 Task: Make a customizable napkin holder with a twist.
Action: Mouse moved to (568, 340)
Screenshot: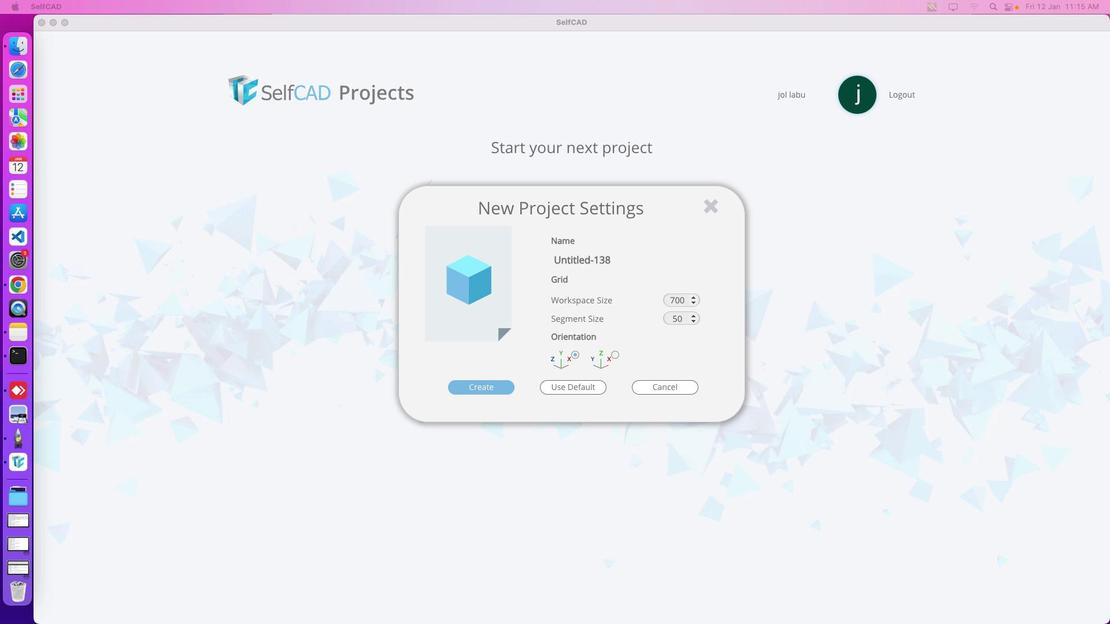 
Action: Mouse pressed left at (568, 340)
Screenshot: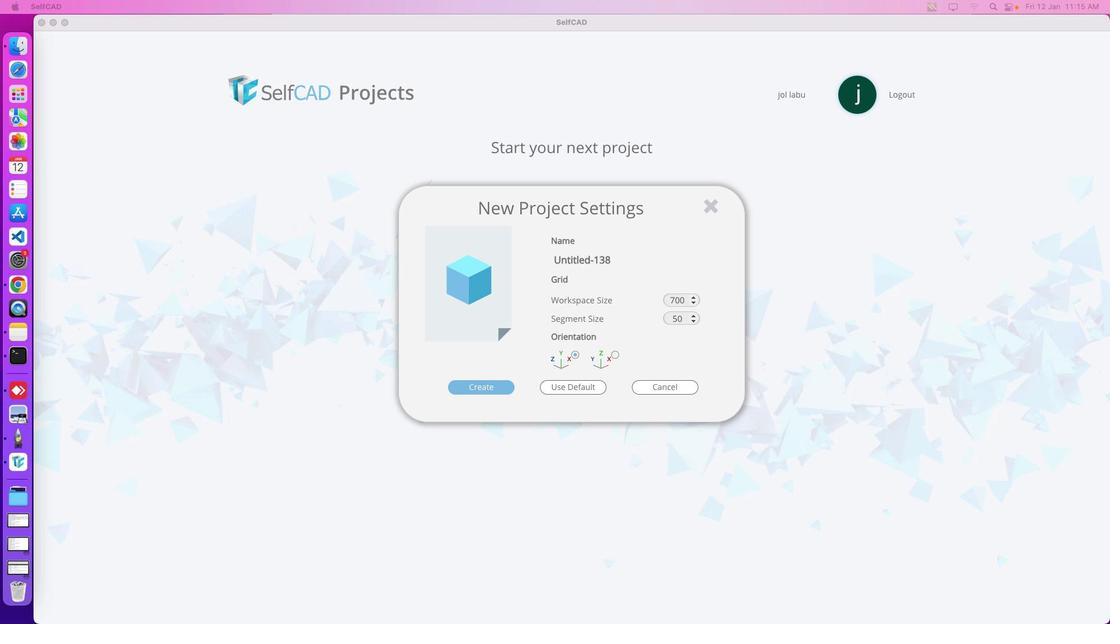 
Action: Mouse moved to (776, 352)
Screenshot: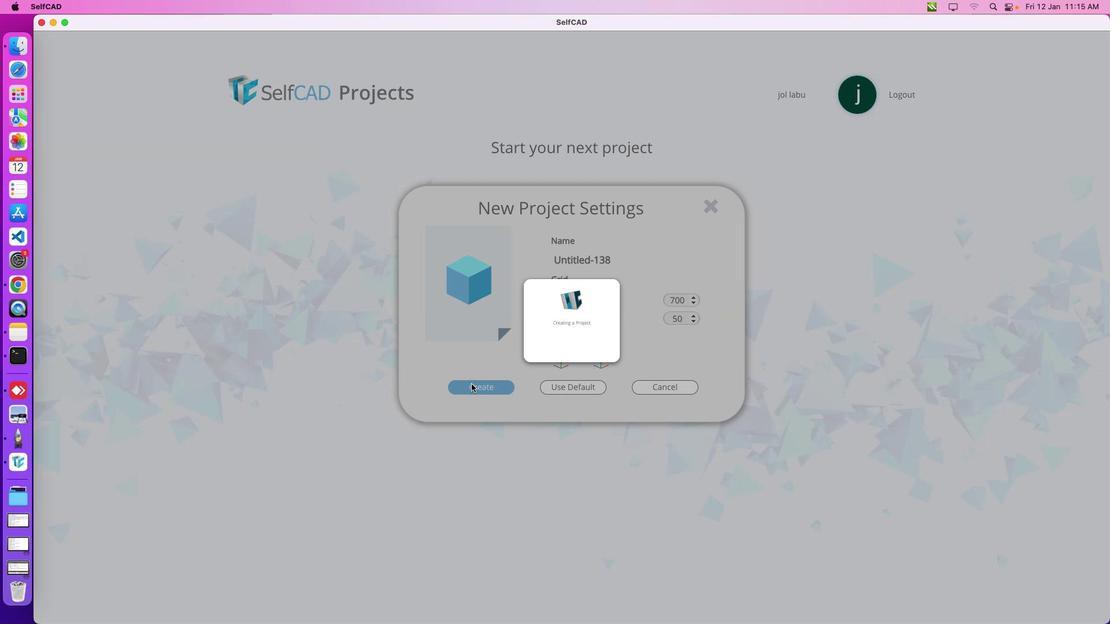 
Action: Mouse pressed left at (776, 352)
Screenshot: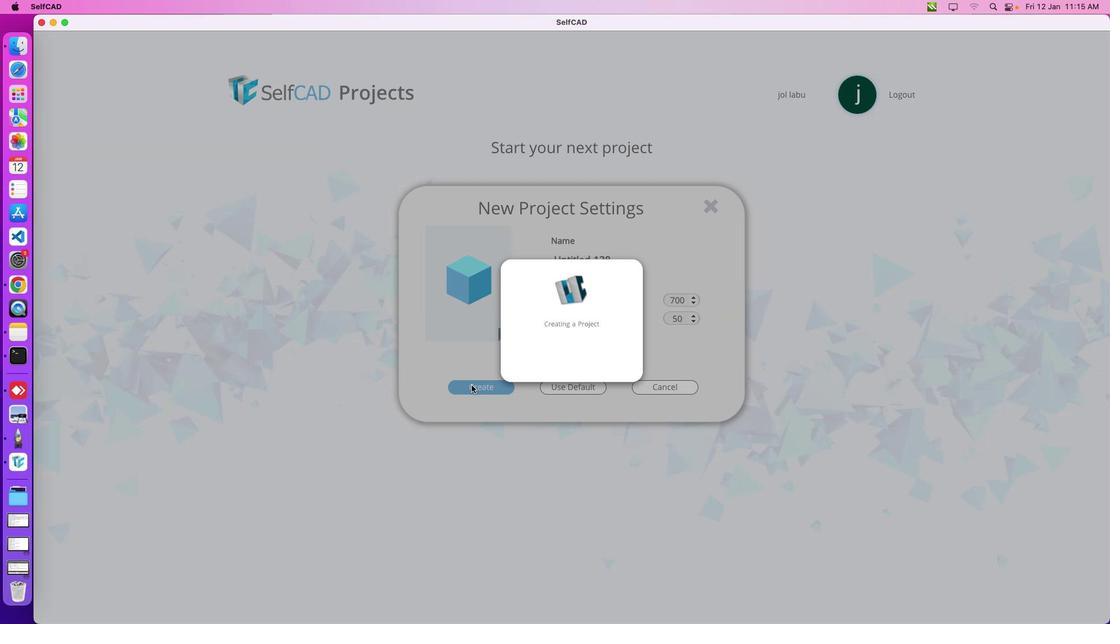 
Action: Mouse moved to (568, 340)
Screenshot: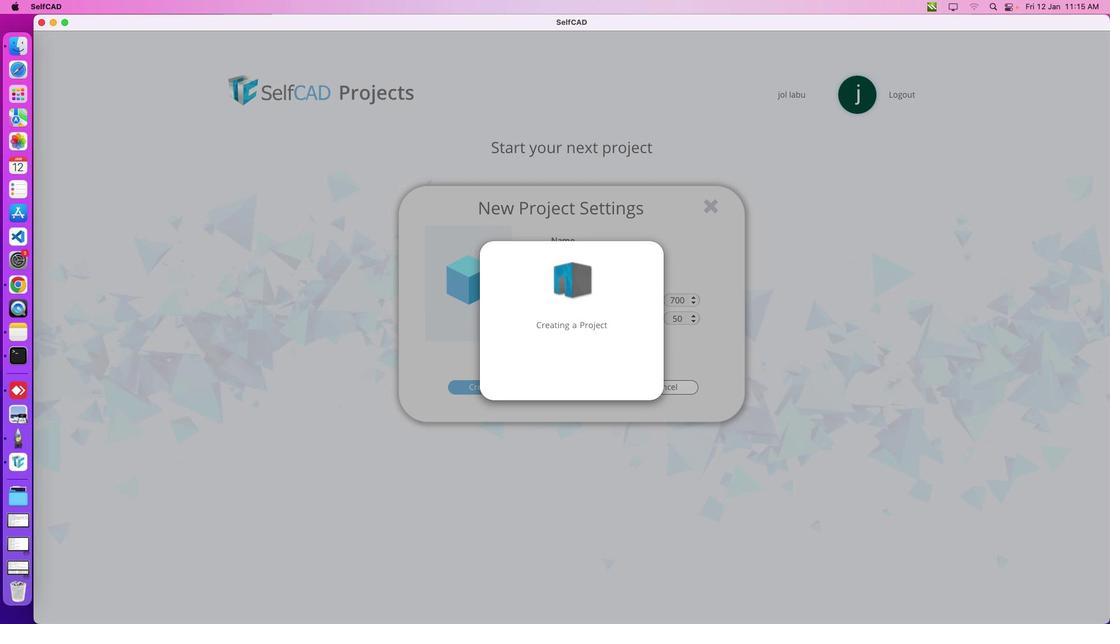 
Action: Mouse pressed left at (568, 340)
Screenshot: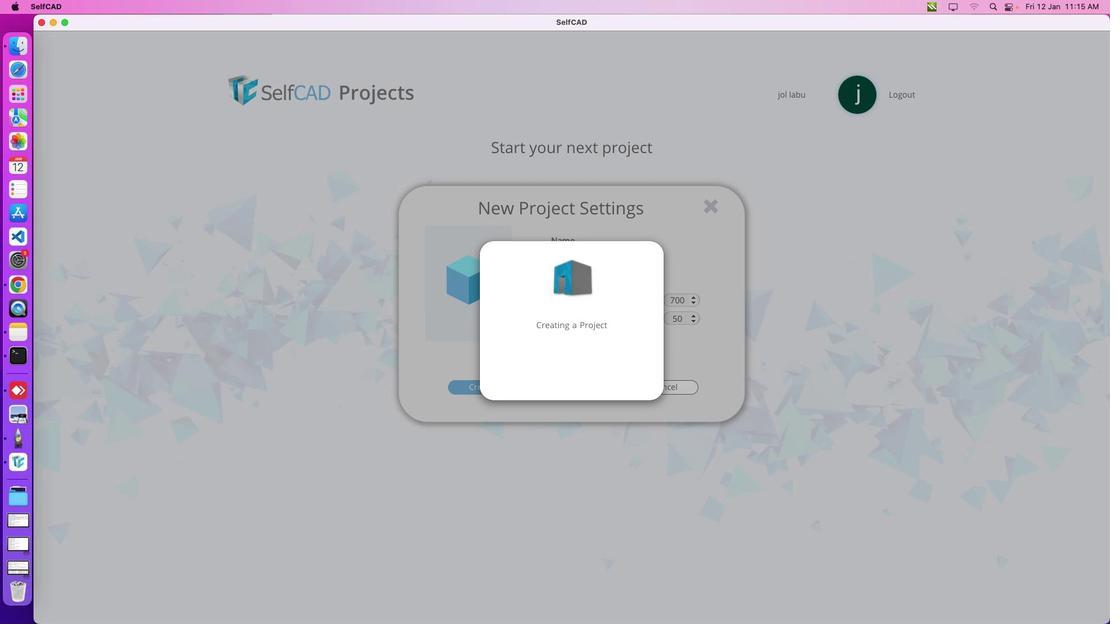 
Action: Mouse moved to (751, 287)
Screenshot: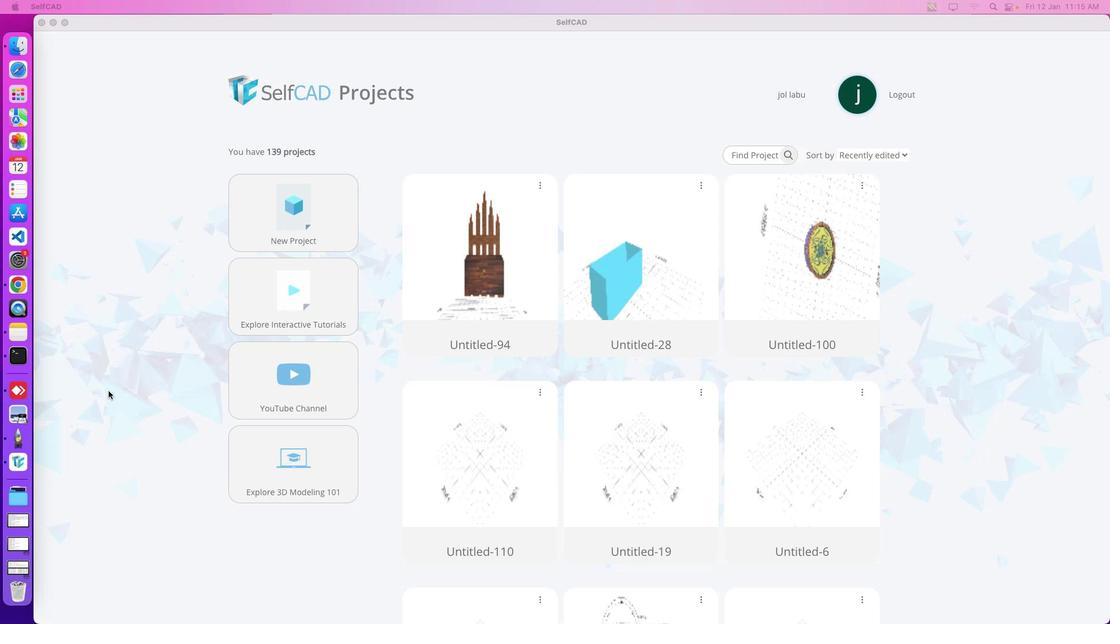 
Action: Mouse pressed left at (751, 287)
Screenshot: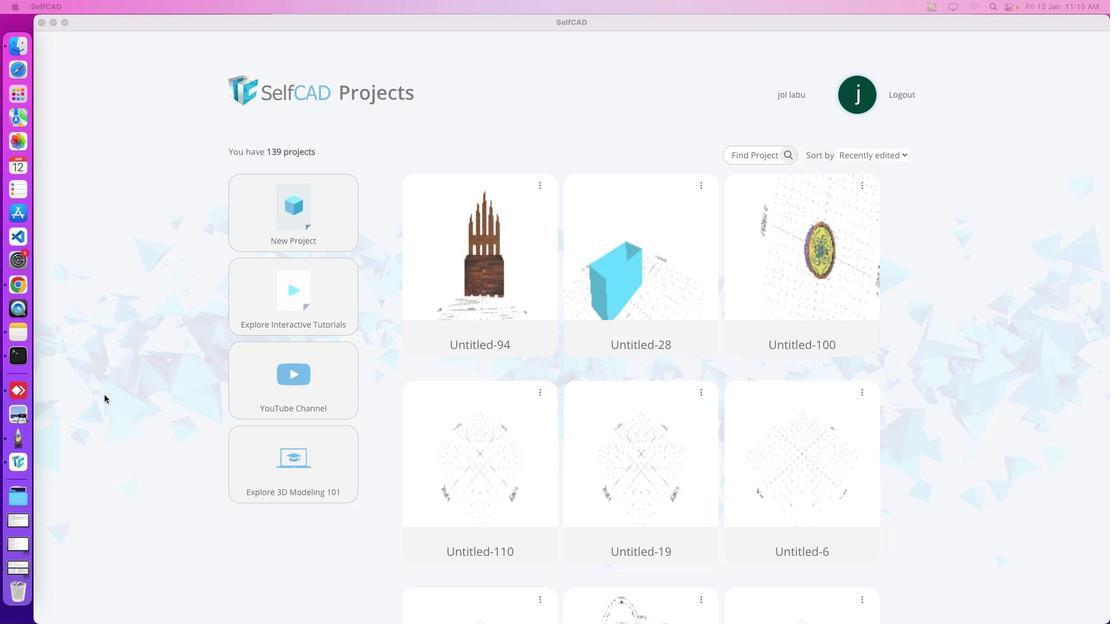 
Action: Mouse pressed left at (751, 287)
Screenshot: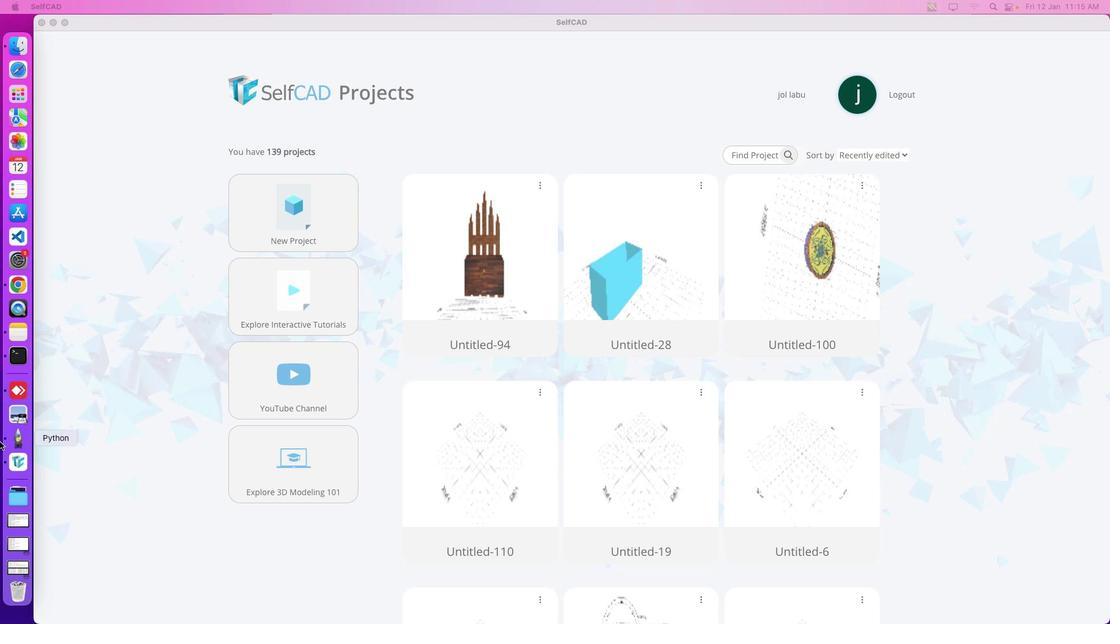 
Action: Mouse moved to (579, 344)
Screenshot: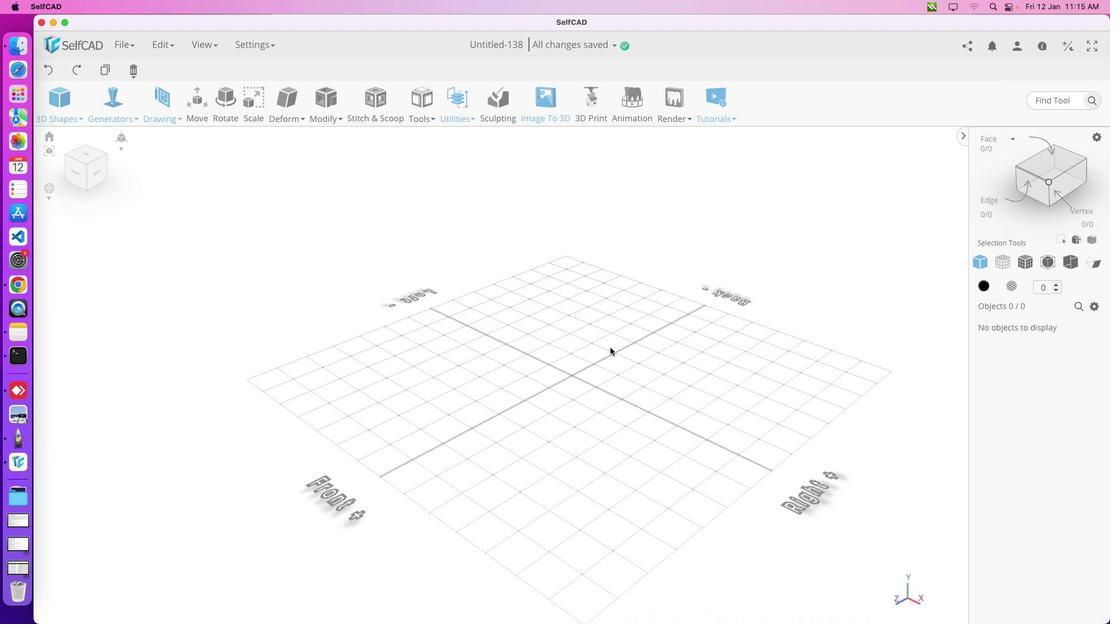 
Action: Mouse pressed left at (579, 344)
Screenshot: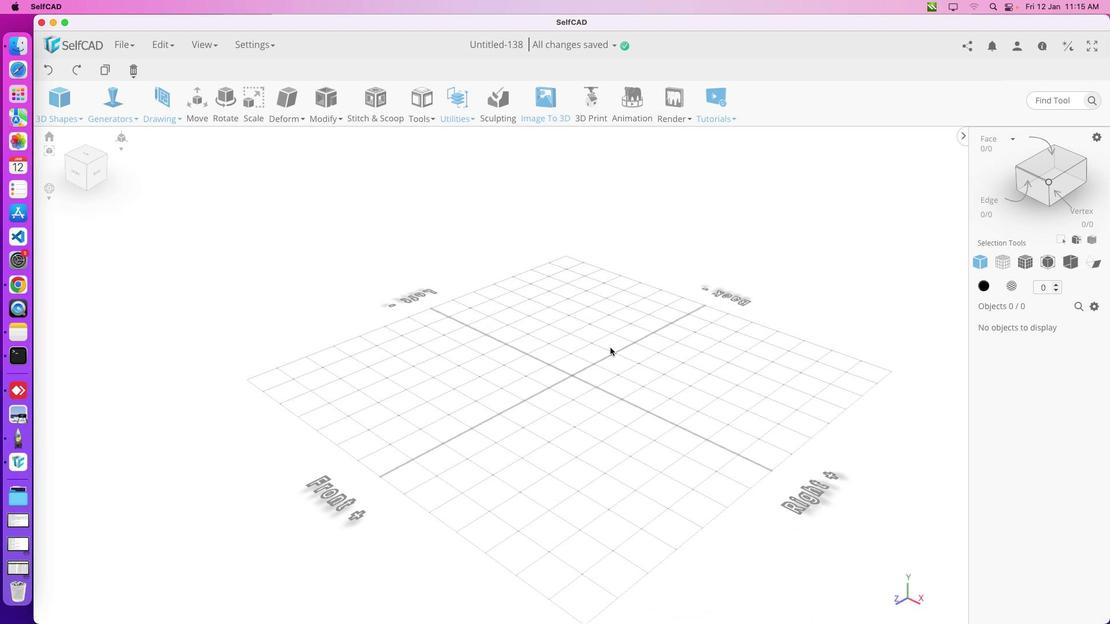 
Action: Mouse moved to (586, 332)
Screenshot: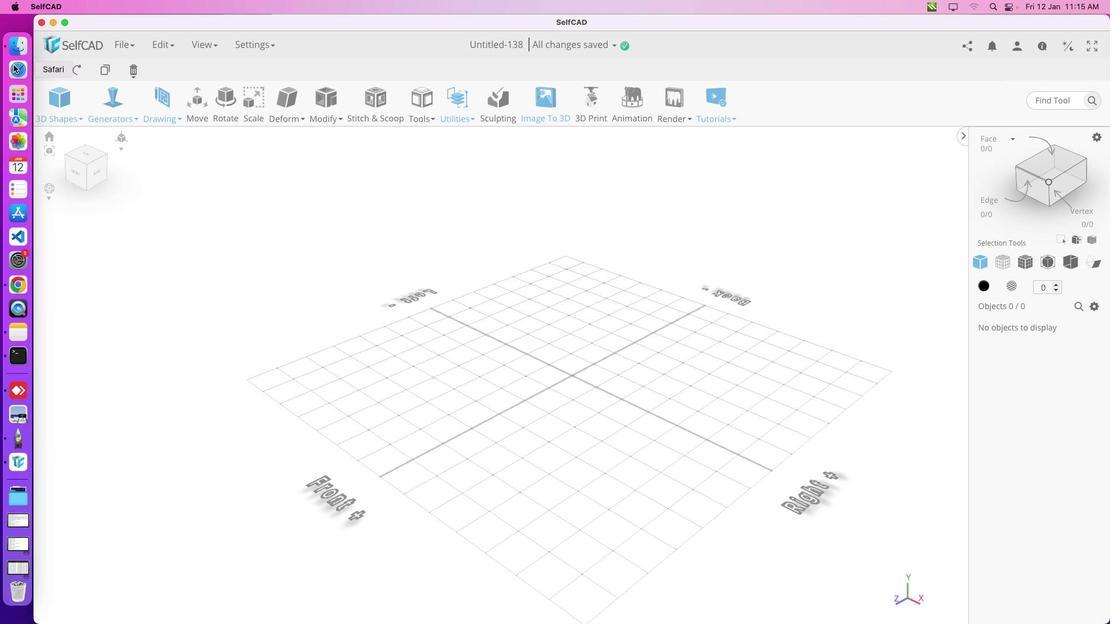 
Action: Mouse pressed left at (586, 332)
Screenshot: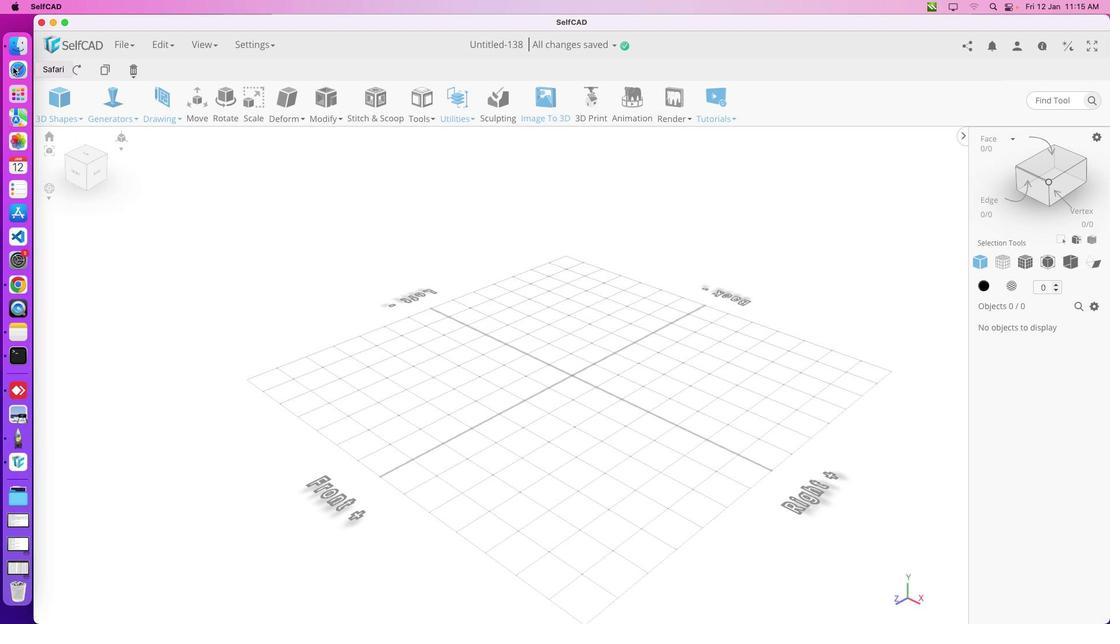 
Action: Mouse moved to (514, 276)
Screenshot: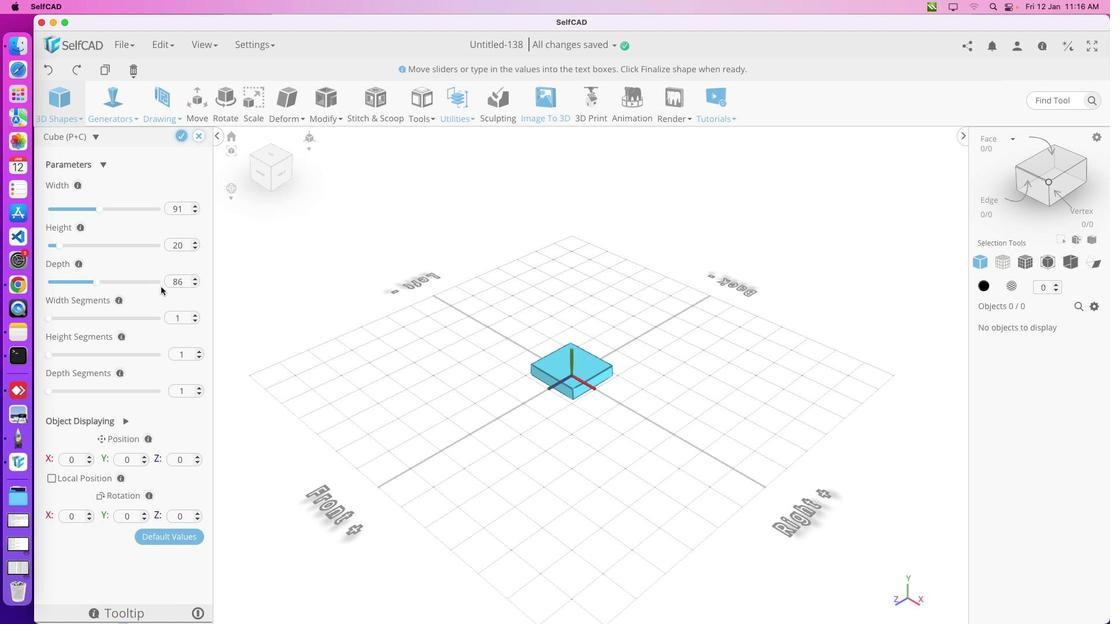 
Action: Mouse pressed left at (514, 276)
Screenshot: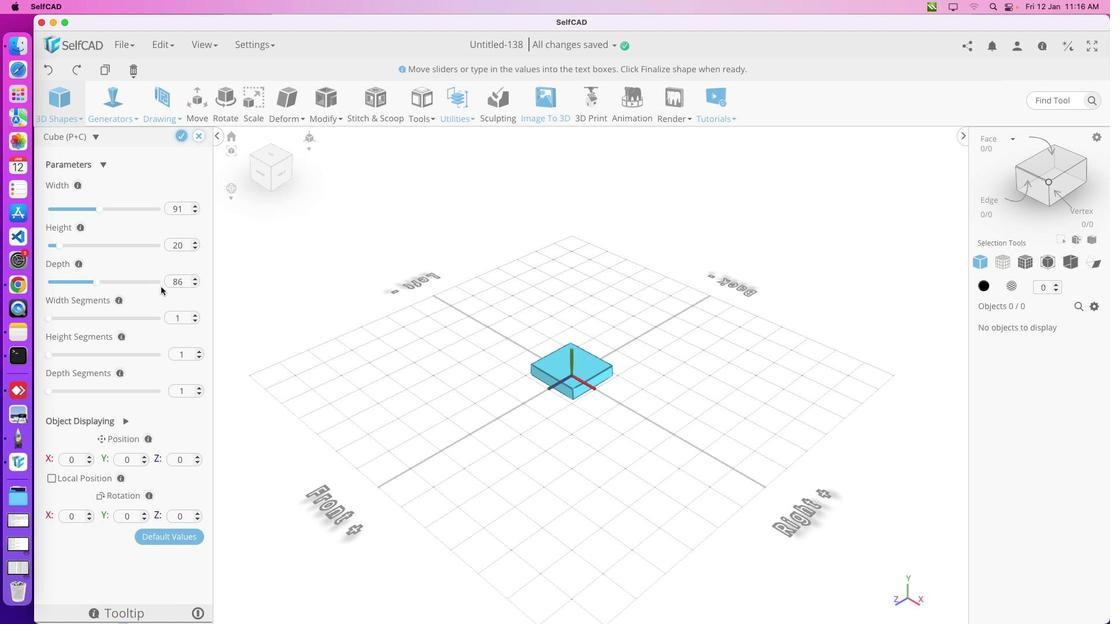
Action: Mouse moved to (528, 278)
Screenshot: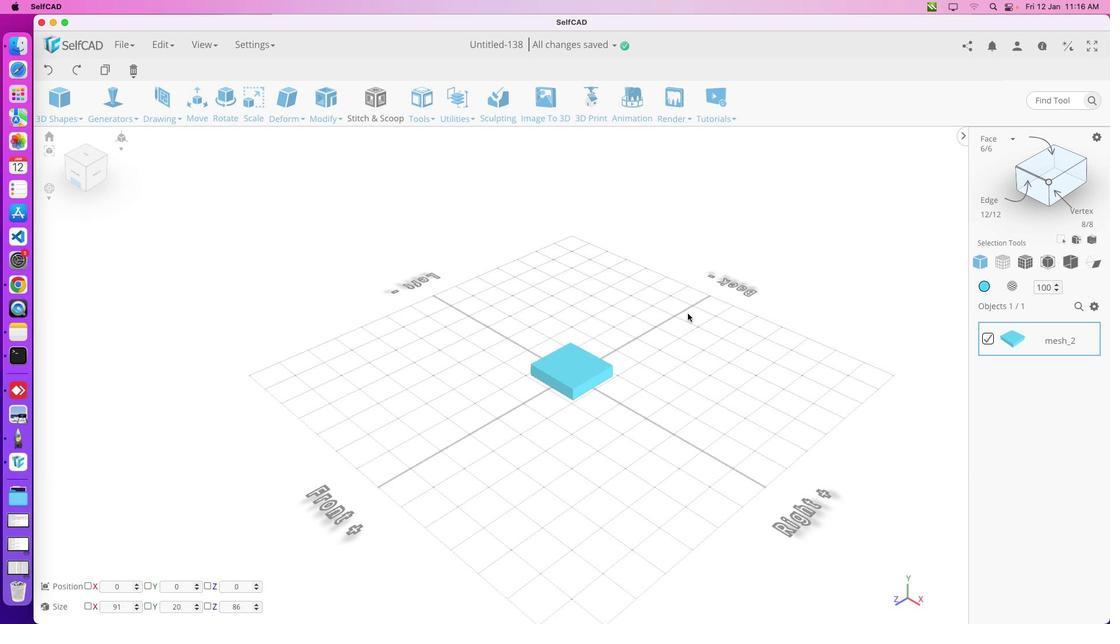 
Action: Mouse pressed left at (528, 278)
Screenshot: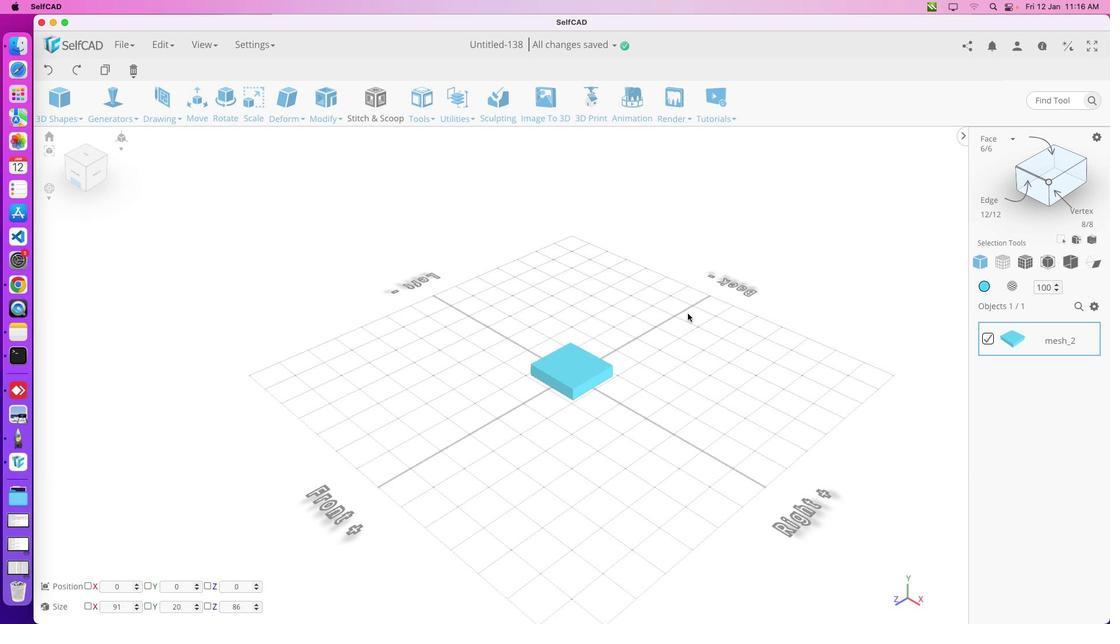 
Action: Mouse moved to (594, 327)
Screenshot: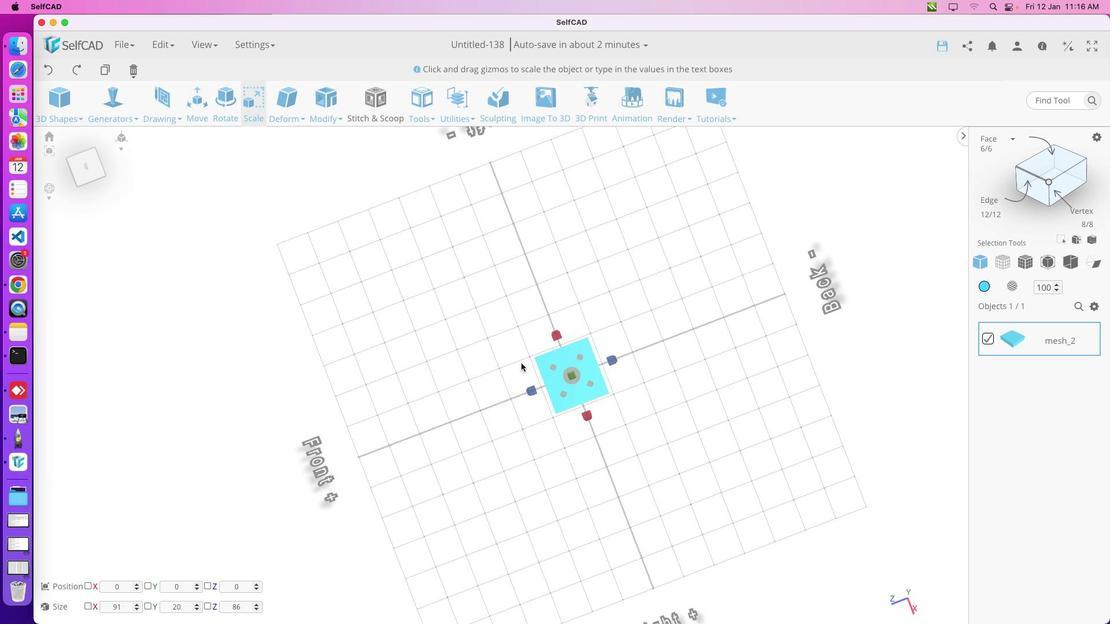 
Action: Mouse pressed left at (594, 327)
Screenshot: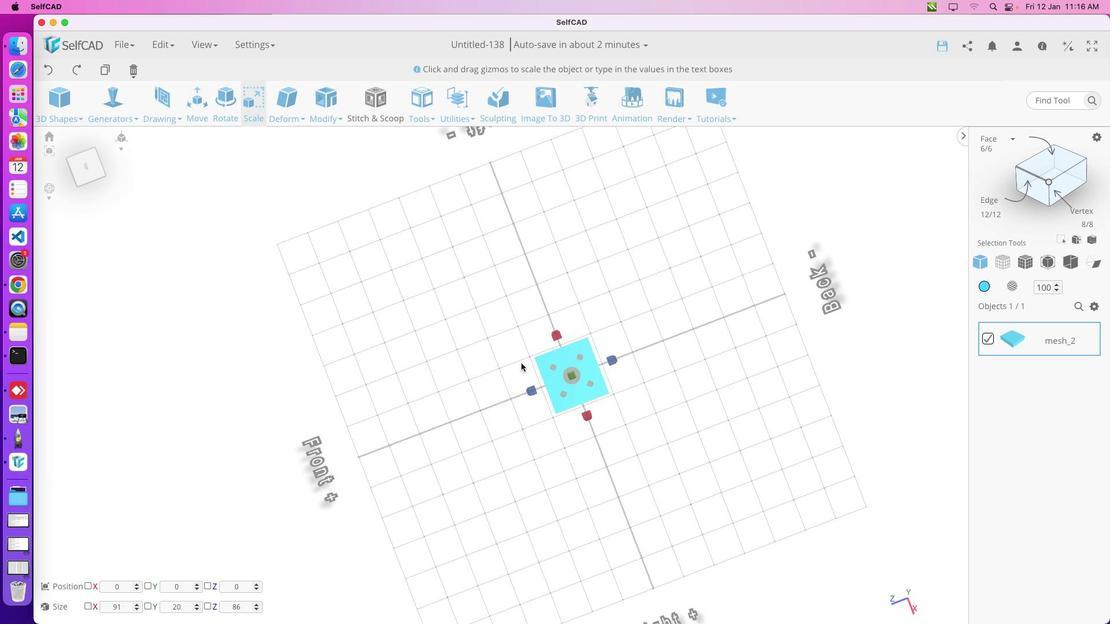 
Action: Mouse moved to (569, 346)
Screenshot: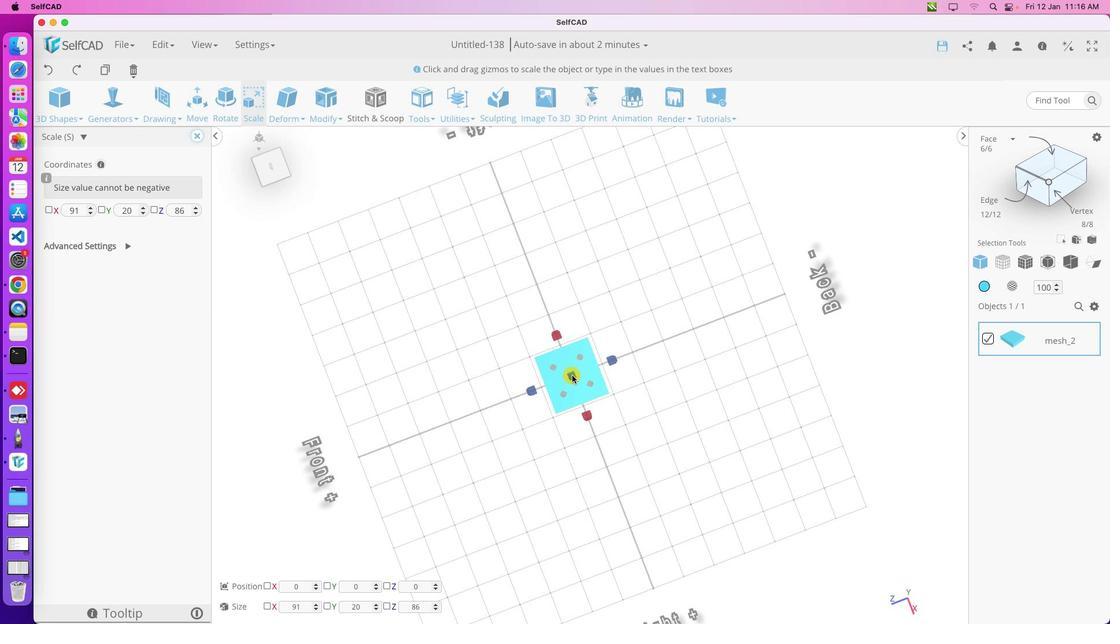 
Action: Key pressed 'S'
Screenshot: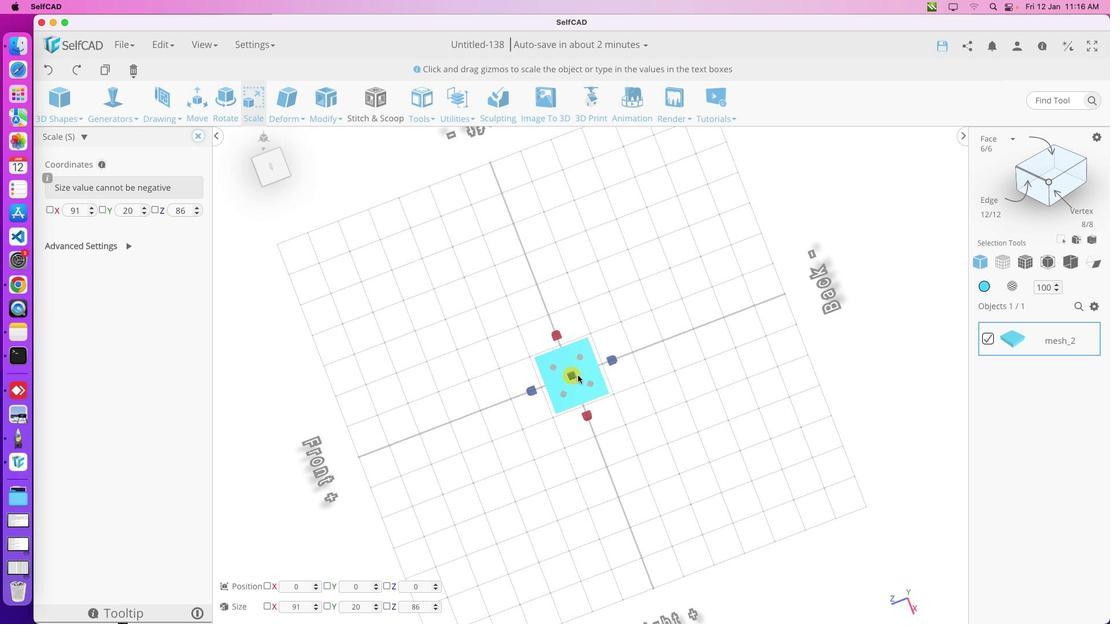 
Action: Mouse moved to (587, 348)
Screenshot: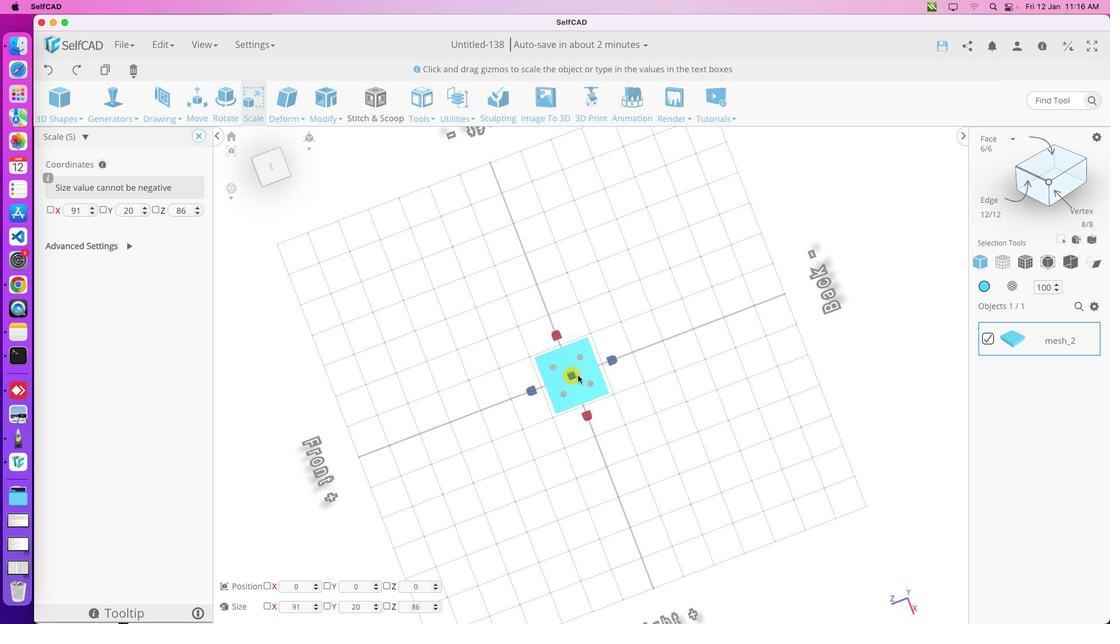 
Action: Mouse pressed left at (587, 348)
Screenshot: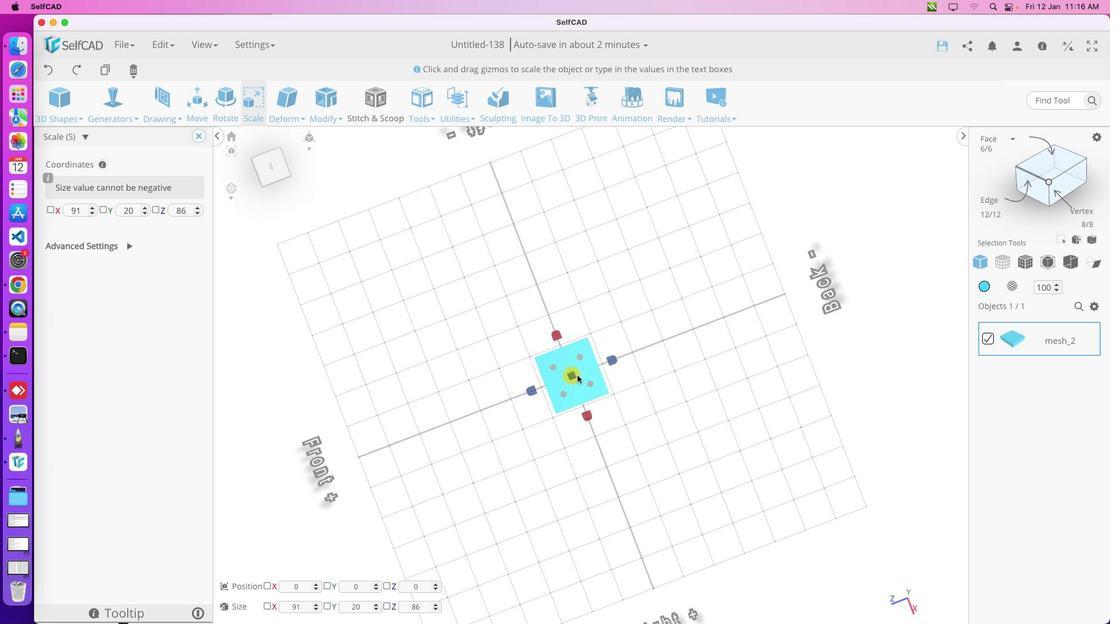 
Action: Mouse moved to (582, 337)
Screenshot: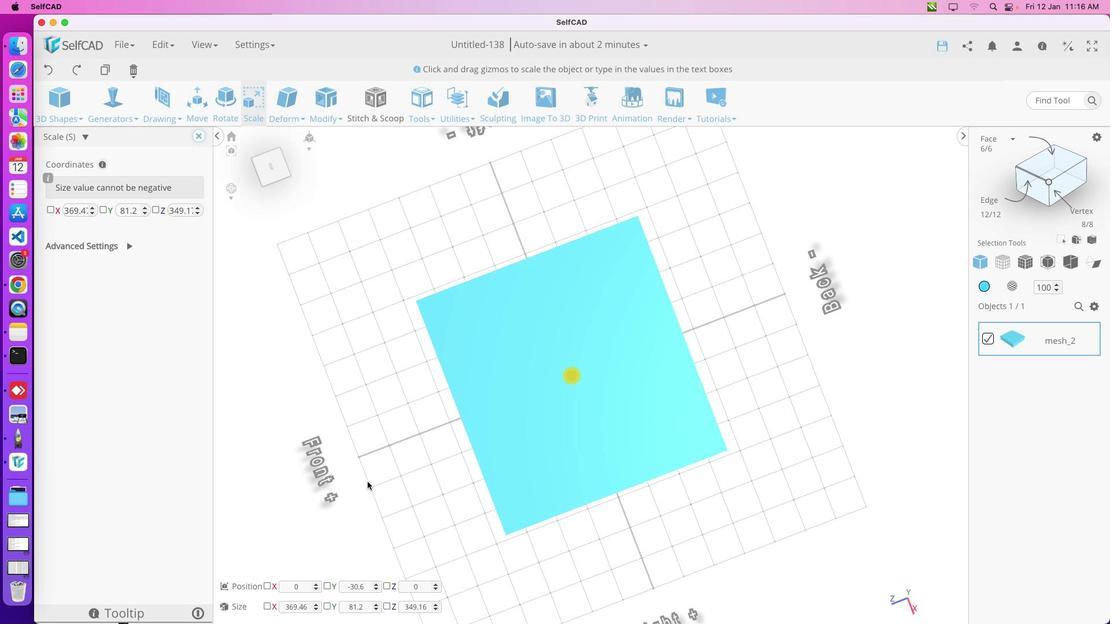 
Action: Mouse pressed left at (582, 337)
Screenshot: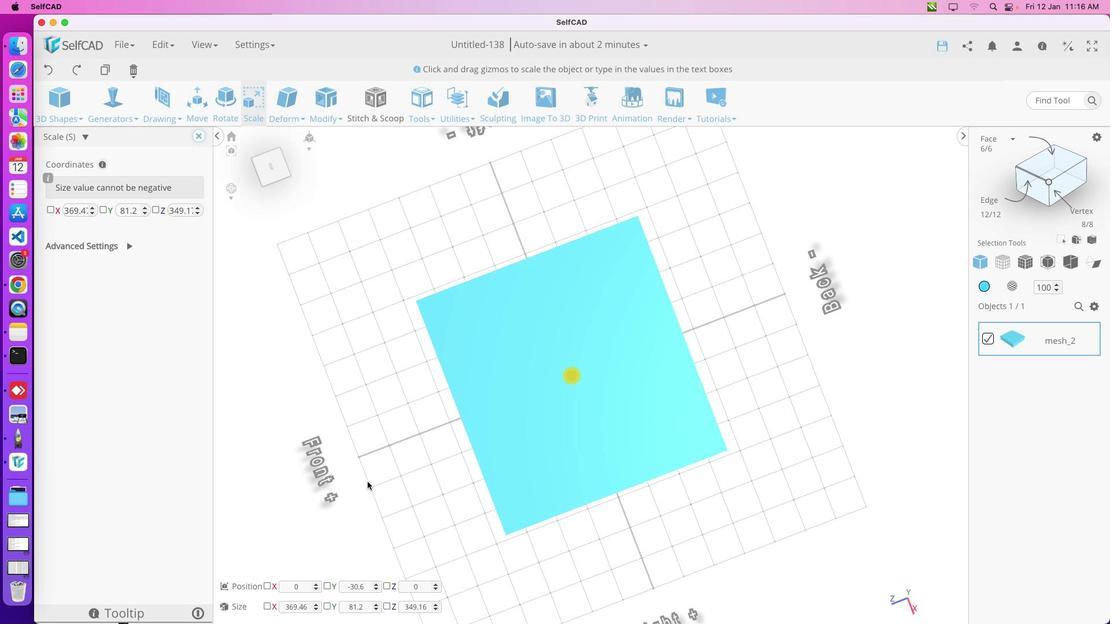 
Action: Mouse moved to (606, 365)
Screenshot: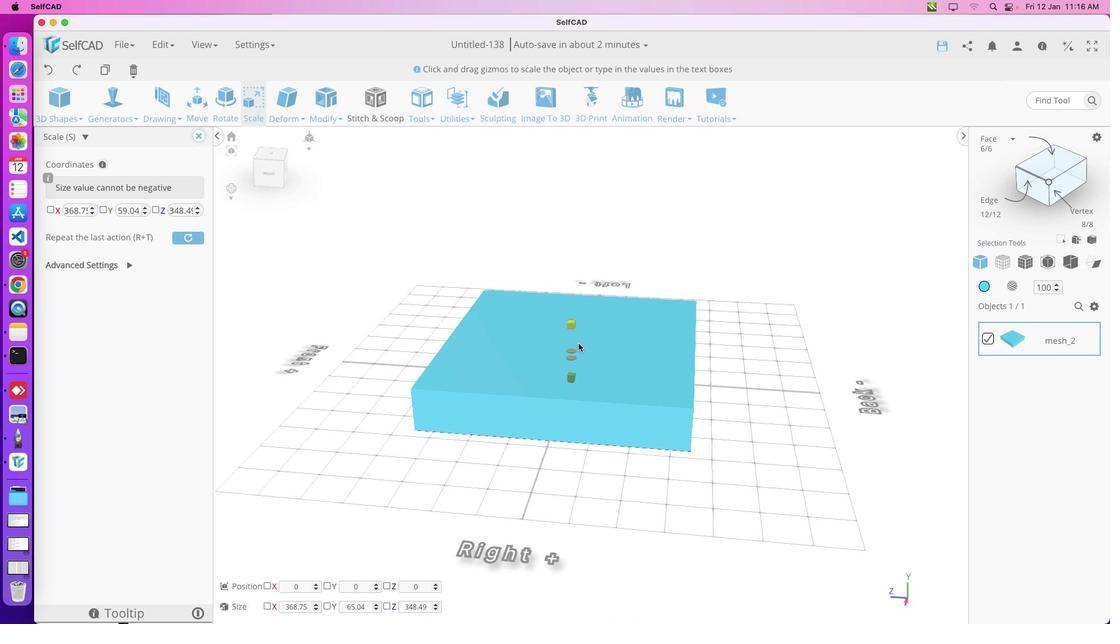 
Action: Mouse pressed left at (606, 365)
Screenshot: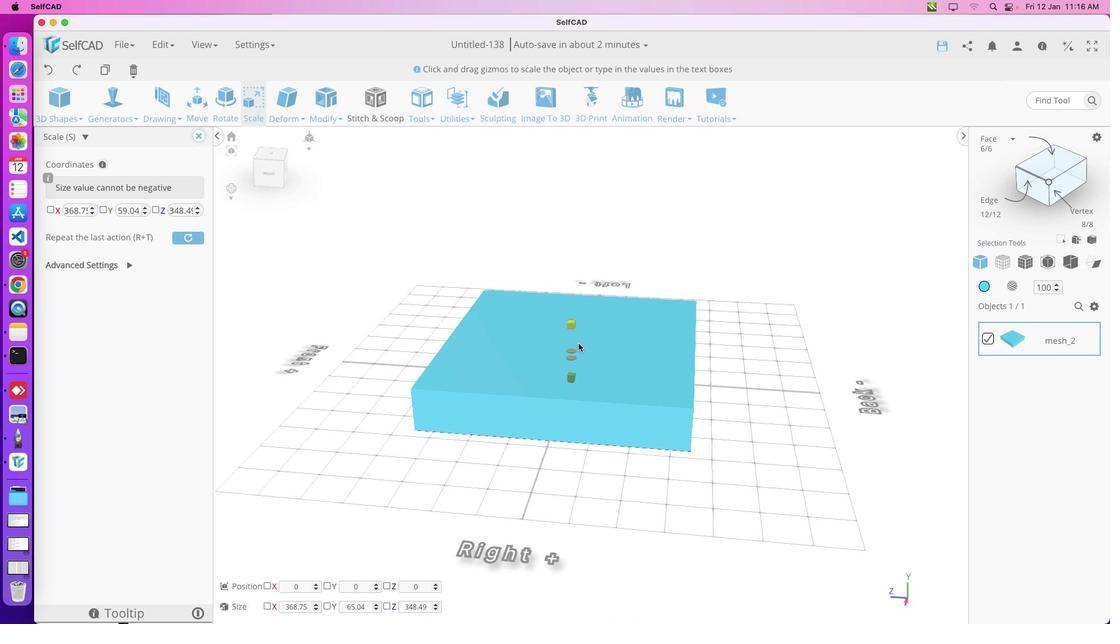 
Action: Mouse moved to (583, 332)
Screenshot: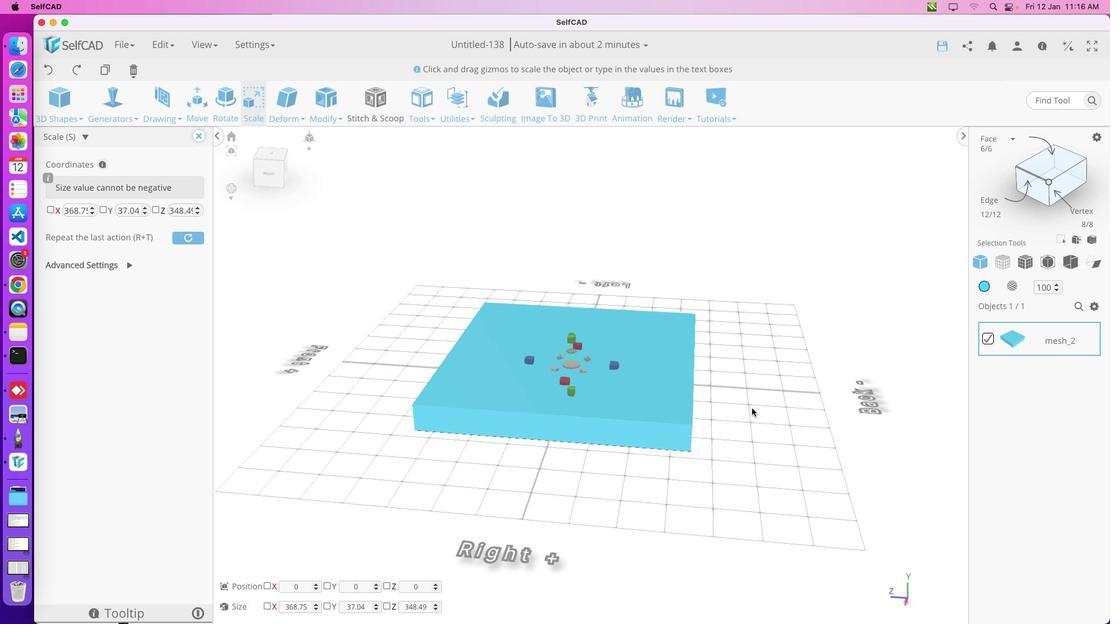 
Action: Mouse scrolled (583, 332) with delta (505, 243)
Screenshot: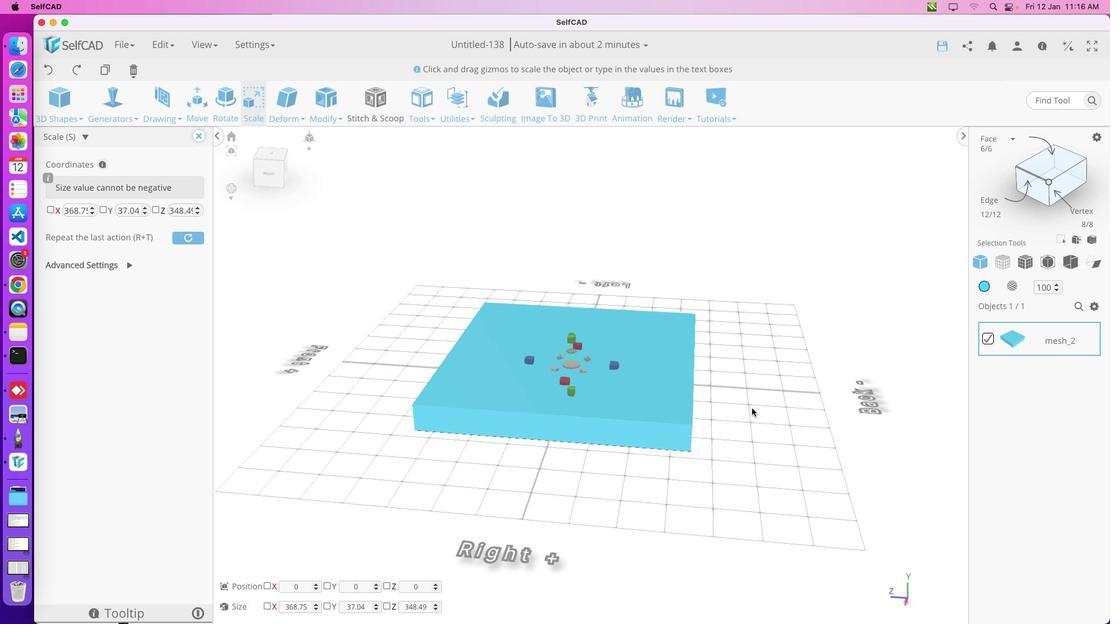 
Action: Mouse moved to (582, 324)
Screenshot: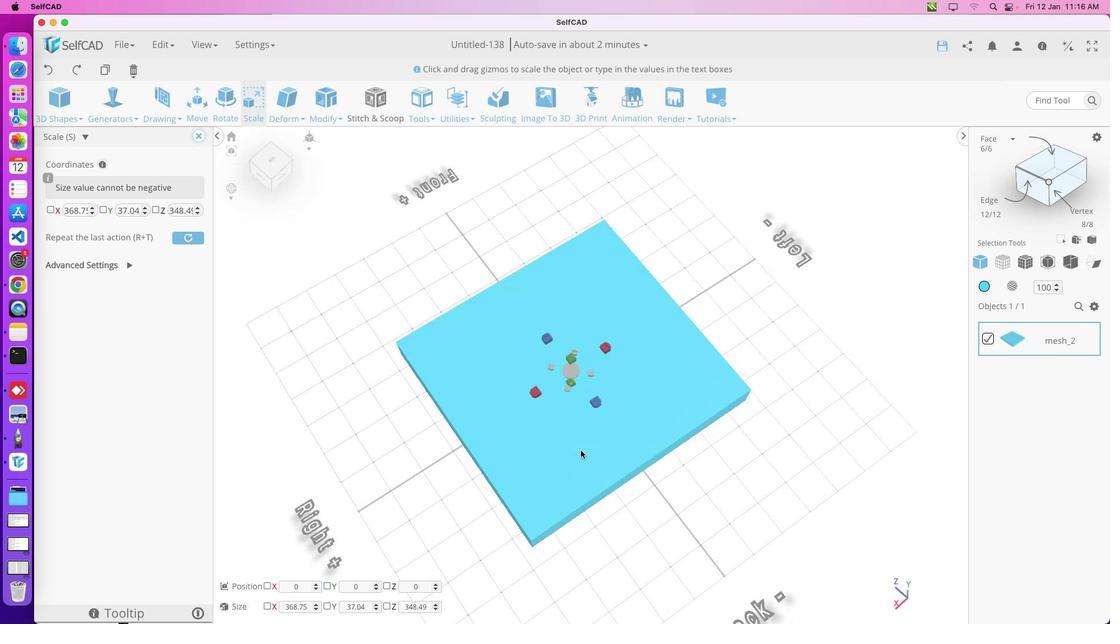 
Action: Mouse pressed left at (582, 324)
Screenshot: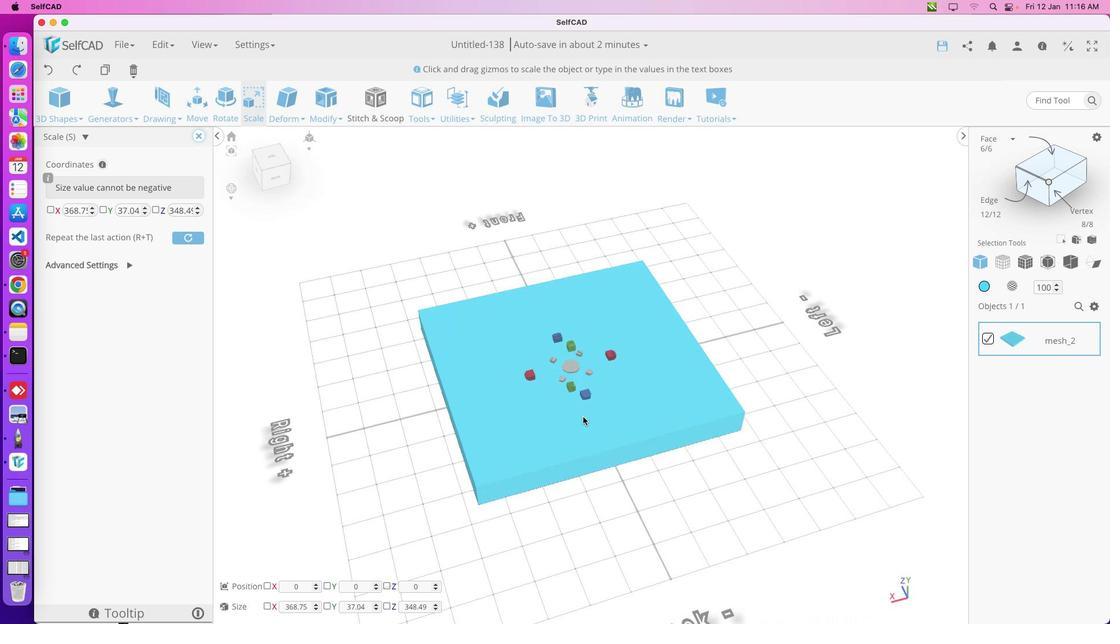 
Action: Mouse moved to (609, 340)
Screenshot: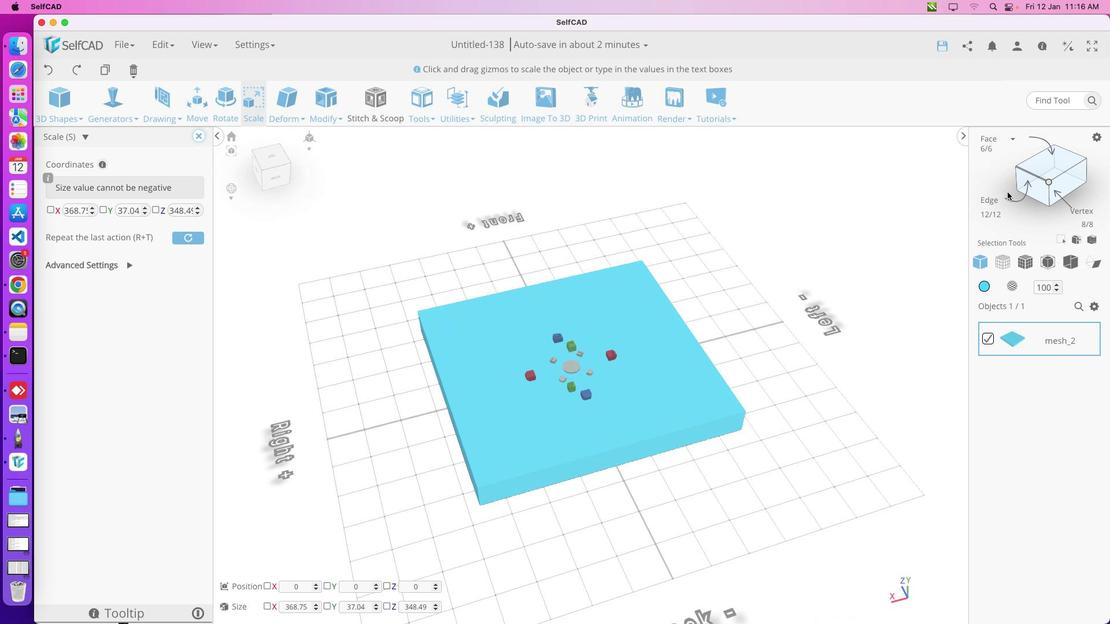 
Action: Mouse pressed left at (609, 340)
Screenshot: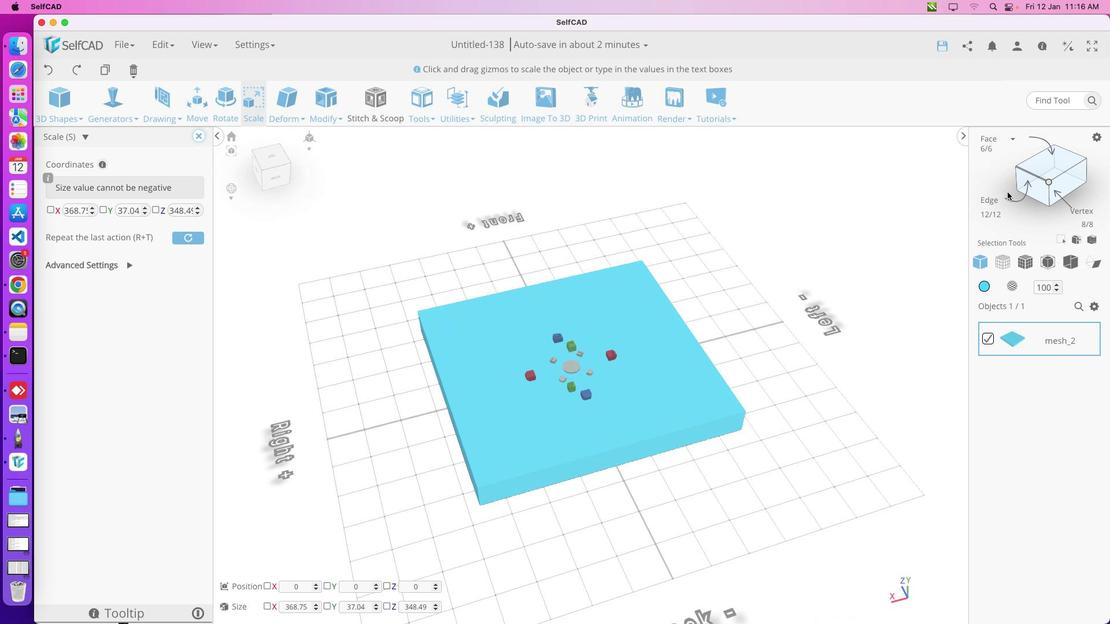 
Action: Mouse moved to (645, 284)
Screenshot: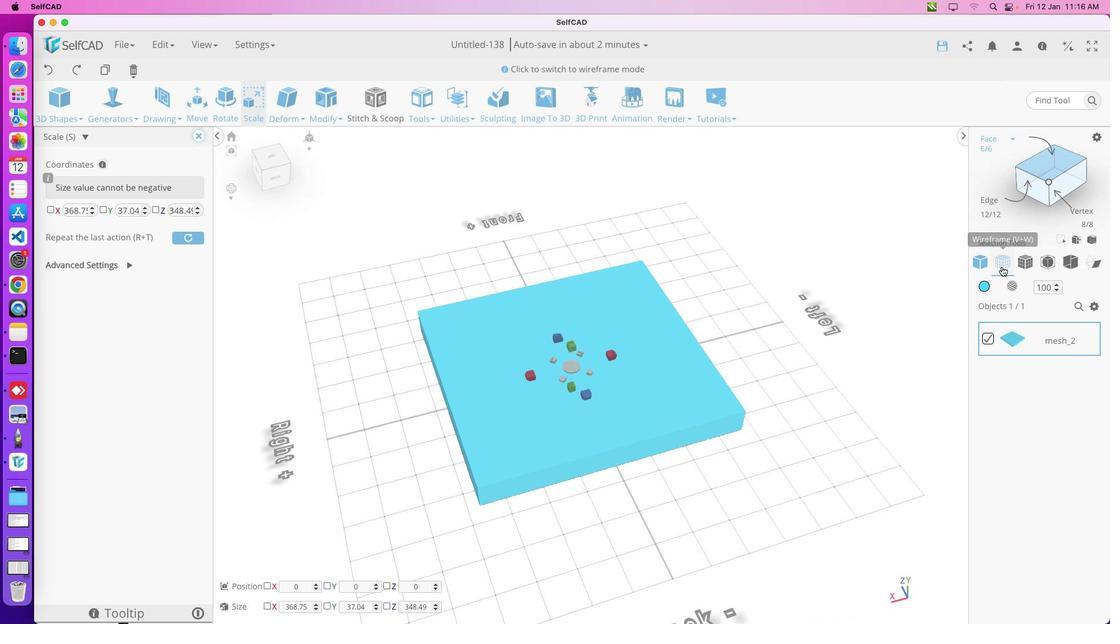 
Action: Mouse pressed left at (645, 284)
Screenshot: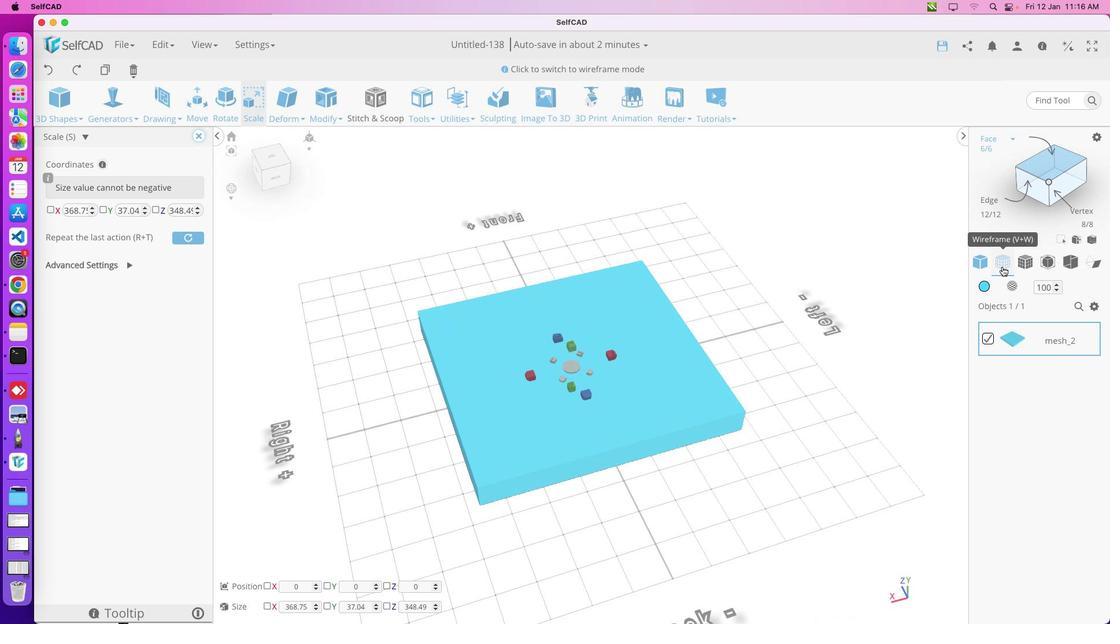 
Action: Mouse moved to (642, 309)
Screenshot: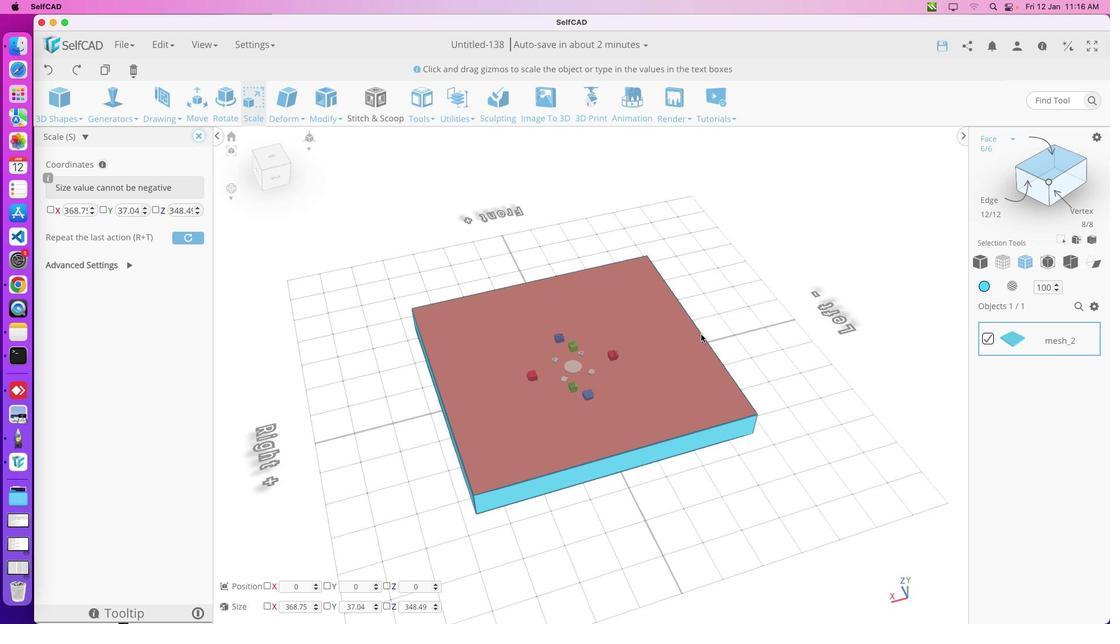 
Action: Mouse pressed left at (642, 309)
Screenshot: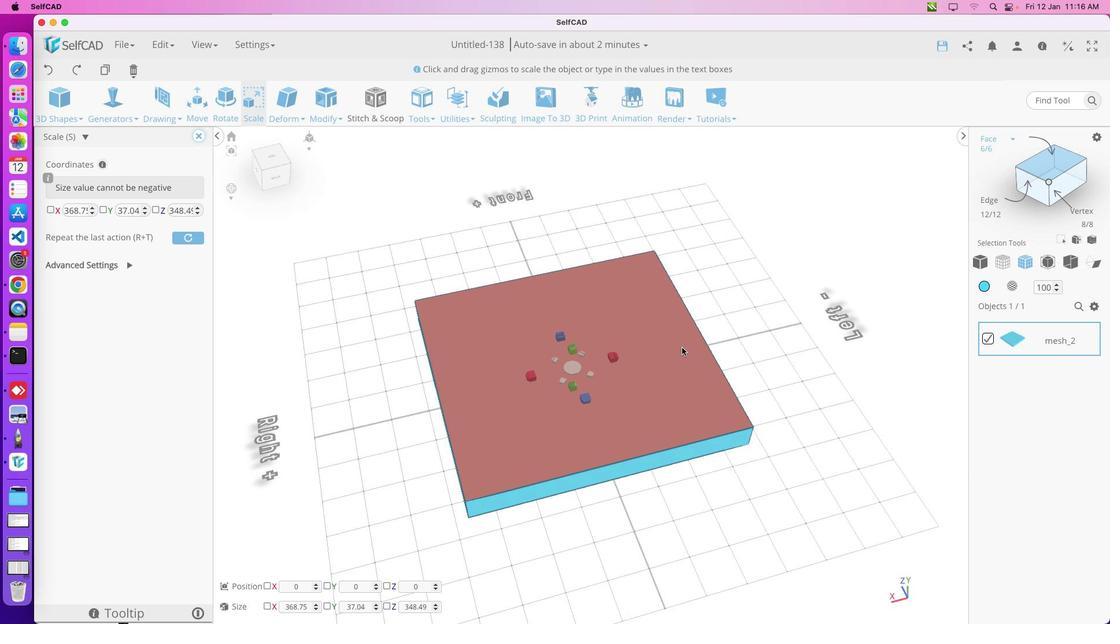 
Action: Mouse moved to (577, 335)
Screenshot: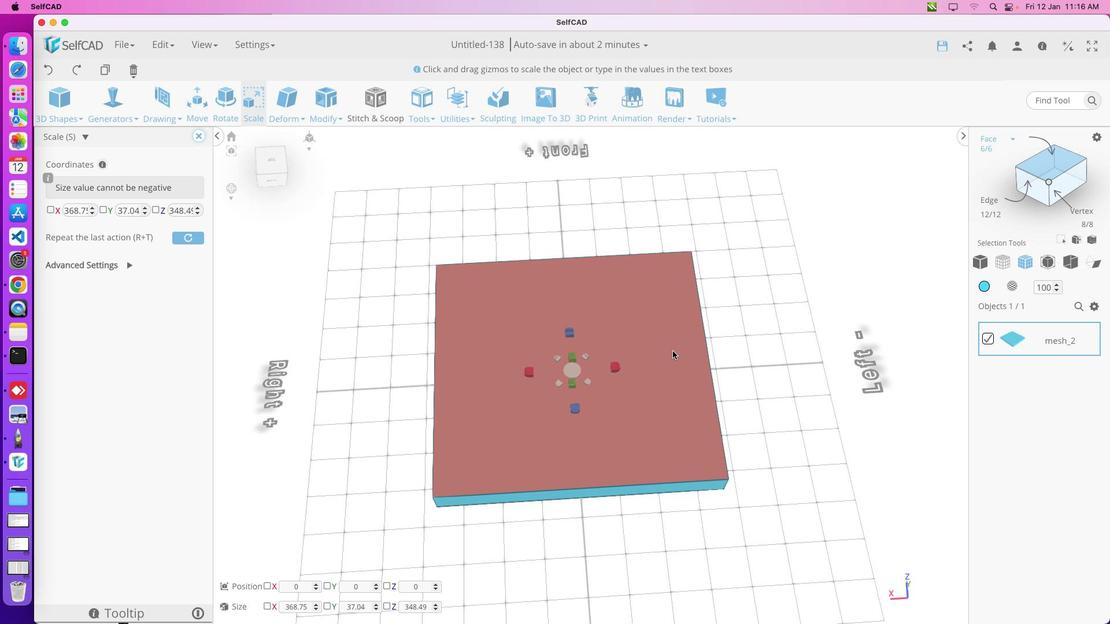
Action: Mouse scrolled (577, 335) with delta (505, 243)
Screenshot: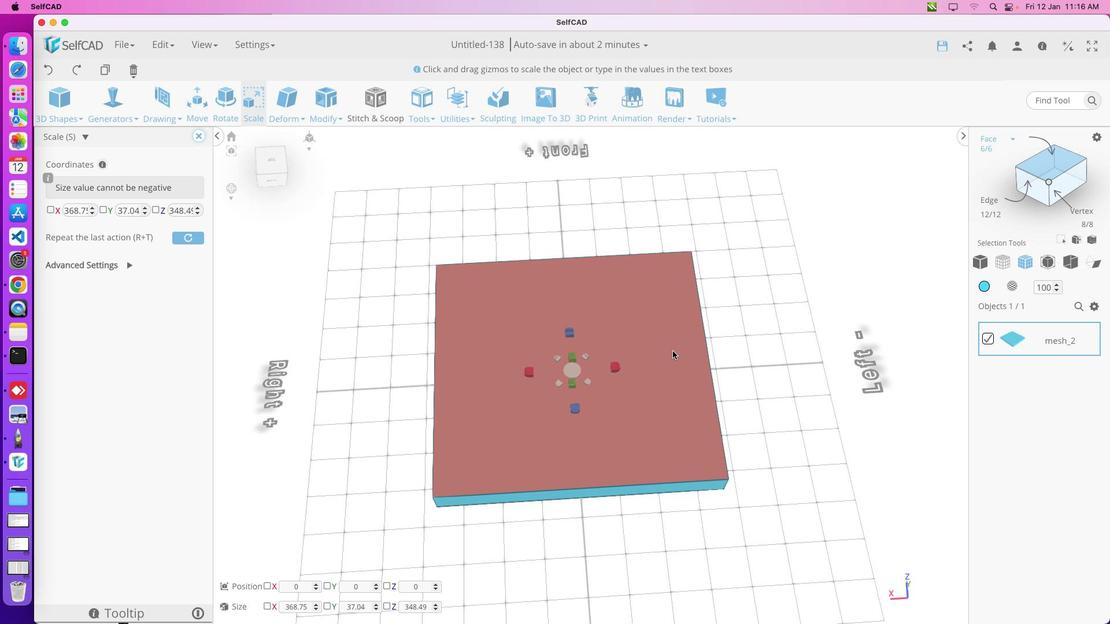 
Action: Mouse moved to (598, 328)
Screenshot: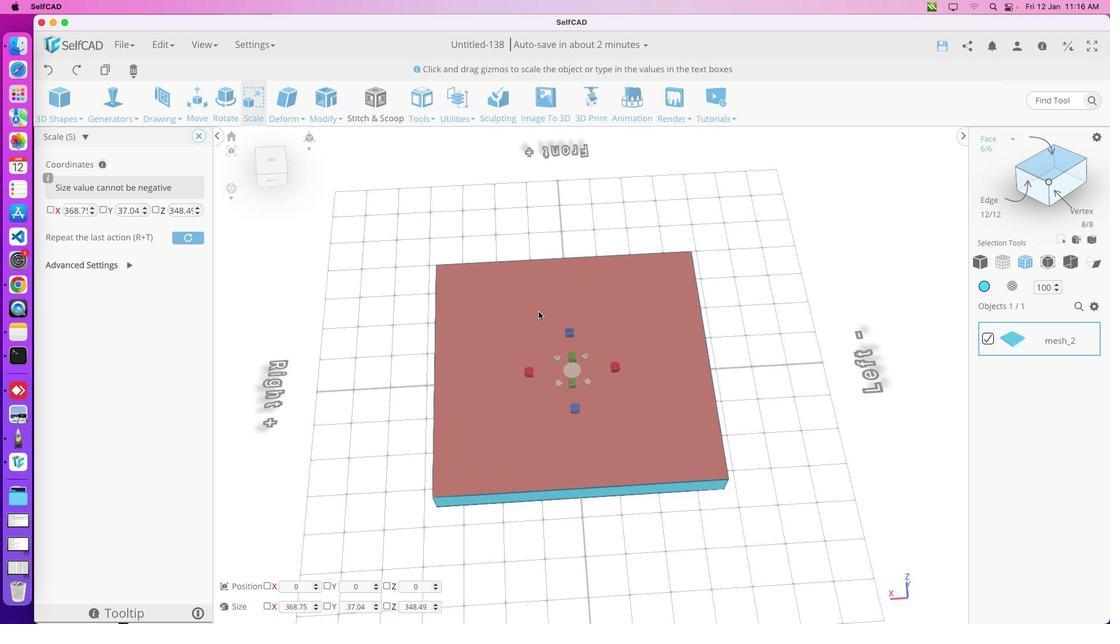 
Action: Mouse pressed left at (598, 328)
Screenshot: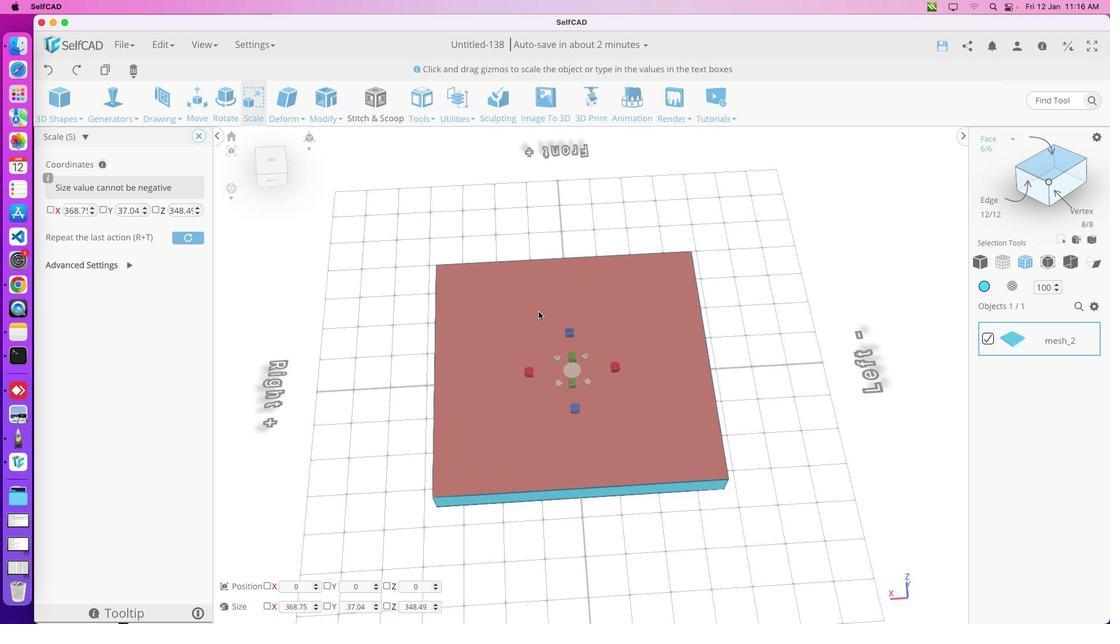 
Action: Mouse moved to (595, 331)
Screenshot: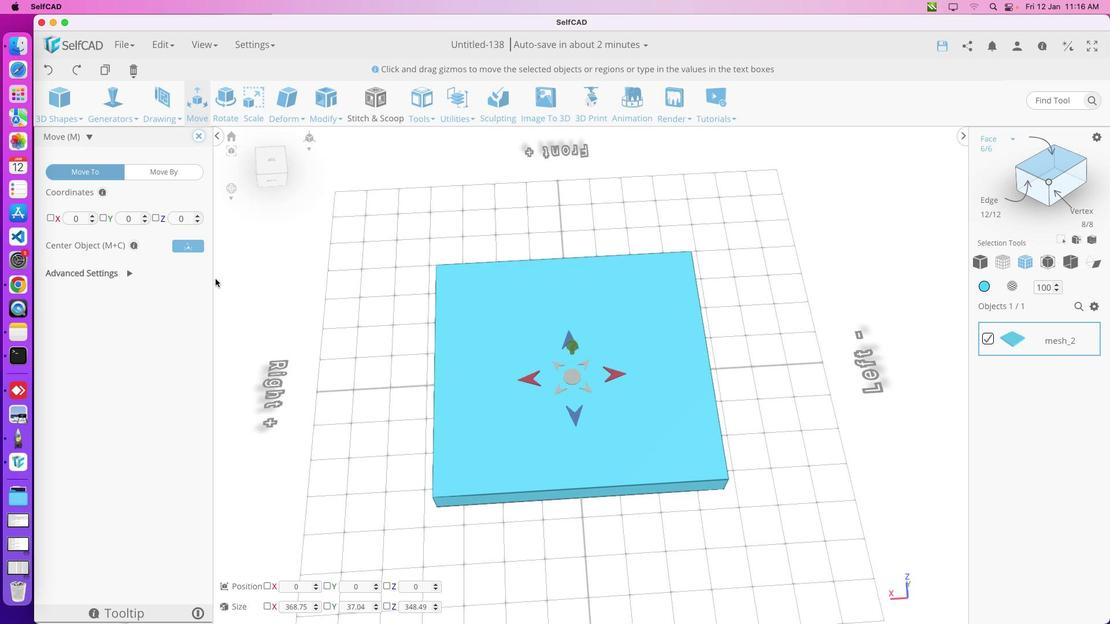 
Action: Key pressed 'M'
Screenshot: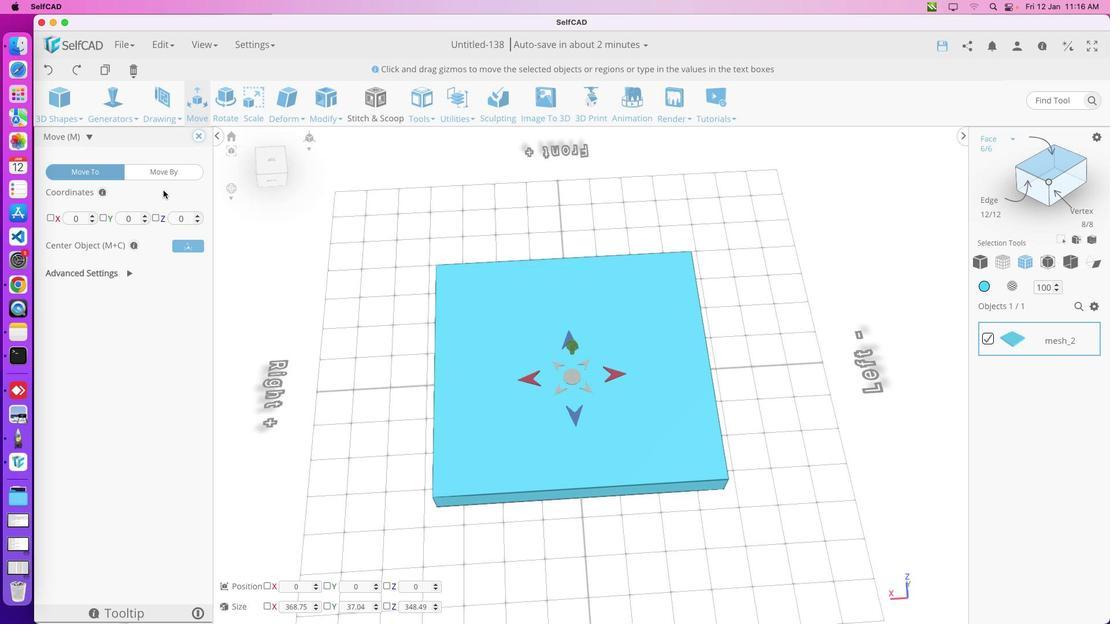 
Action: Mouse moved to (578, 329)
Screenshot: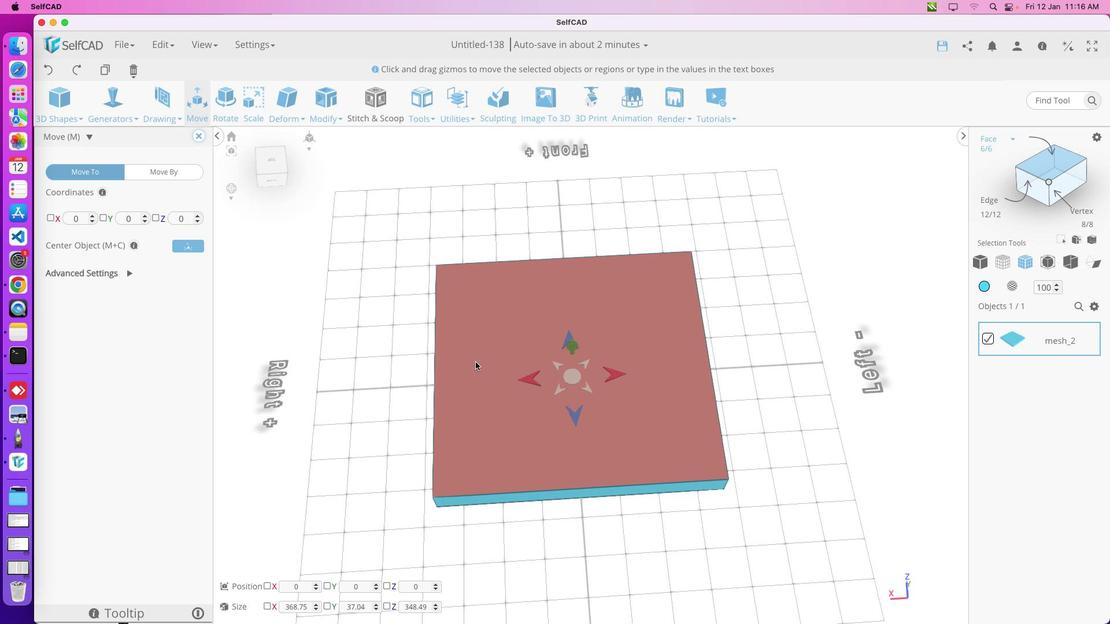 
Action: Key pressed 'M'
Screenshot: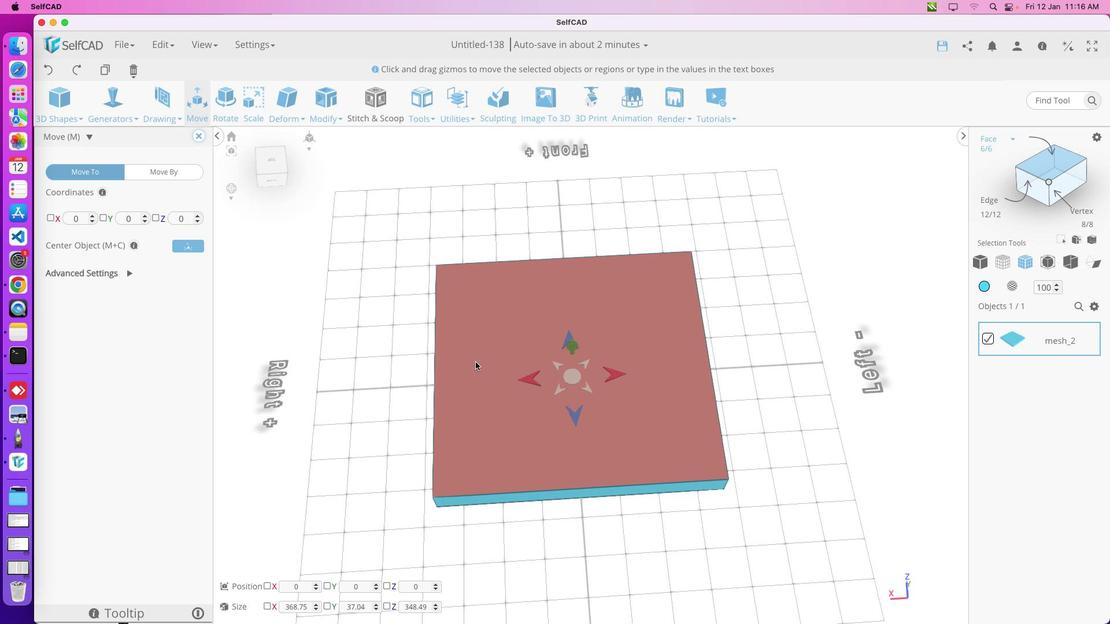 
Action: Mouse moved to (578, 329)
Screenshot: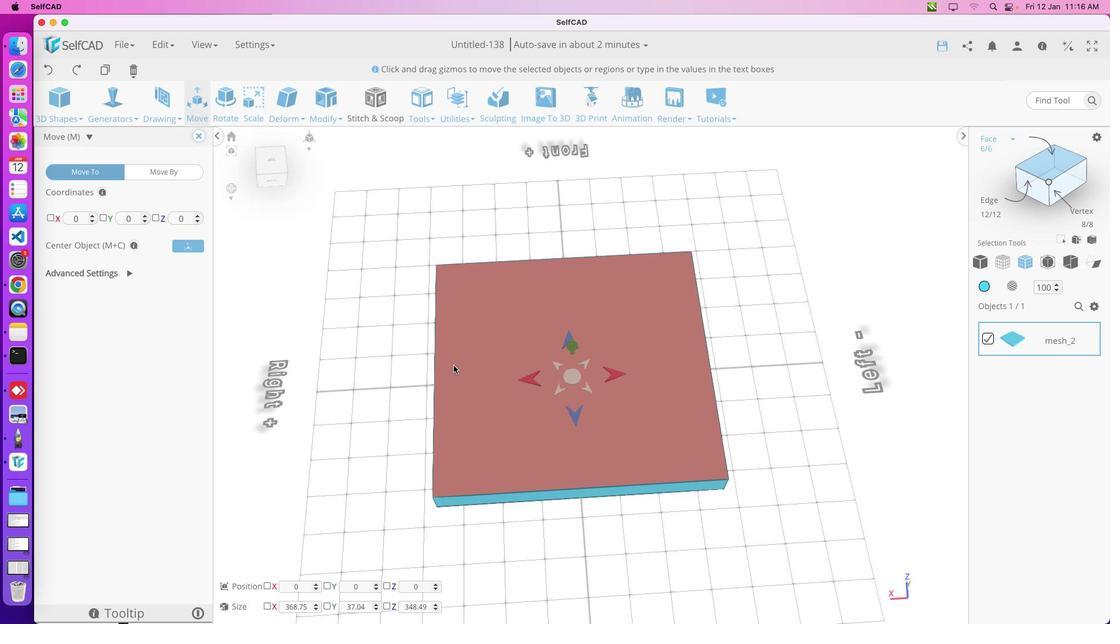 
Action: Key pressed 'M''M''M''S''D'
Screenshot: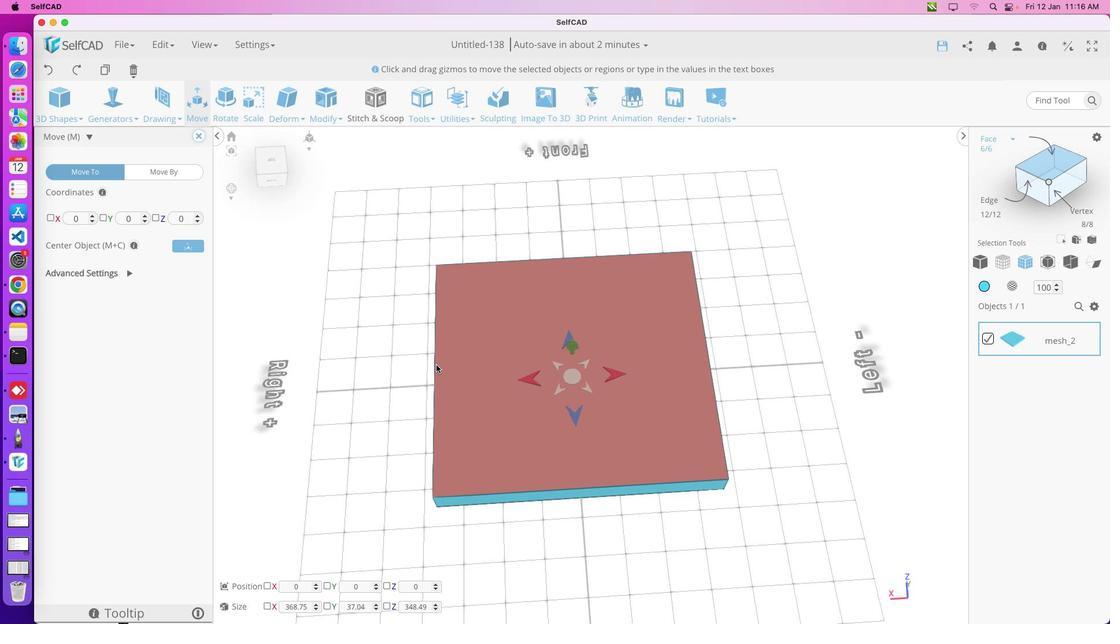 
Action: Mouse moved to (563, 334)
Screenshot: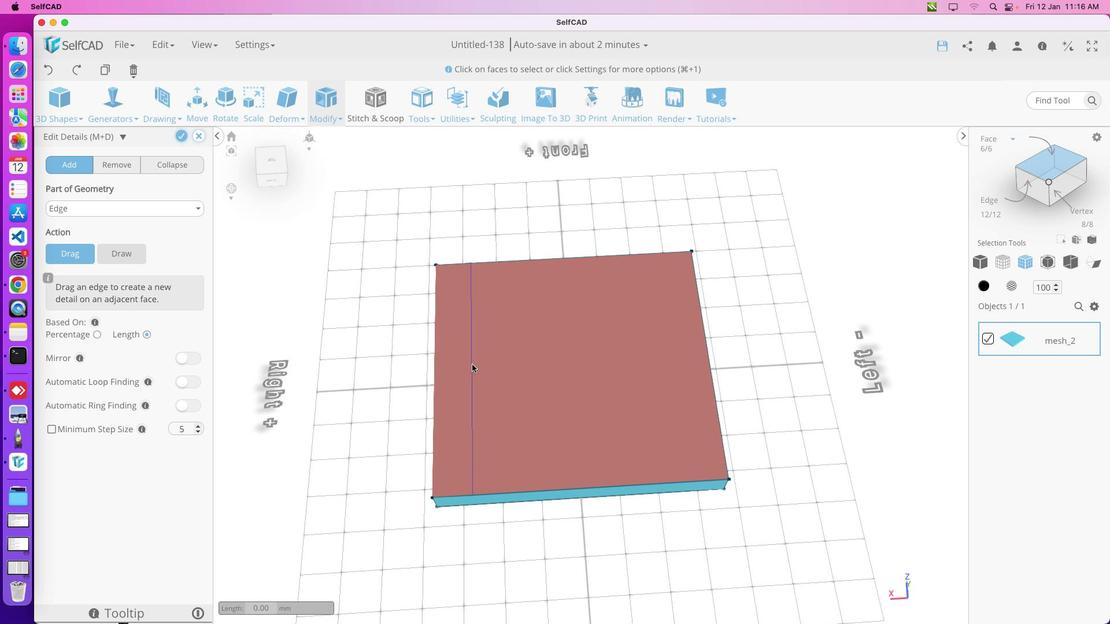
Action: Key pressed 'M'
Screenshot: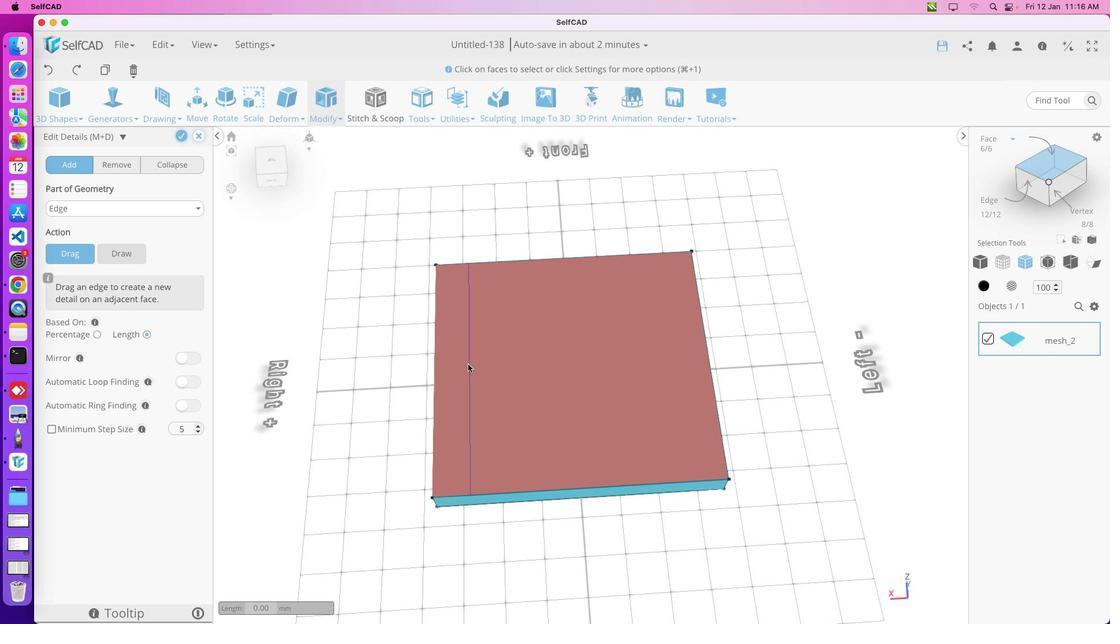 
Action: Mouse moved to (563, 333)
Screenshot: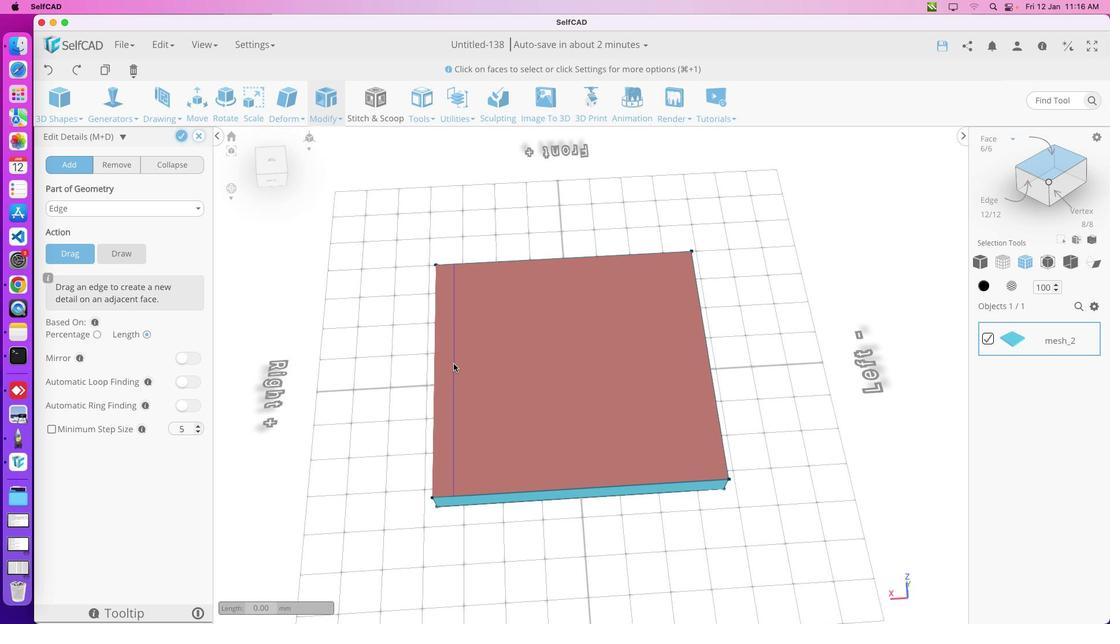 
Action: Key pressed 'M''M''M''D'
Screenshot: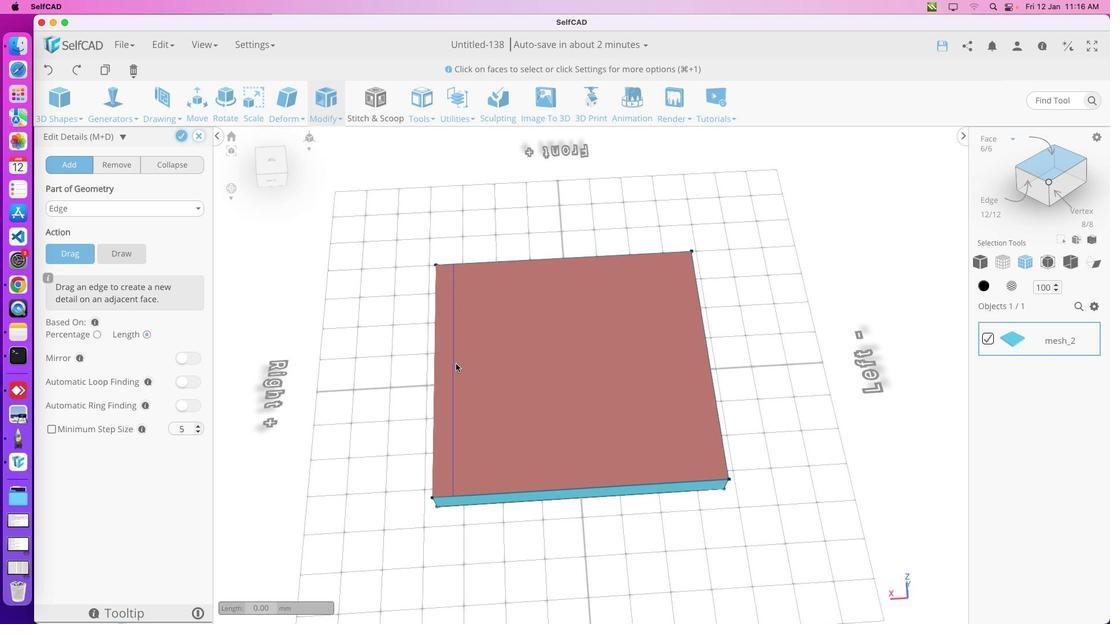 
Action: Mouse moved to (563, 333)
Screenshot: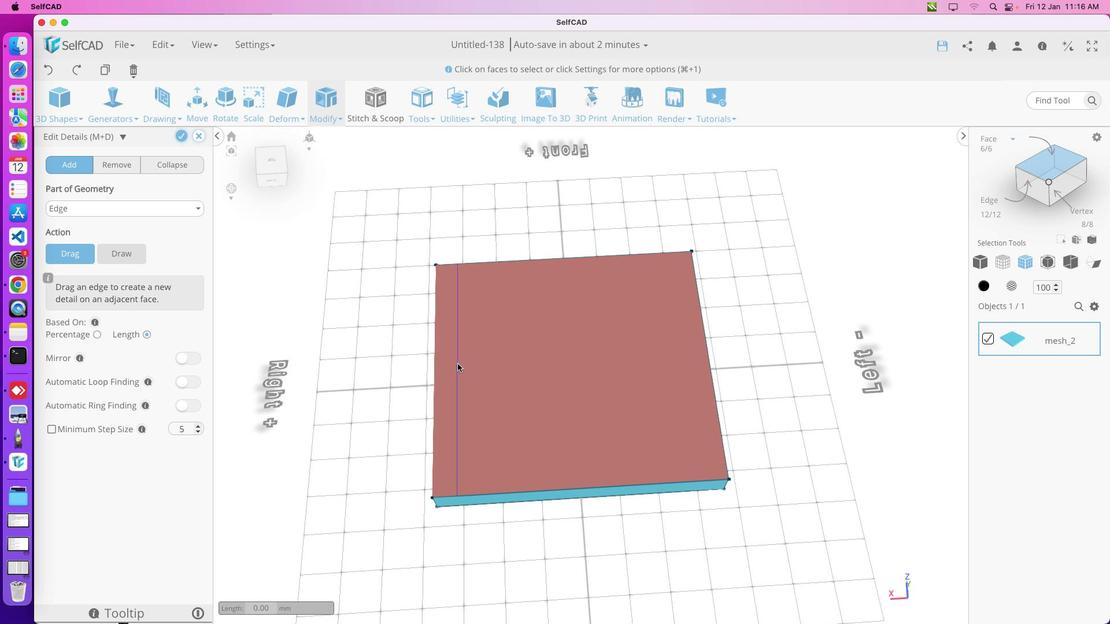 
Action: Key pressed 'D'
Screenshot: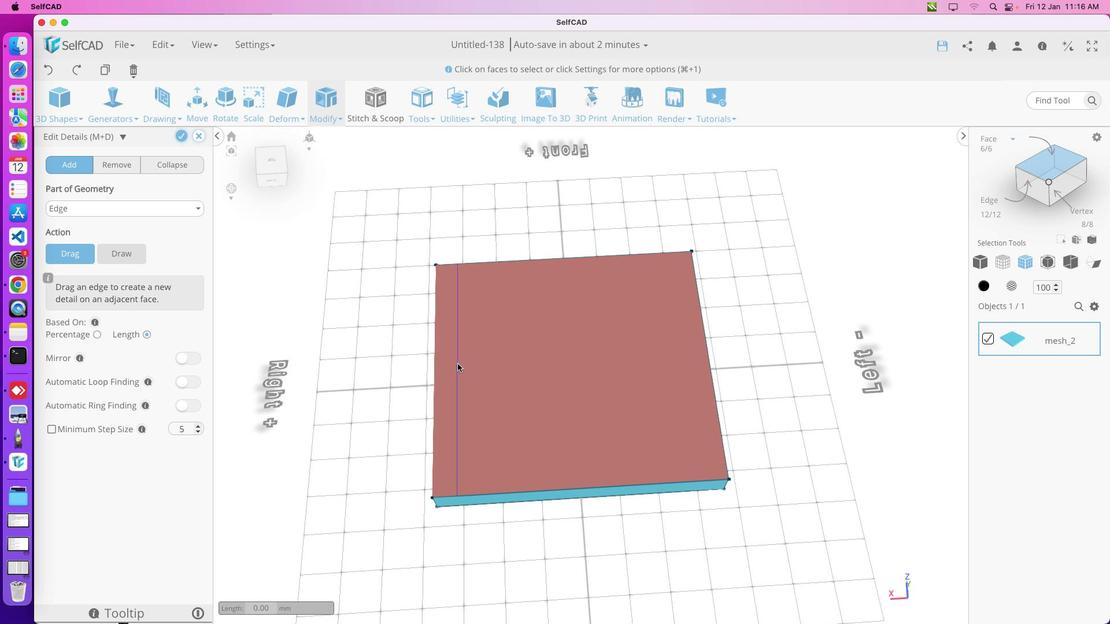 
Action: Mouse moved to (567, 335)
Screenshot: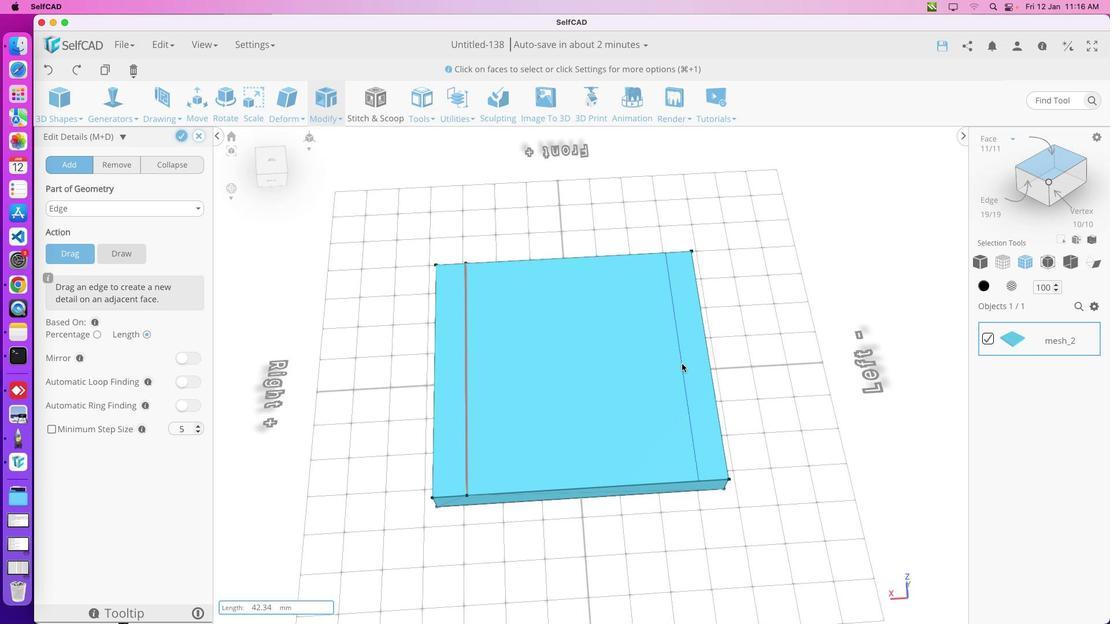 
Action: Mouse pressed left at (567, 335)
Screenshot: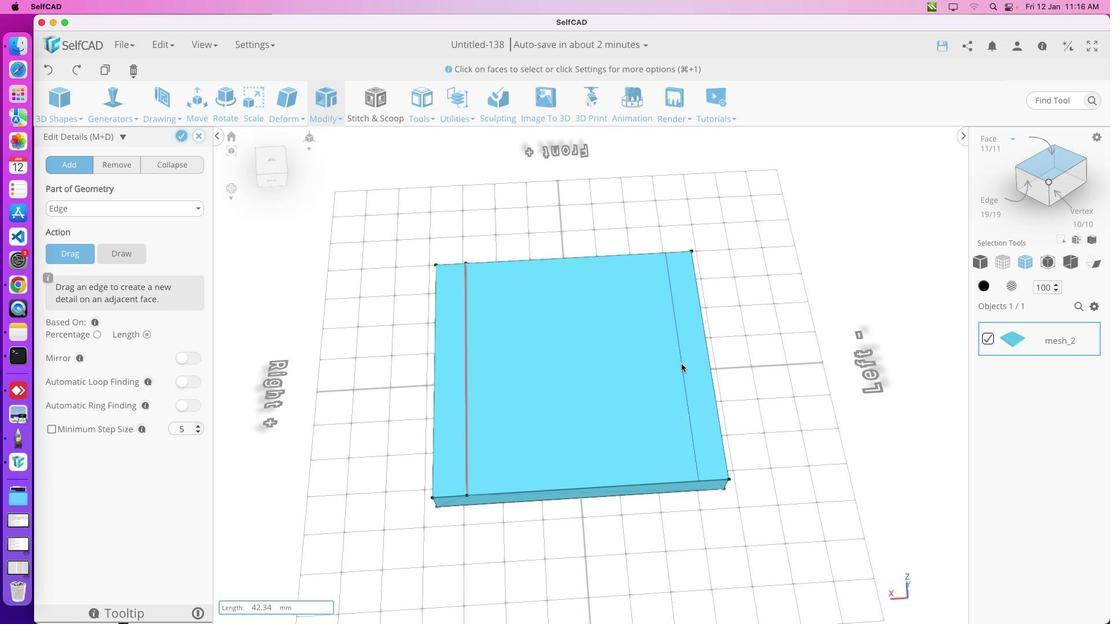 
Action: Mouse moved to (596, 335)
Screenshot: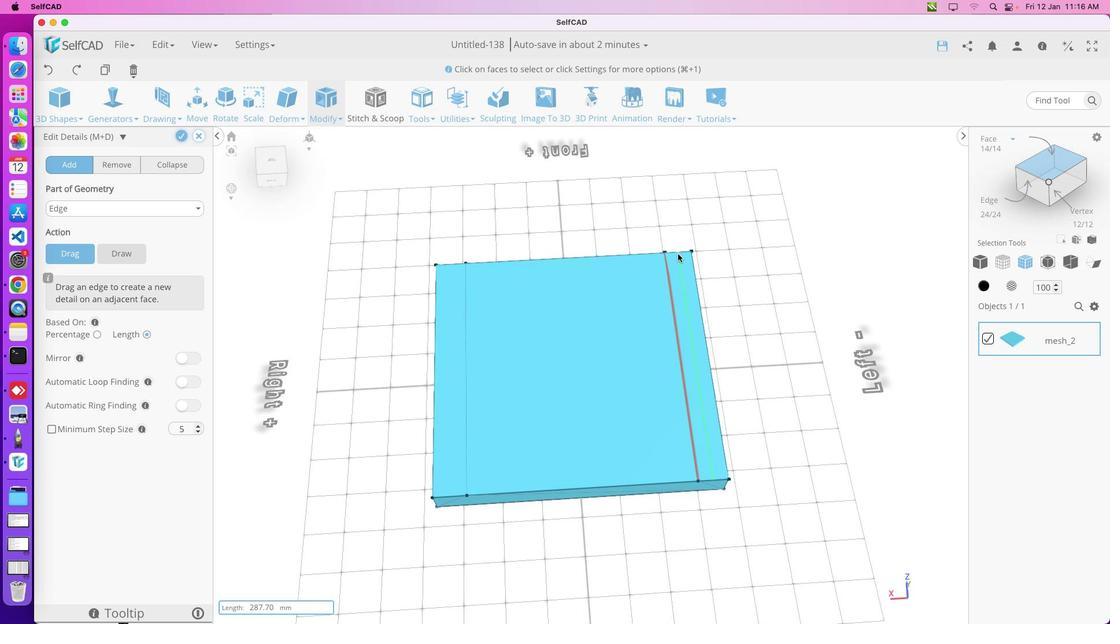 
Action: Mouse pressed left at (596, 335)
Screenshot: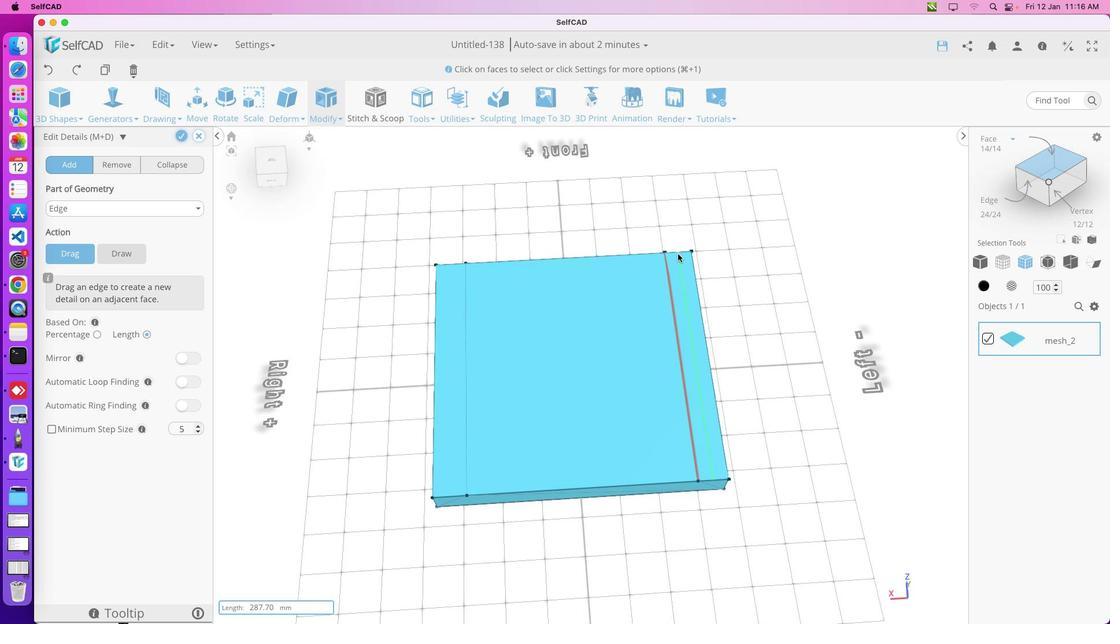 
Action: Mouse moved to (565, 310)
Screenshot: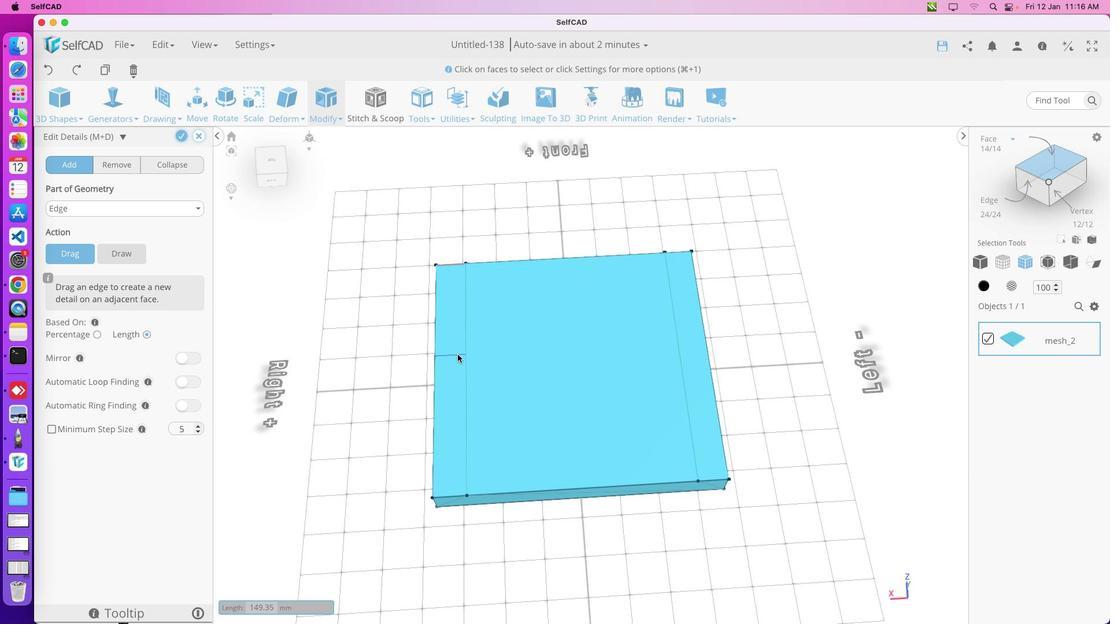 
Action: Mouse pressed left at (565, 310)
Screenshot: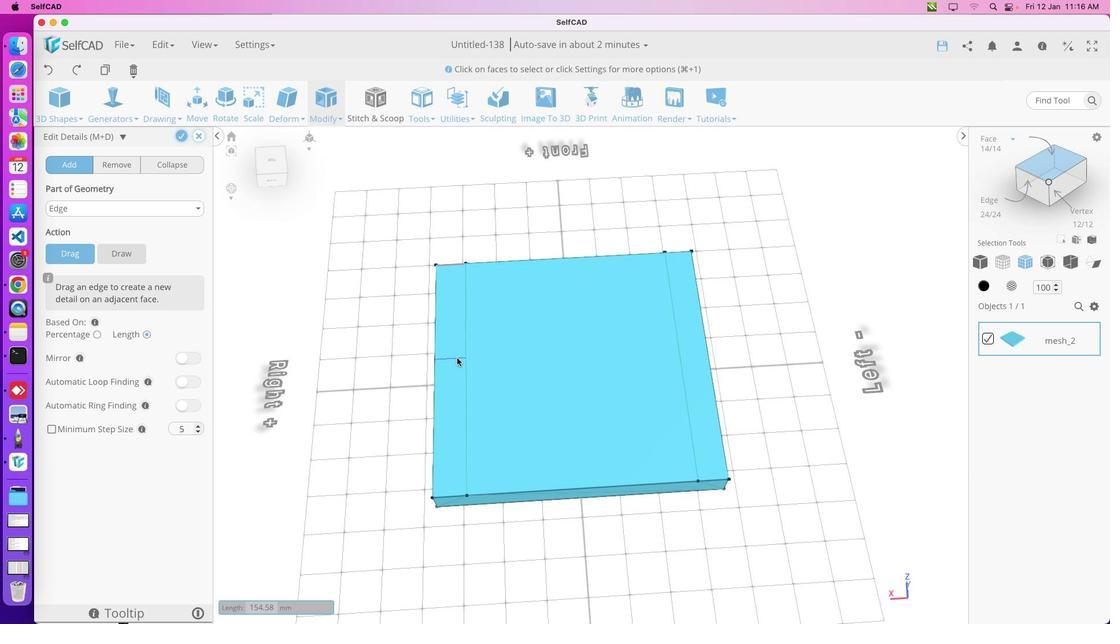 
Action: Mouse moved to (566, 333)
Screenshot: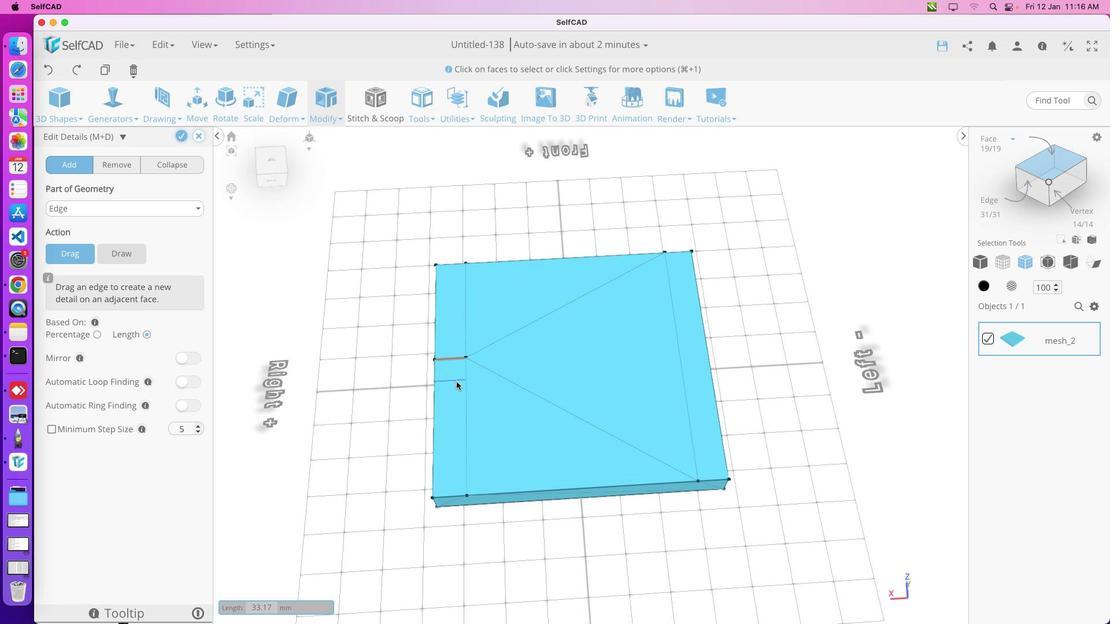 
Action: Mouse pressed left at (566, 333)
Screenshot: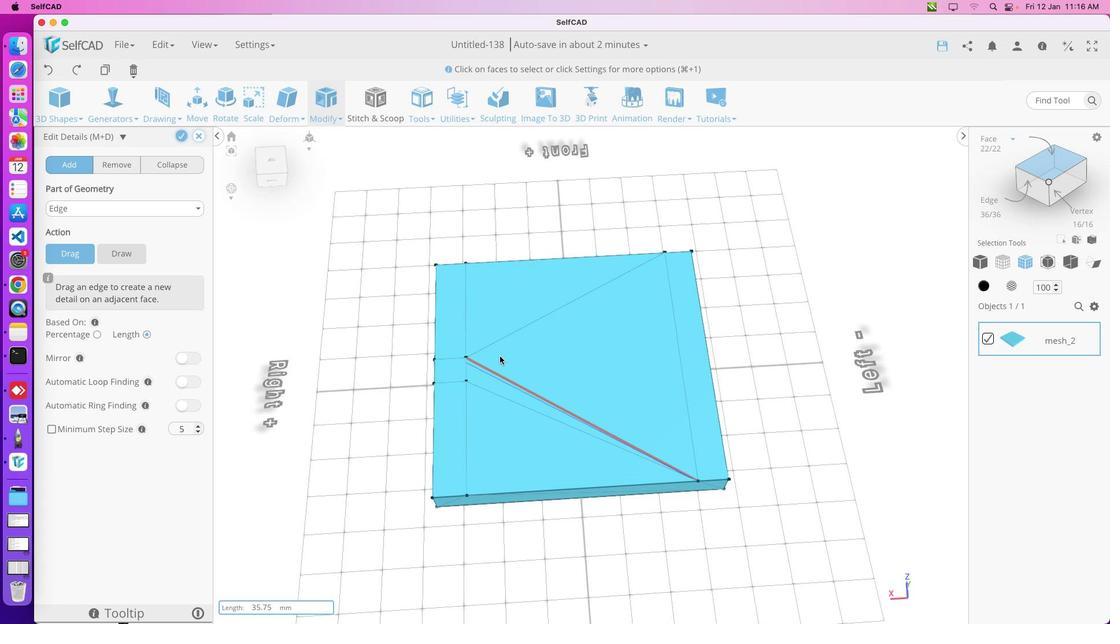 
Action: Mouse moved to (595, 307)
Screenshot: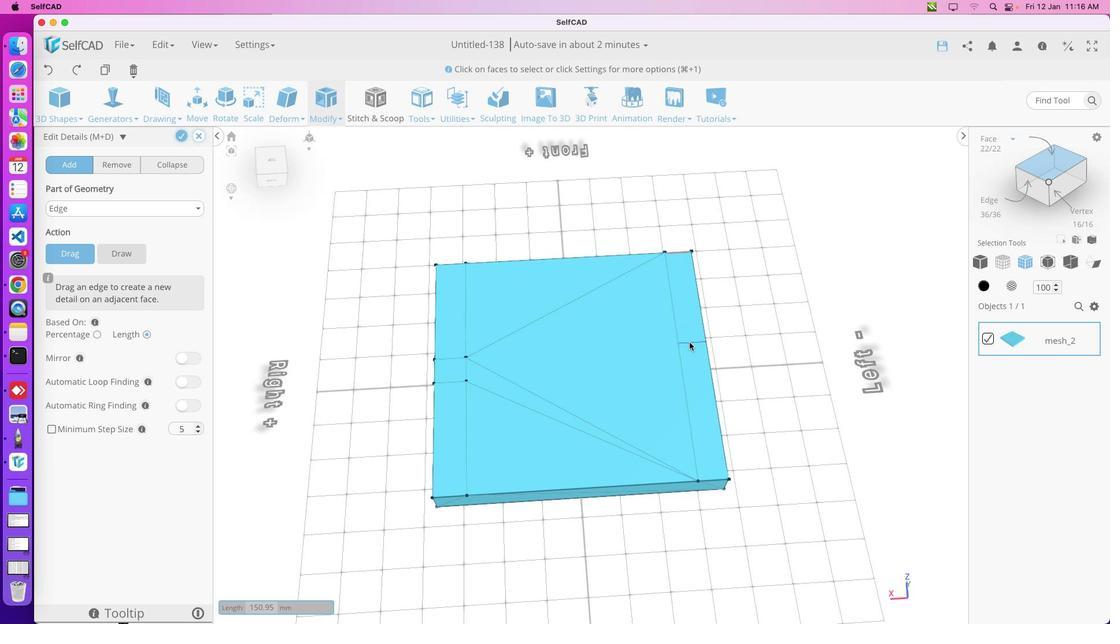 
Action: Mouse pressed left at (595, 307)
Screenshot: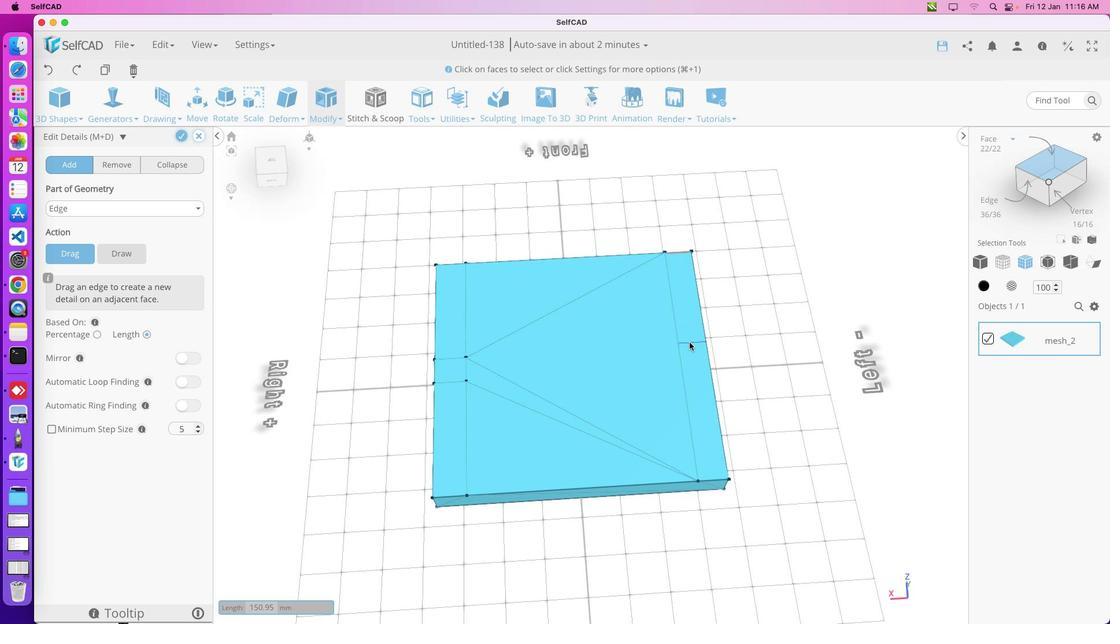 
Action: Mouse moved to (597, 329)
Screenshot: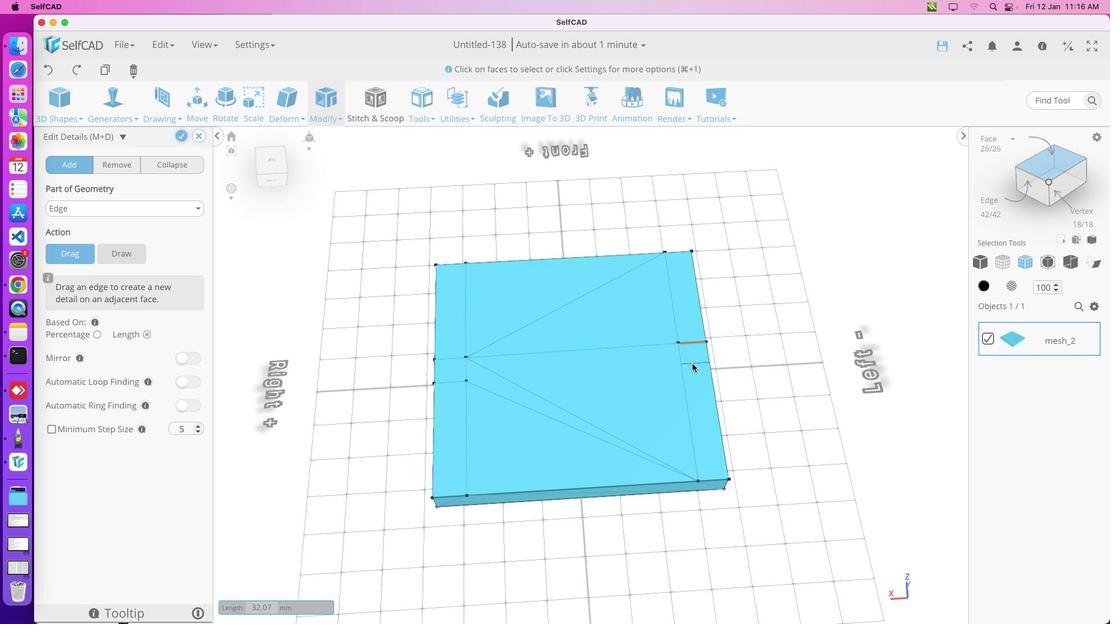
Action: Mouse pressed left at (597, 329)
Screenshot: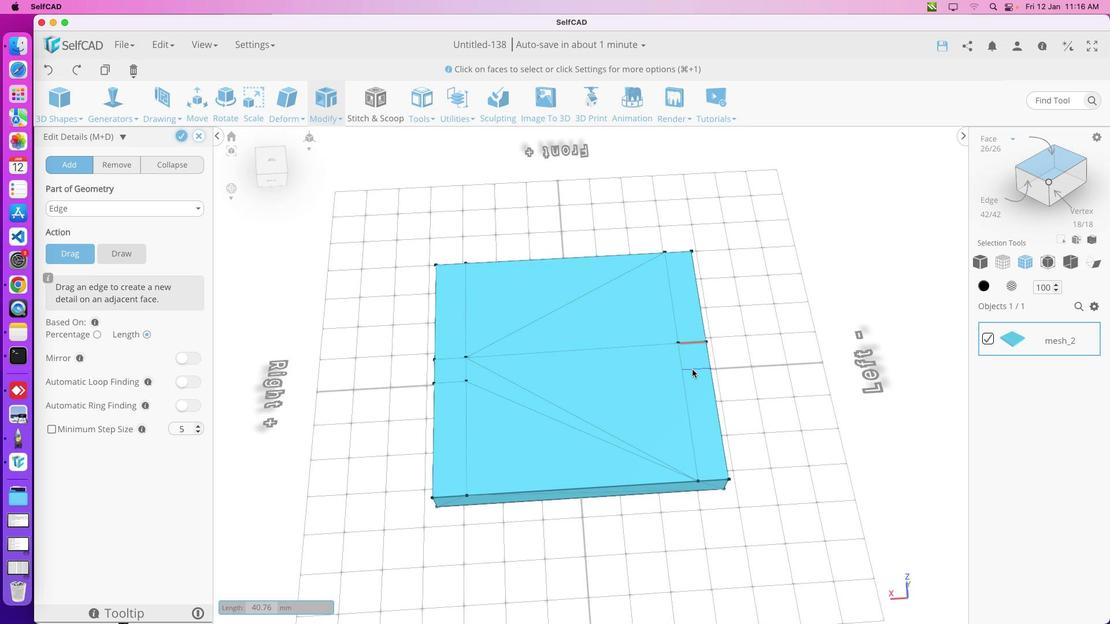 
Action: Mouse moved to (529, 278)
Screenshot: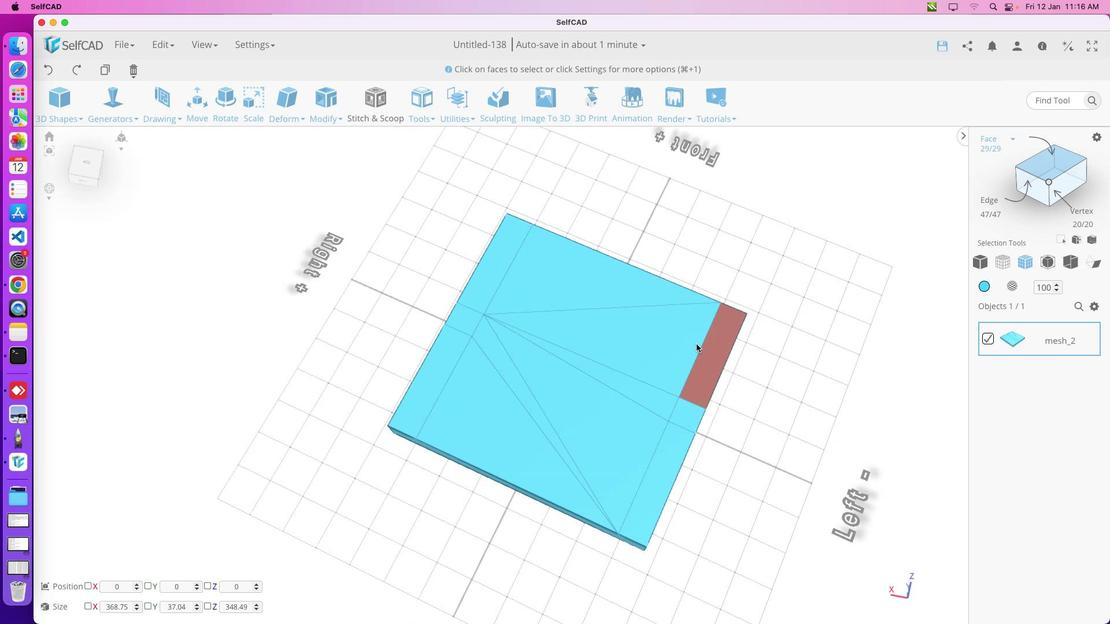 
Action: Mouse pressed left at (529, 278)
Screenshot: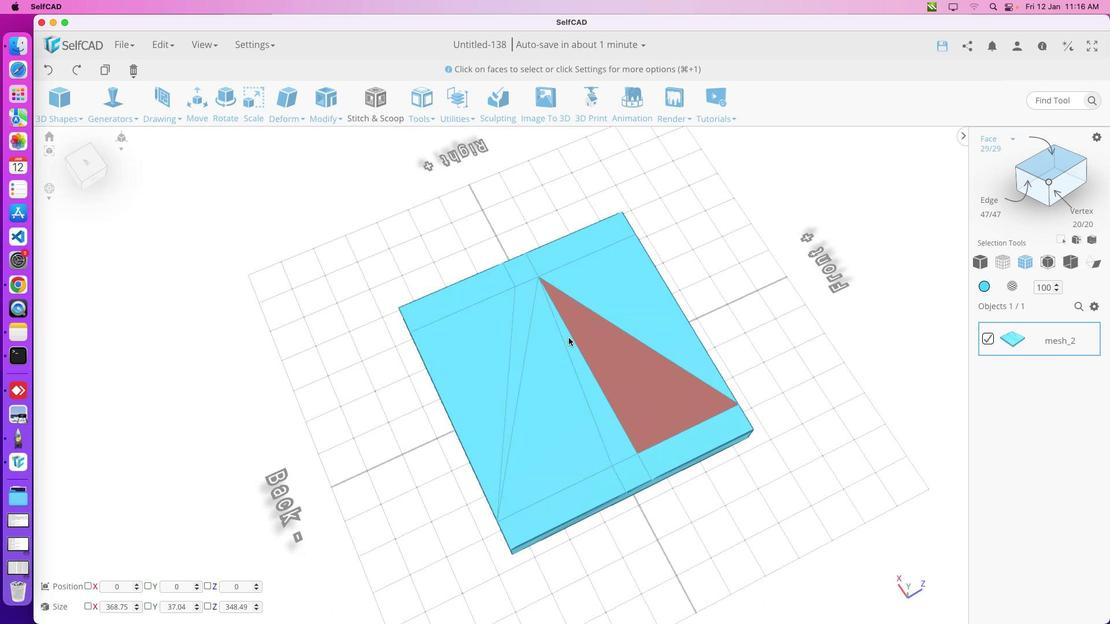 
Action: Mouse moved to (612, 326)
Screenshot: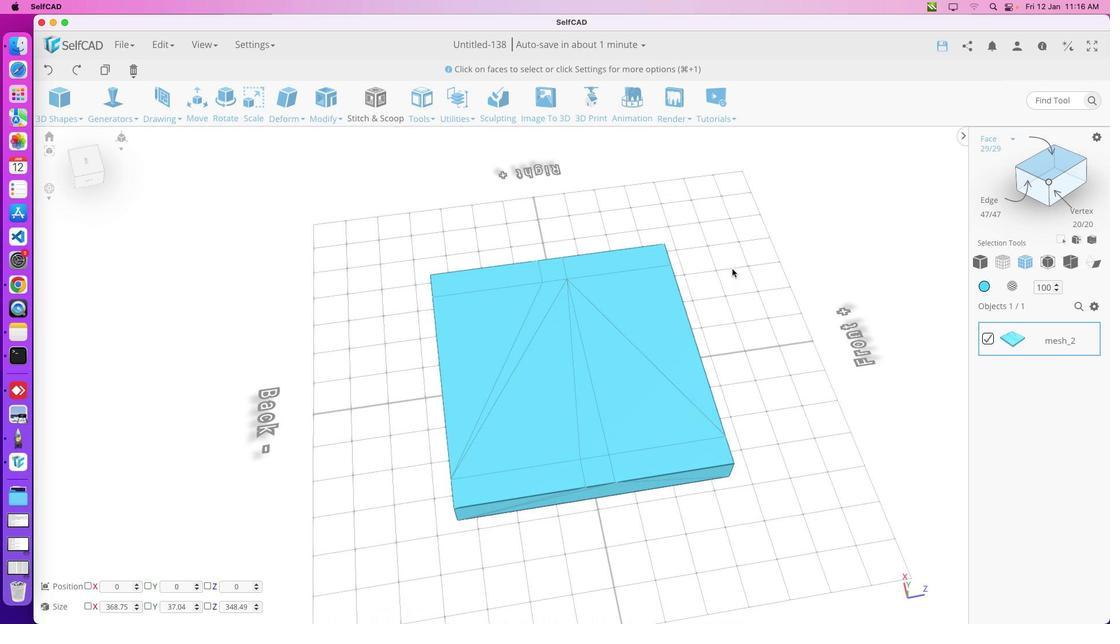 
Action: Mouse pressed left at (612, 326)
Screenshot: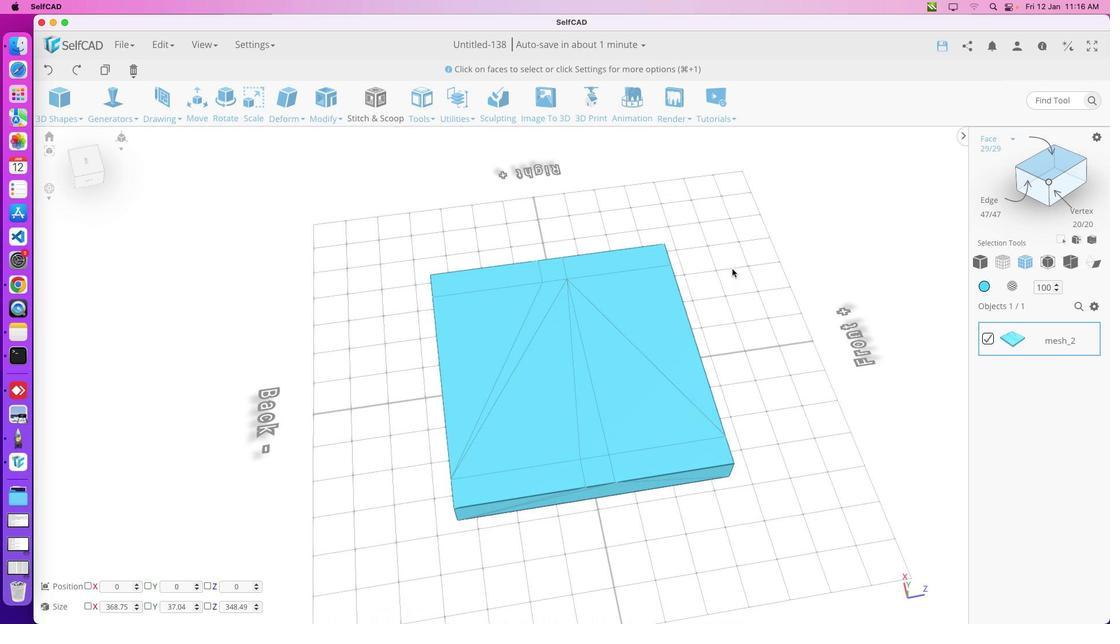 
Action: Mouse moved to (604, 313)
Screenshot: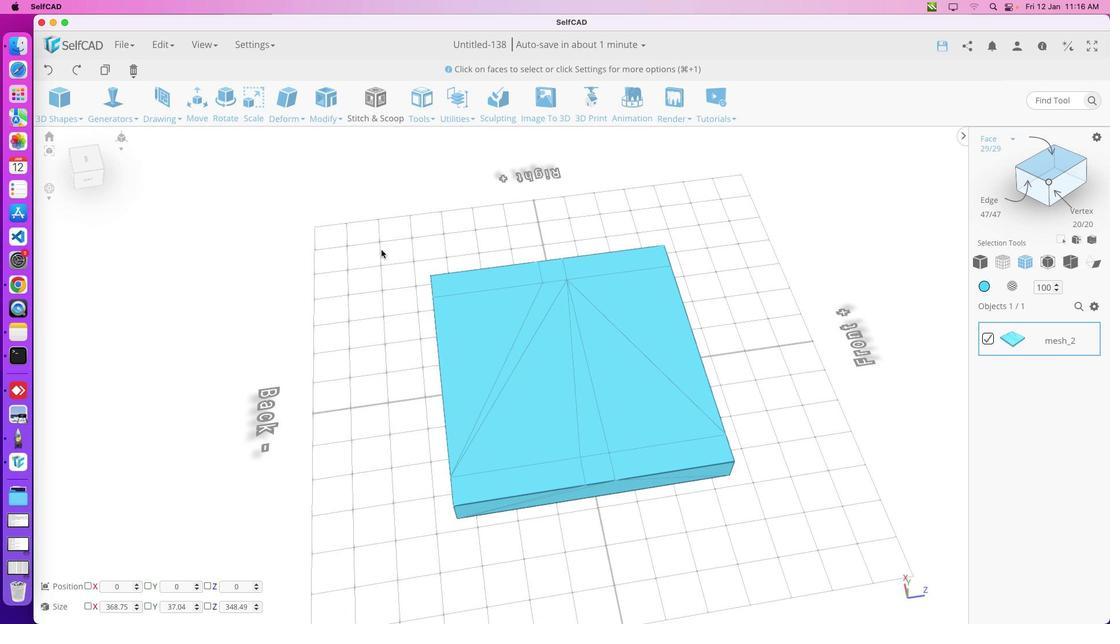 
Action: Mouse pressed left at (604, 313)
Screenshot: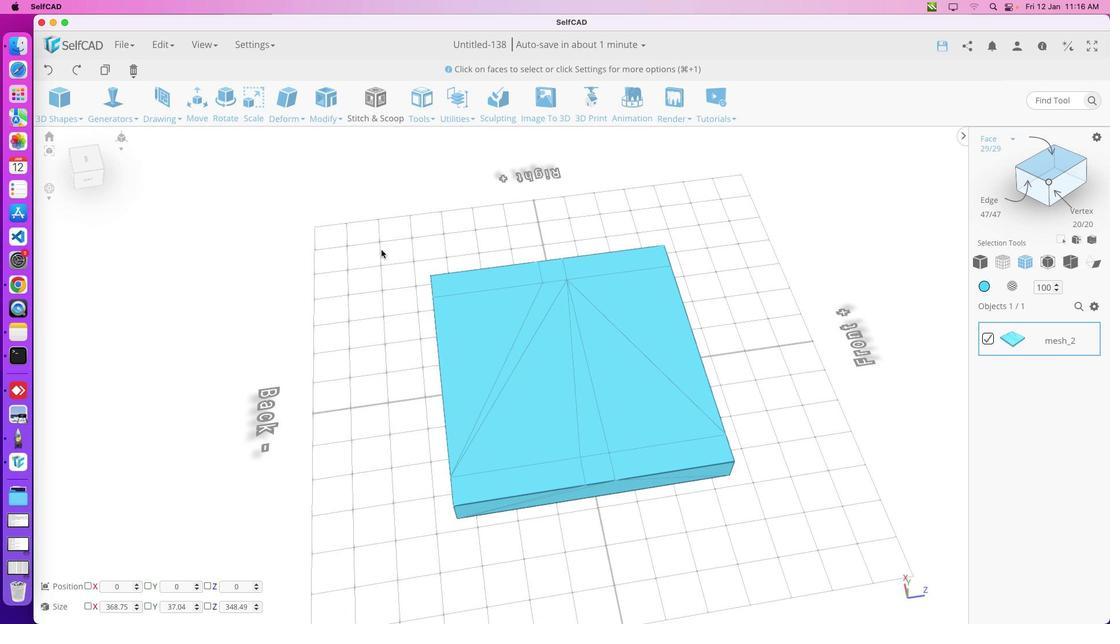 
Action: Mouse moved to (556, 306)
Screenshot: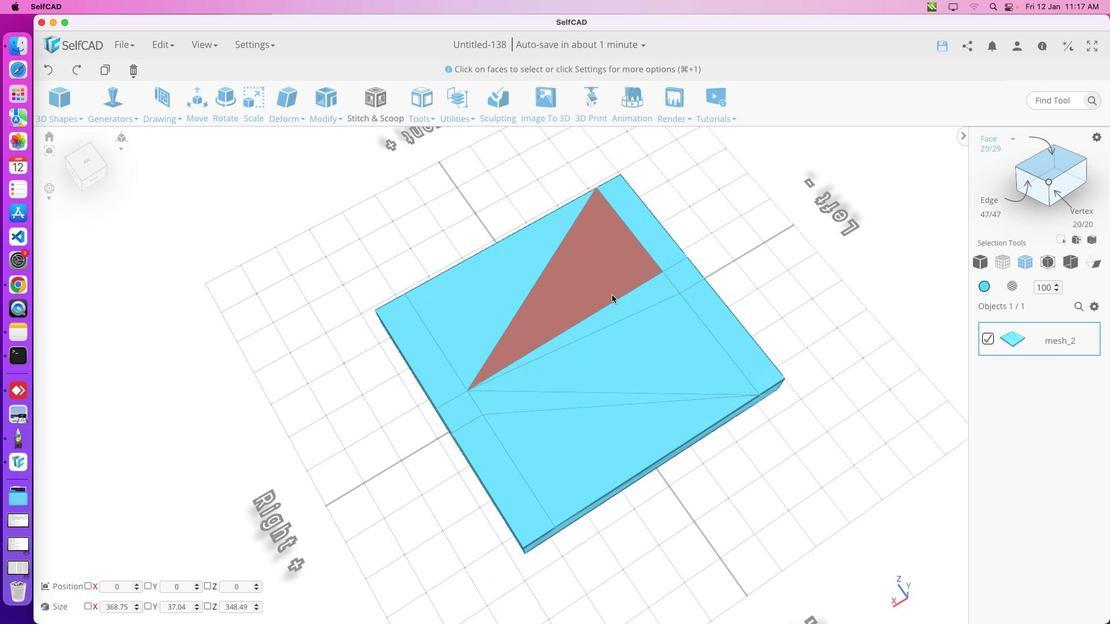 
Action: Mouse scrolled (556, 306) with delta (505, 243)
Screenshot: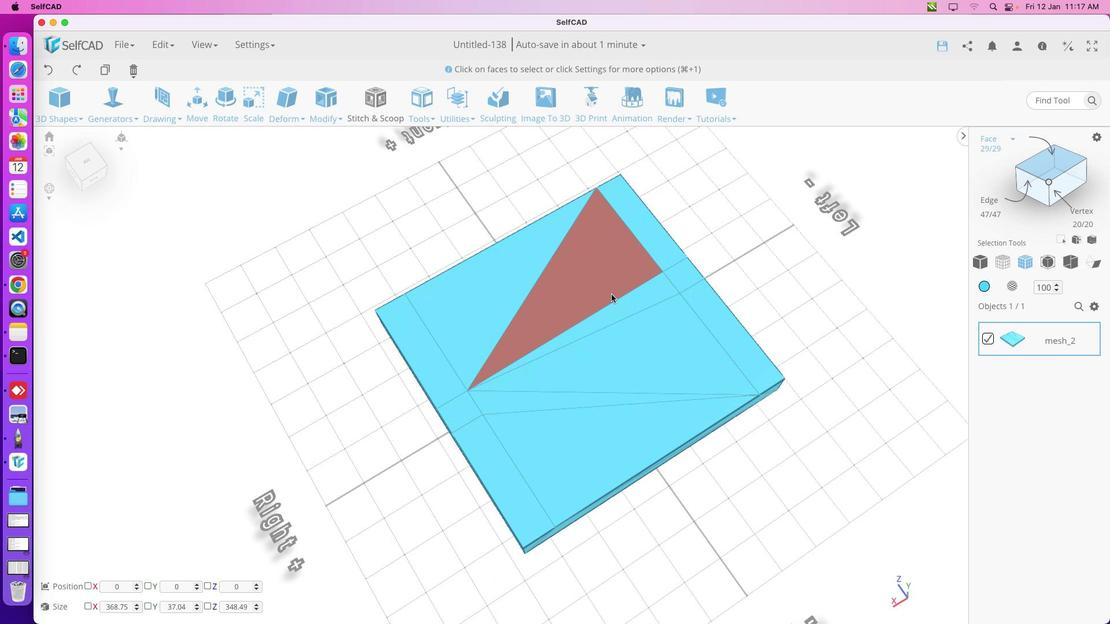 
Action: Mouse scrolled (556, 306) with delta (505, 243)
Screenshot: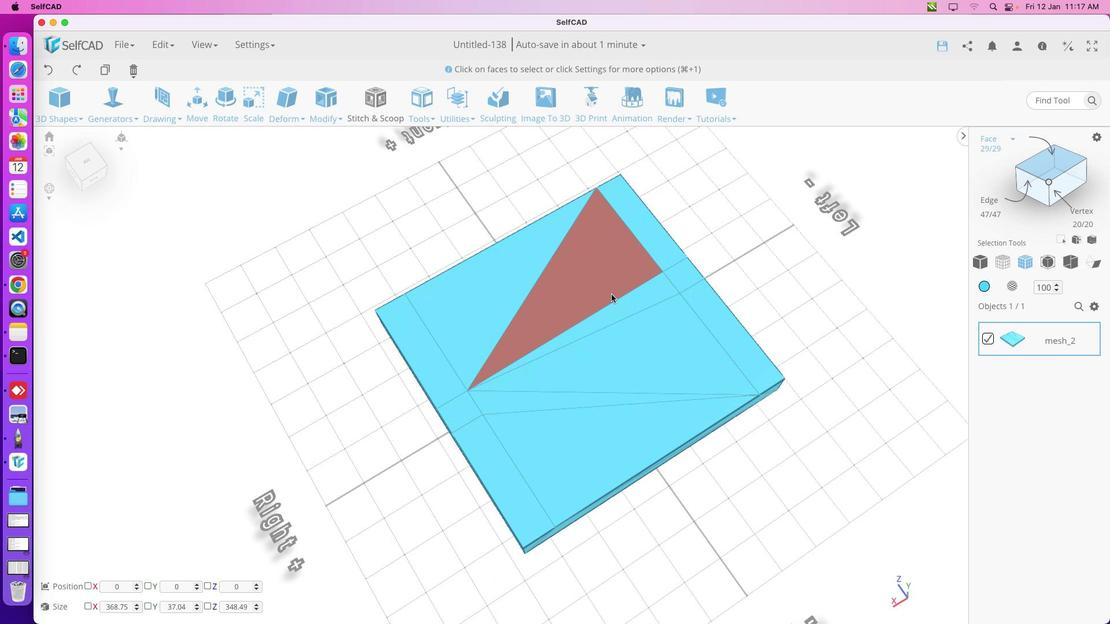 
Action: Mouse moved to (539, 313)
Screenshot: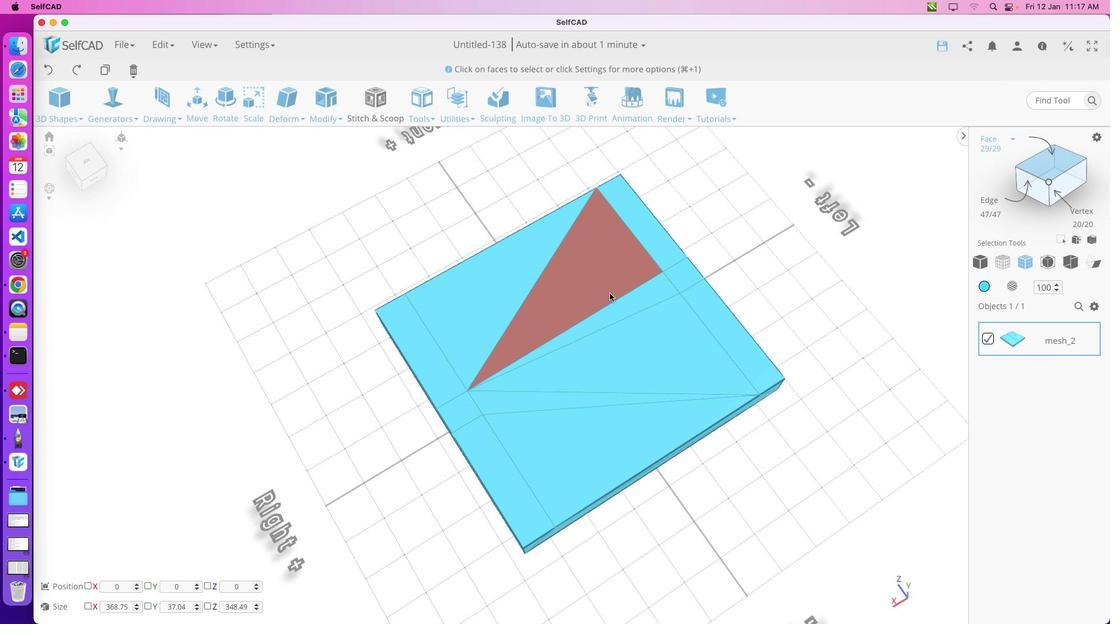 
Action: Mouse pressed left at (539, 313)
Screenshot: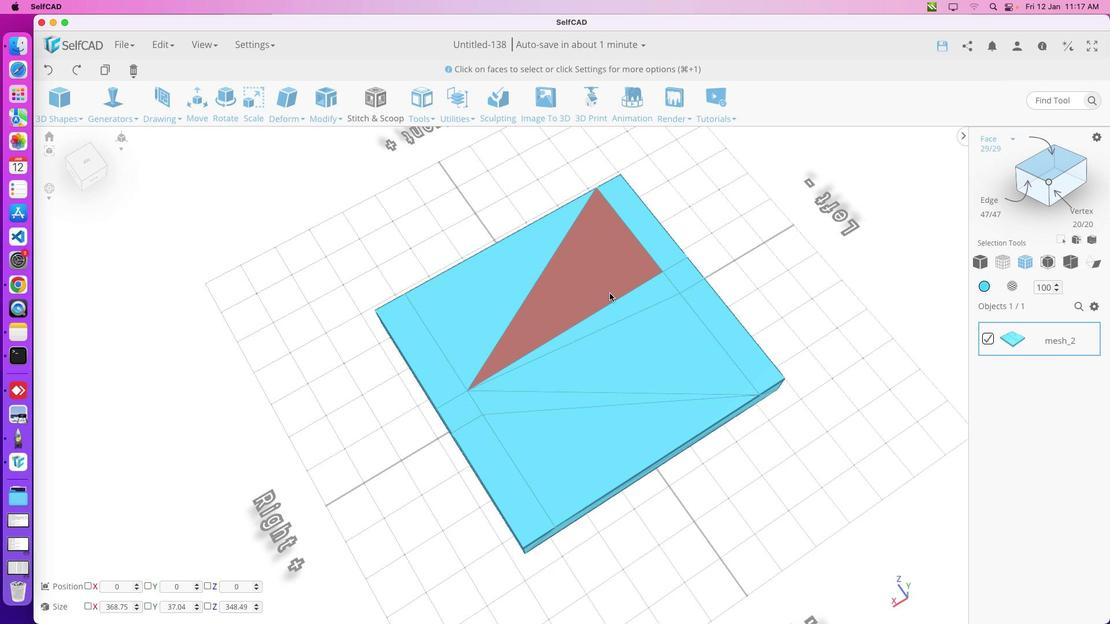 
Action: Mouse moved to (586, 317)
Screenshot: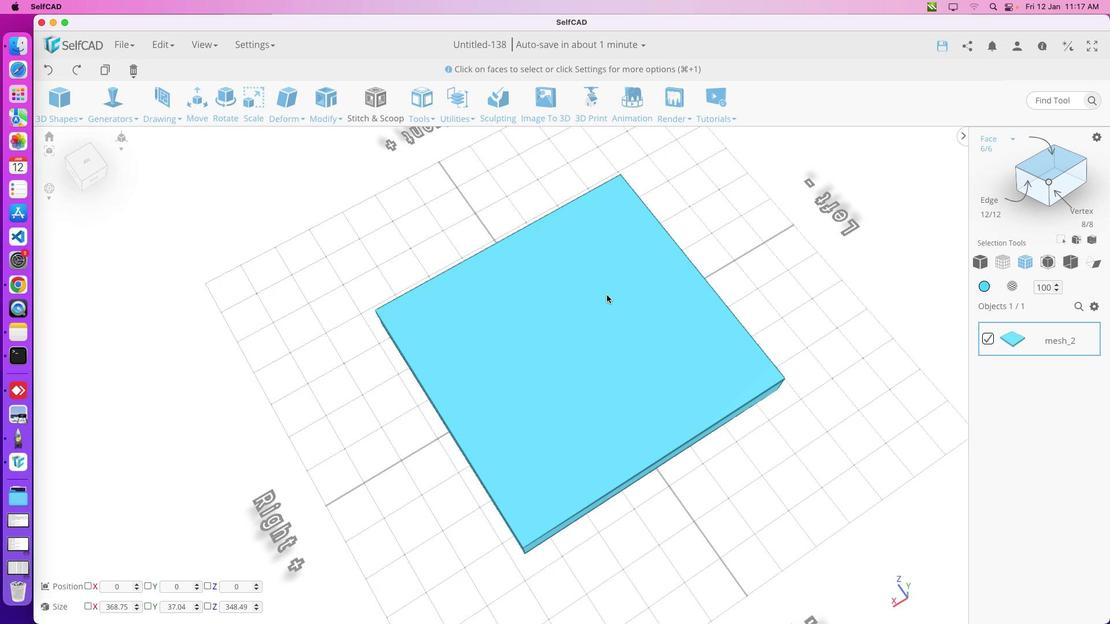
Action: Key pressed Key.cmd'z'
Screenshot: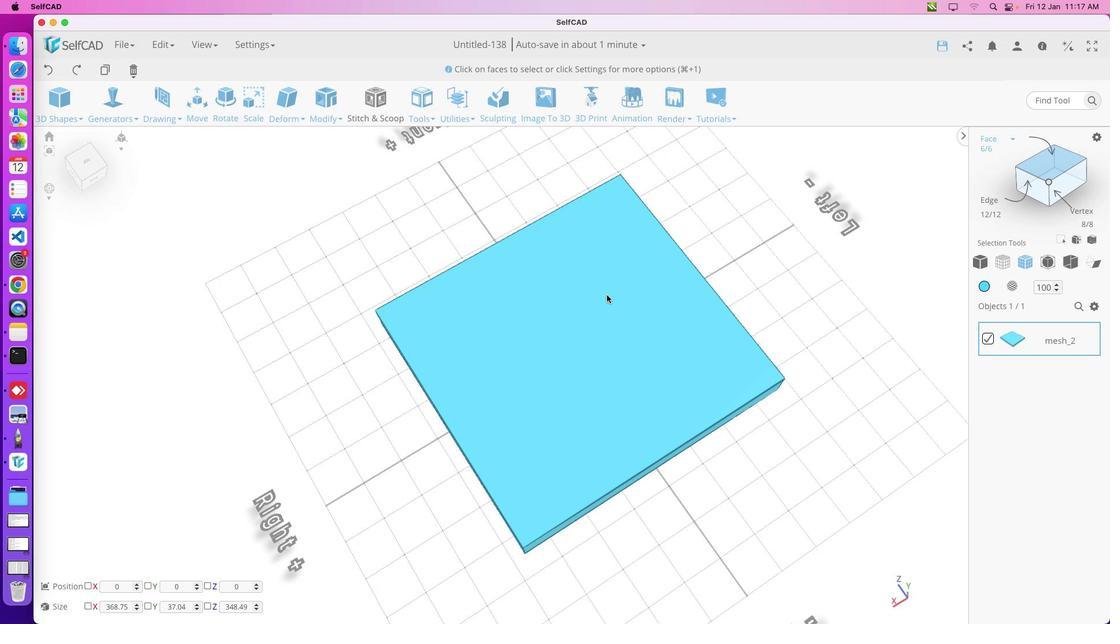 
Action: Mouse moved to (610, 319)
Screenshot: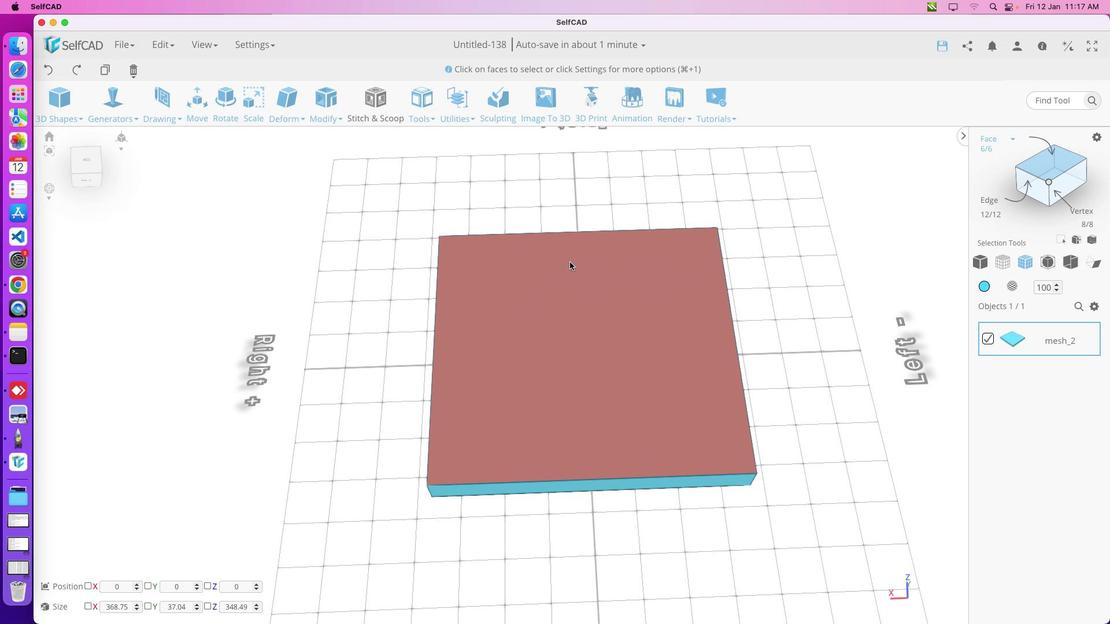 
Action: Mouse pressed left at (610, 319)
Screenshot: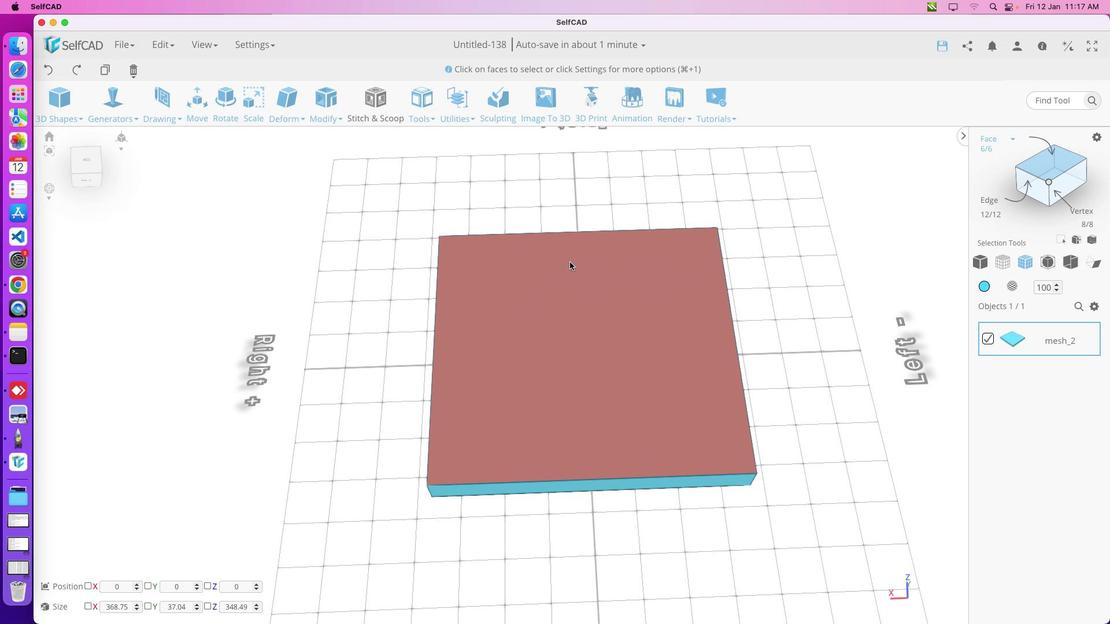 
Action: Mouse moved to (581, 308)
Screenshot: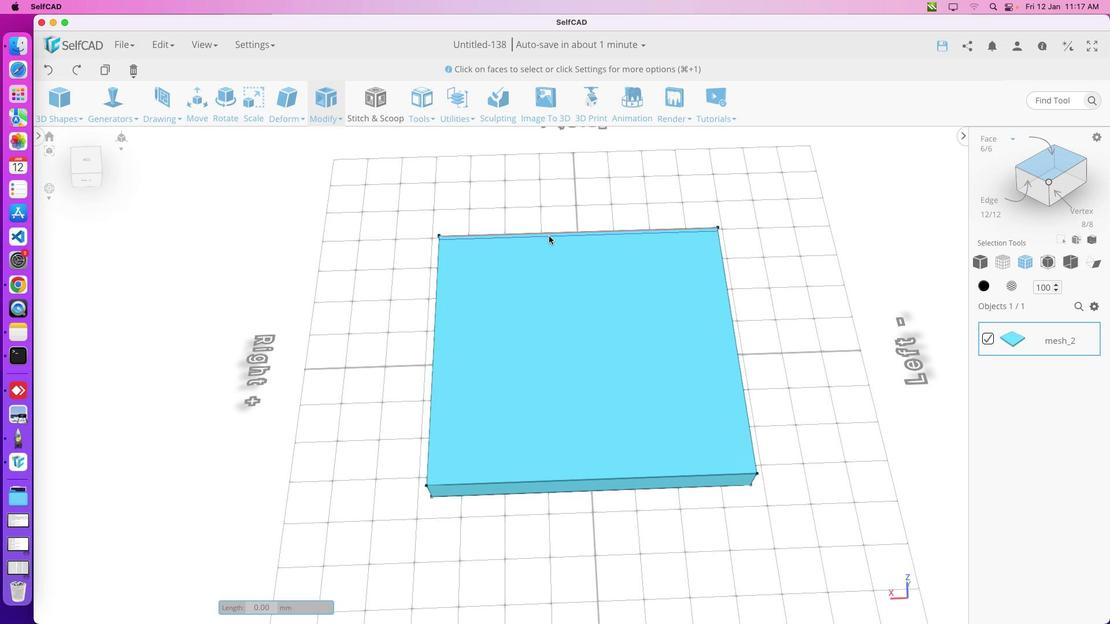 
Action: Key pressed 'M'
Screenshot: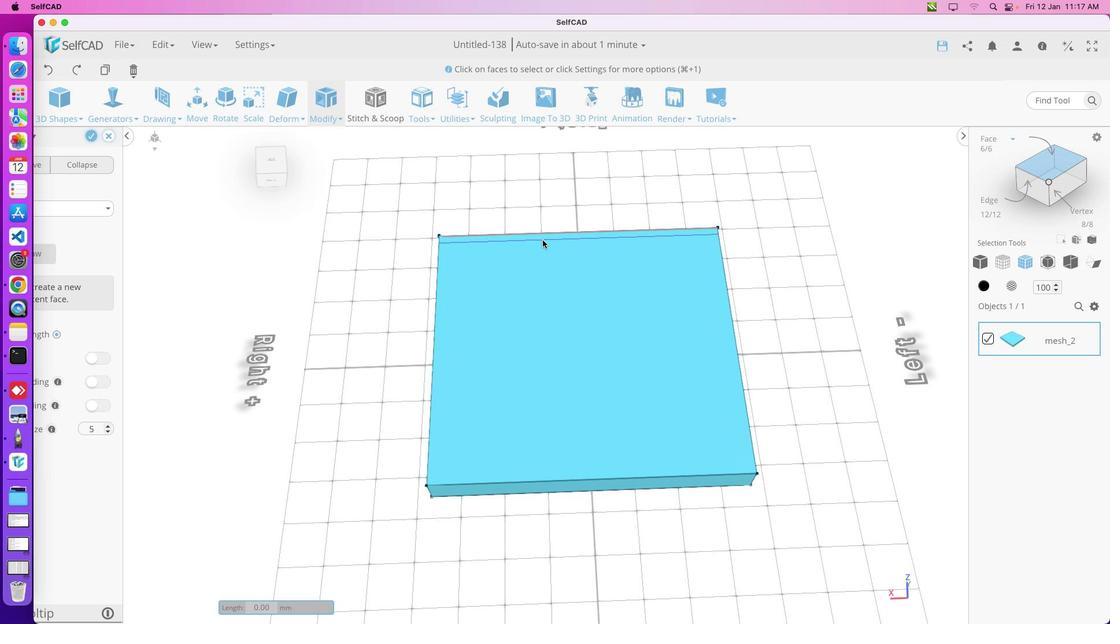 
Action: Mouse moved to (581, 308)
Screenshot: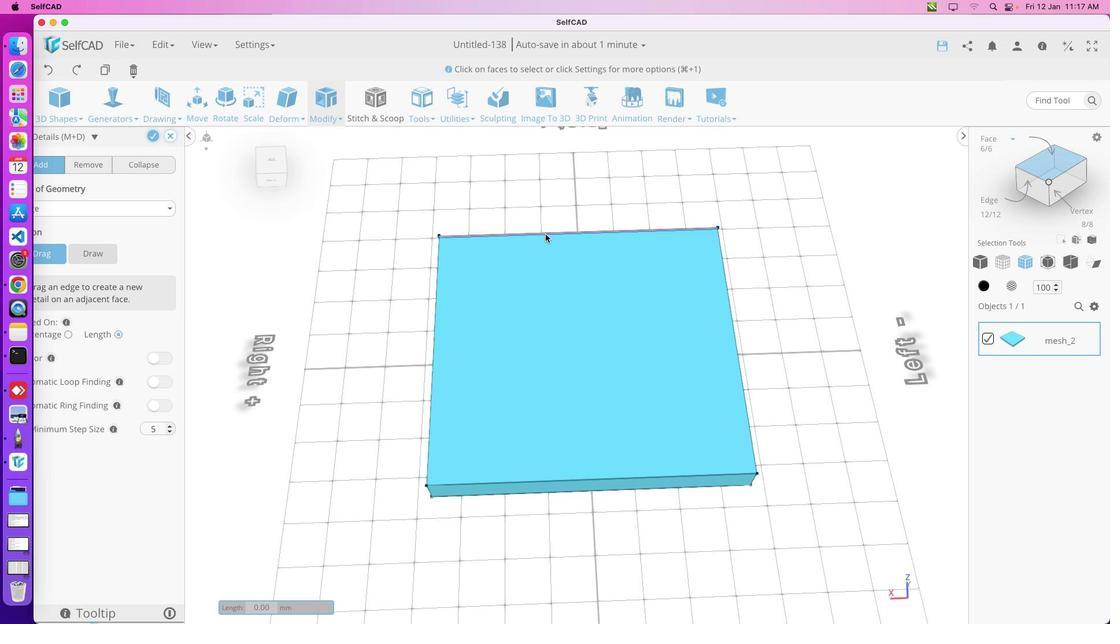 
Action: Key pressed 'M''M''M''M''M''M''D'
Screenshot: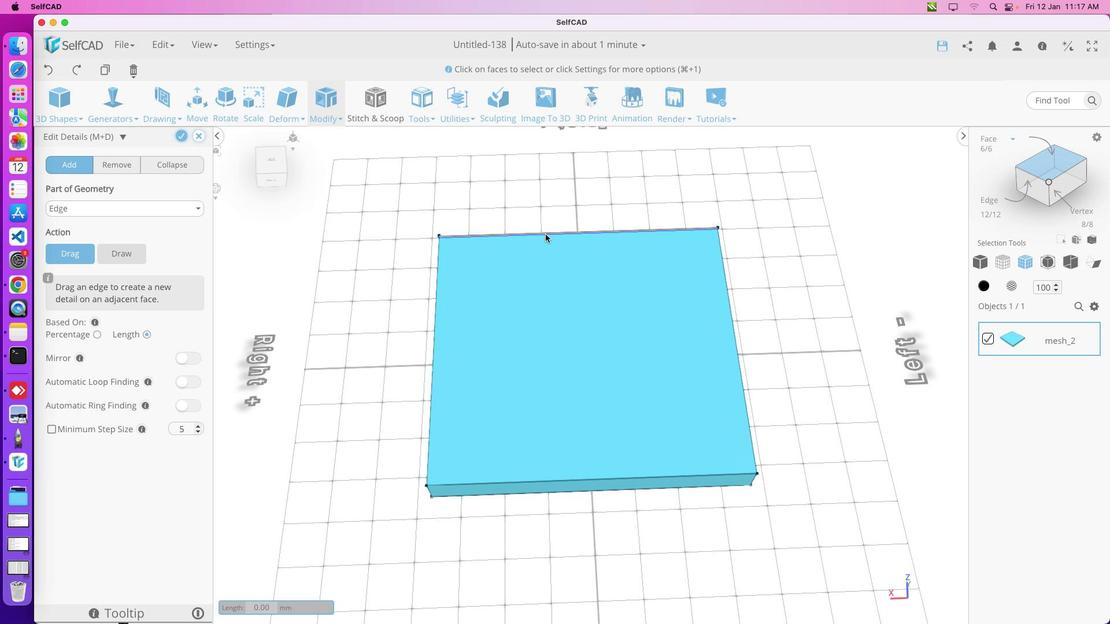 
Action: Mouse moved to (578, 302)
Screenshot: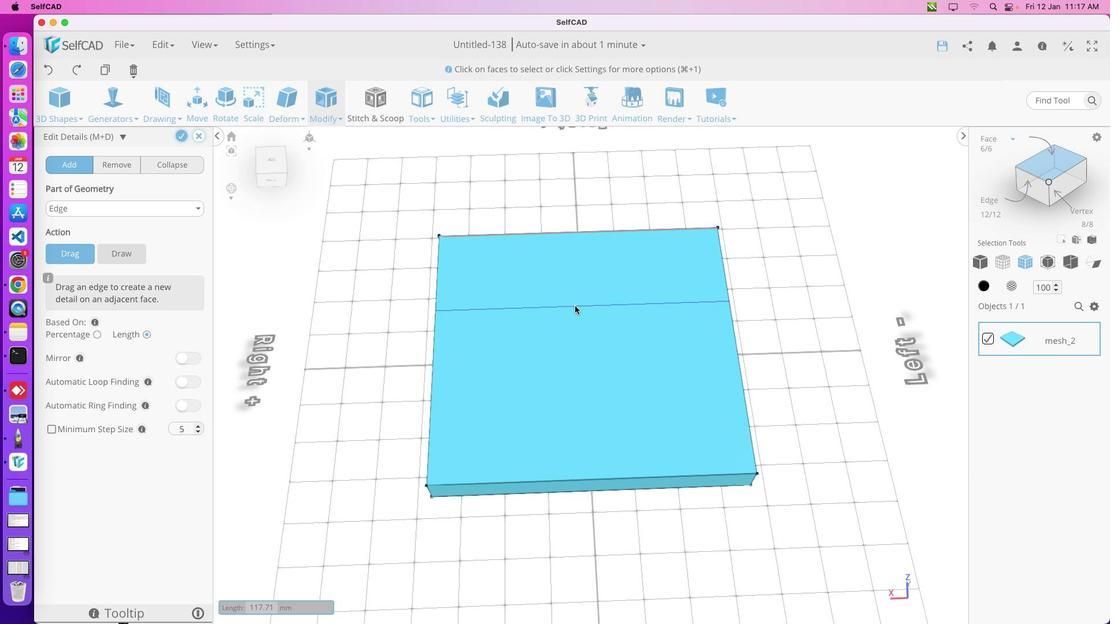 
Action: Mouse pressed left at (578, 302)
Screenshot: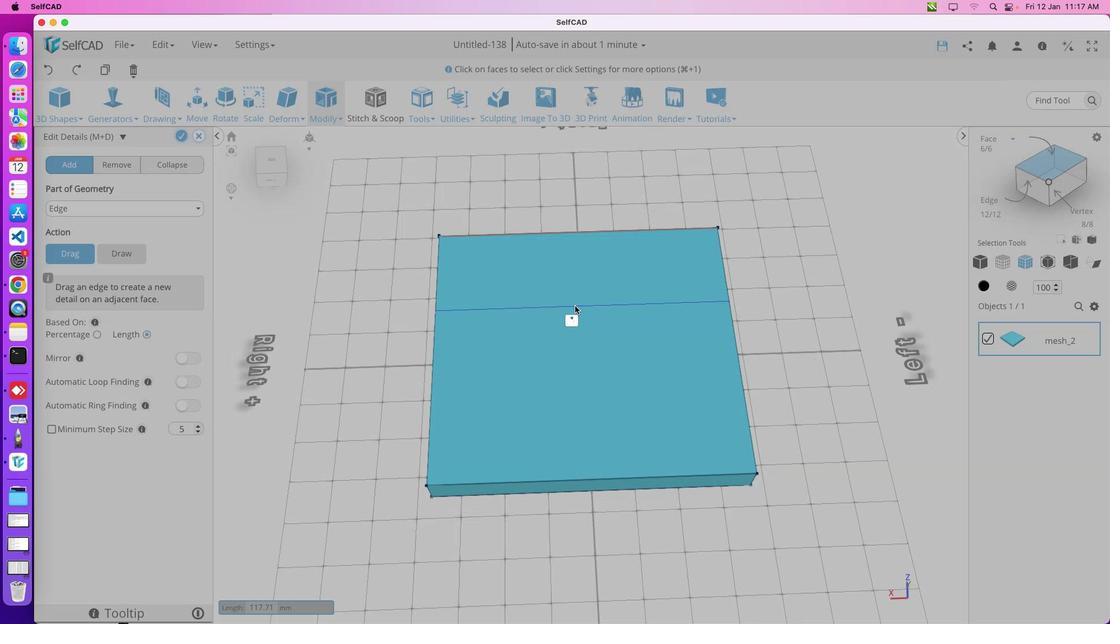 
Action: Mouse moved to (581, 325)
Screenshot: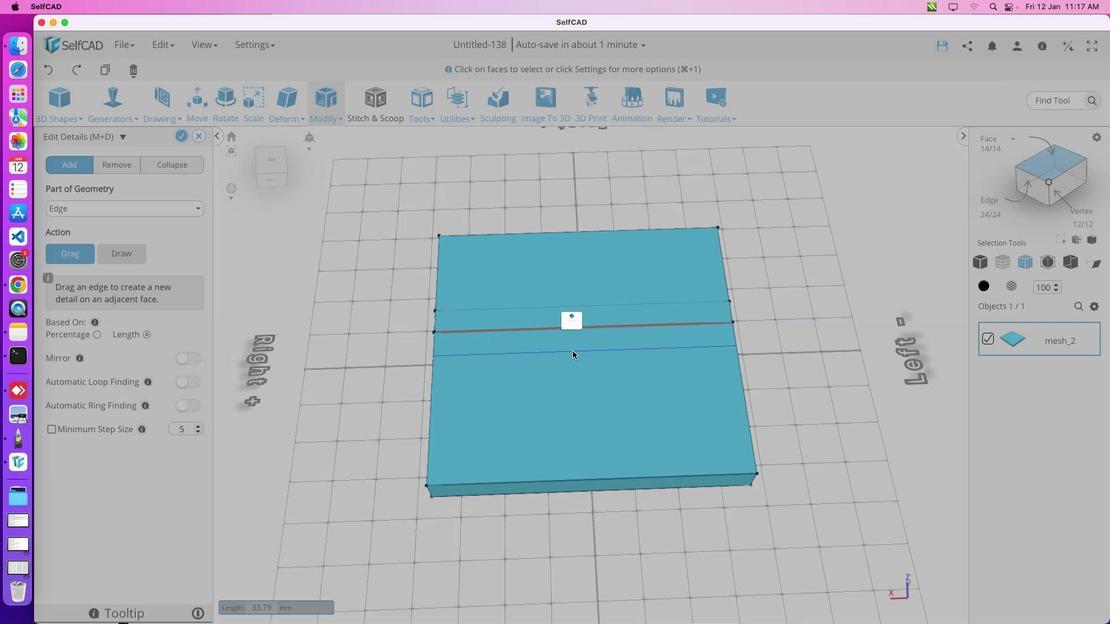 
Action: Mouse pressed left at (581, 325)
Screenshot: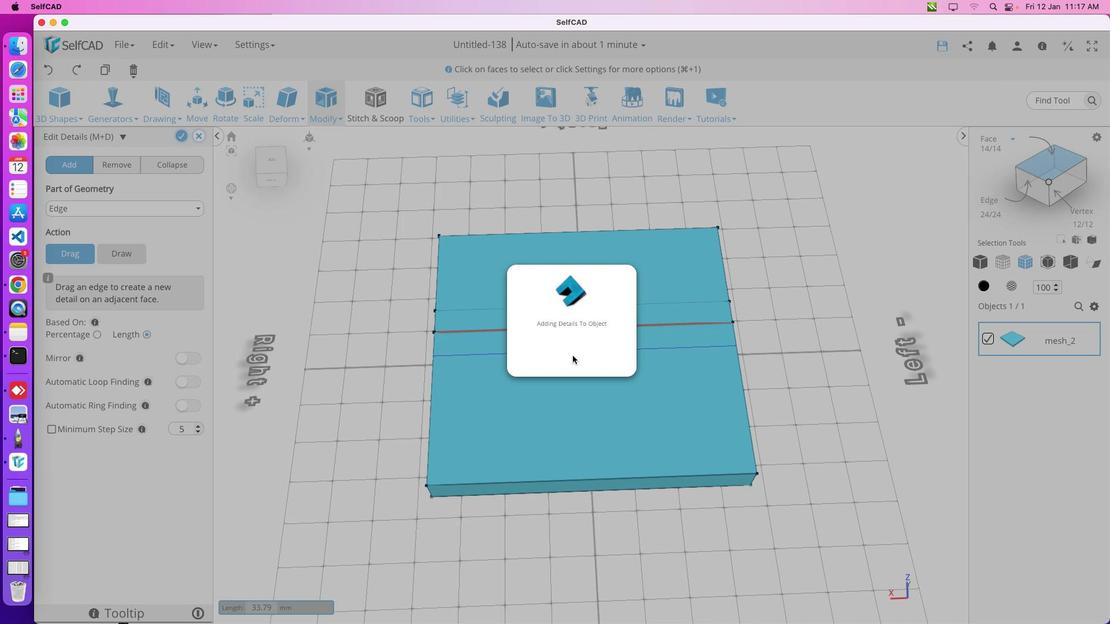 
Action: Mouse moved to (582, 331)
Screenshot: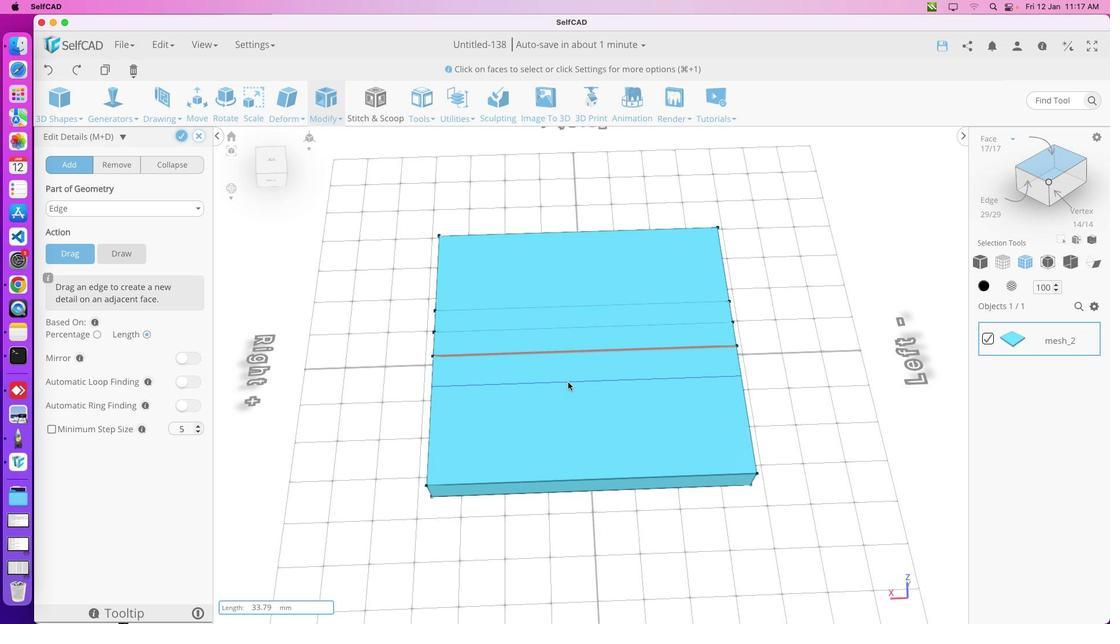 
Action: Mouse pressed left at (582, 331)
Screenshot: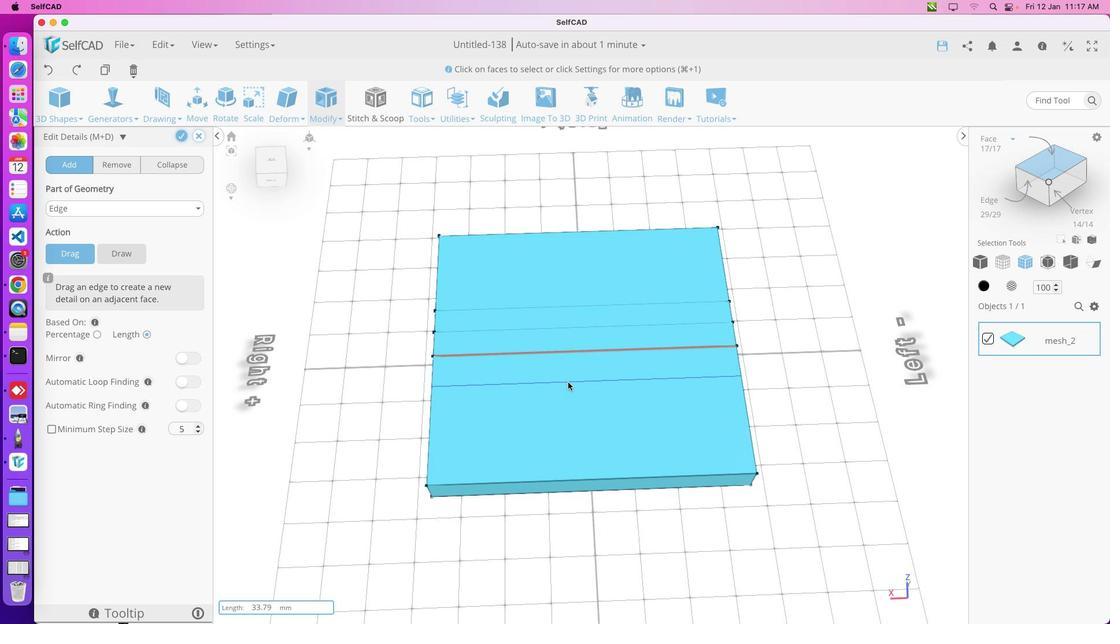 
Action: Mouse moved to (580, 339)
Screenshot: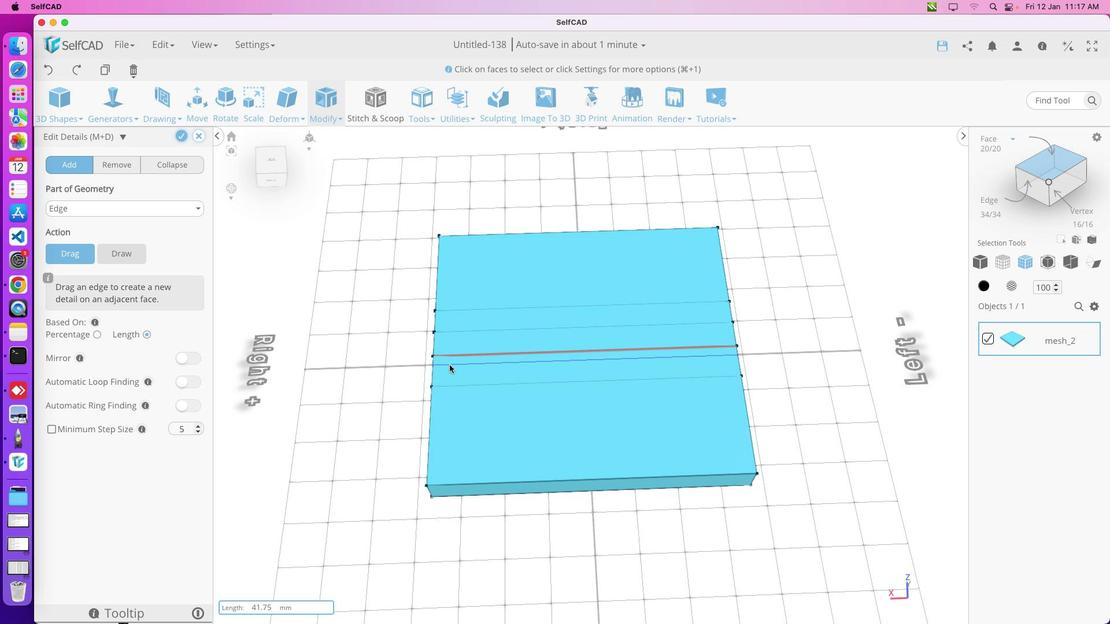
Action: Mouse pressed left at (580, 339)
Screenshot: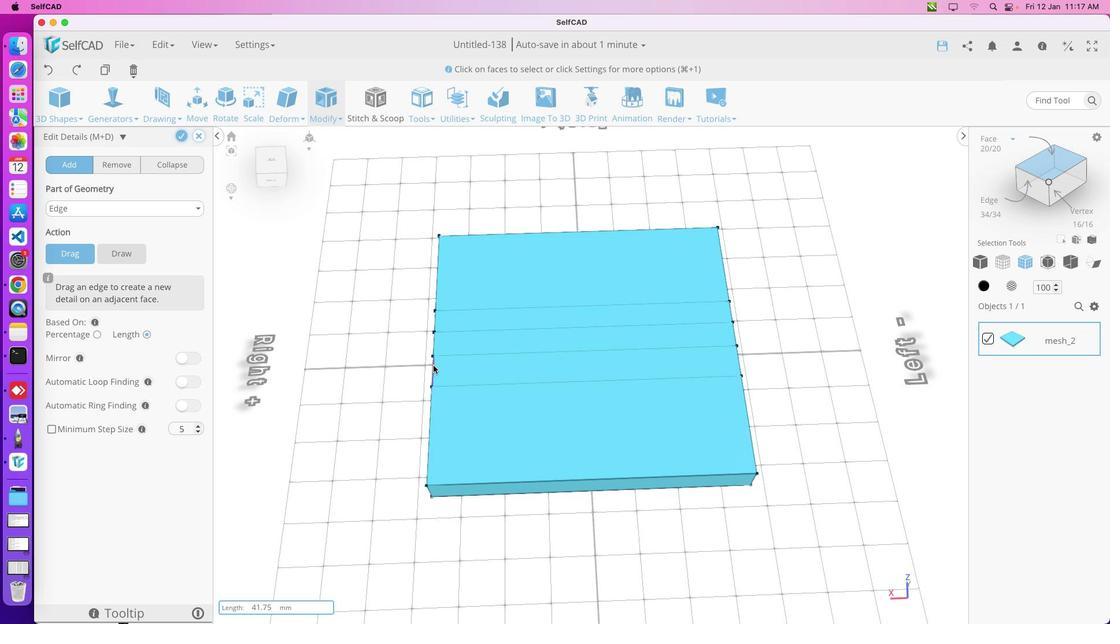 
Action: Mouse moved to (563, 335)
Screenshot: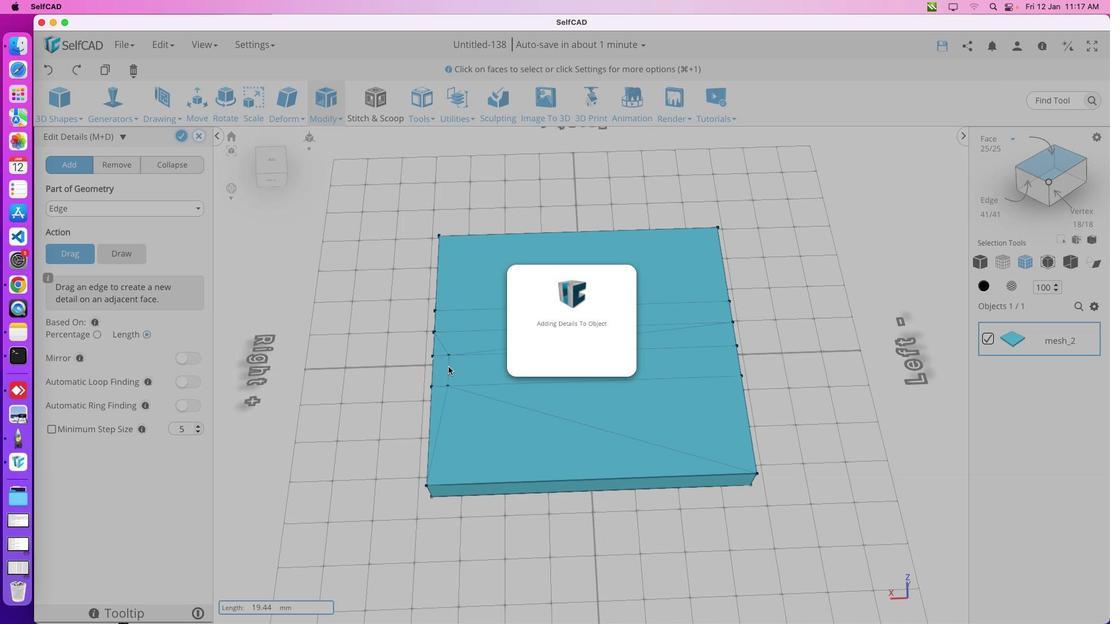 
Action: Mouse pressed left at (563, 335)
Screenshot: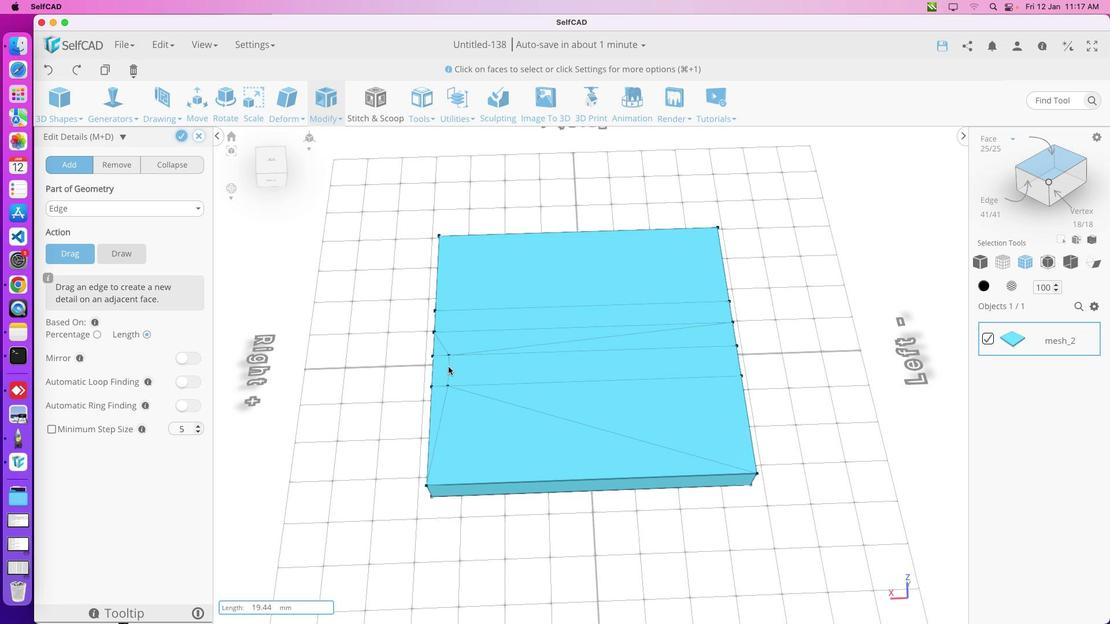 
Action: Mouse moved to (565, 335)
Screenshot: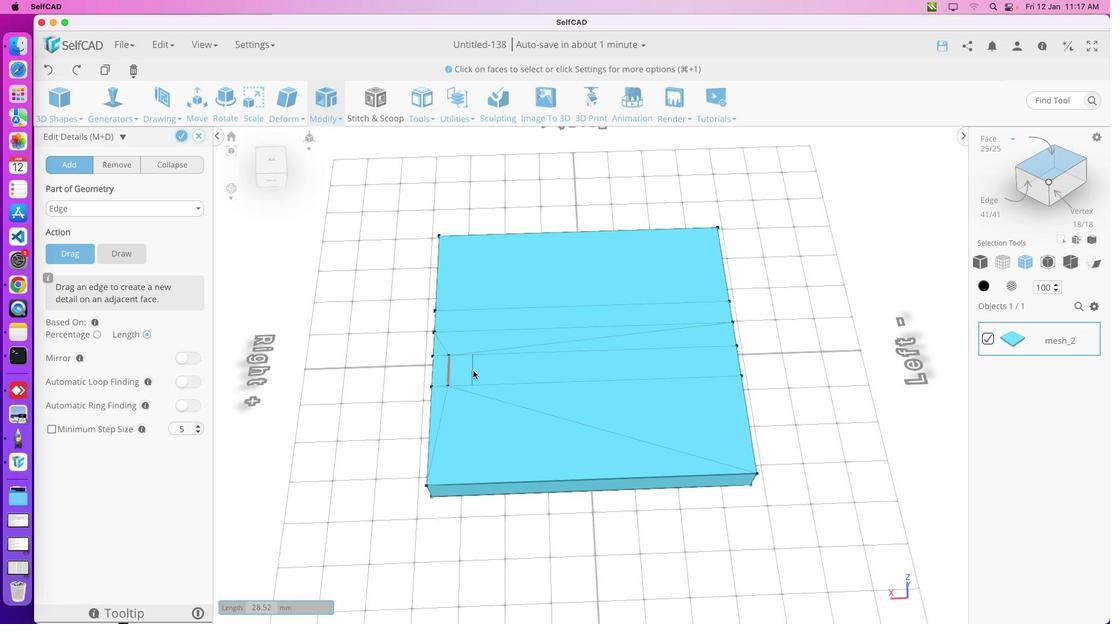 
Action: Mouse pressed left at (565, 335)
Screenshot: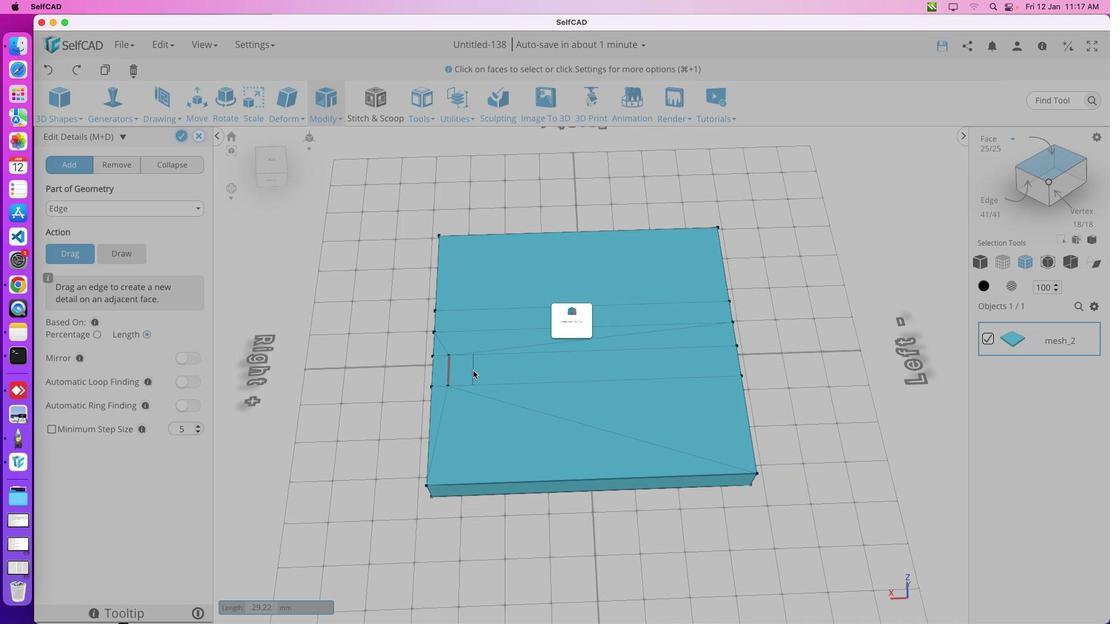 
Action: Mouse moved to (563, 322)
Screenshot: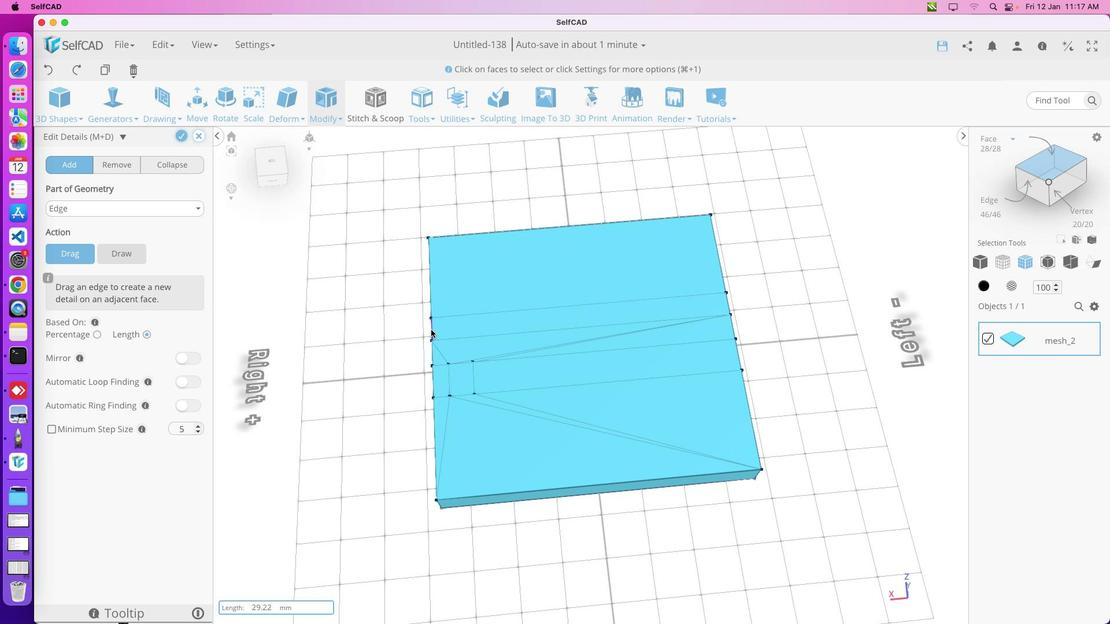 
Action: Mouse pressed left at (563, 322)
Screenshot: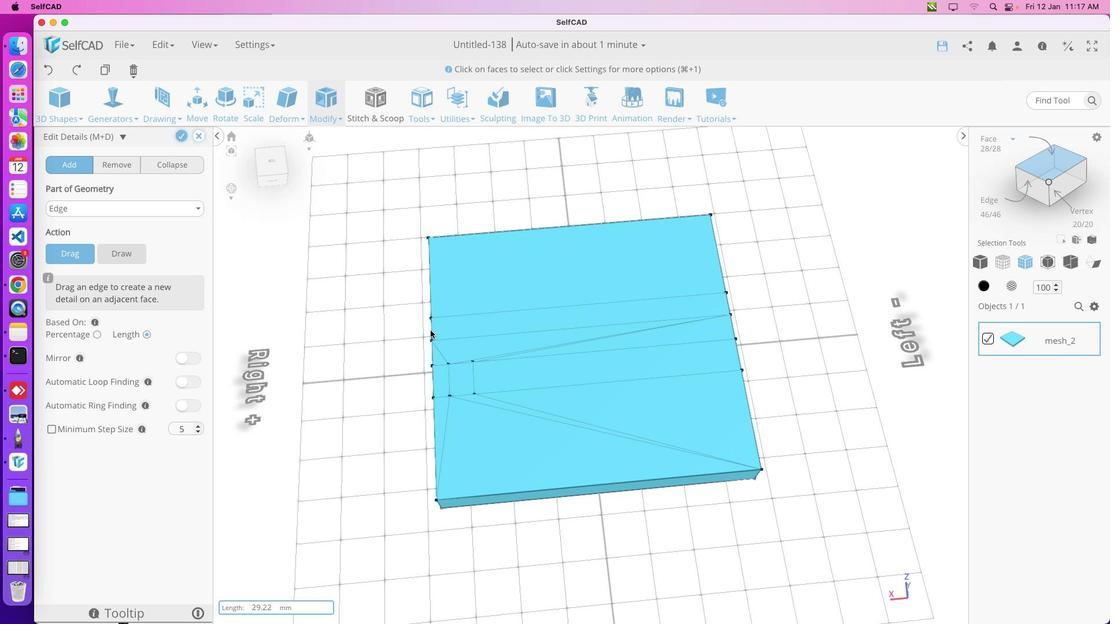 
Action: Mouse moved to (563, 326)
Screenshot: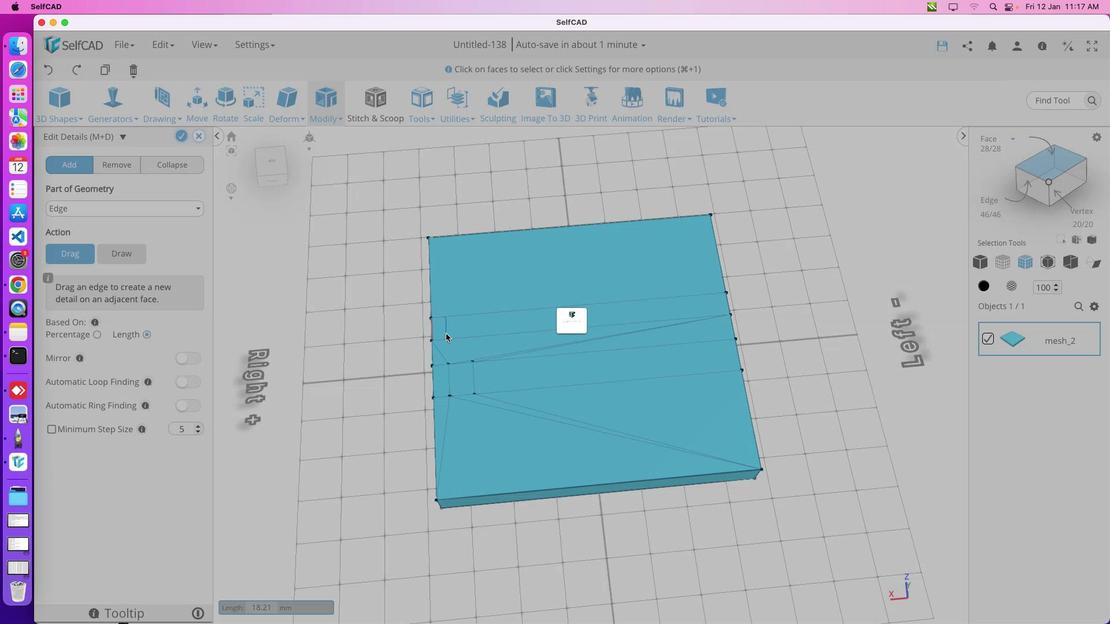 
Action: Mouse pressed left at (563, 326)
Screenshot: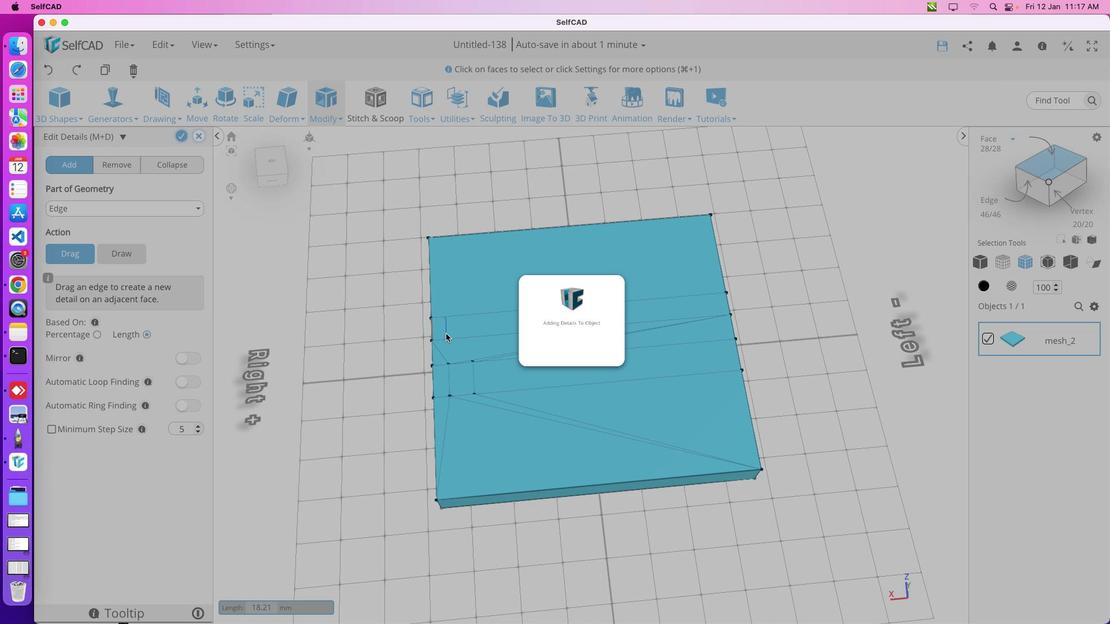 
Action: Mouse moved to (564, 327)
Screenshot: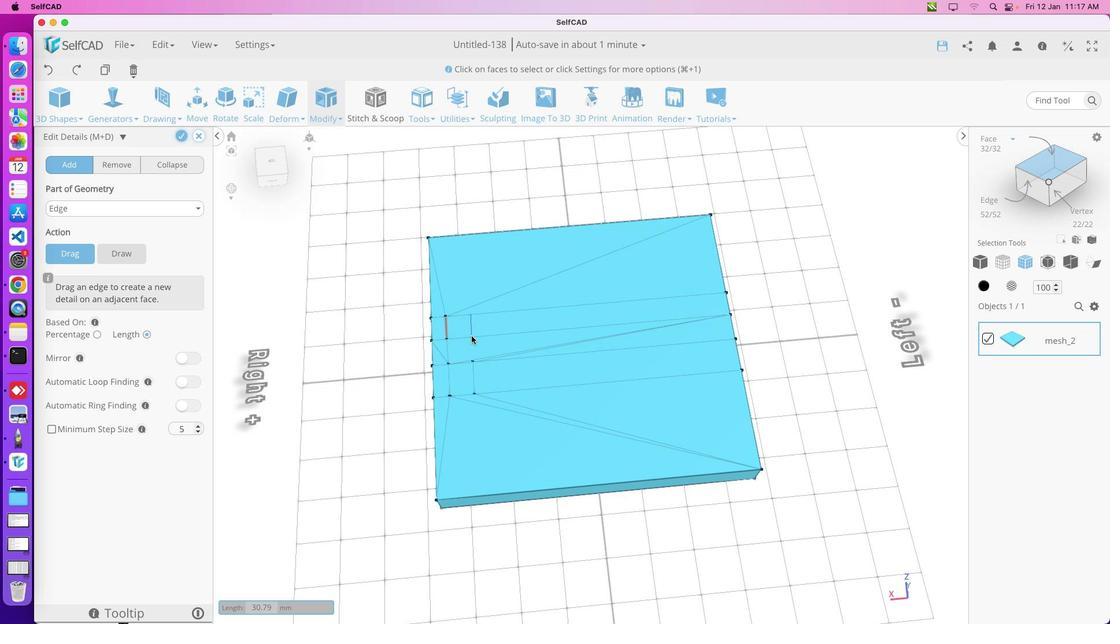 
Action: Mouse pressed left at (564, 327)
Screenshot: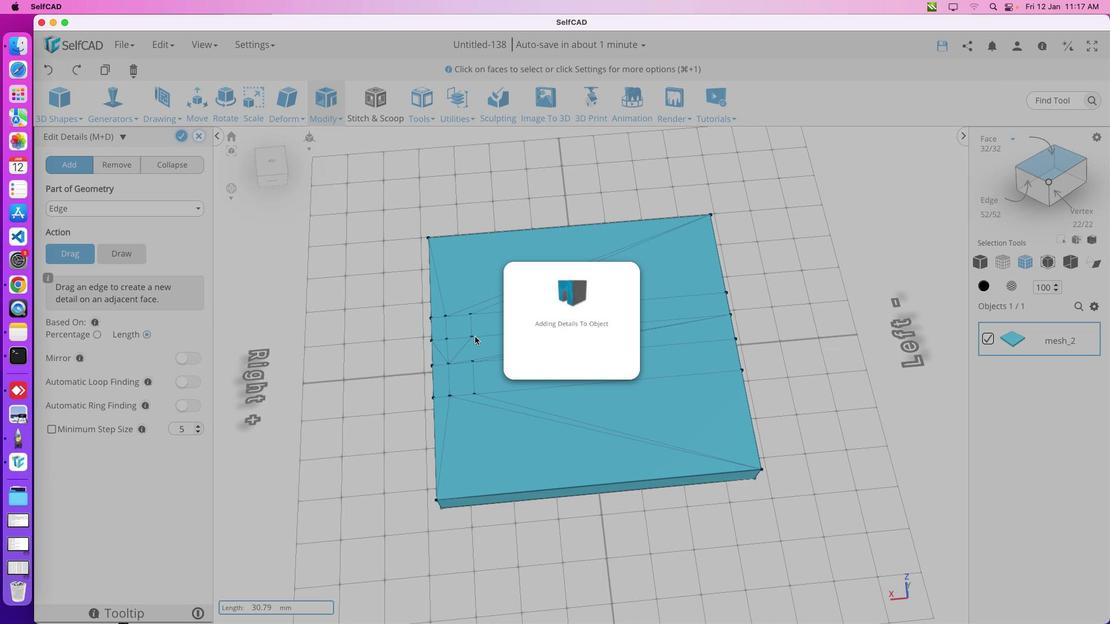 
Action: Mouse moved to (602, 319)
Screenshot: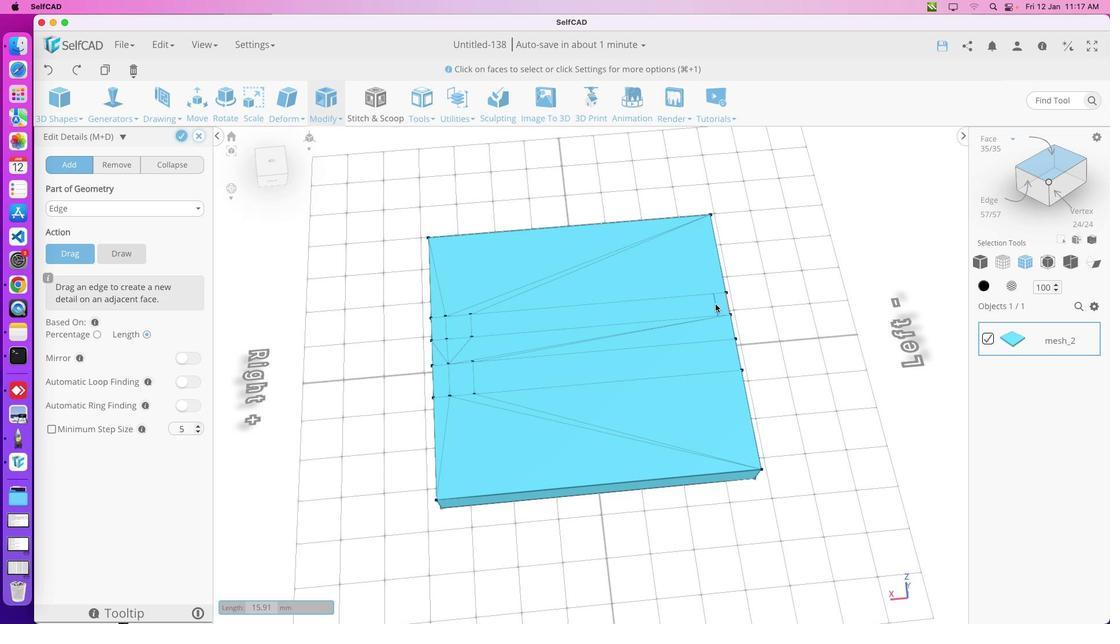 
Action: Mouse pressed left at (602, 319)
Screenshot: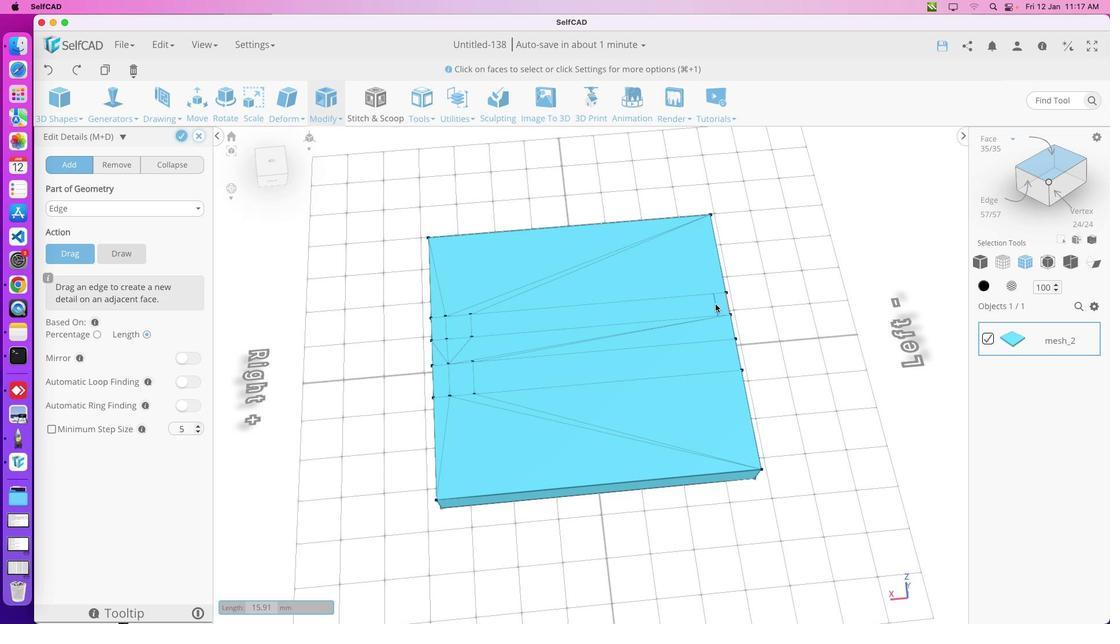 
Action: Mouse moved to (600, 319)
Screenshot: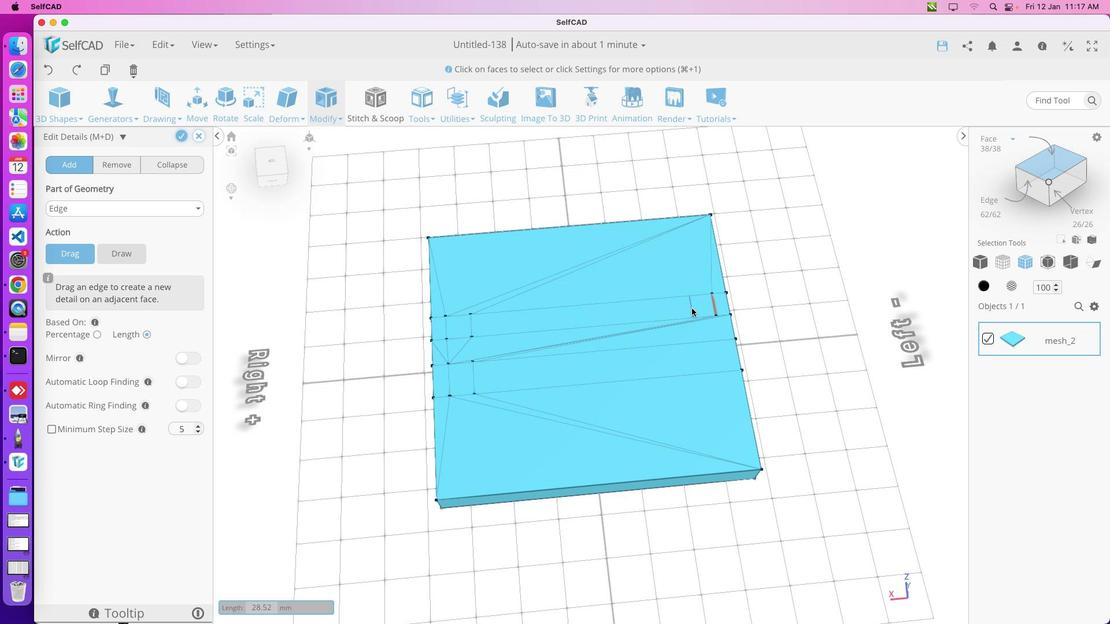 
Action: Mouse pressed left at (600, 319)
Screenshot: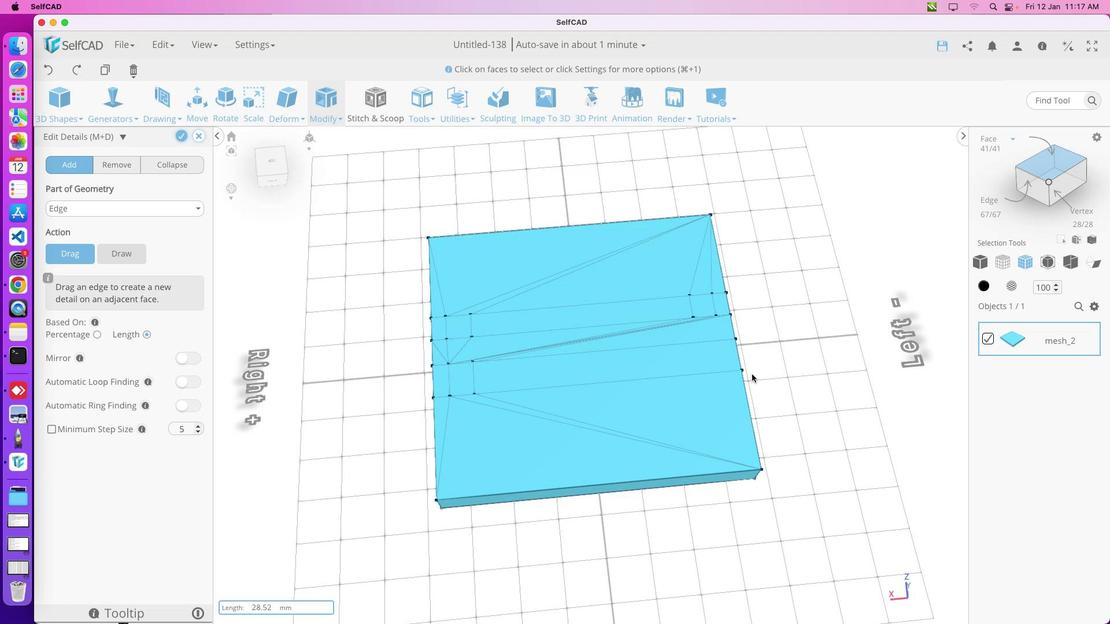 
Action: Mouse moved to (604, 333)
Screenshot: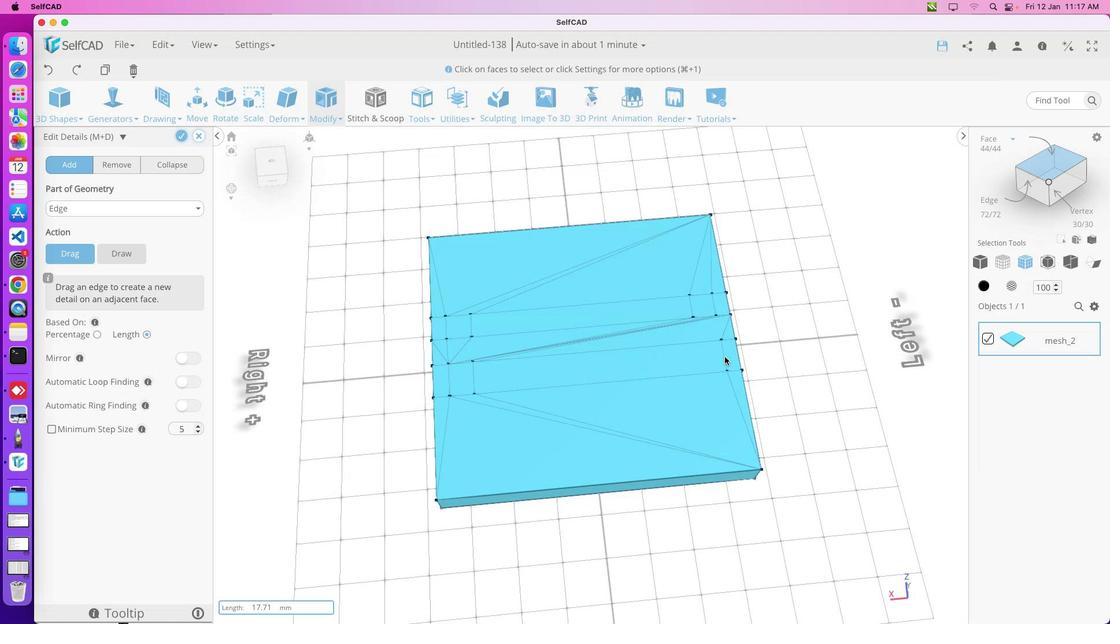 
Action: Mouse pressed left at (604, 333)
Screenshot: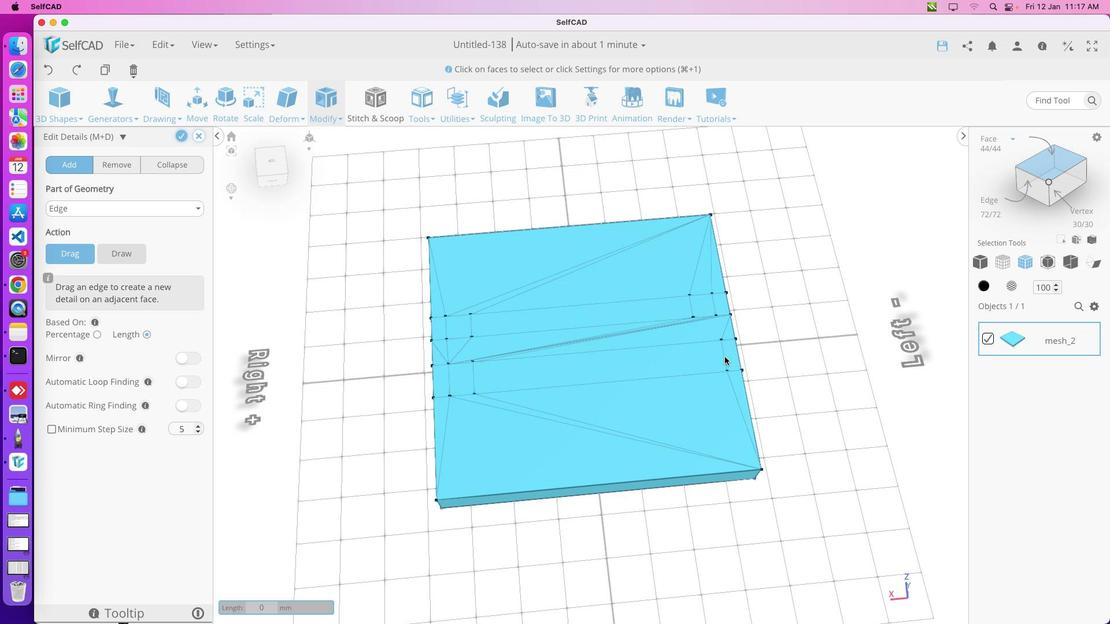 
Action: Mouse moved to (602, 333)
Screenshot: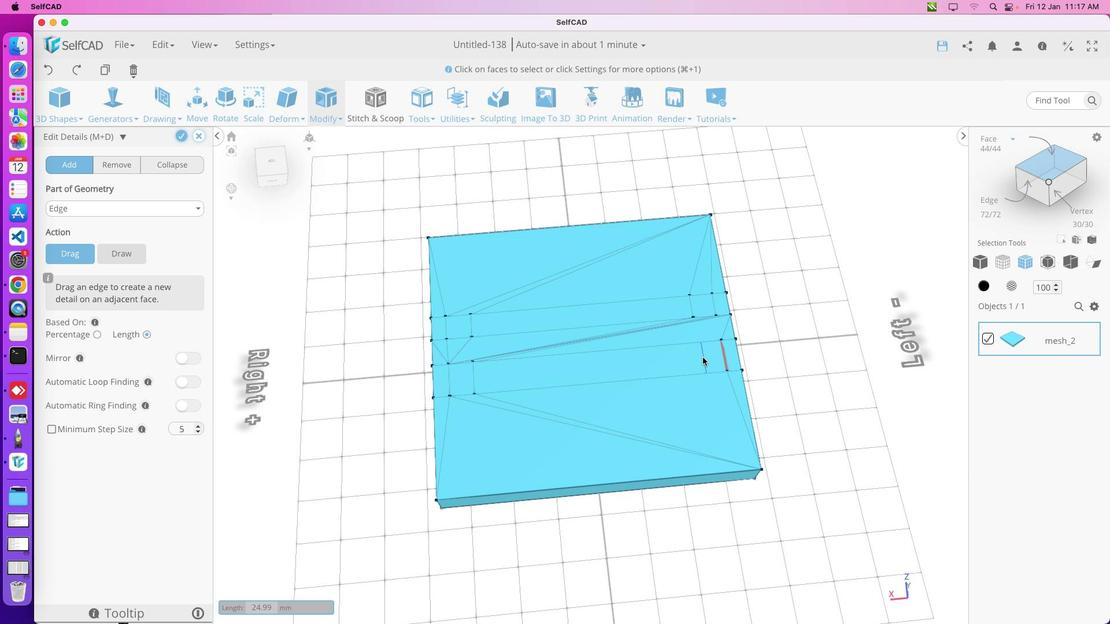 
Action: Mouse pressed left at (602, 333)
Screenshot: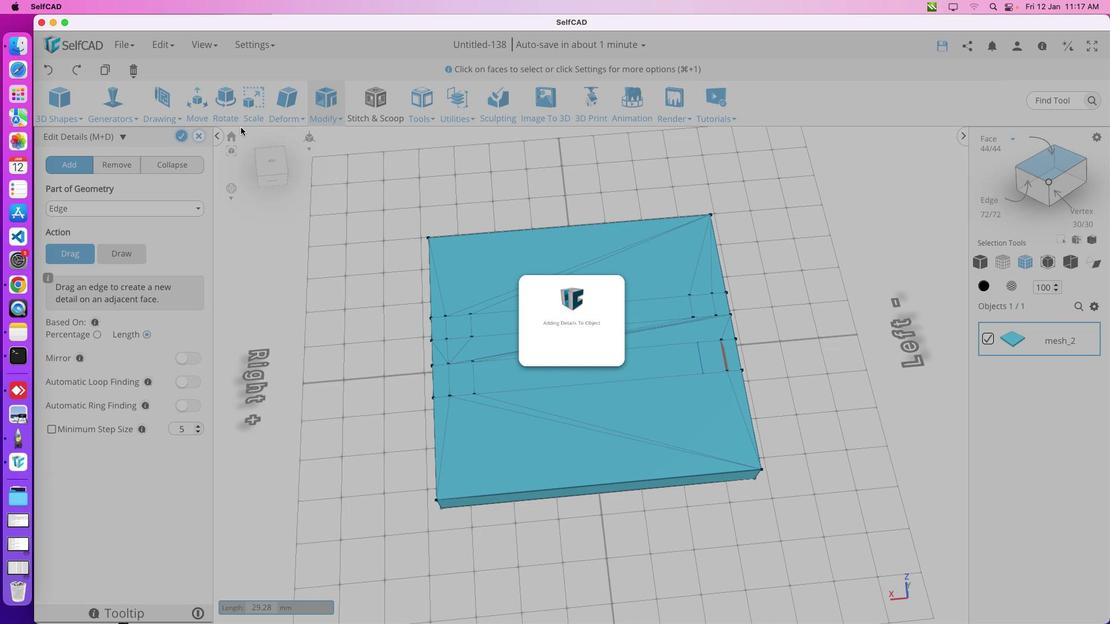 
Action: Mouse moved to (529, 278)
Screenshot: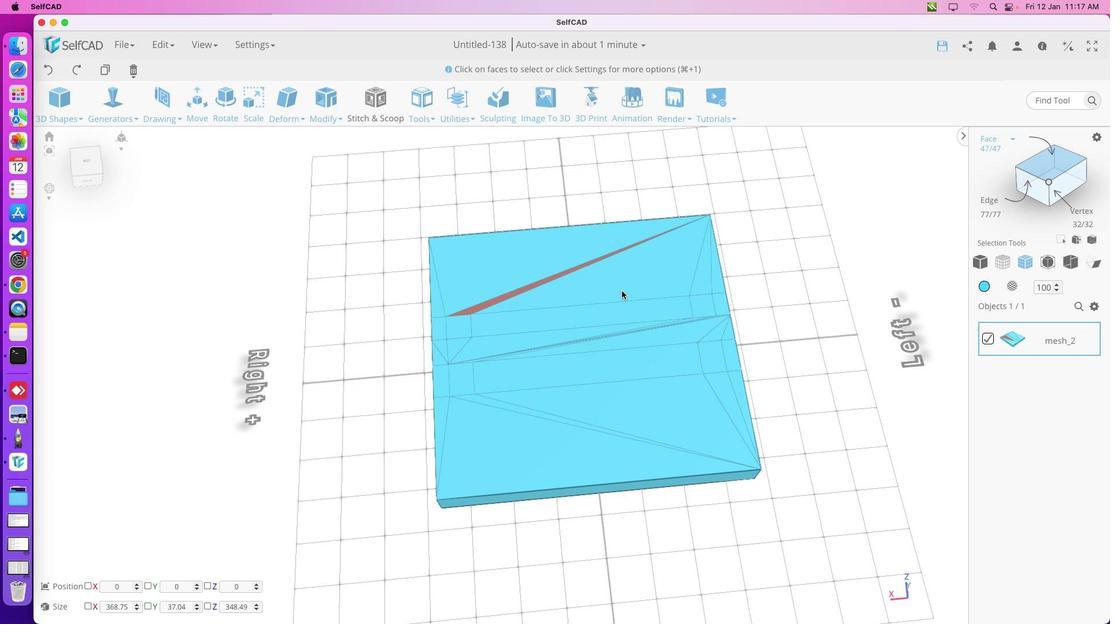 
Action: Mouse pressed left at (529, 278)
Screenshot: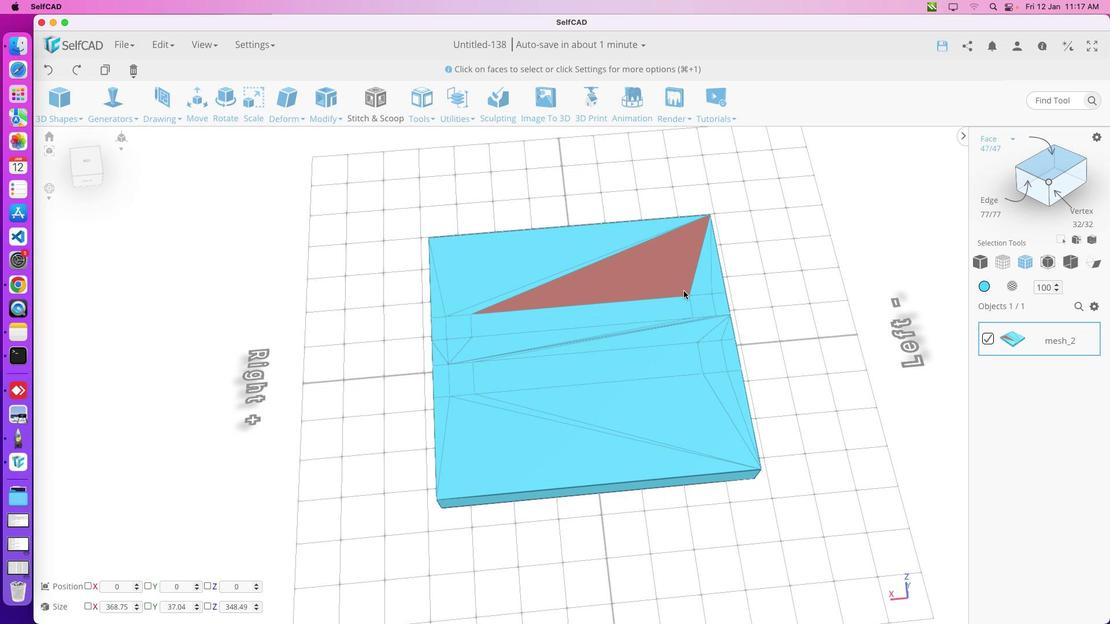 
Action: Mouse moved to (609, 317)
Screenshot: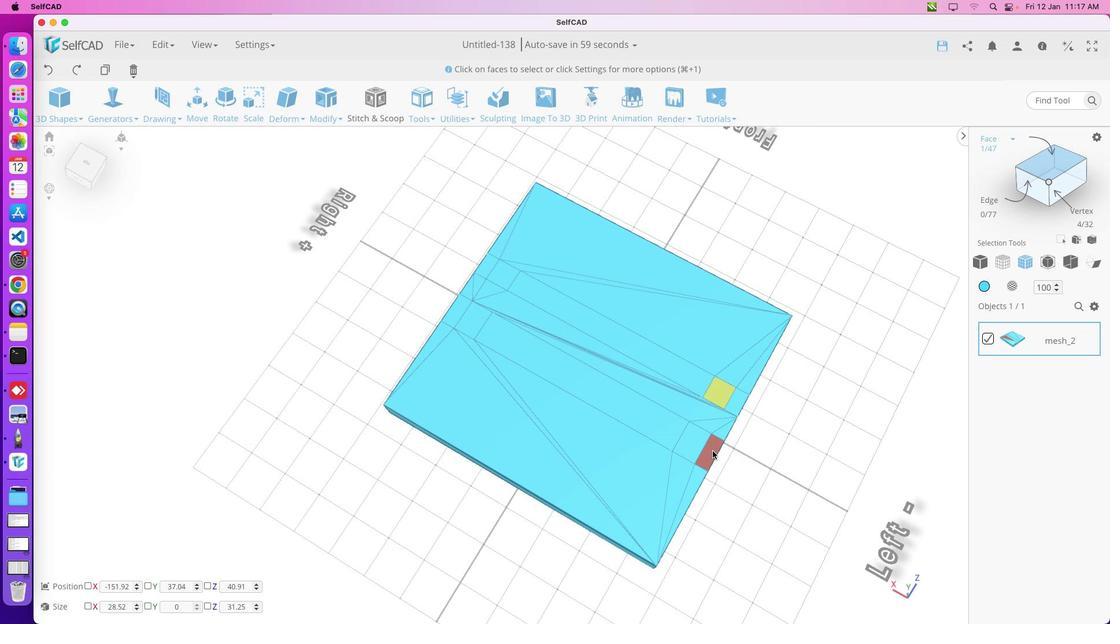 
Action: Mouse pressed left at (609, 317)
Screenshot: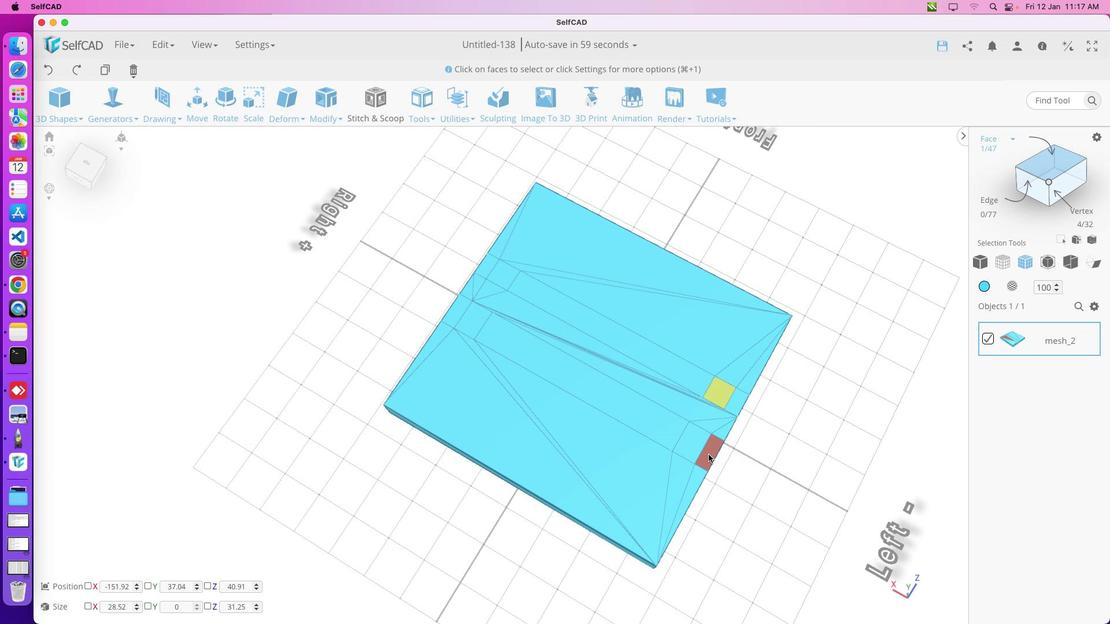 
Action: Mouse moved to (601, 343)
Screenshot: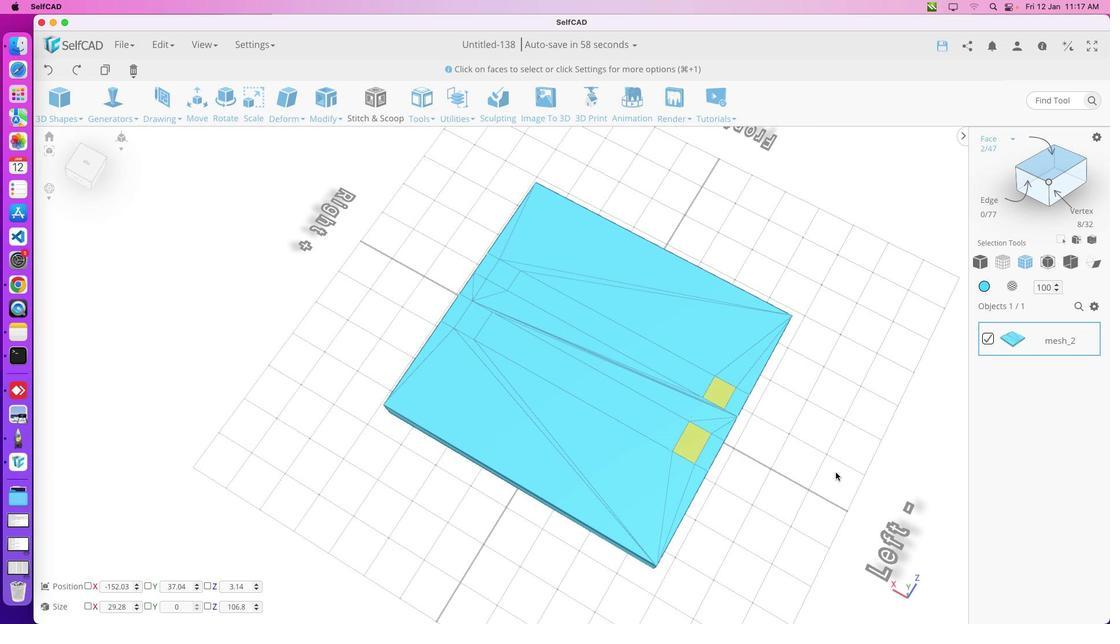 
Action: Mouse pressed left at (601, 343)
Screenshot: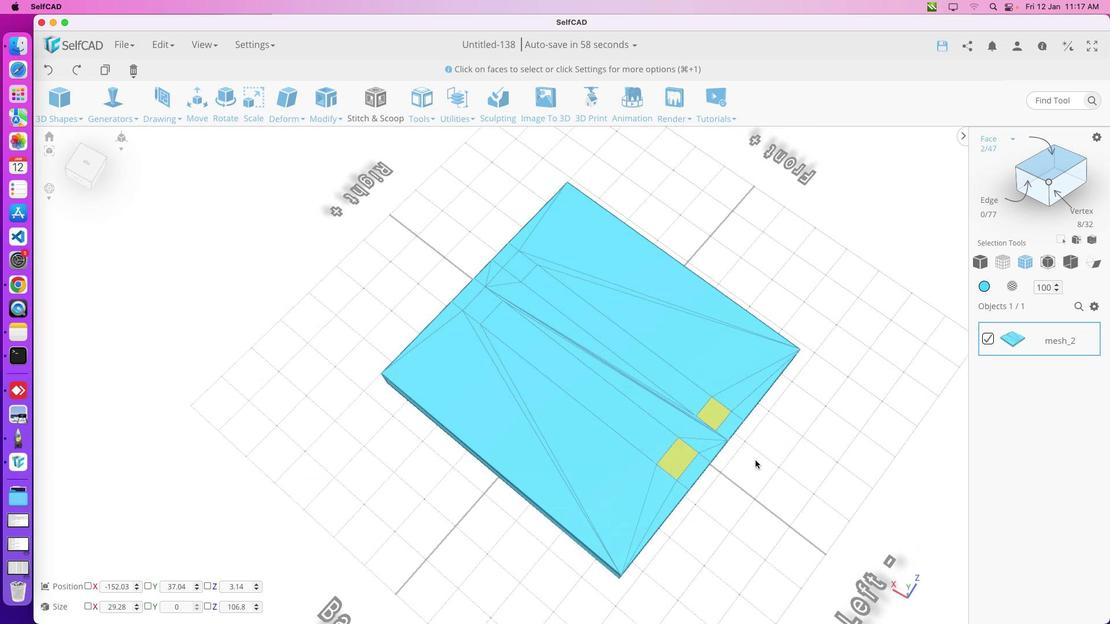 
Action: Mouse moved to (598, 355)
Screenshot: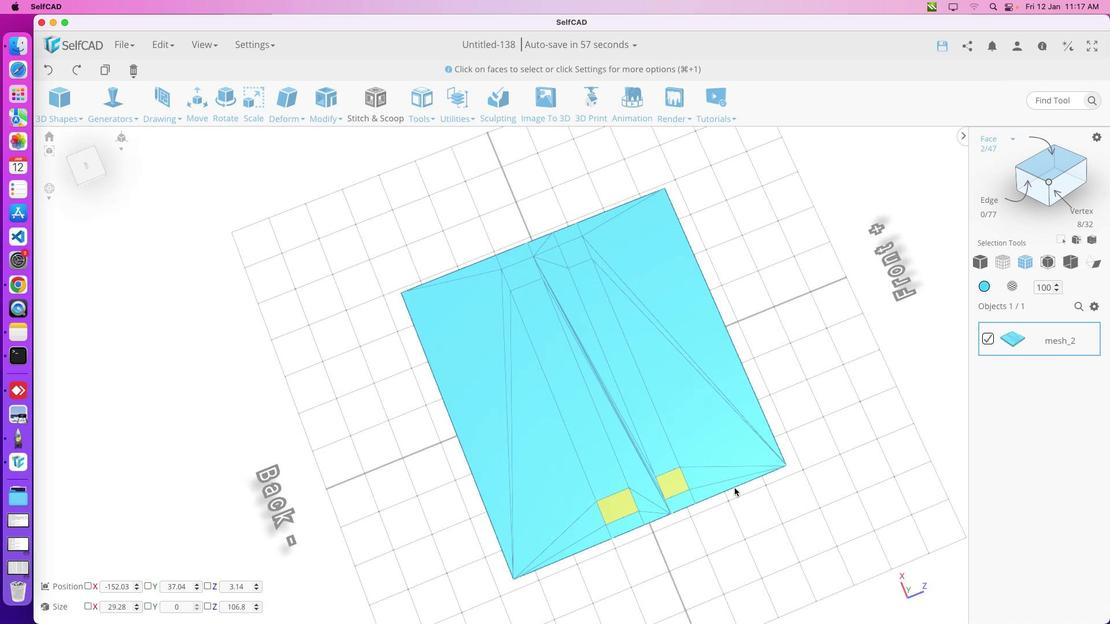 
Action: Mouse pressed left at (598, 355)
Screenshot: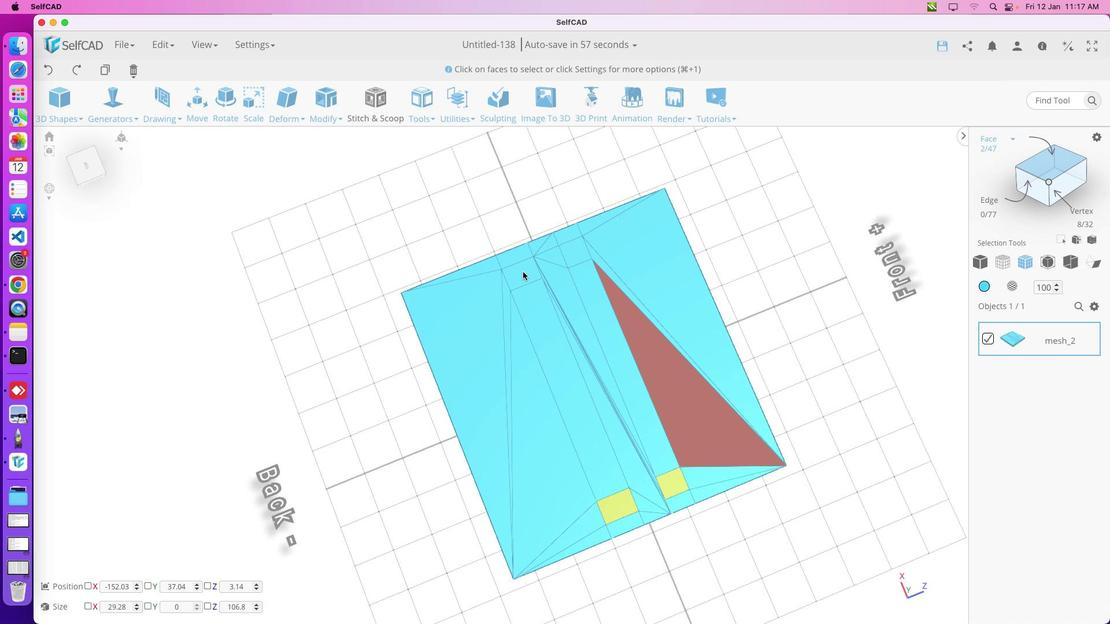 
Action: Mouse moved to (619, 362)
Screenshot: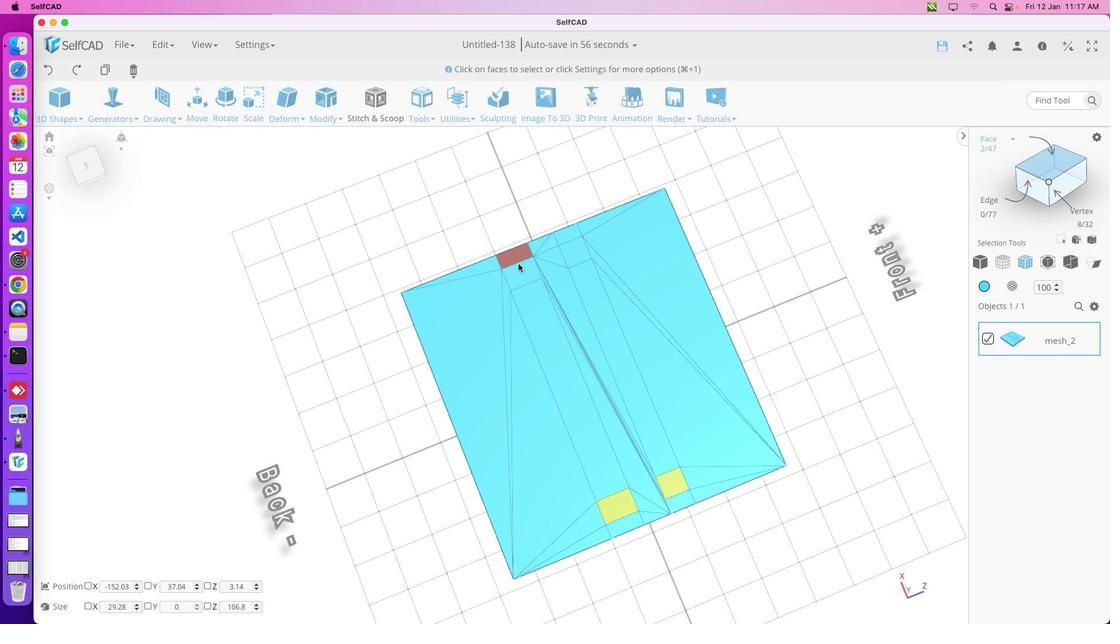 
Action: Mouse pressed left at (619, 362)
Screenshot: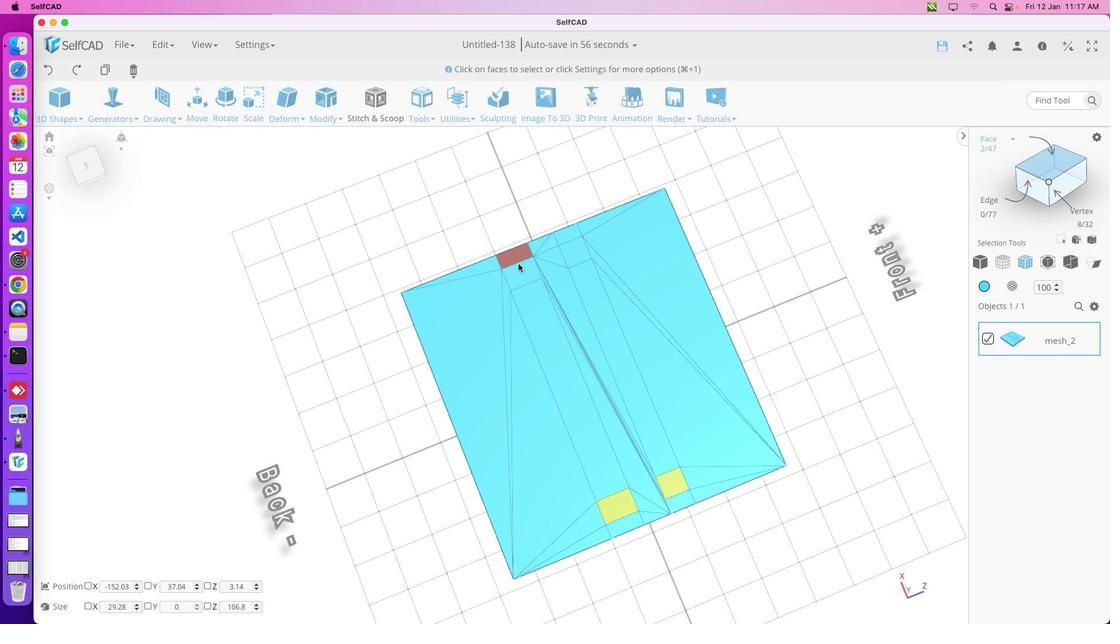 
Action: Mouse moved to (575, 310)
Screenshot: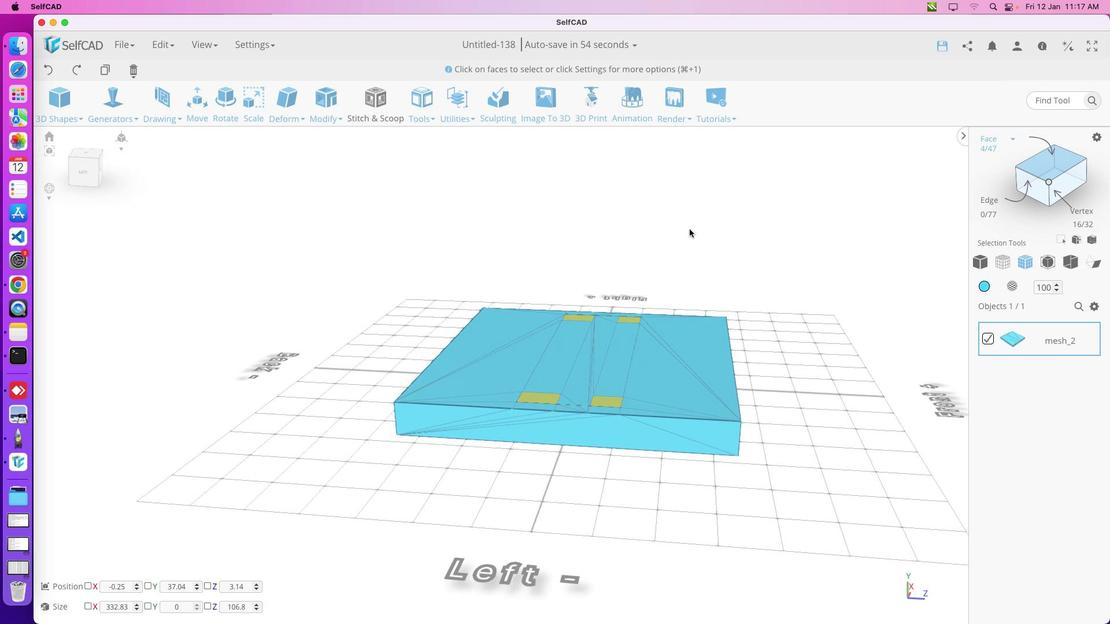 
Action: Mouse pressed left at (575, 310)
Screenshot: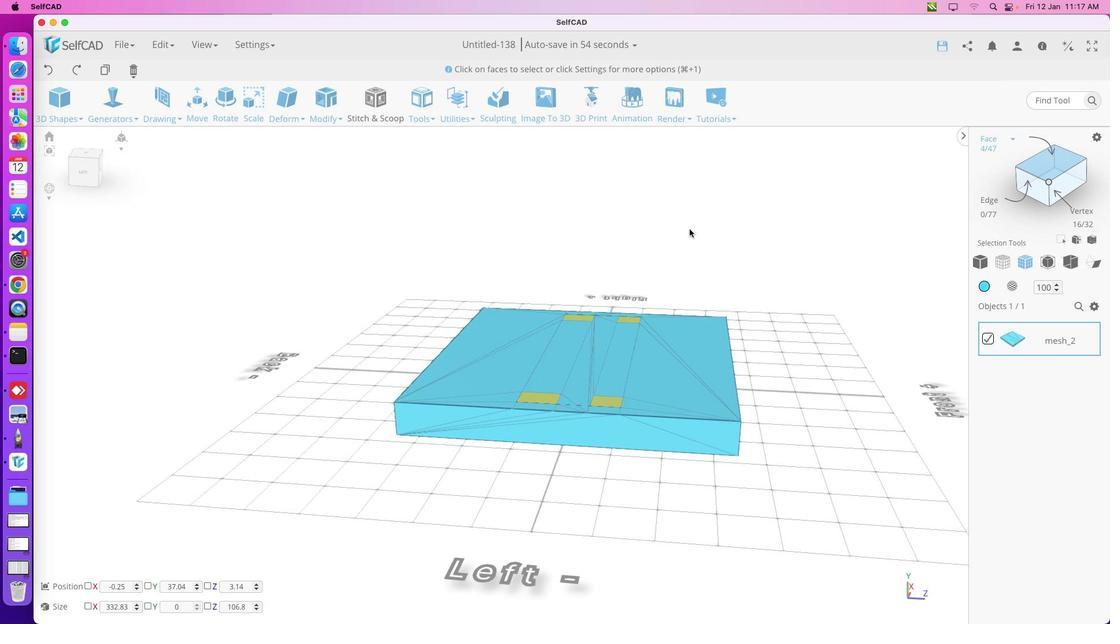 
Action: Mouse moved to (582, 305)
Screenshot: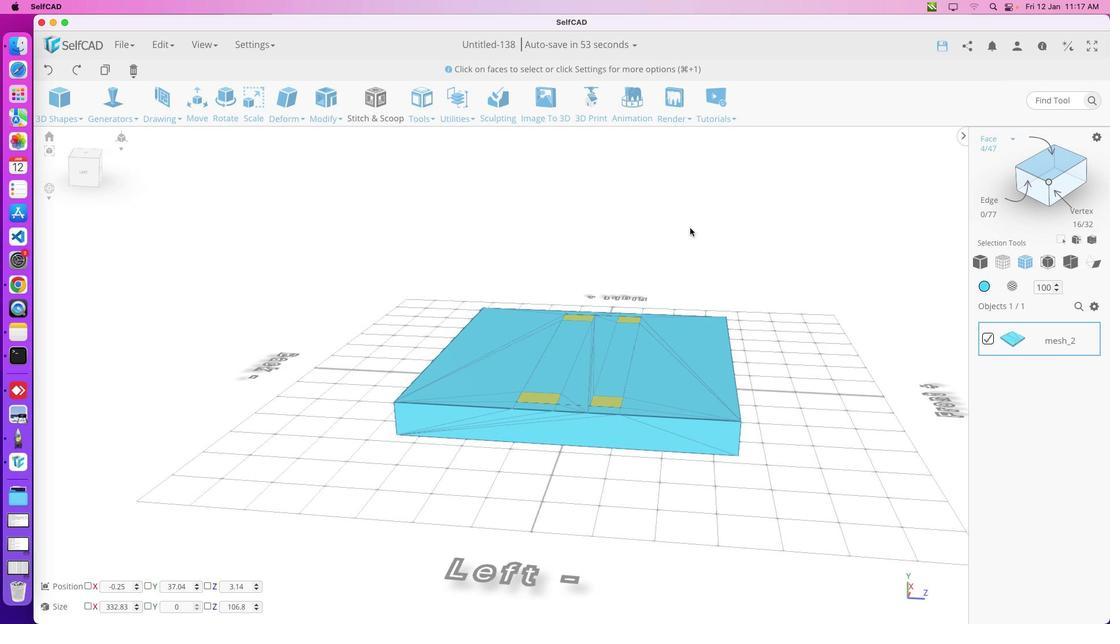 
Action: Mouse pressed left at (582, 305)
Screenshot: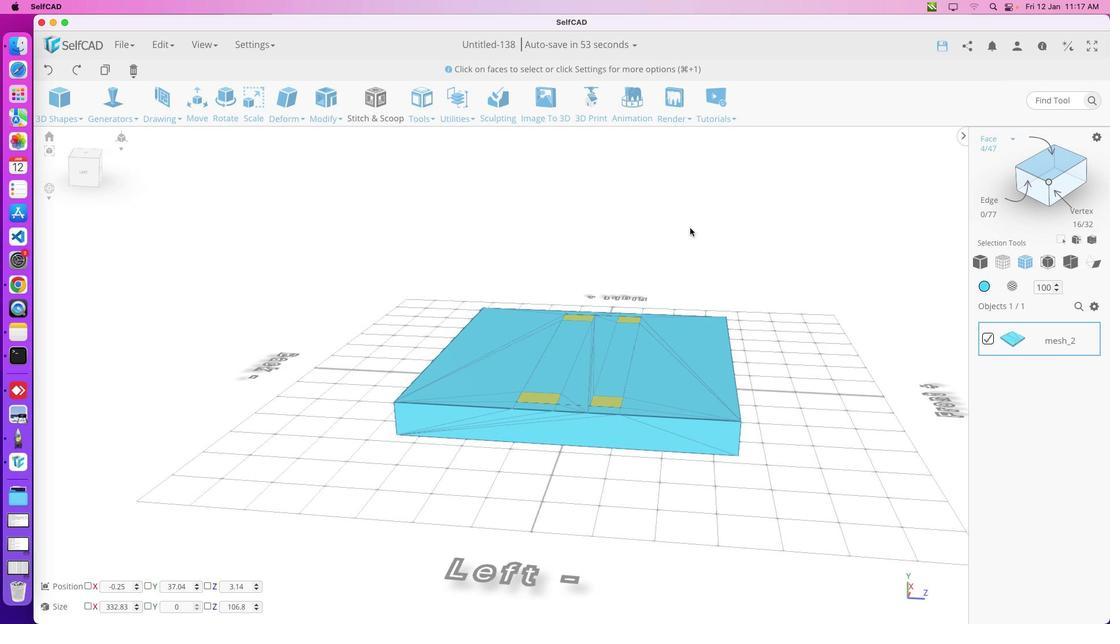 
Action: Mouse moved to (610, 324)
Screenshot: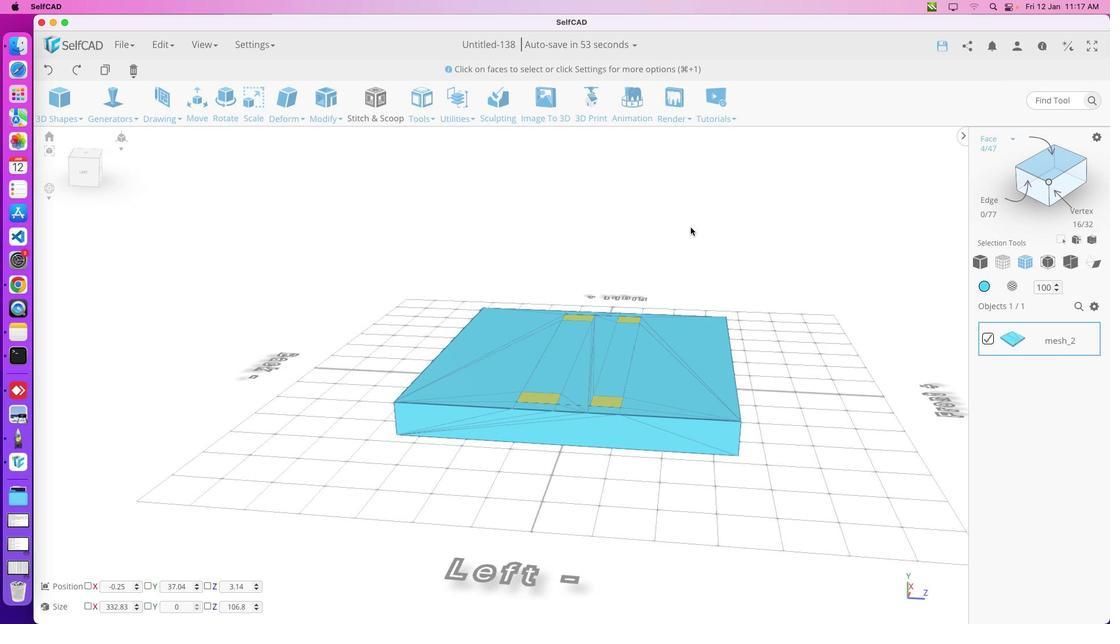 
Action: Mouse pressed left at (610, 324)
Screenshot: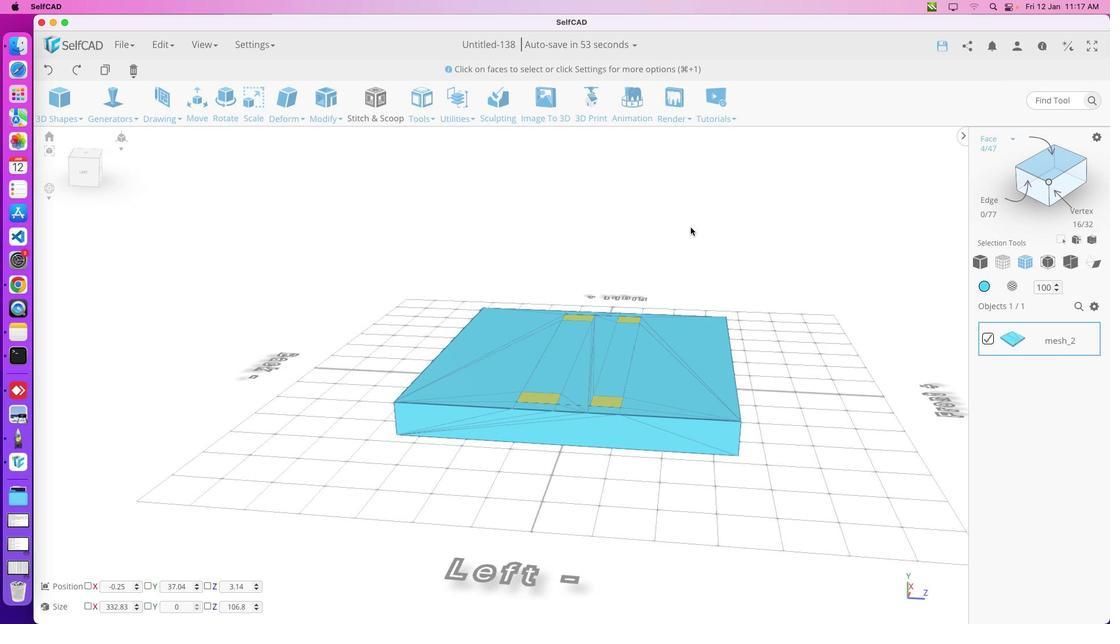 
Action: Mouse moved to (597, 300)
Screenshot: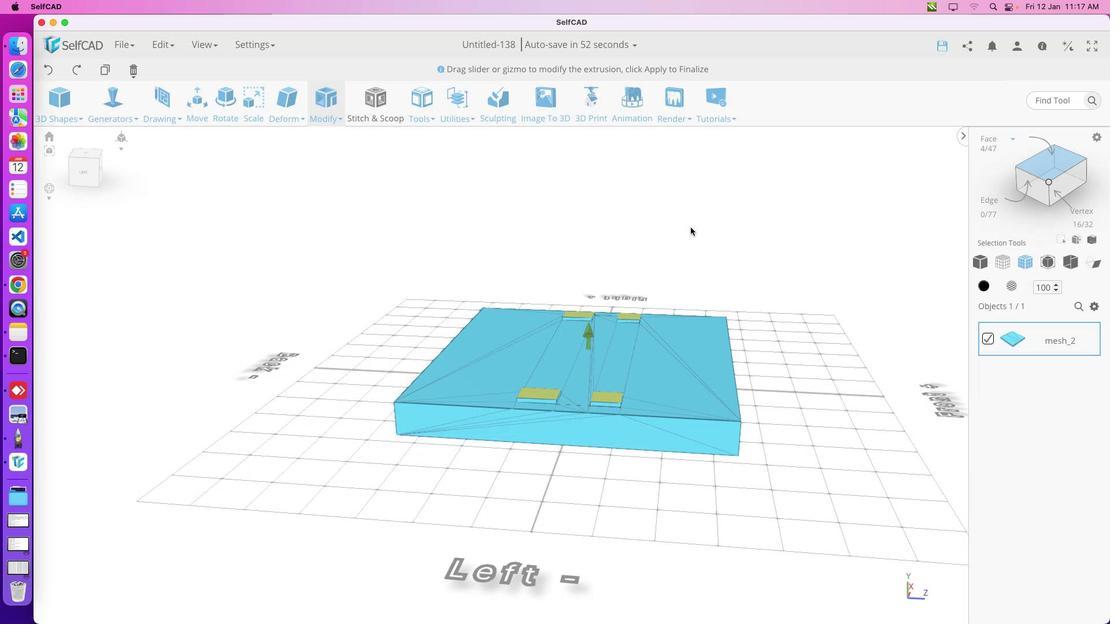 
Action: Key pressed 'M''E'
Screenshot: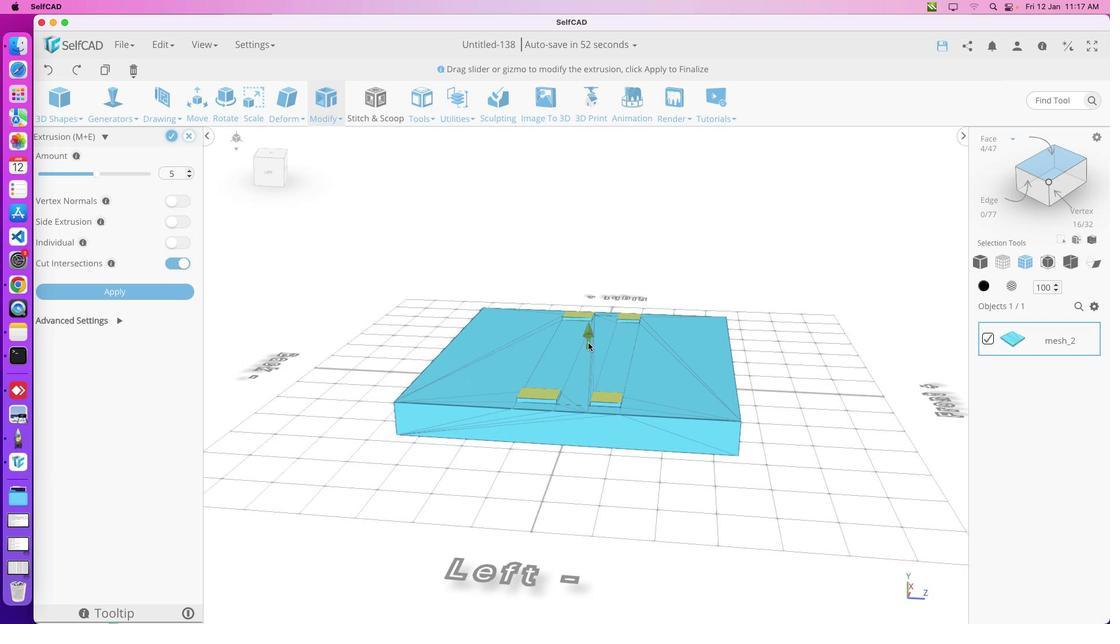 
Action: Mouse moved to (583, 327)
Screenshot: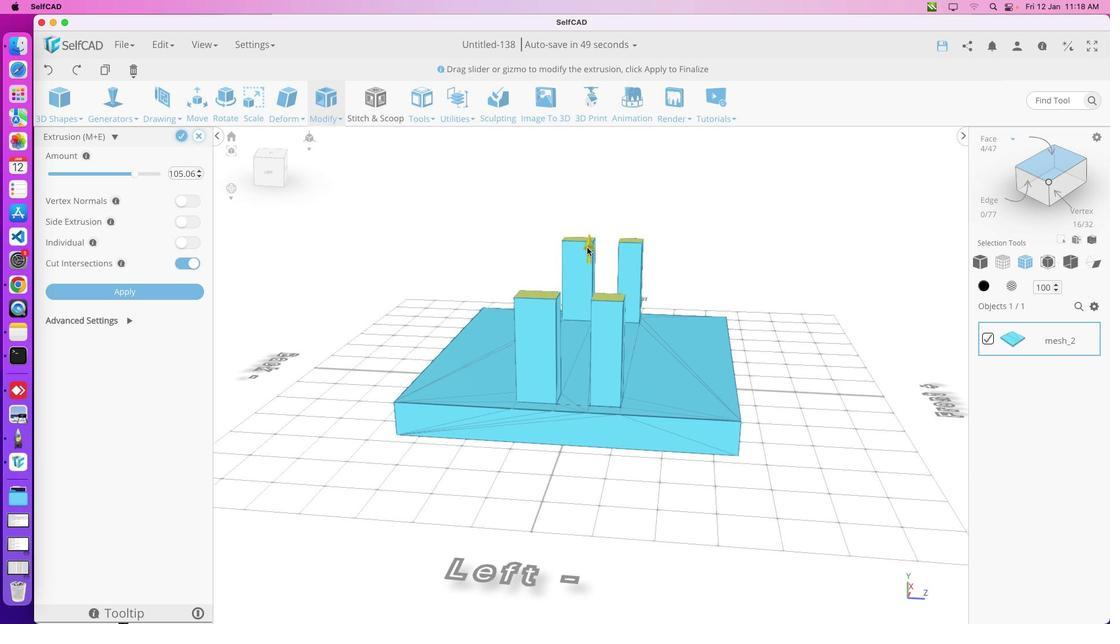 
Action: Mouse pressed left at (583, 327)
Screenshot: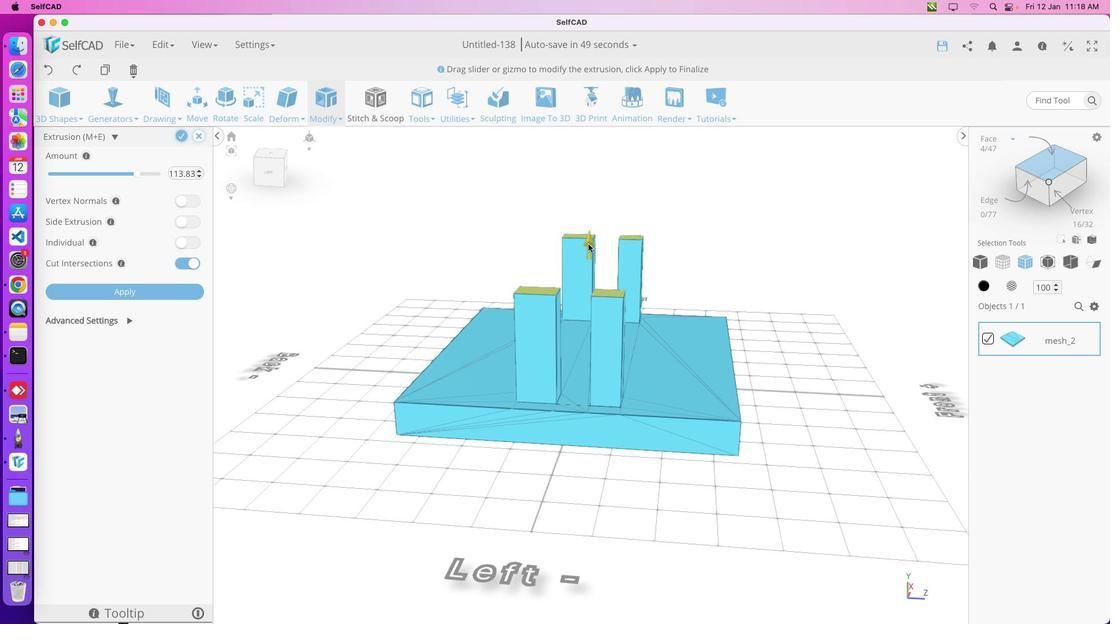 
Action: Mouse moved to (584, 303)
Screenshot: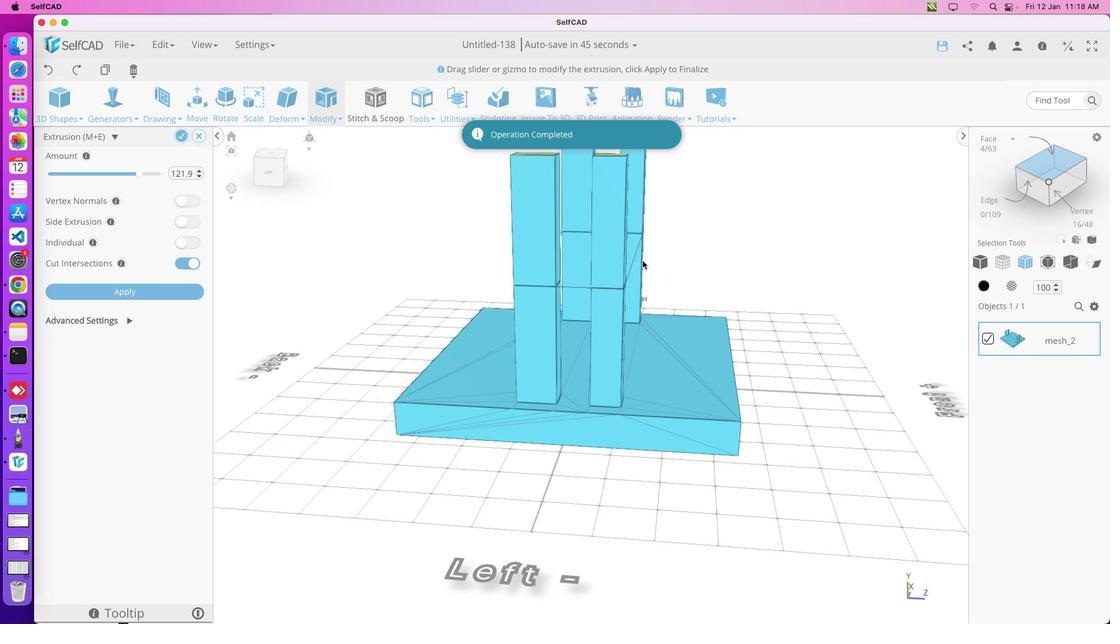 
Action: Key pressed Key.enter
Screenshot: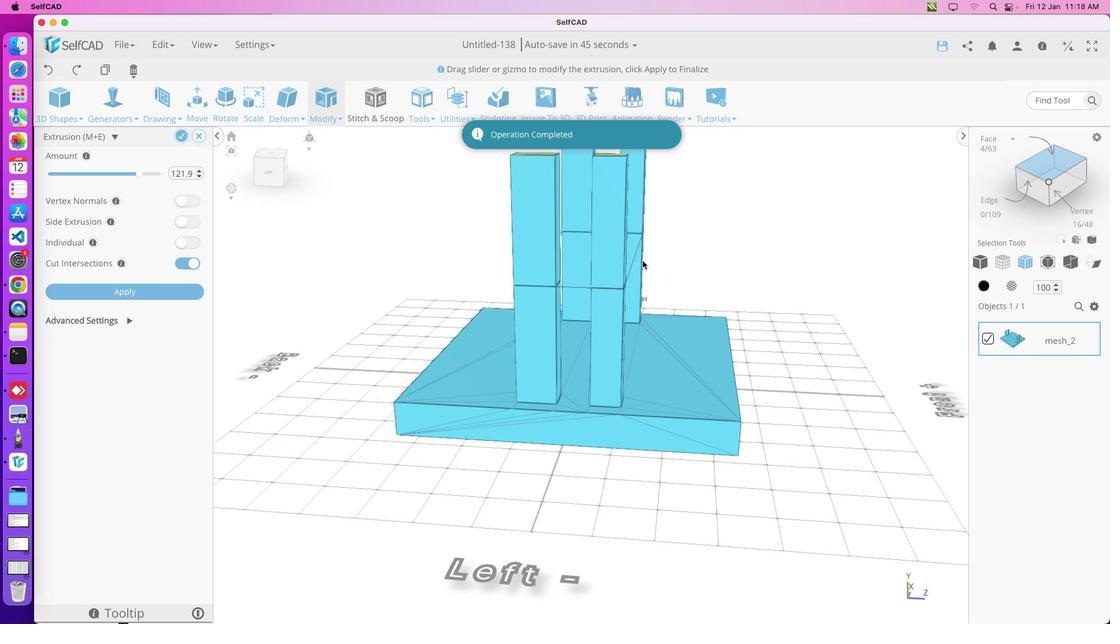
Action: Mouse moved to (594, 307)
Screenshot: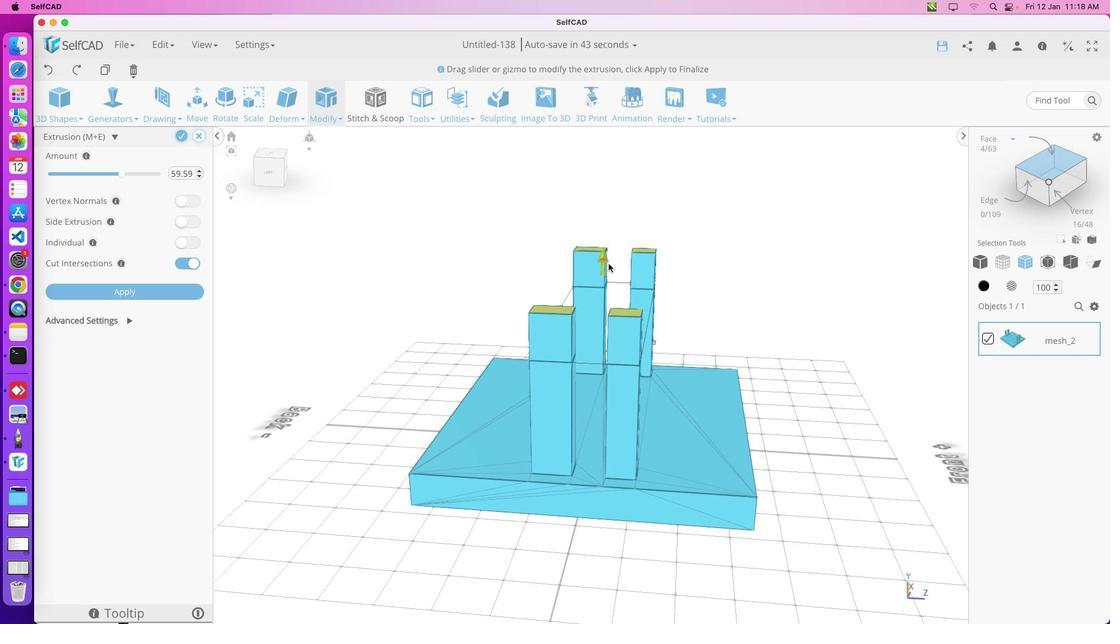 
Action: Mouse pressed middle at (594, 307)
Screenshot: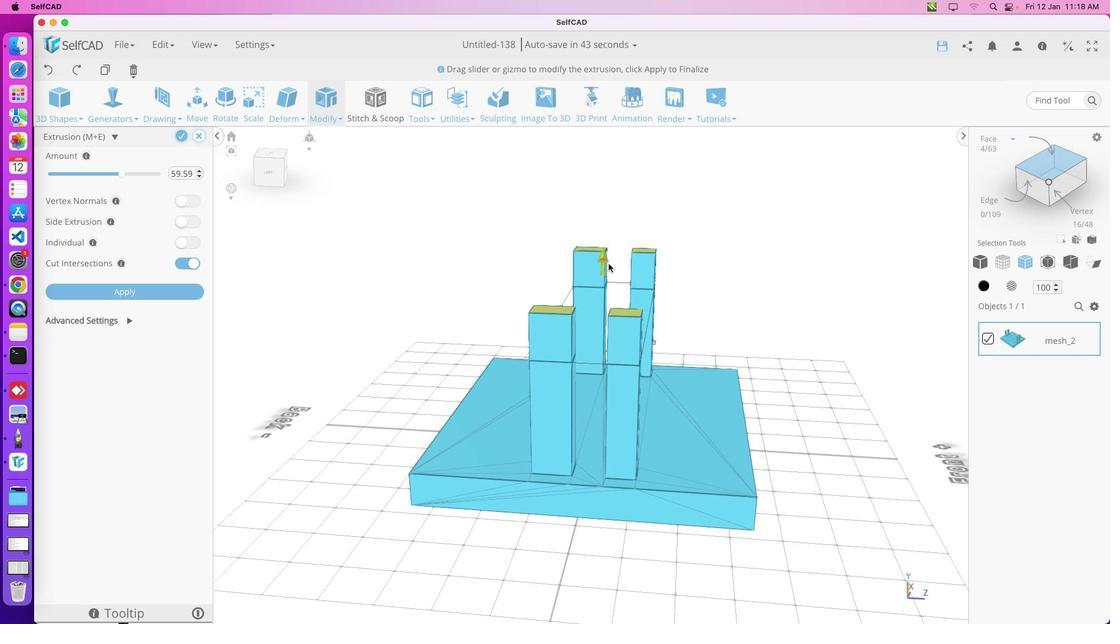 
Action: Mouse moved to (585, 291)
Screenshot: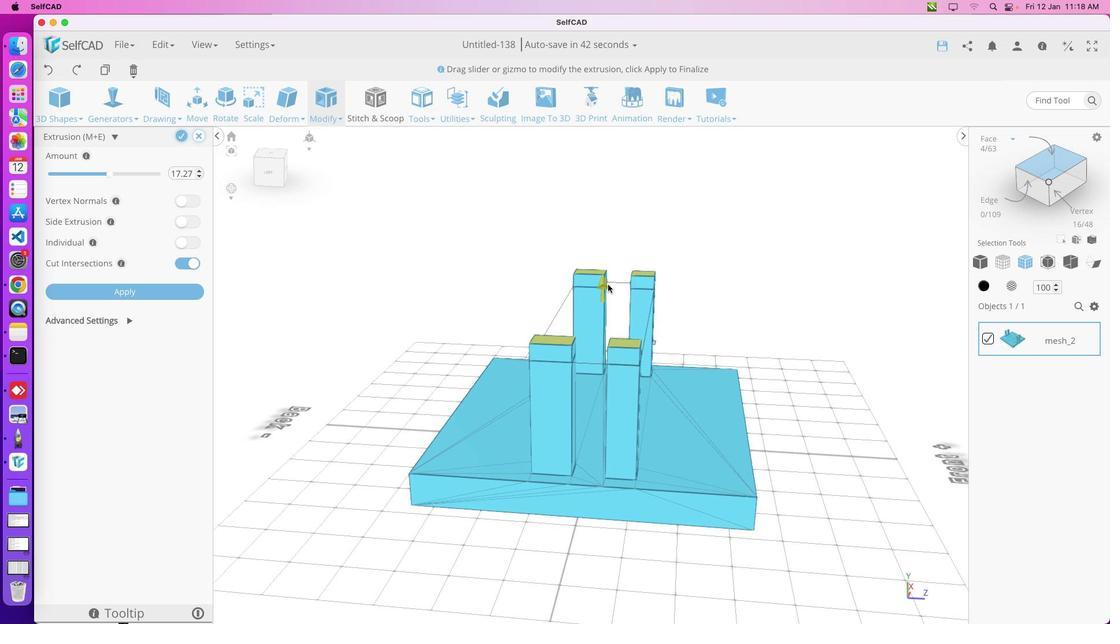 
Action: Mouse pressed left at (585, 291)
Screenshot: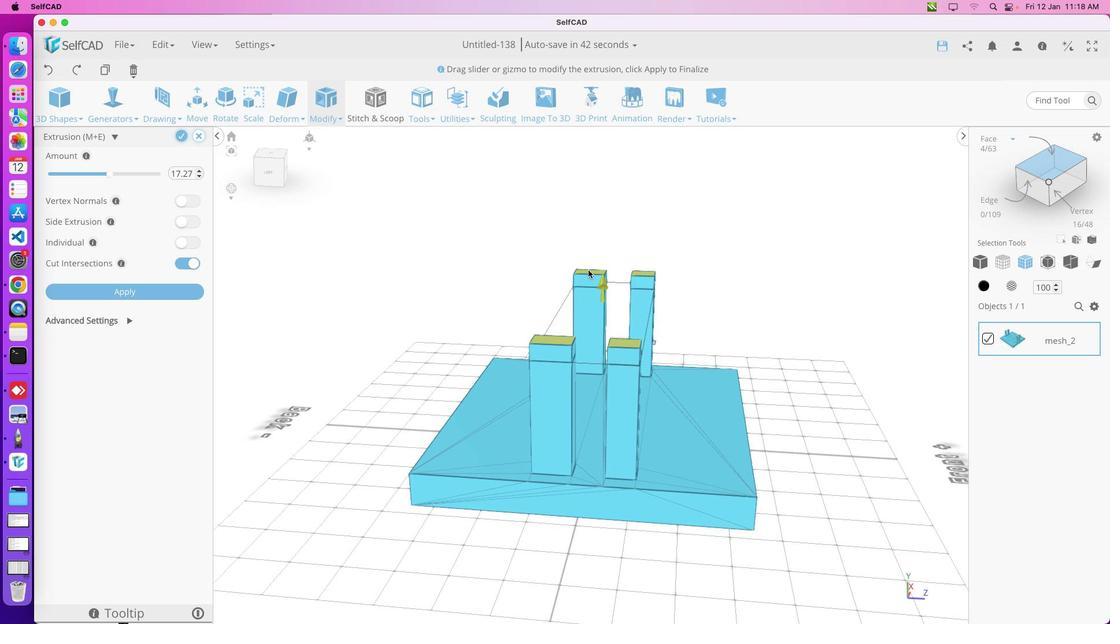 
Action: Mouse moved to (530, 277)
Screenshot: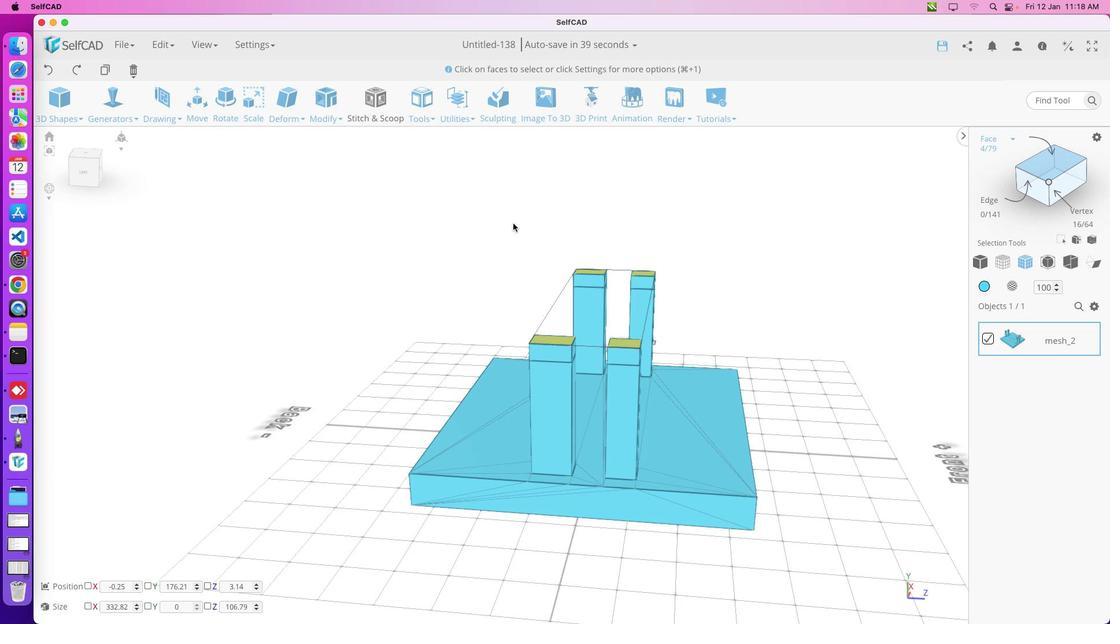 
Action: Mouse pressed left at (530, 277)
Screenshot: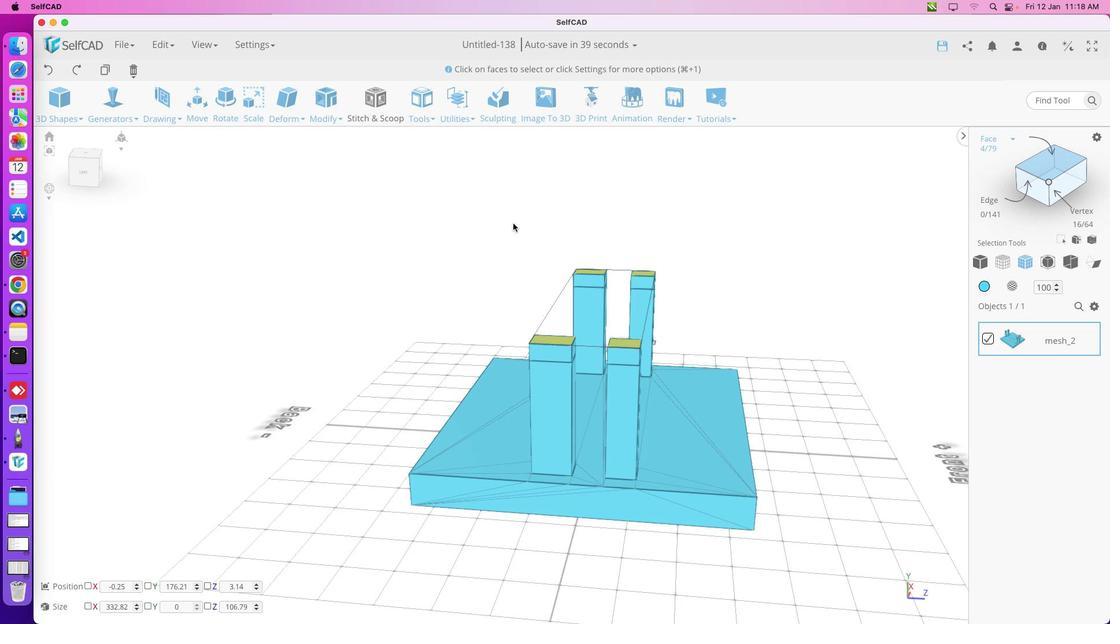 
Action: Mouse moved to (574, 299)
Screenshot: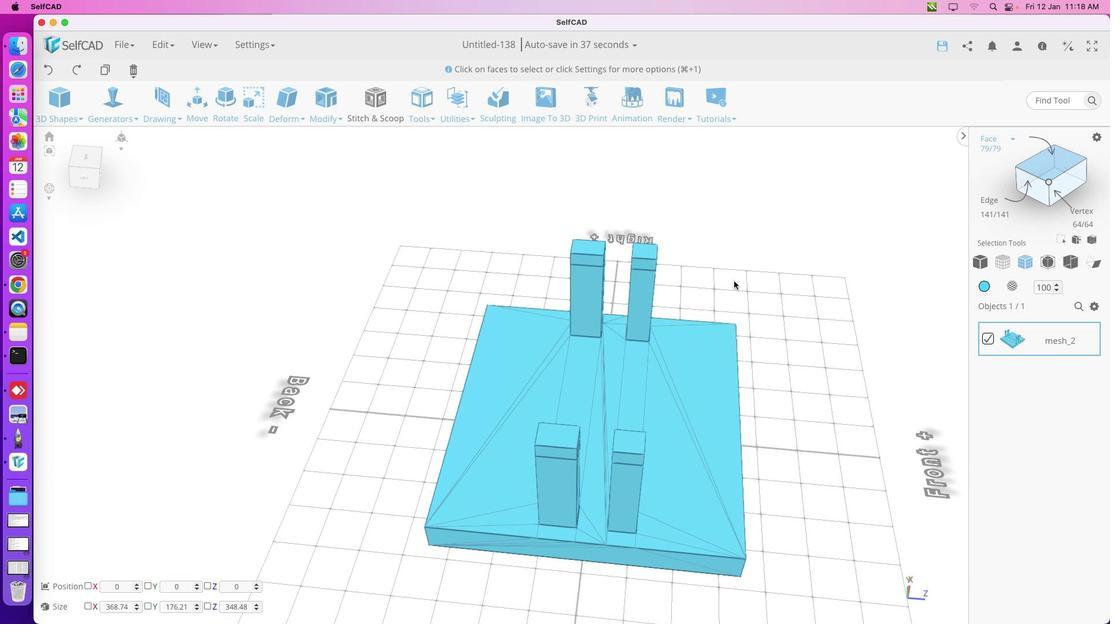 
Action: Mouse pressed left at (574, 299)
Screenshot: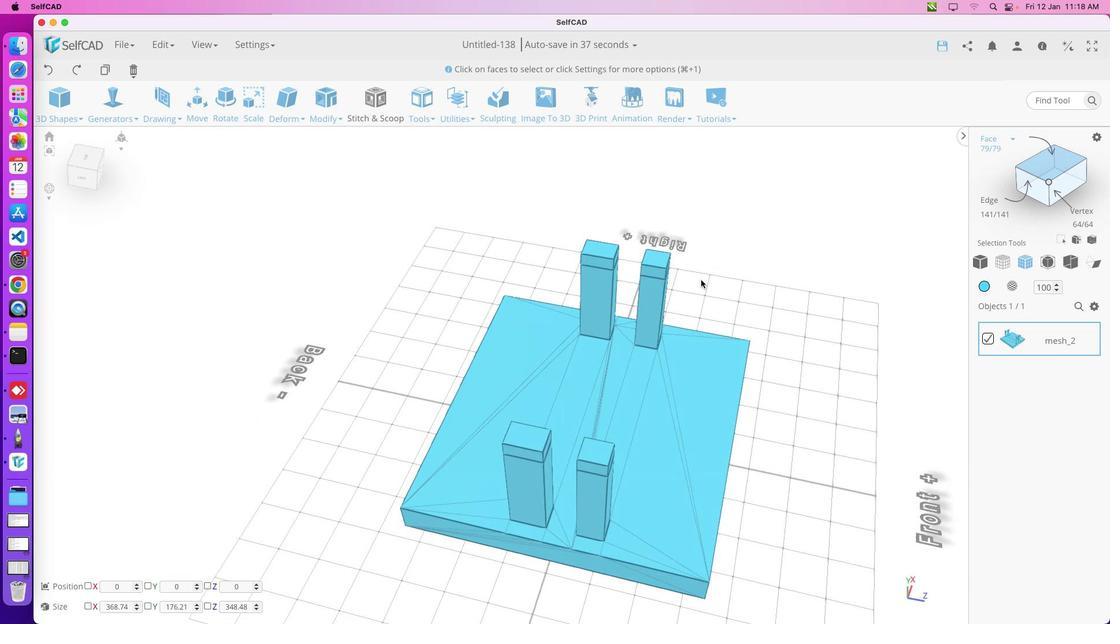 
Action: Mouse moved to (574, 299)
Screenshot: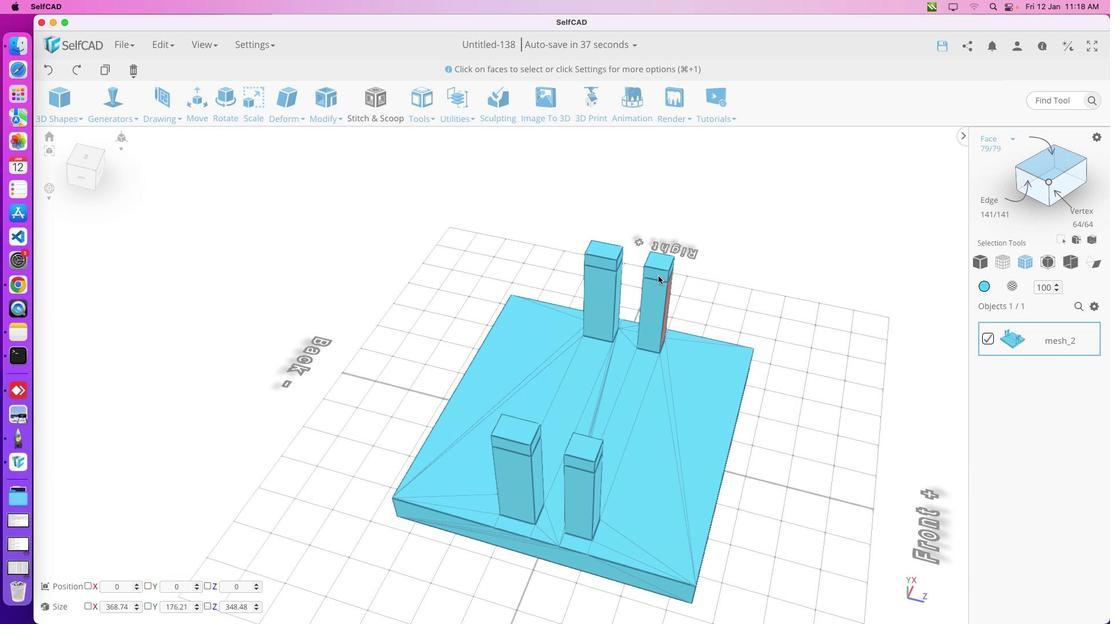 
Action: Mouse pressed left at (574, 299)
Screenshot: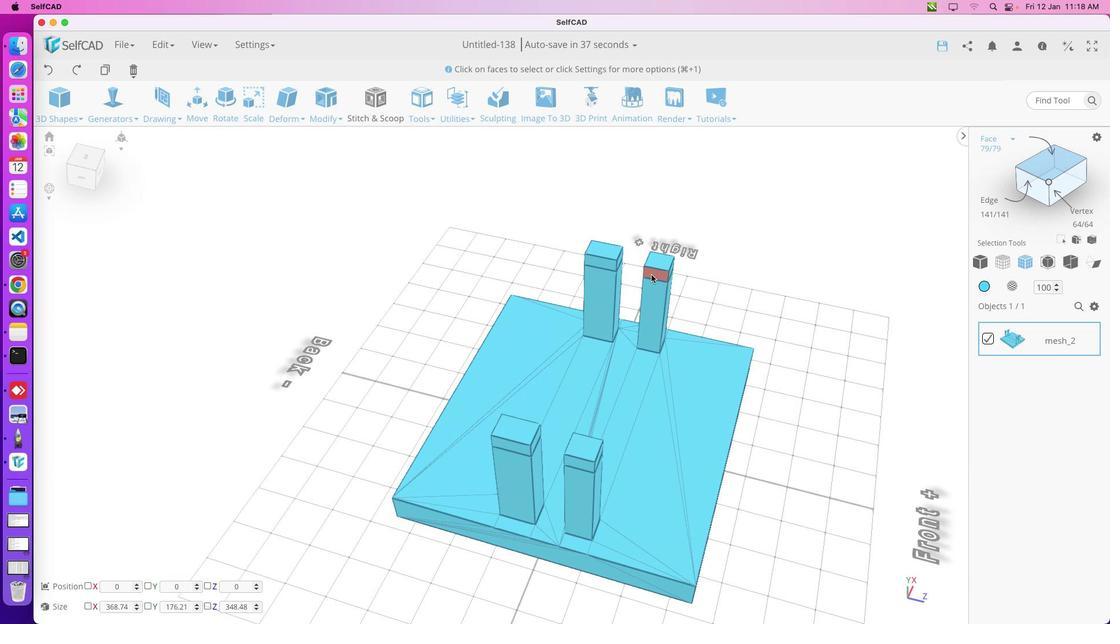 
Action: Mouse moved to (604, 313)
Screenshot: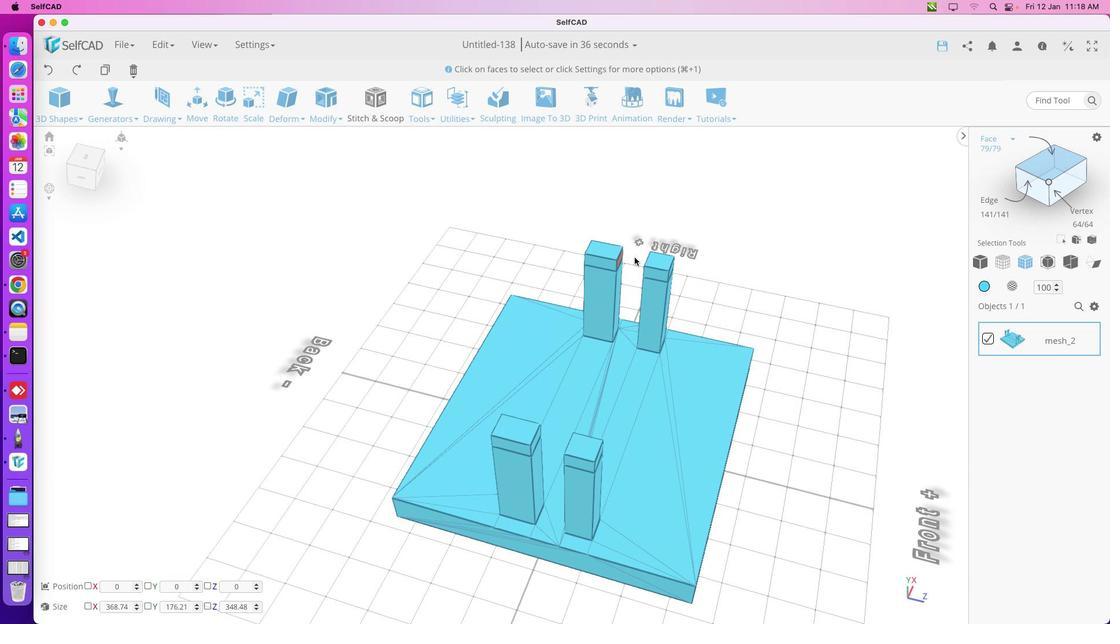 
Action: Mouse pressed left at (604, 313)
Screenshot: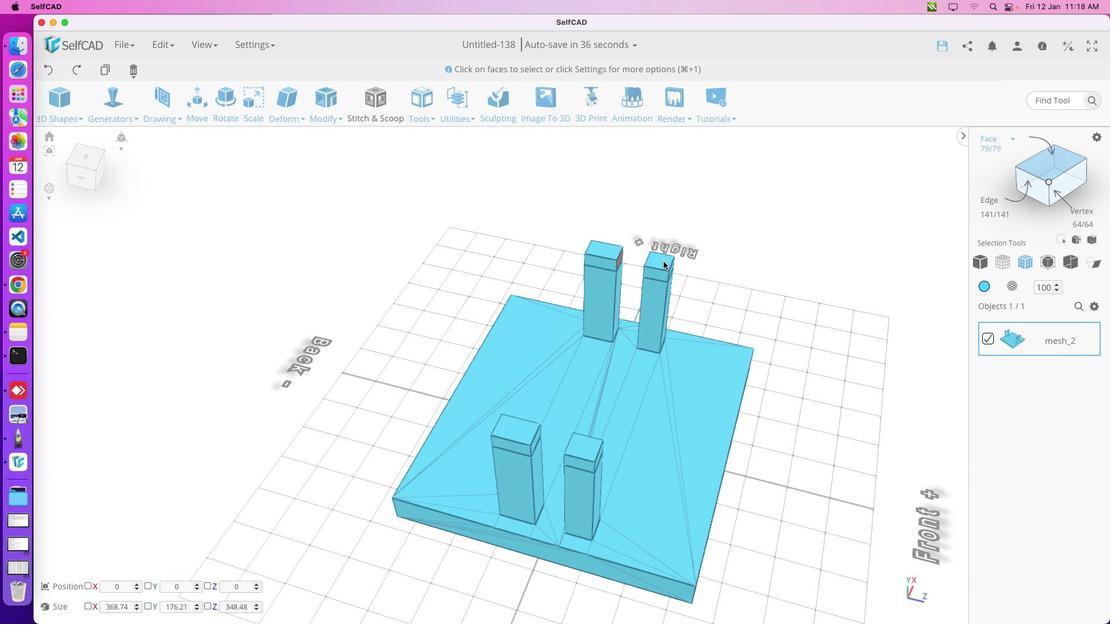 
Action: Mouse moved to (587, 307)
Screenshot: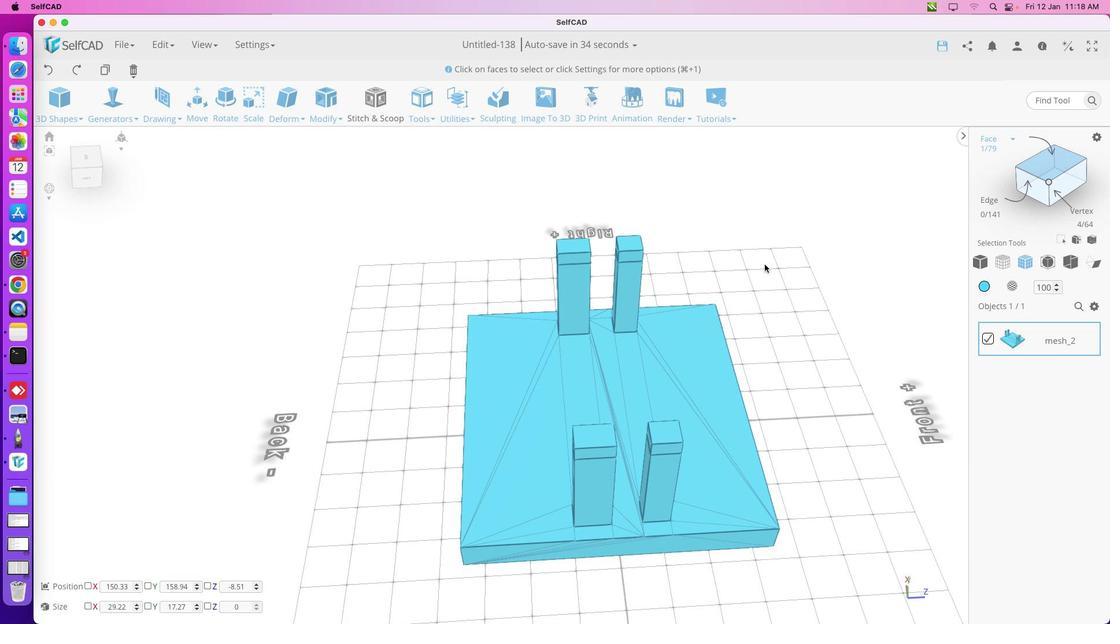 
Action: Mouse pressed left at (587, 307)
Screenshot: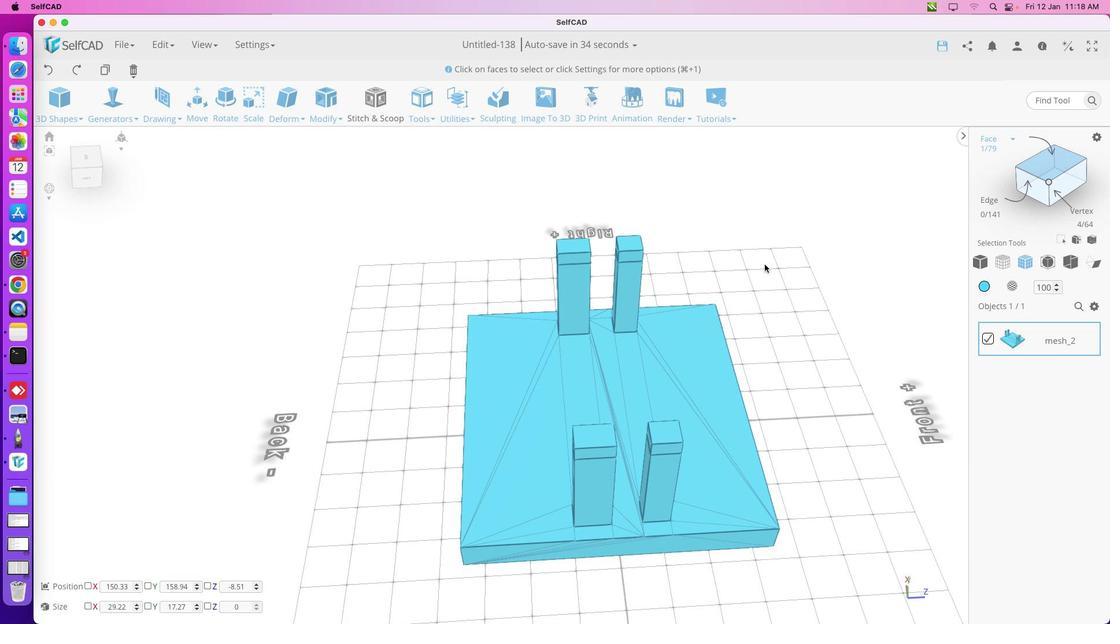 
Action: Mouse moved to (598, 311)
Screenshot: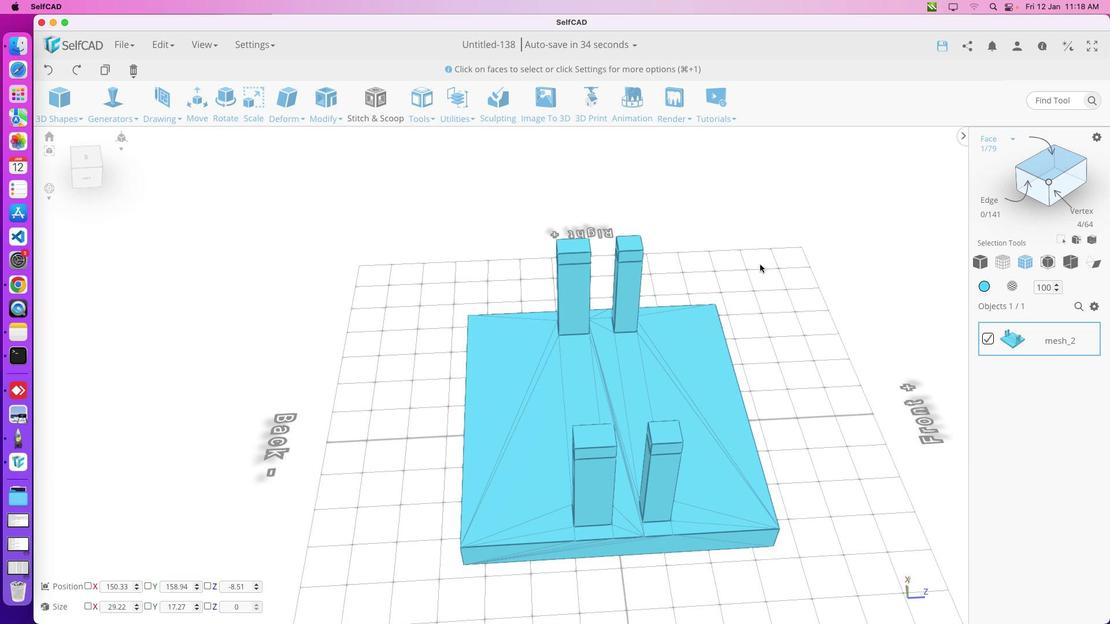 
Action: Mouse pressed left at (598, 311)
Screenshot: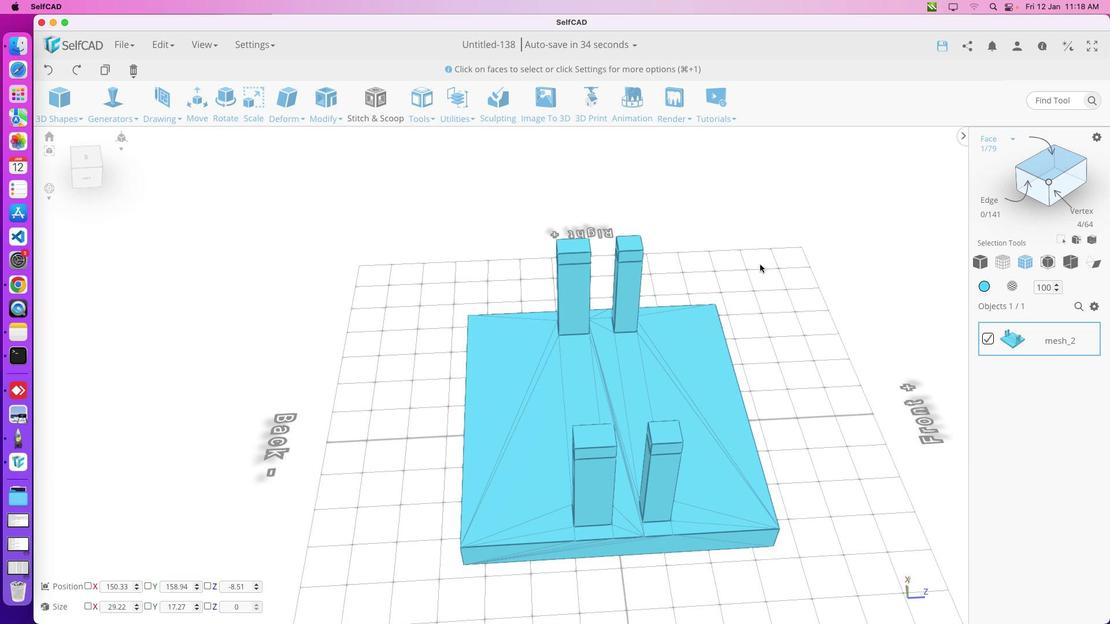 
Action: Mouse moved to (607, 310)
Screenshot: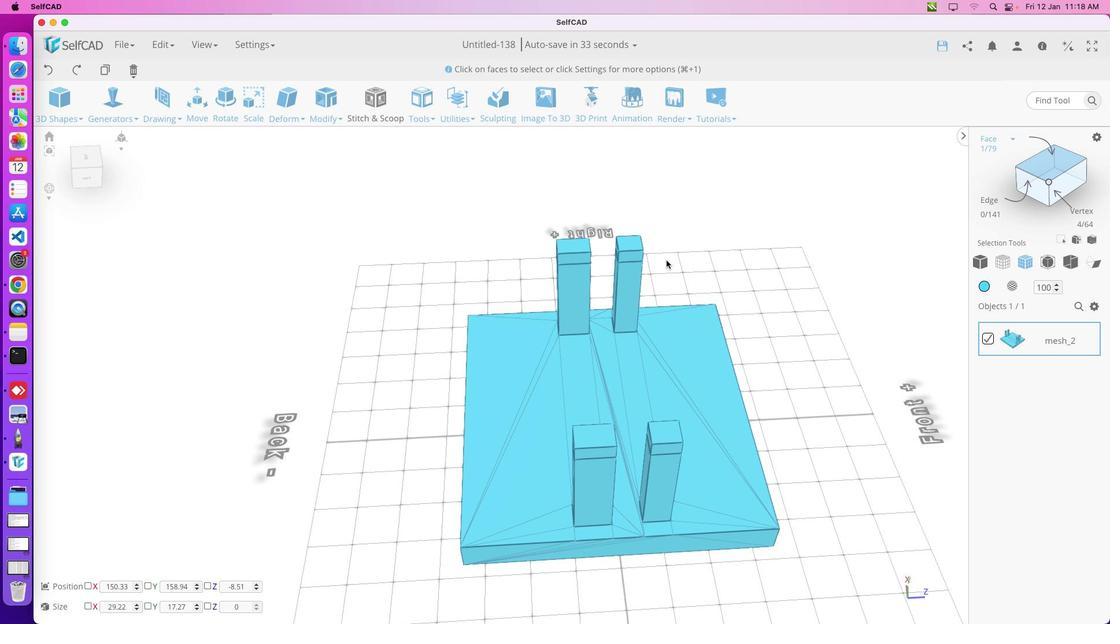 
Action: Key pressed 'M''M''M''M''M''E'
Screenshot: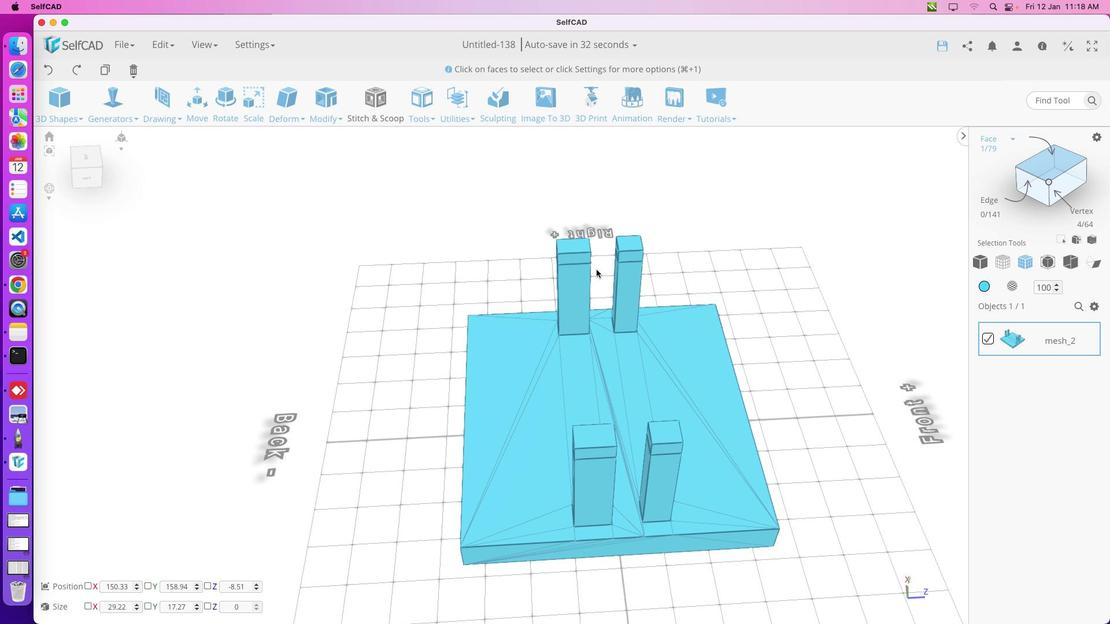 
Action: Mouse moved to (602, 313)
Screenshot: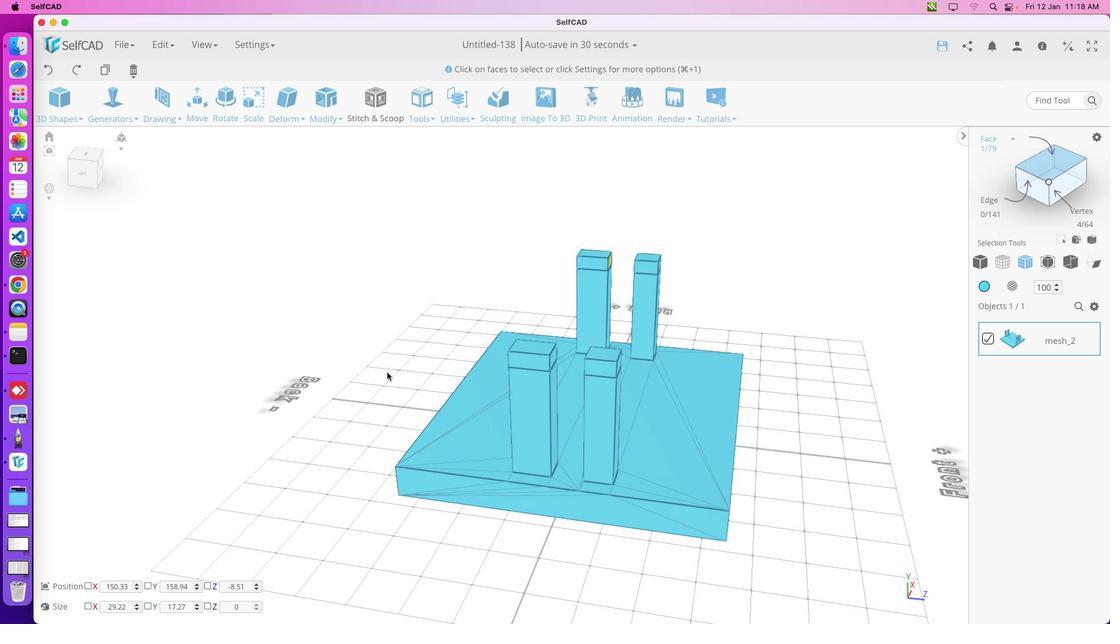 
Action: Mouse pressed left at (602, 313)
Screenshot: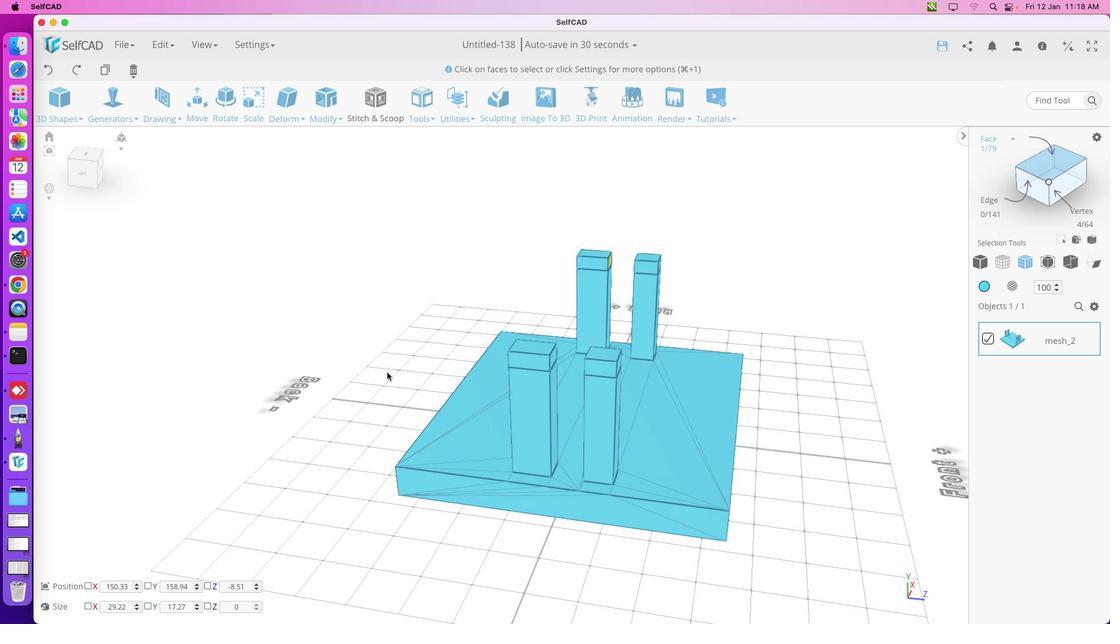 
Action: Mouse moved to (595, 319)
Screenshot: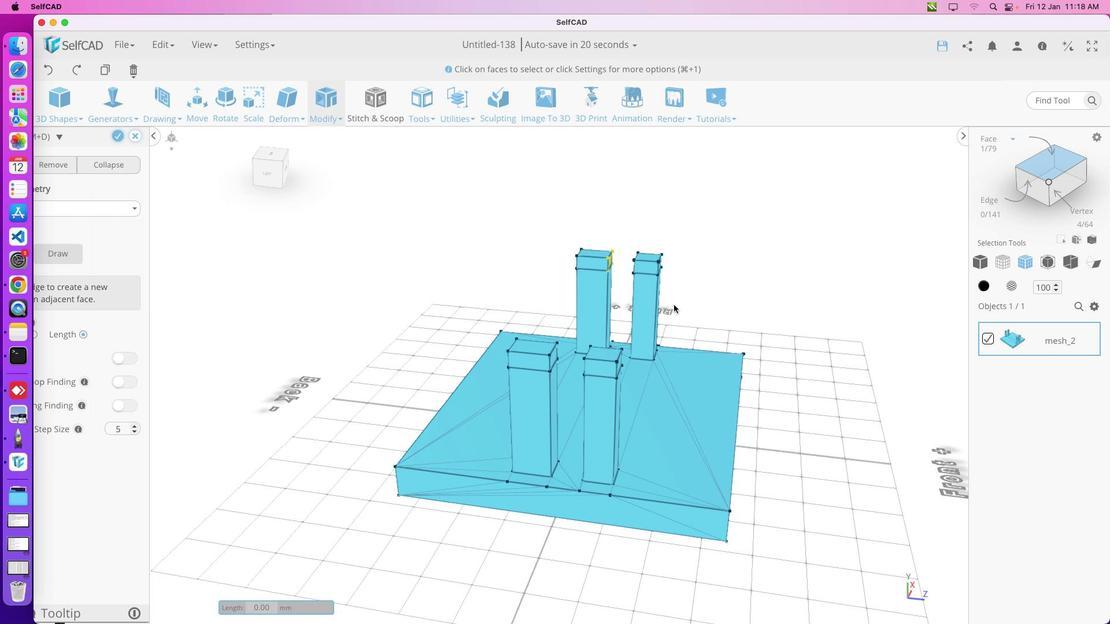 
Action: Key pressed 'M''M''M''M''M''D''D'
Screenshot: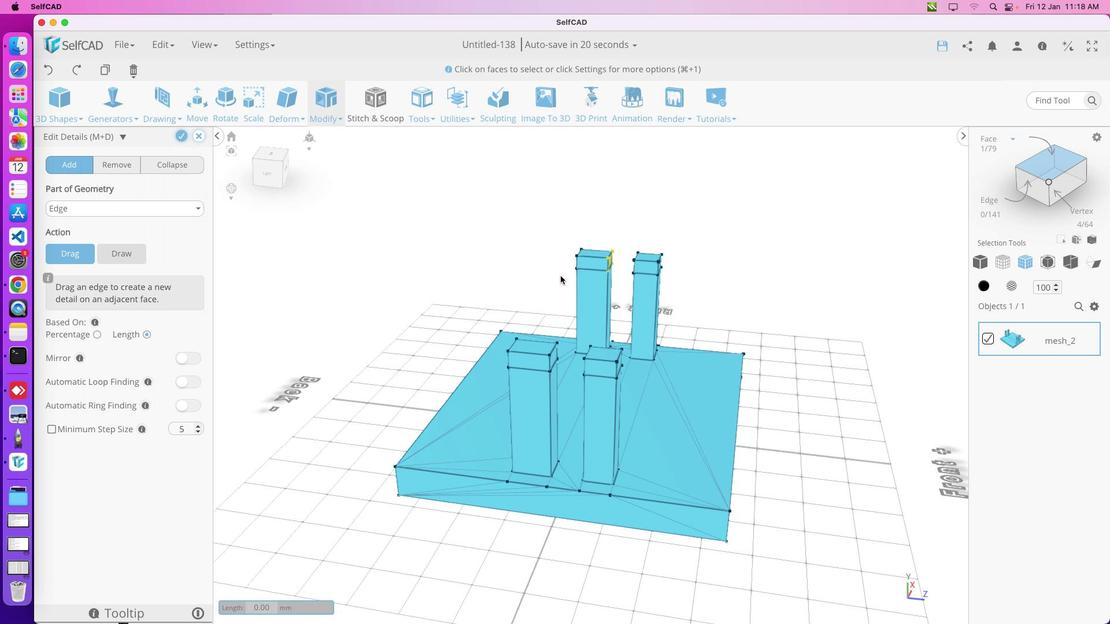 
Action: Mouse moved to (531, 279)
Screenshot: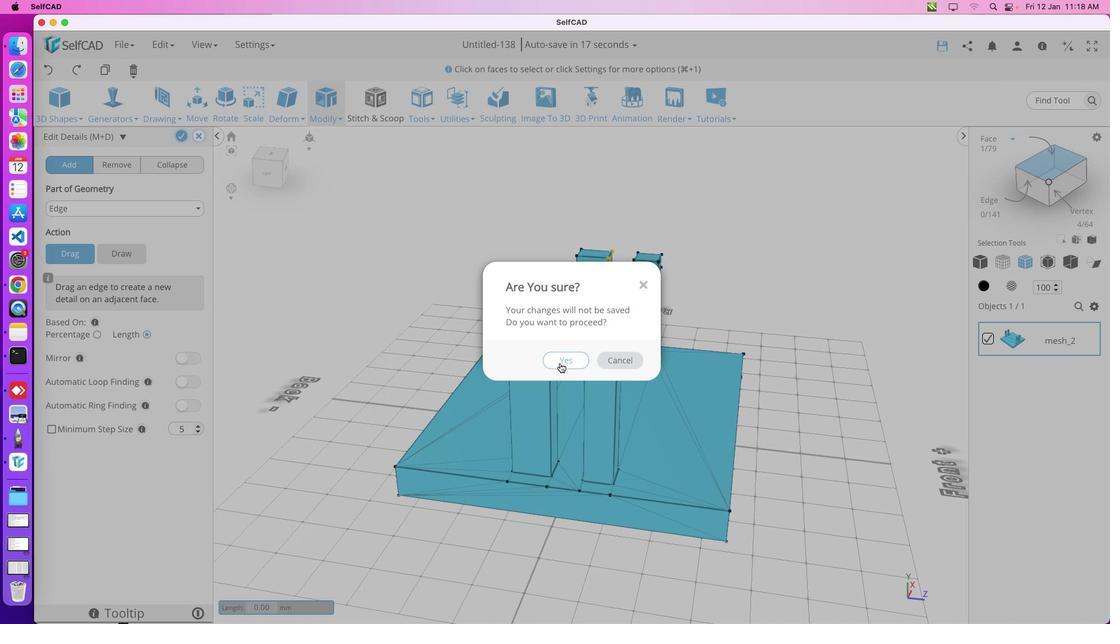 
Action: Mouse pressed left at (531, 279)
Screenshot: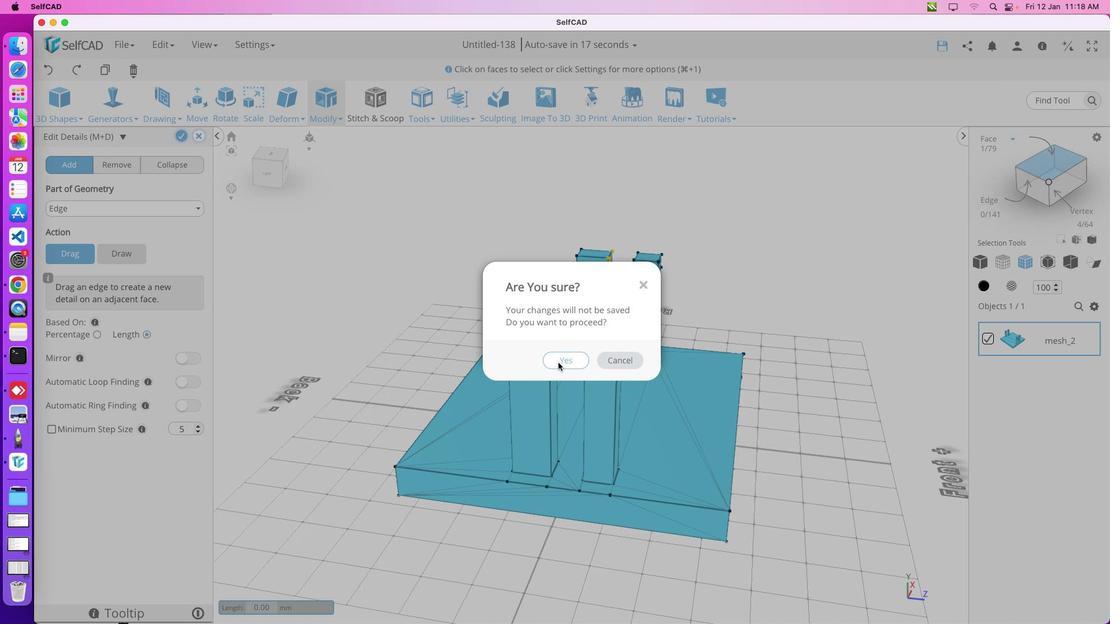 
Action: Mouse moved to (531, 278)
Screenshot: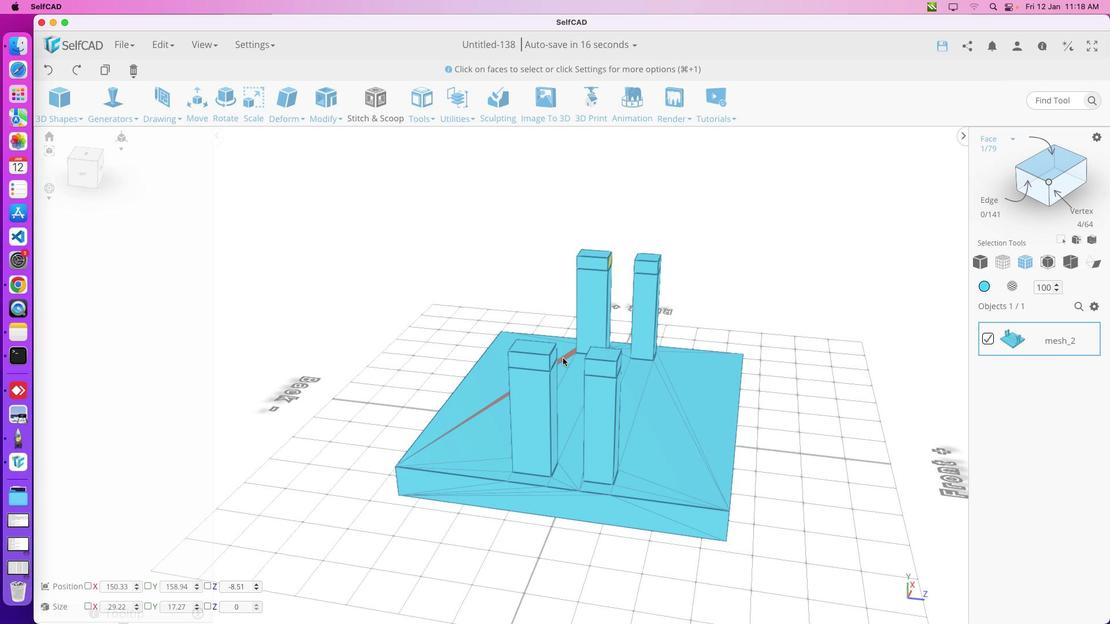 
Action: Mouse pressed left at (531, 278)
Screenshot: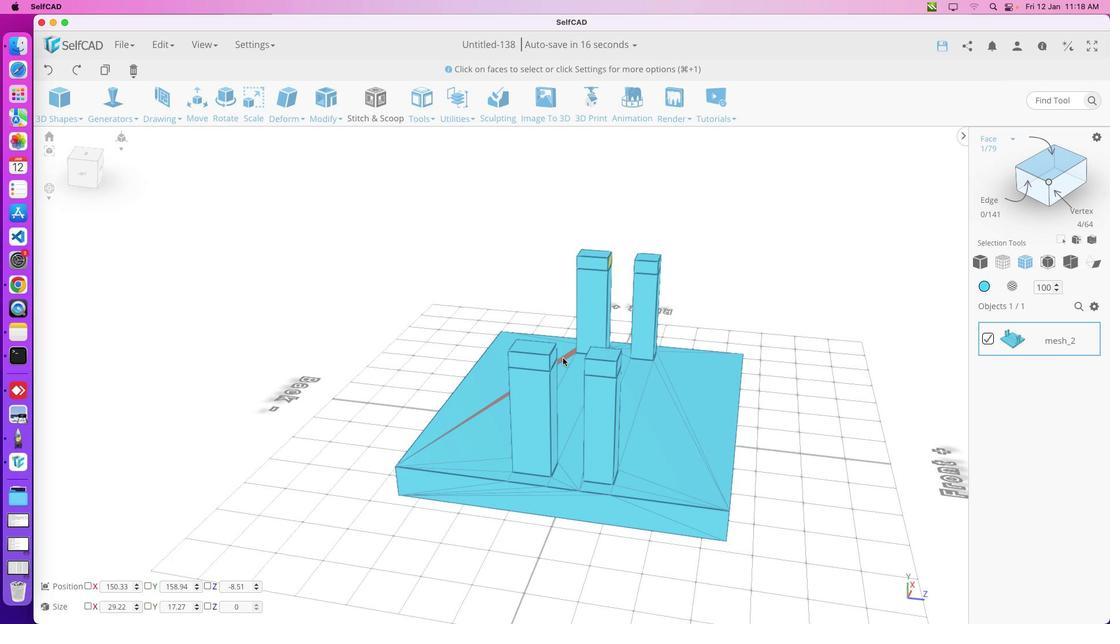 
Action: Mouse moved to (580, 334)
Screenshot: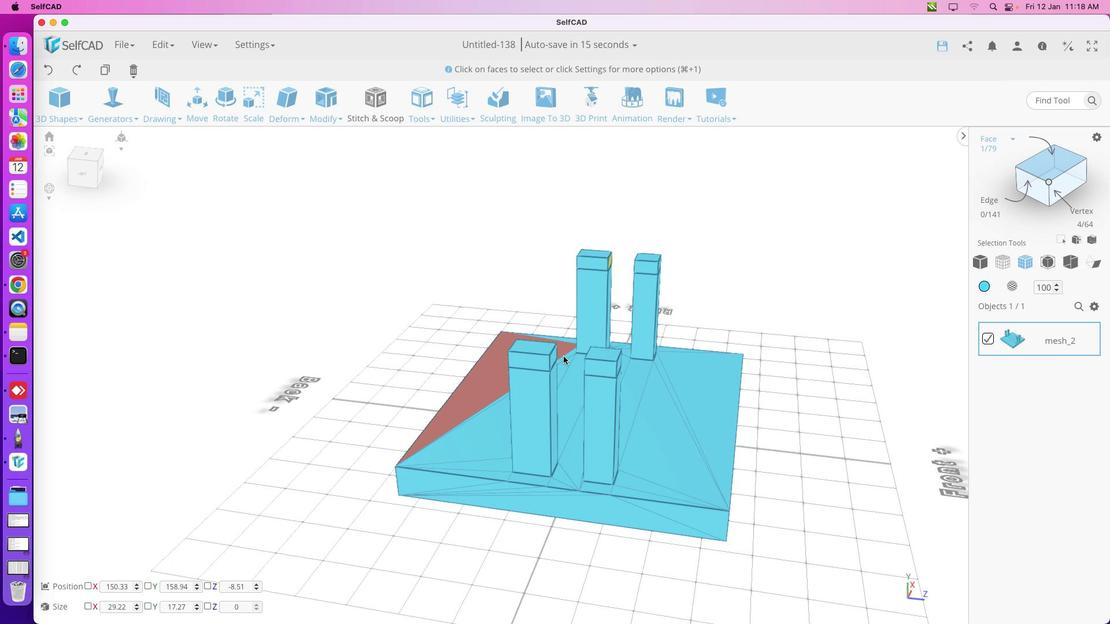 
Action: Mouse pressed left at (580, 334)
Screenshot: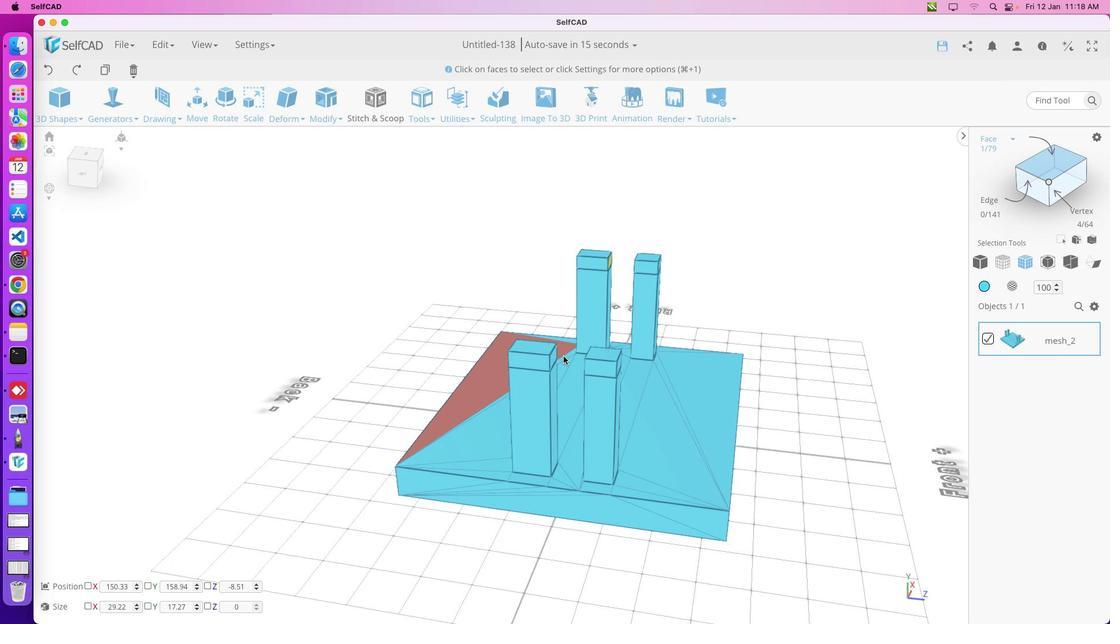 
Action: Mouse moved to (580, 333)
Screenshot: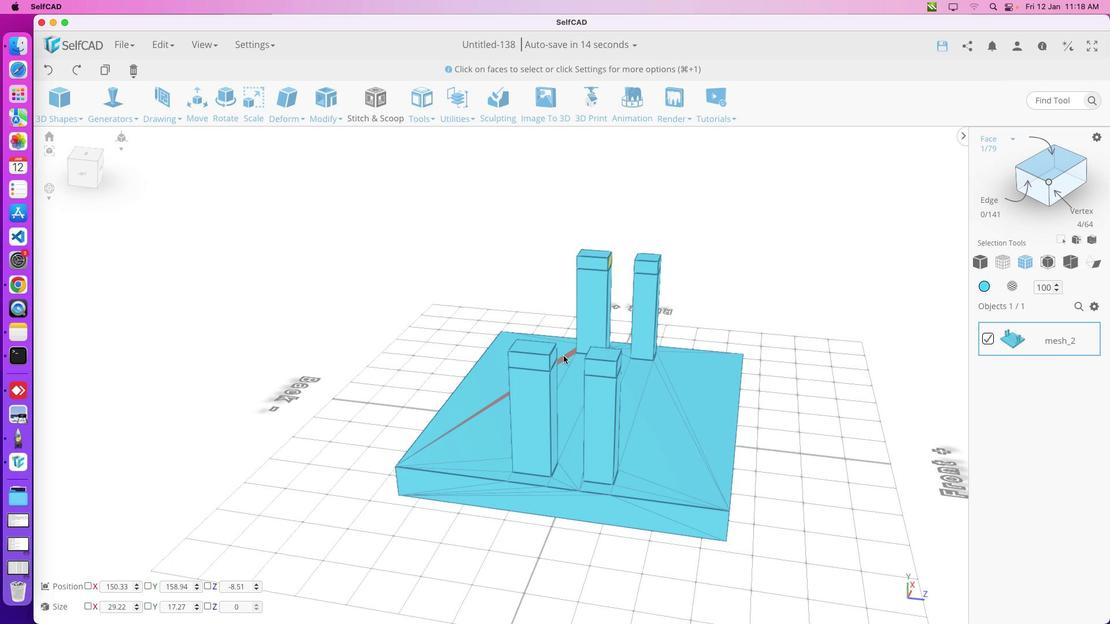 
Action: Key pressed 'M'
Screenshot: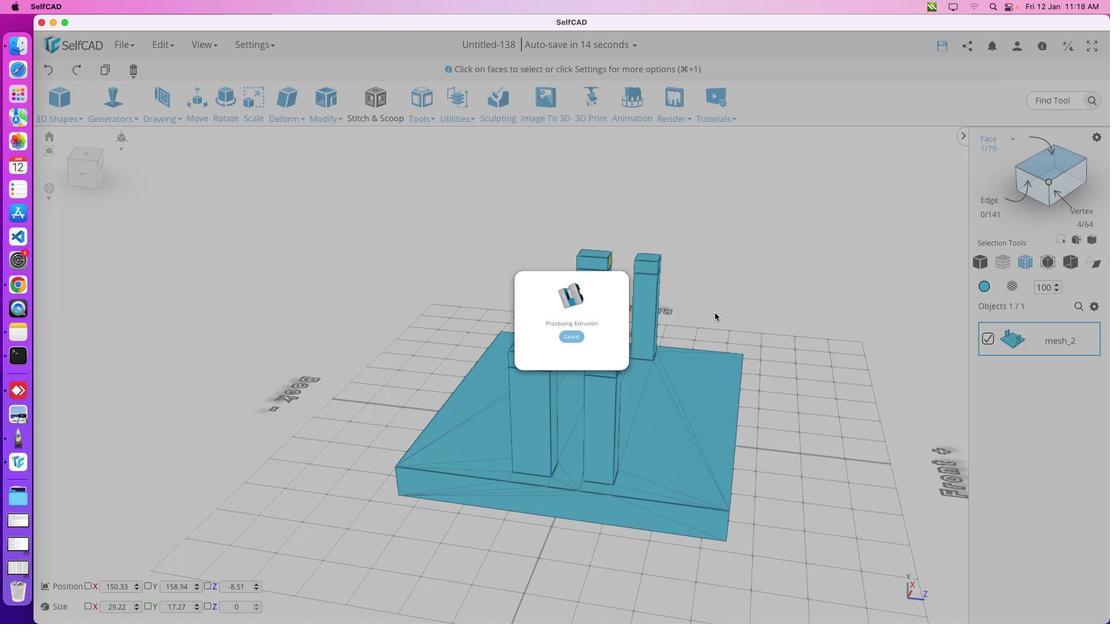 
Action: Mouse moved to (580, 332)
Screenshot: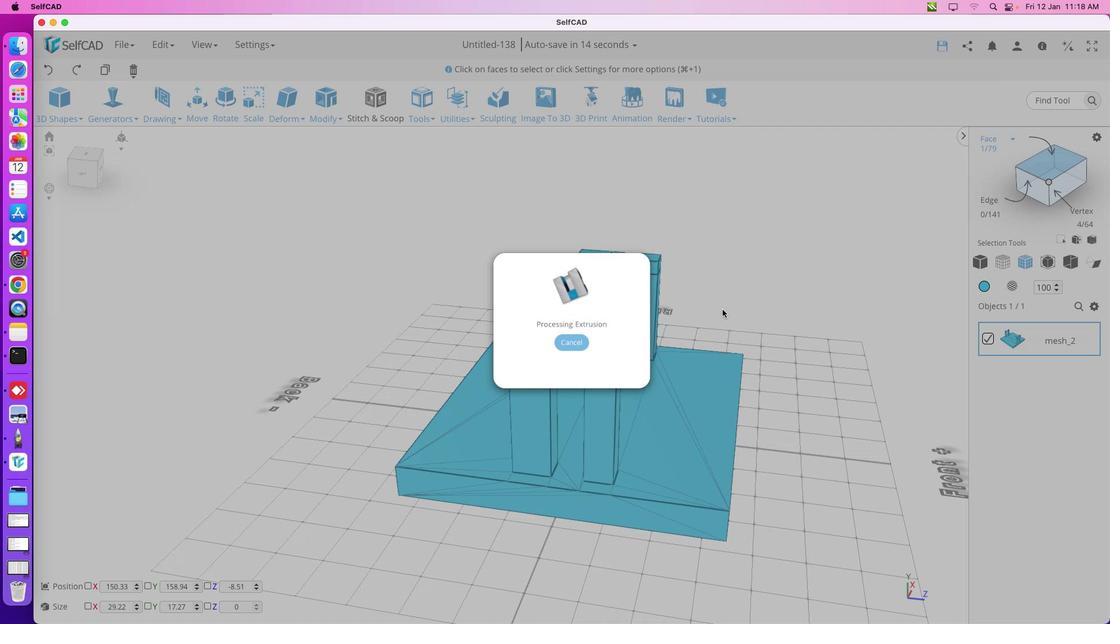 
Action: Key pressed 'M''M''M''M''M''M''M''M''M''M''M''M''M''M''M''M''M''M''E'
Screenshot: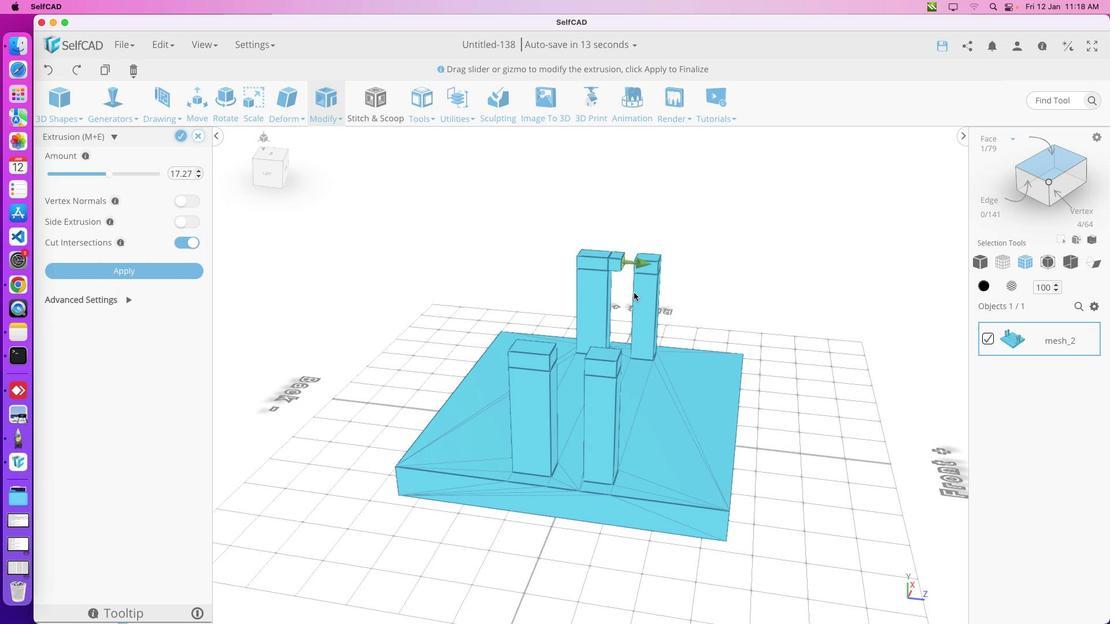 
Action: Mouse moved to (580, 332)
Screenshot: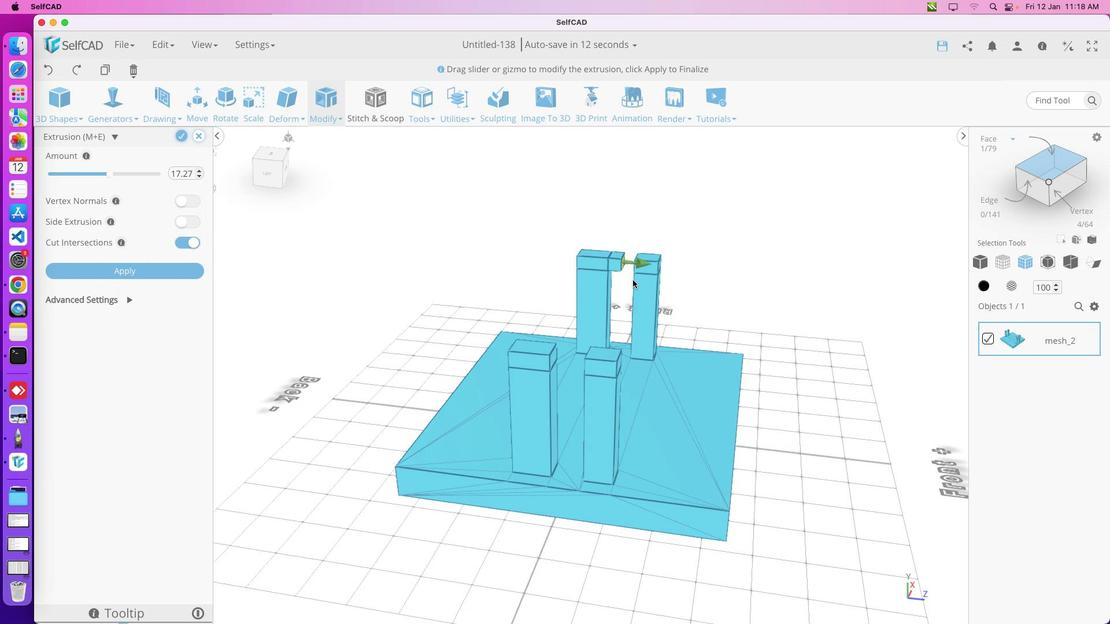 
Action: Key pressed 'E'
Screenshot: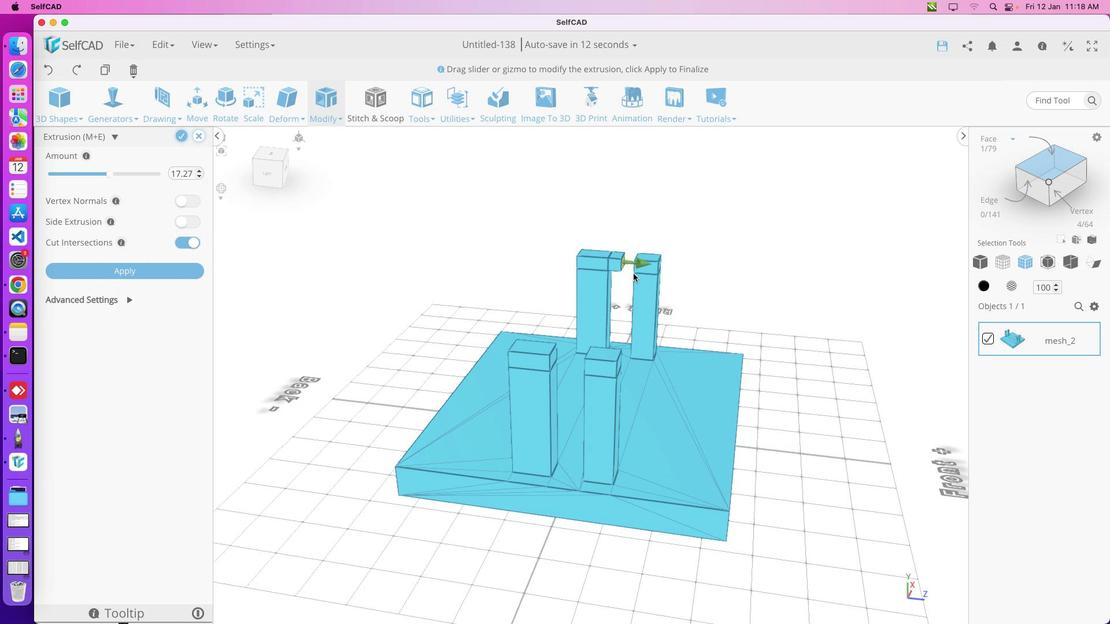 
Action: Mouse moved to (590, 310)
Screenshot: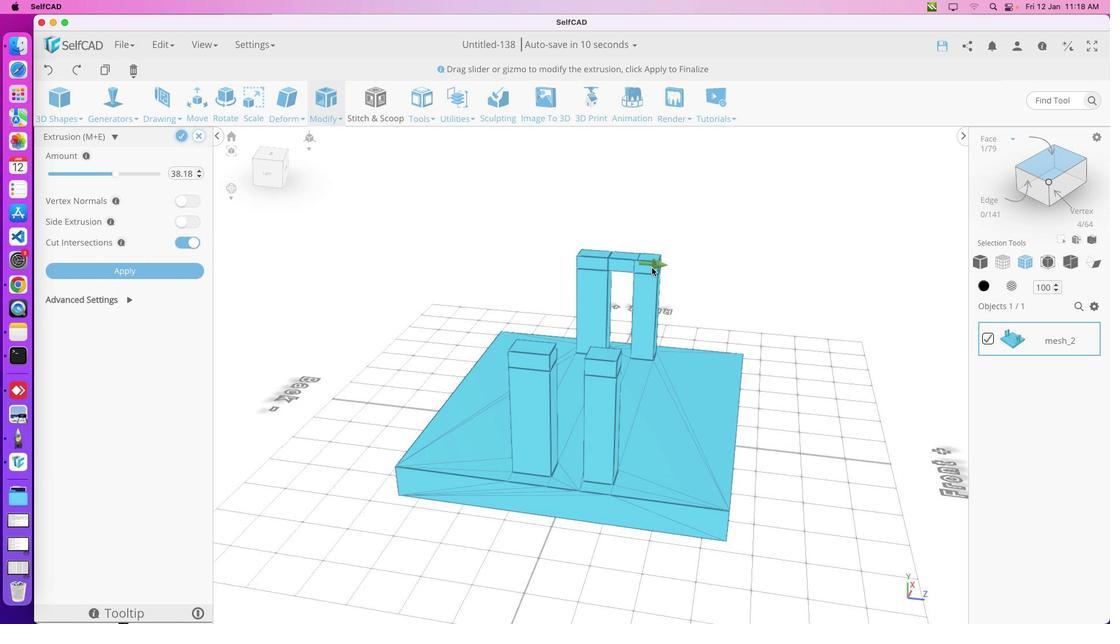 
Action: Mouse pressed left at (590, 310)
Screenshot: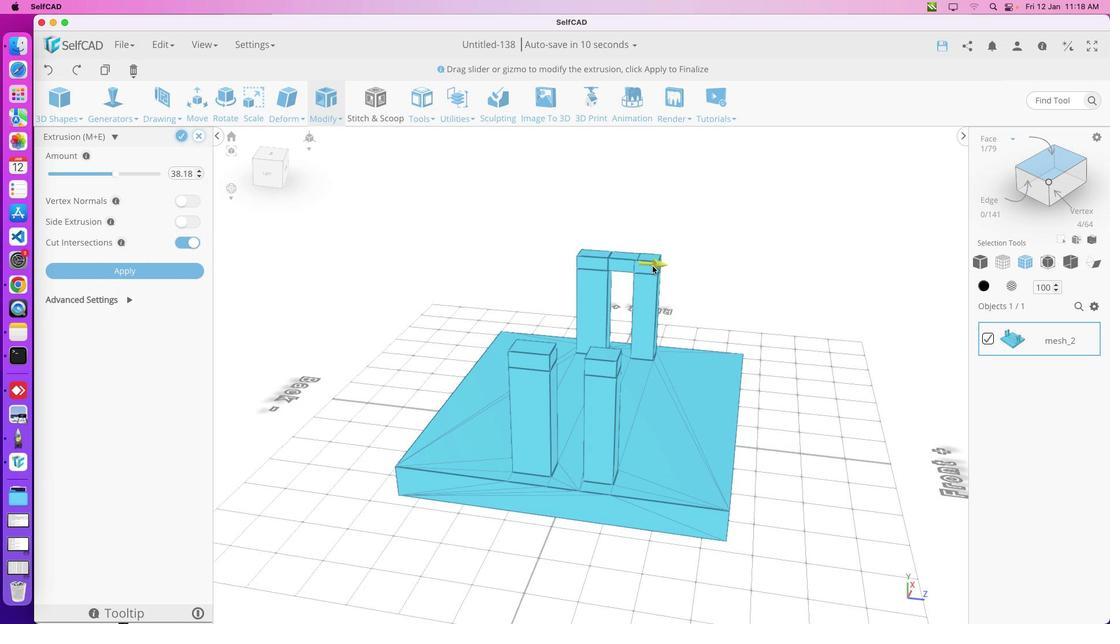 
Action: Mouse moved to (592, 310)
Screenshot: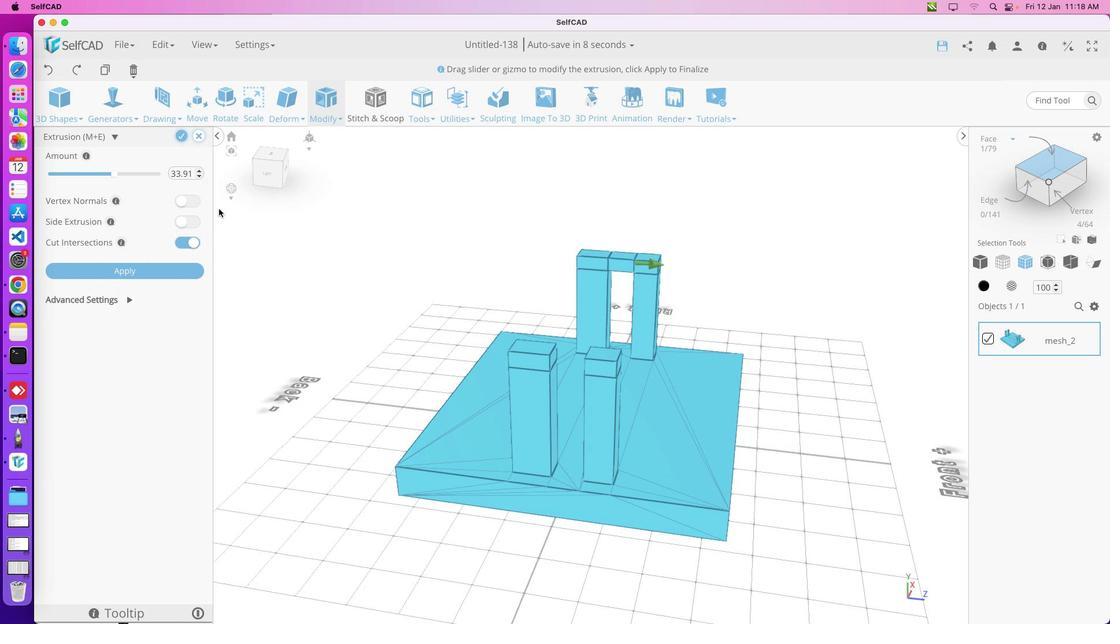 
Action: Mouse pressed left at (592, 310)
Screenshot: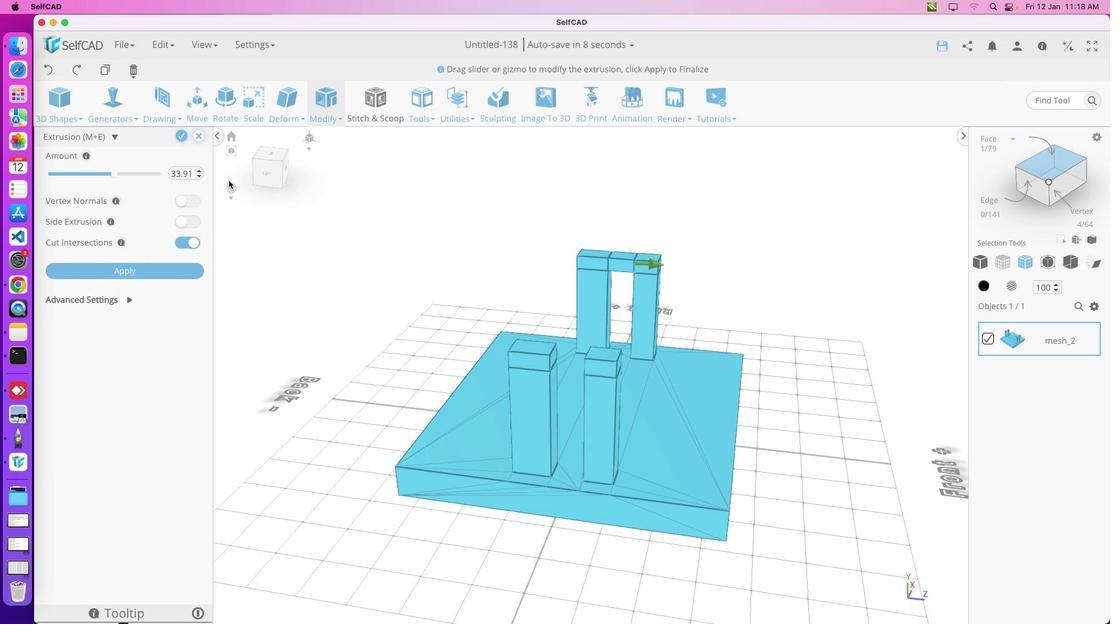 
Action: Mouse moved to (529, 277)
Screenshot: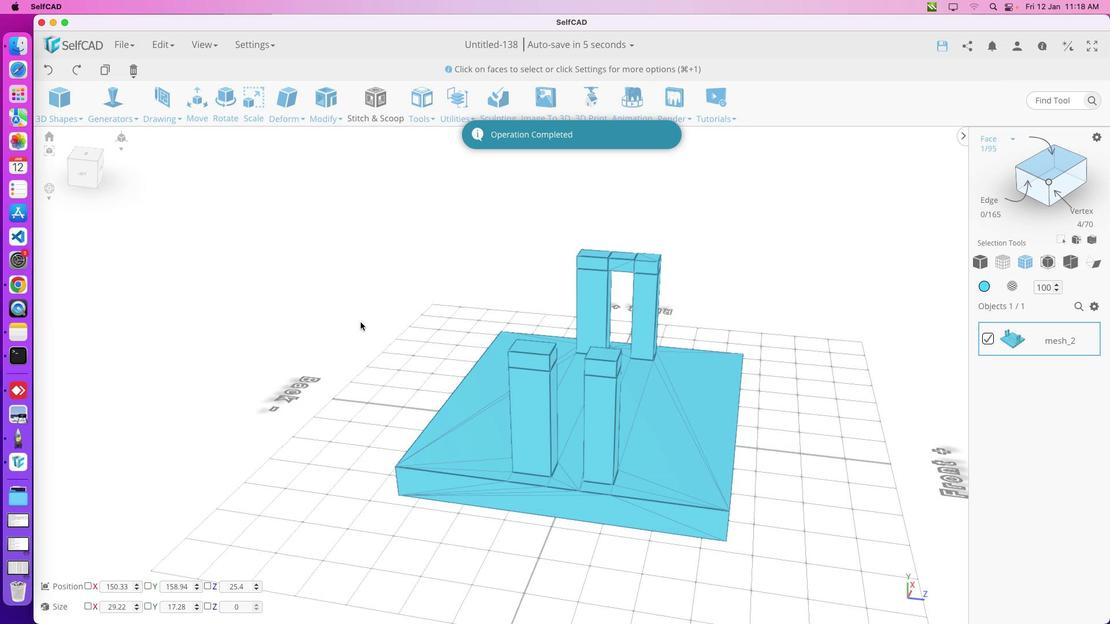 
Action: Mouse pressed left at (529, 277)
Screenshot: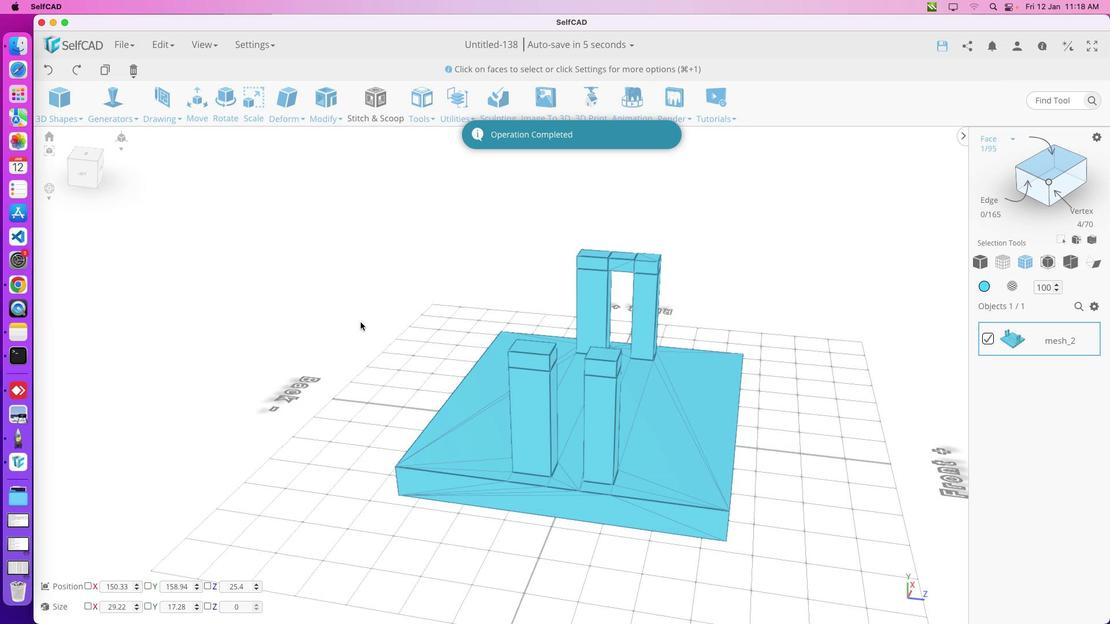 
Action: Mouse moved to (553, 324)
Screenshot: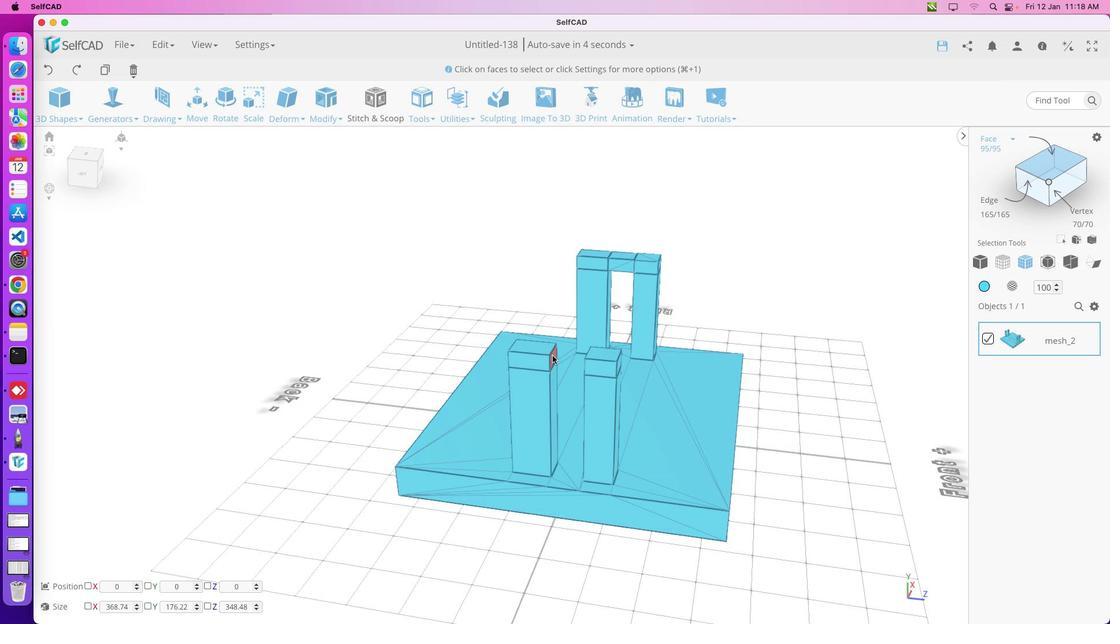 
Action: Mouse pressed left at (553, 324)
Screenshot: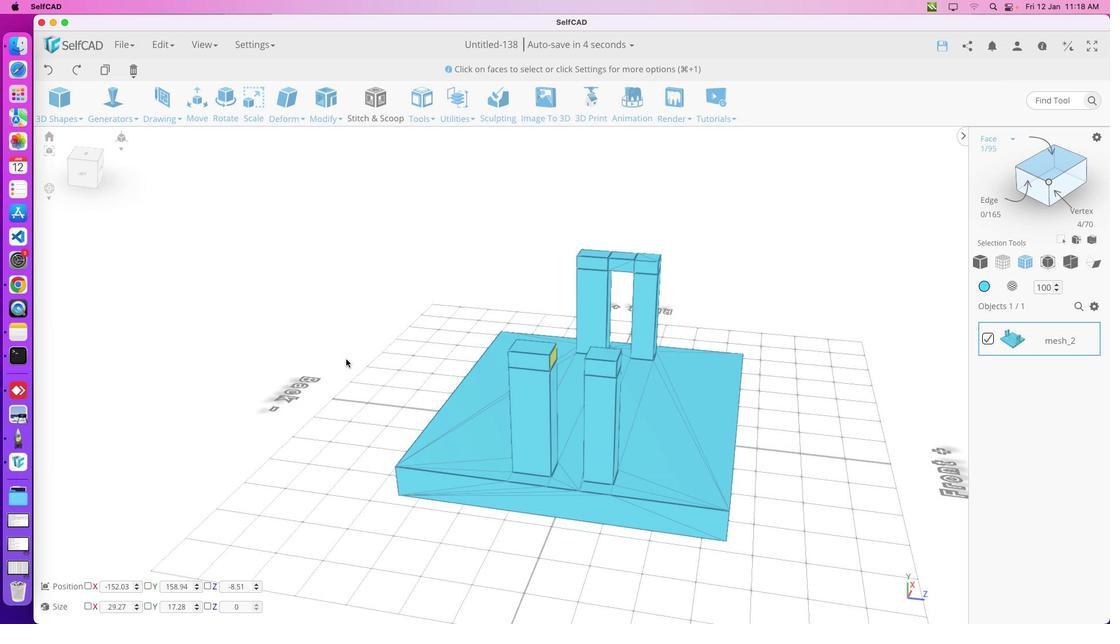 
Action: Mouse moved to (579, 332)
Screenshot: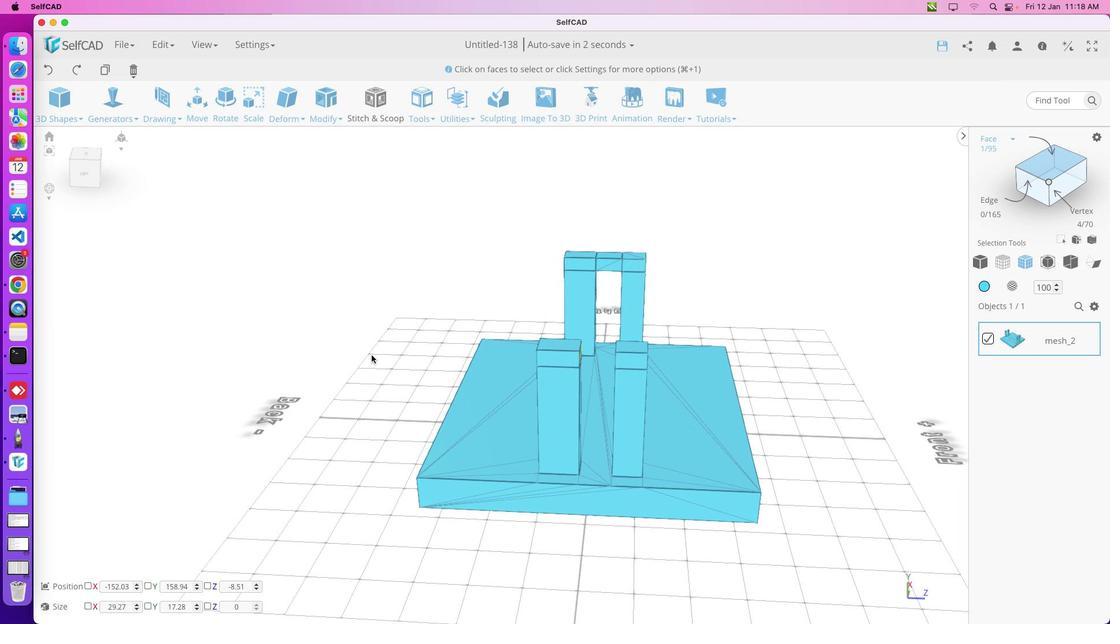 
Action: Mouse pressed left at (579, 332)
Screenshot: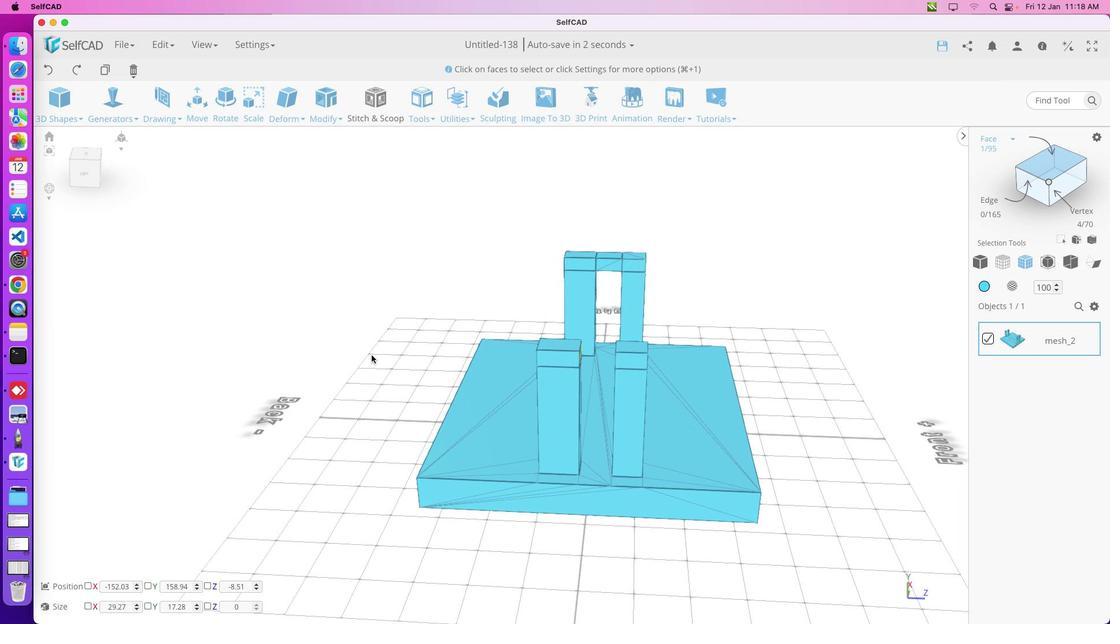 
Action: Mouse moved to (551, 333)
Screenshot: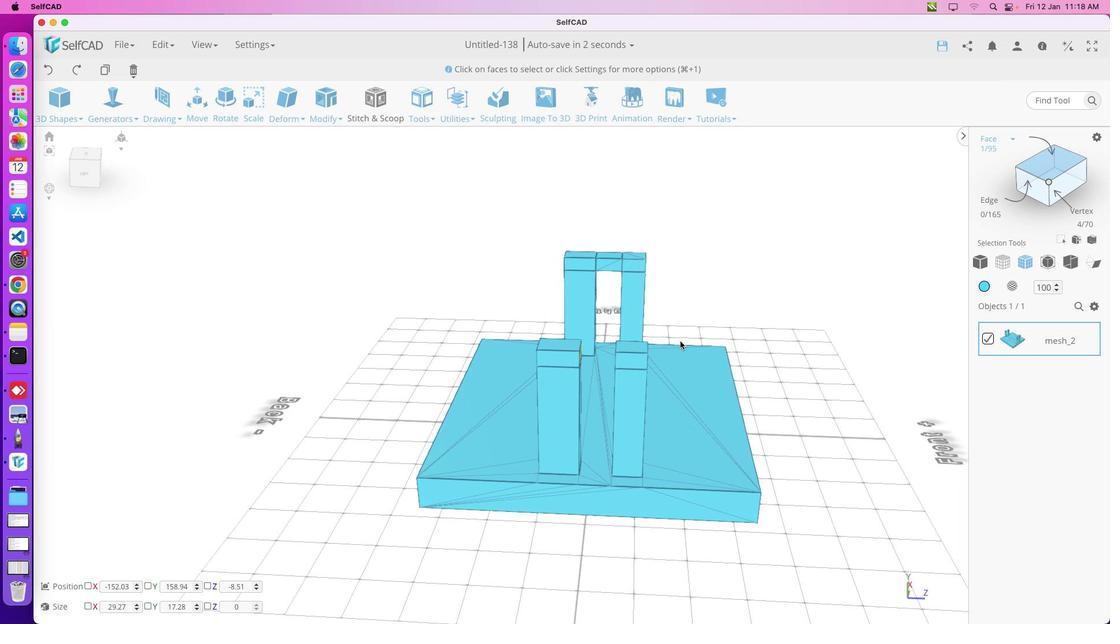 
Action: Mouse pressed left at (551, 333)
Screenshot: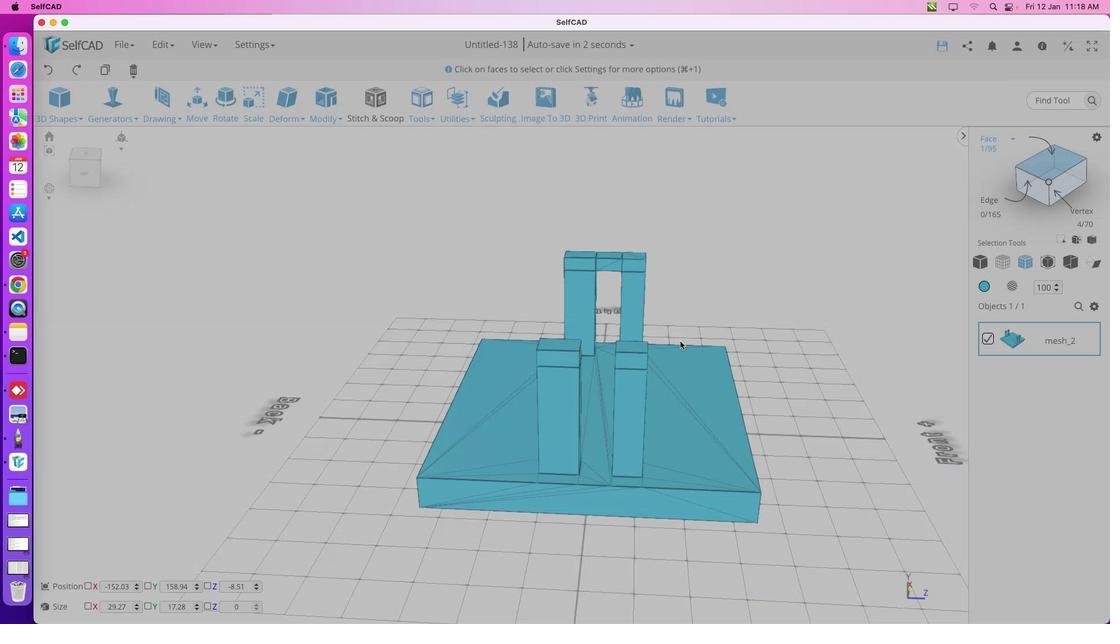 
Action: Mouse moved to (554, 332)
Screenshot: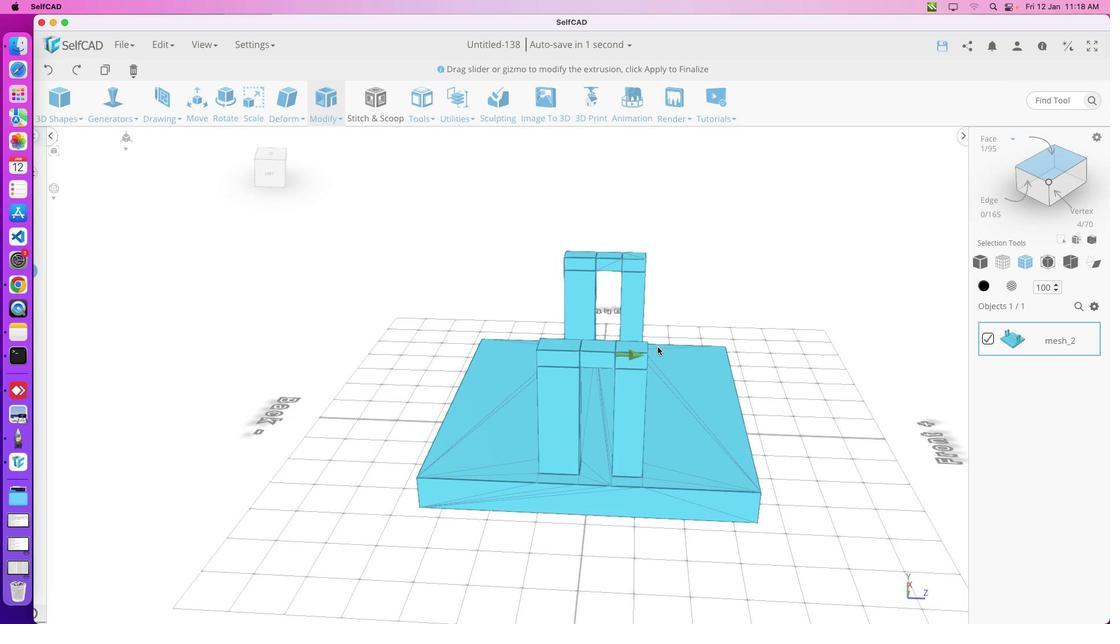 
Action: Key pressed 'M'
Screenshot: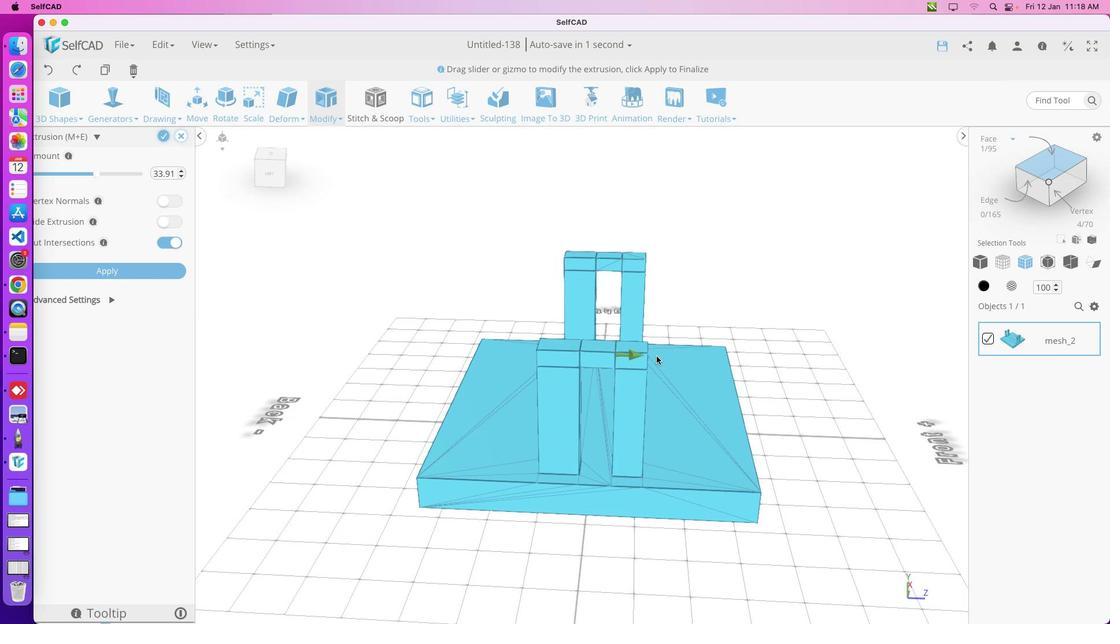 
Action: Mouse moved to (554, 332)
Screenshot: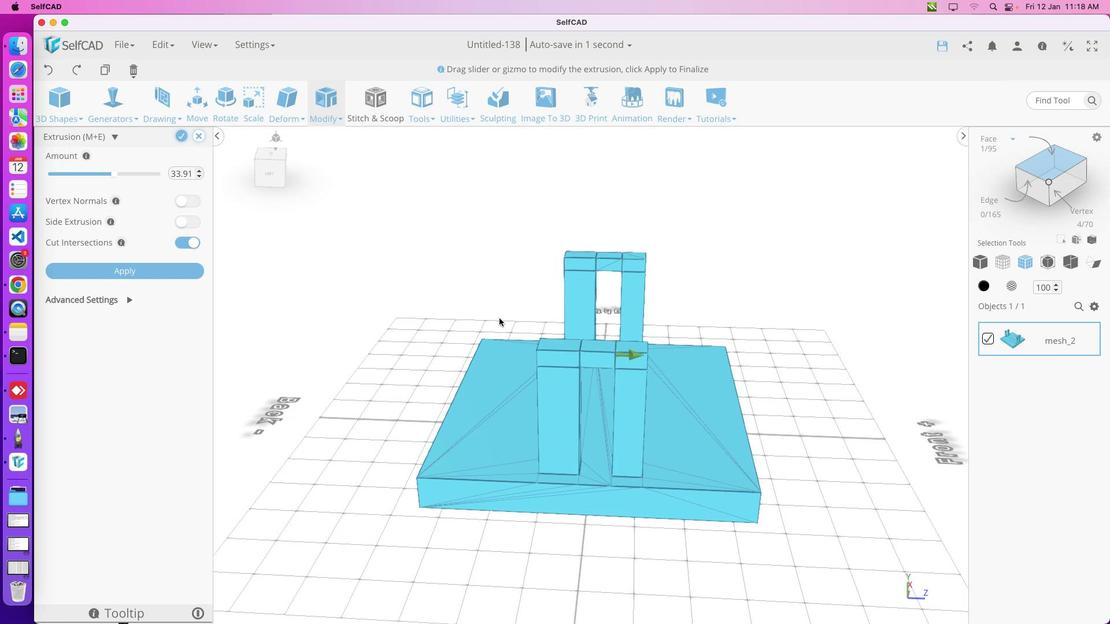 
Action: Key pressed 'M'
Screenshot: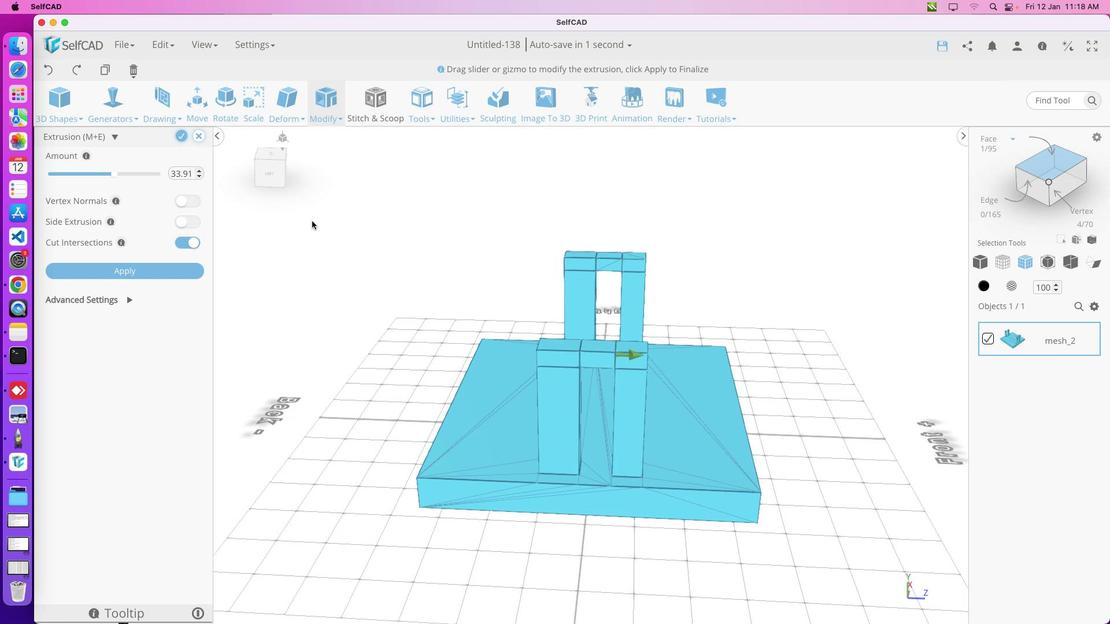 
Action: Mouse moved to (554, 332)
Screenshot: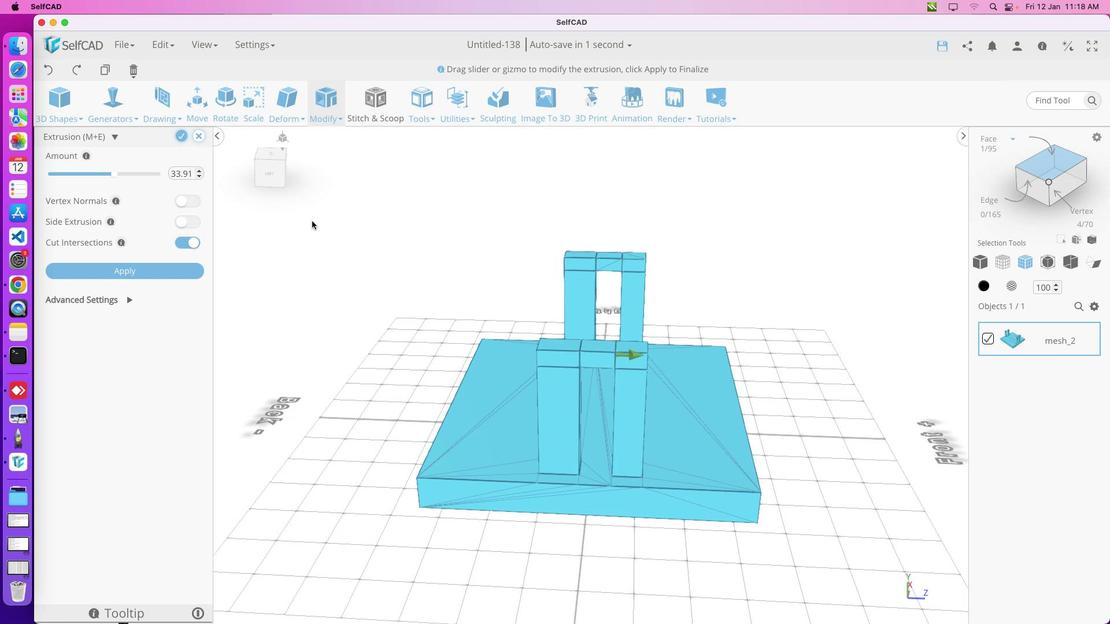 
Action: Key pressed 'M''E'
Screenshot: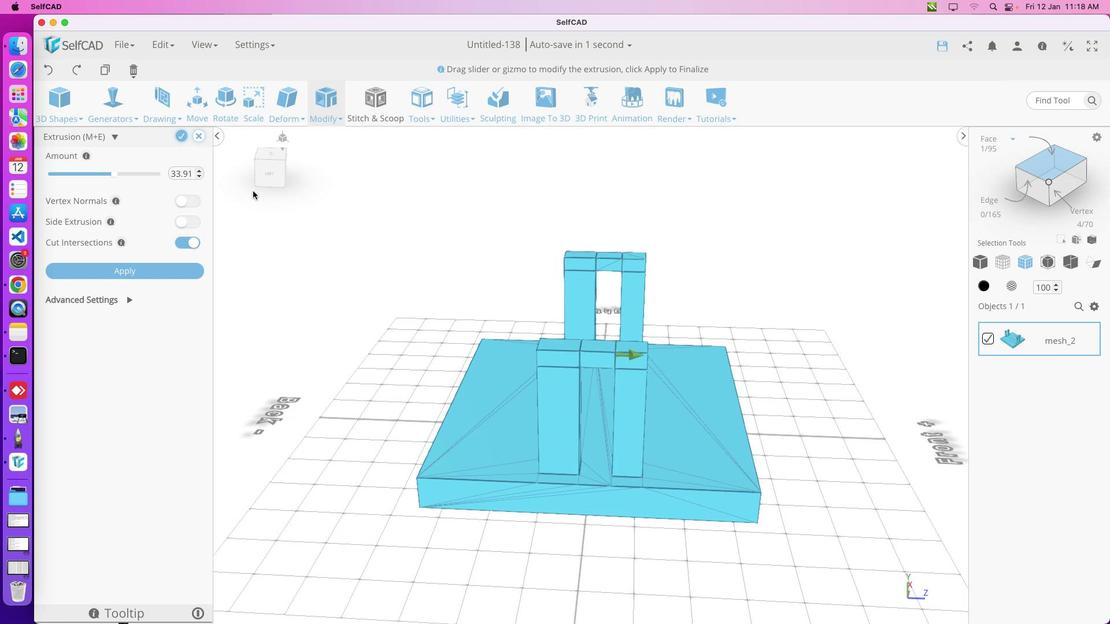 
Action: Mouse moved to (529, 277)
Screenshot: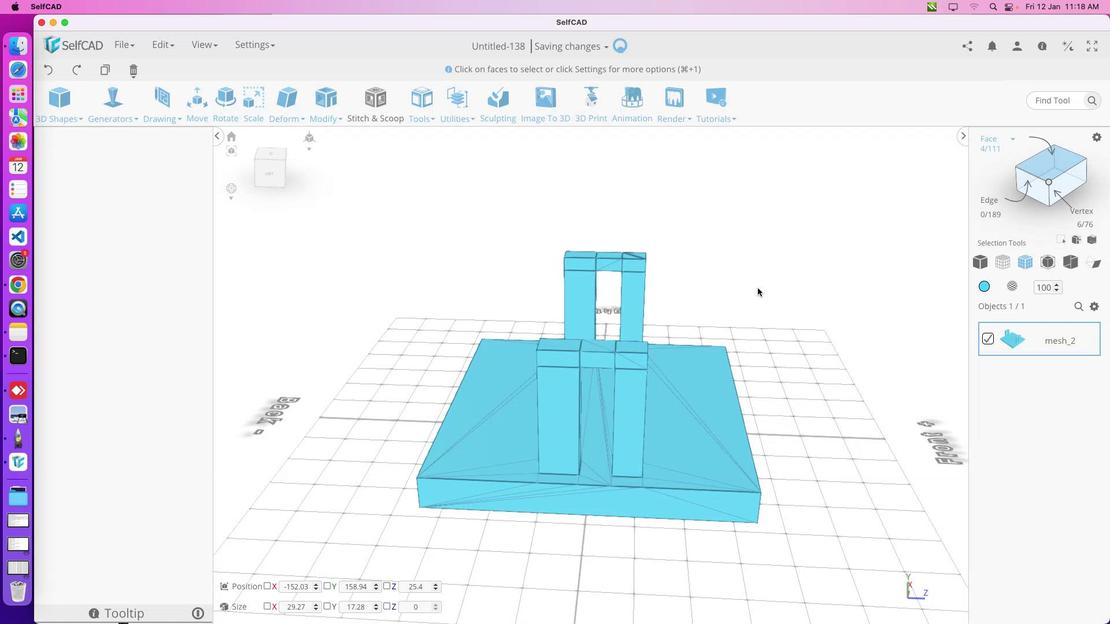
Action: Mouse pressed left at (529, 277)
Screenshot: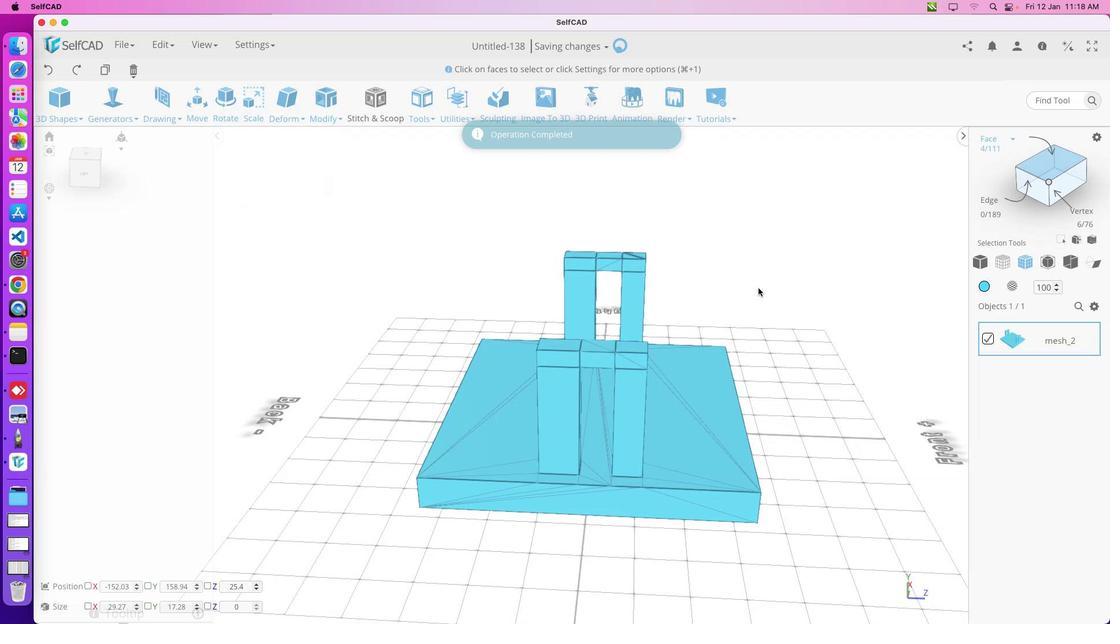 
Action: Mouse moved to (606, 315)
Screenshot: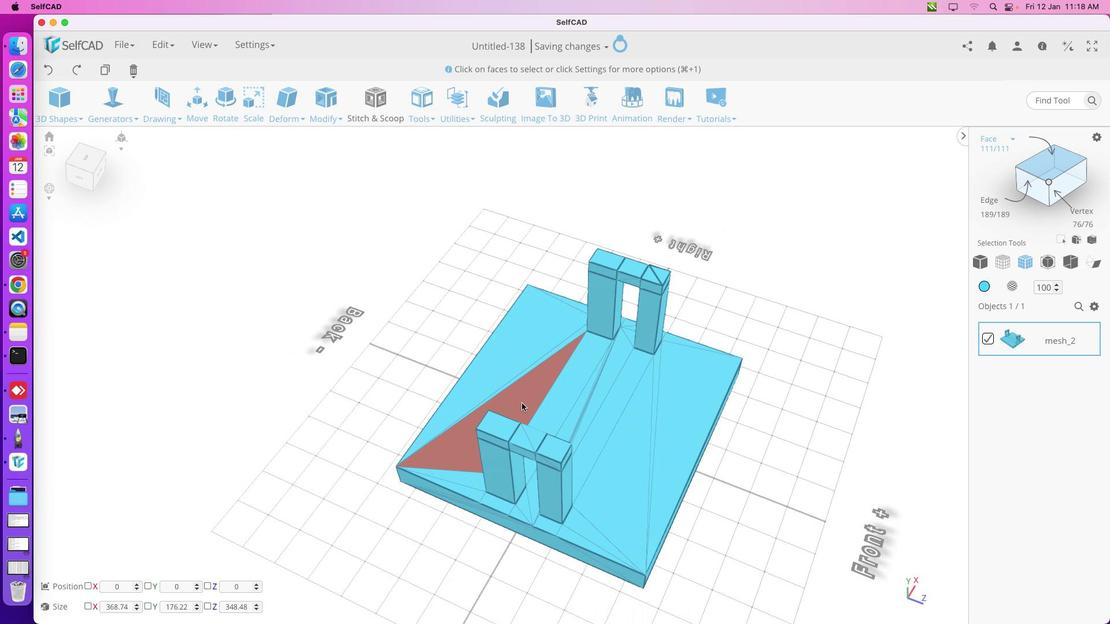 
Action: Mouse pressed left at (606, 315)
Screenshot: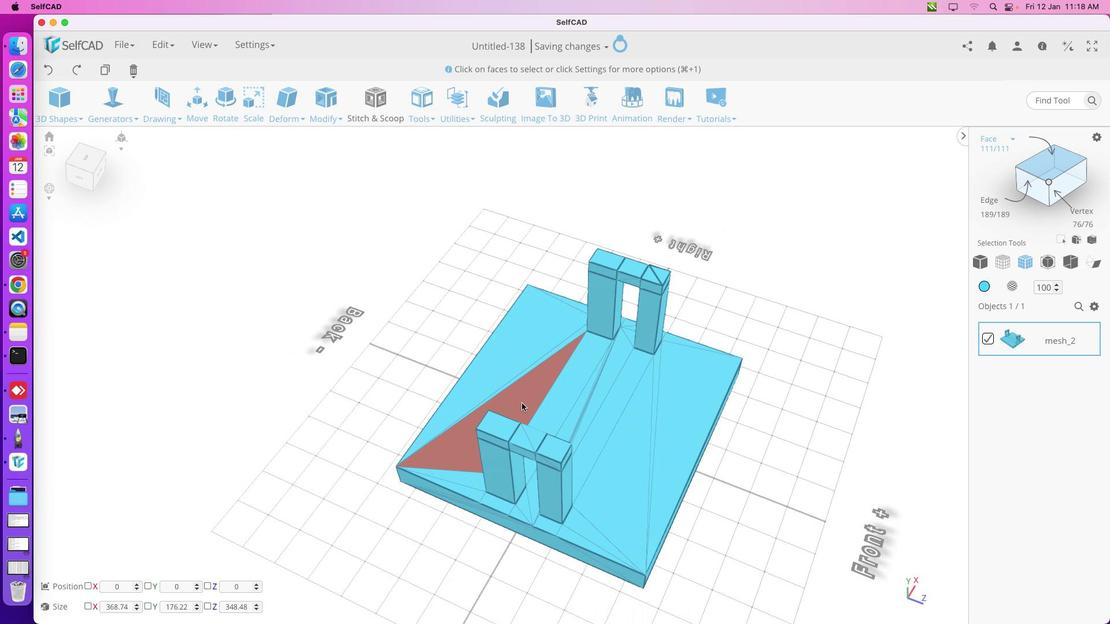 
Action: Mouse moved to (611, 327)
Screenshot: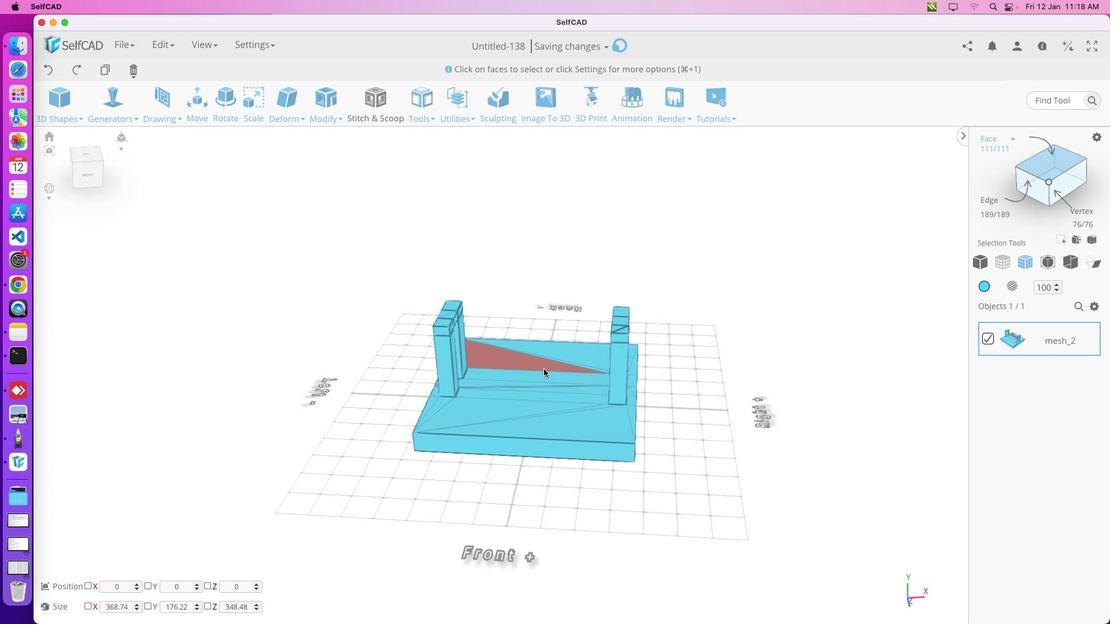 
Action: Mouse pressed left at (611, 327)
Screenshot: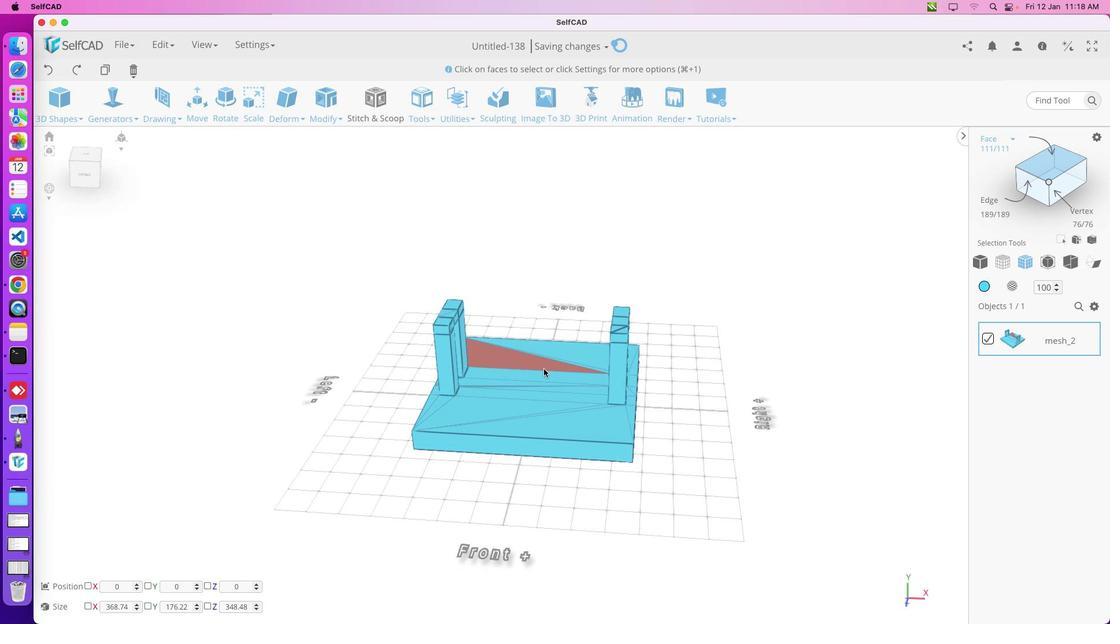 
Action: Mouse moved to (575, 344)
Screenshot: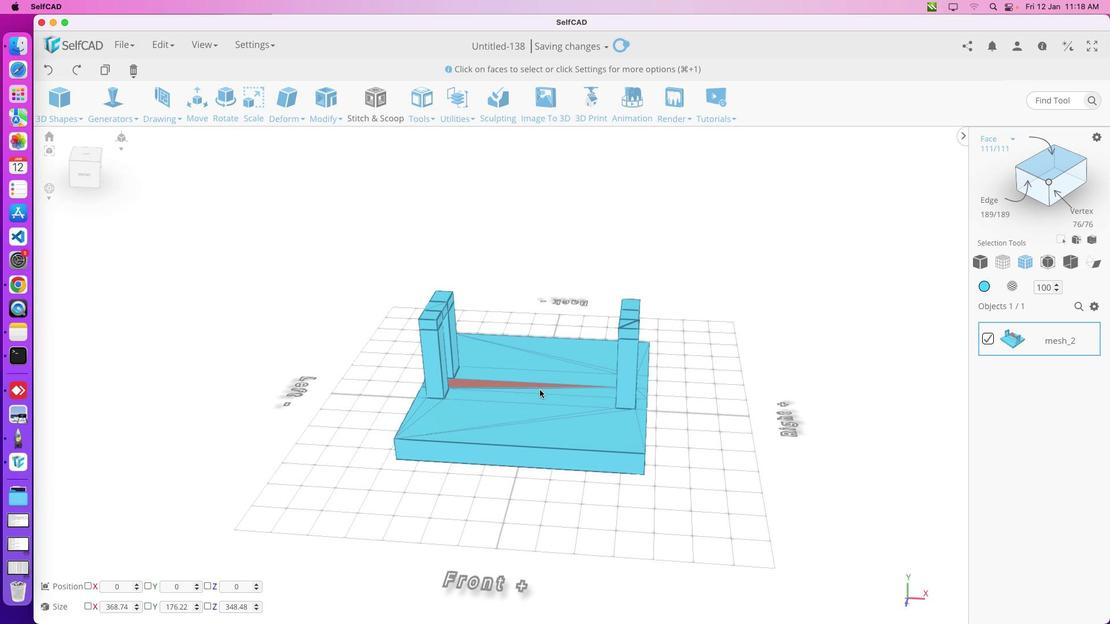 
Action: Mouse scrolled (575, 344) with delta (505, 243)
Screenshot: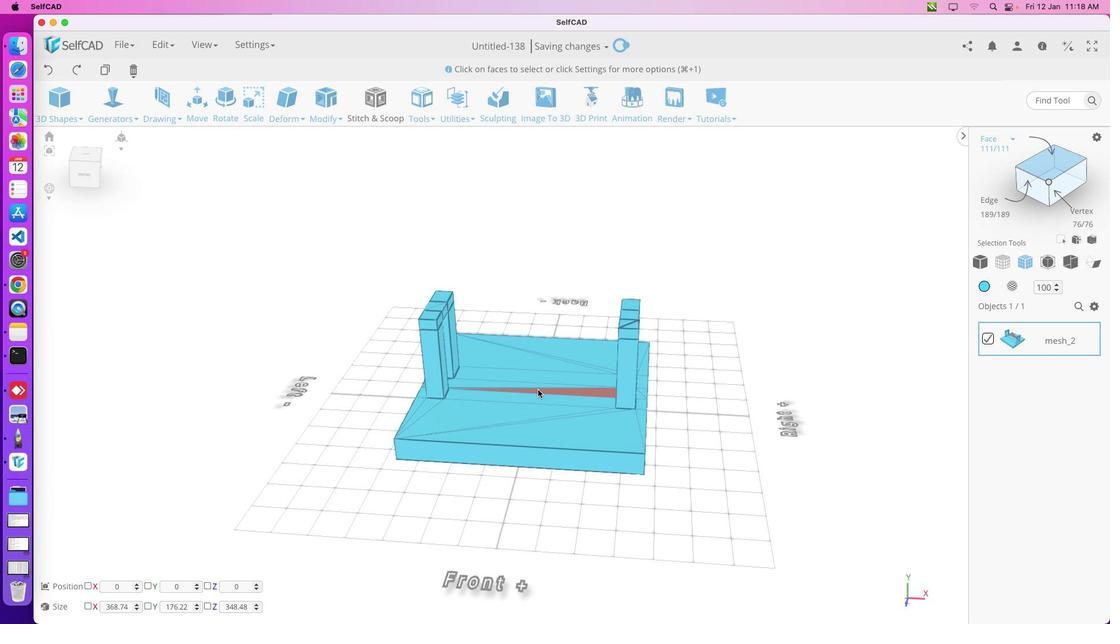 
Action: Mouse moved to (575, 344)
Screenshot: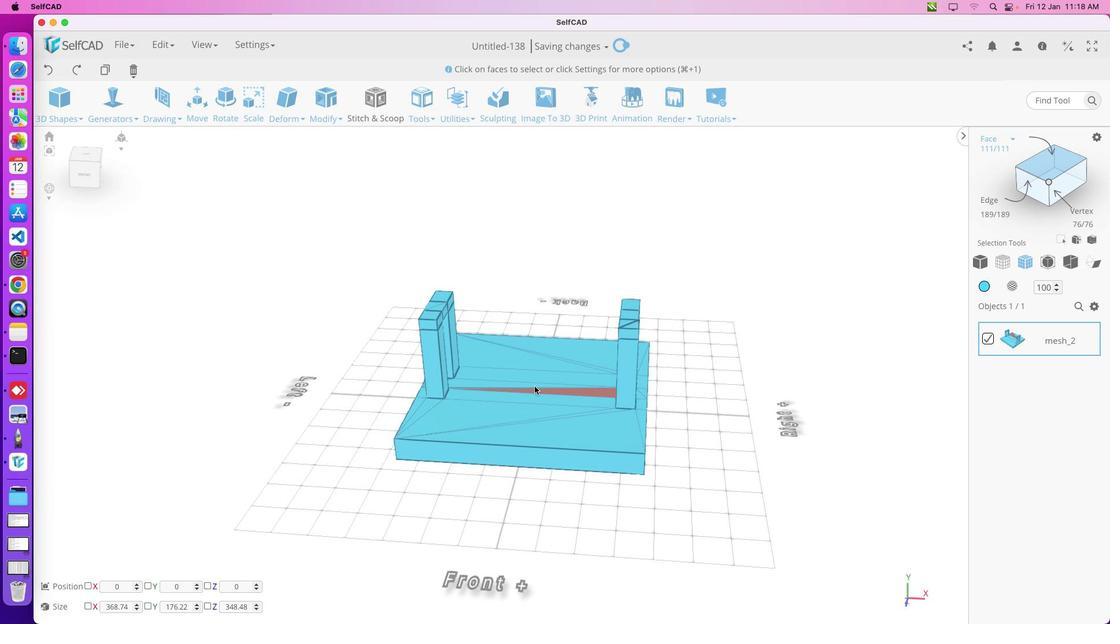 
Action: Mouse scrolled (575, 344) with delta (505, 243)
Screenshot: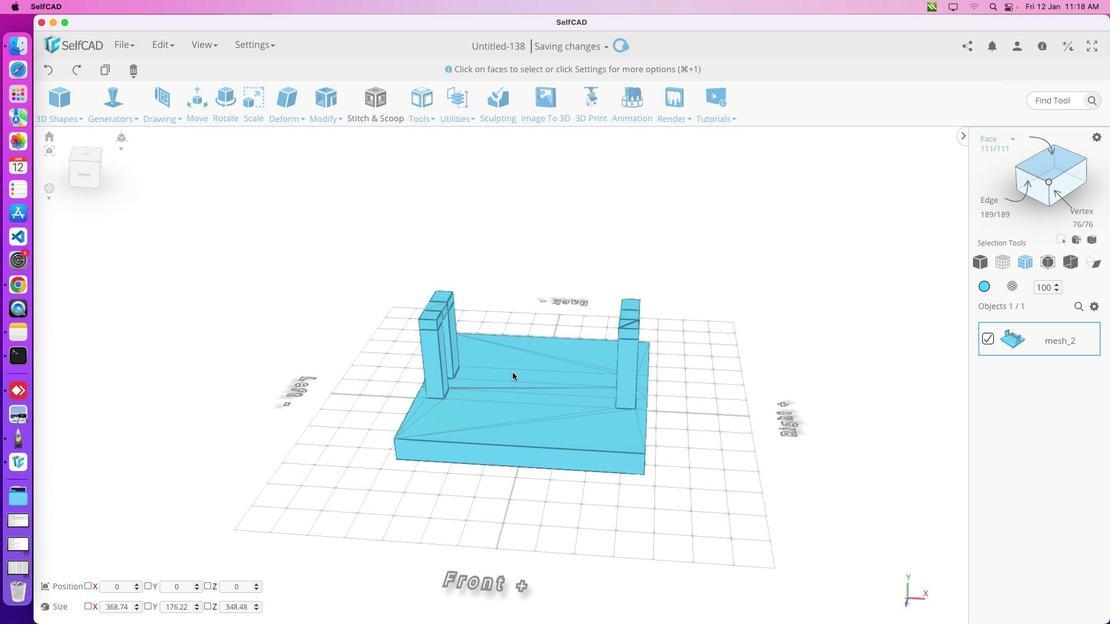 
Action: Mouse moved to (575, 344)
Screenshot: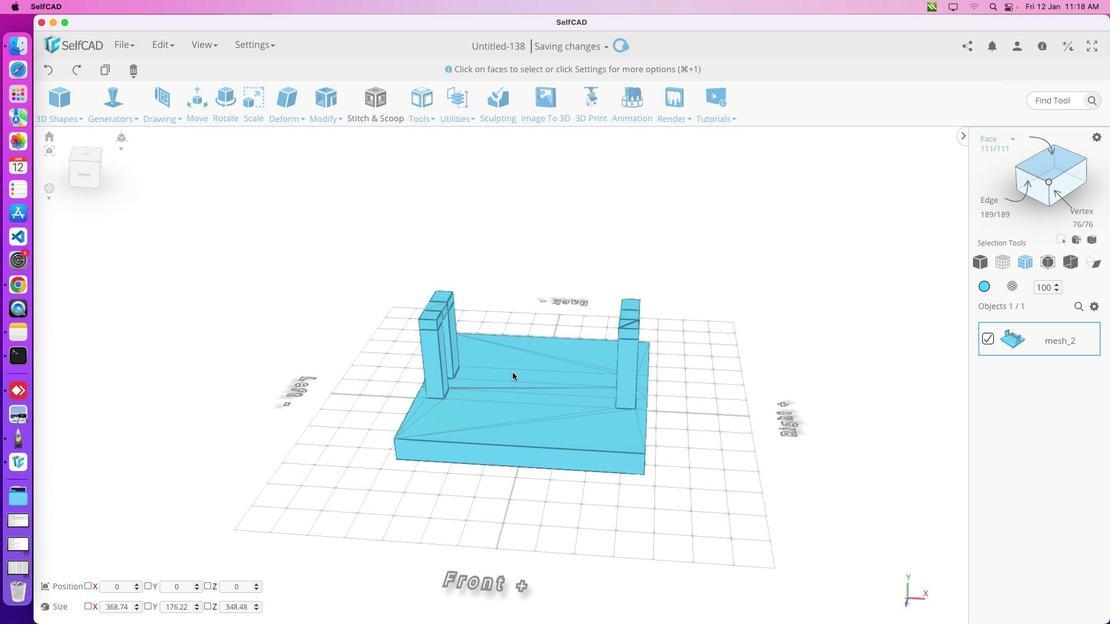 
Action: Mouse scrolled (575, 344) with delta (505, 242)
Screenshot: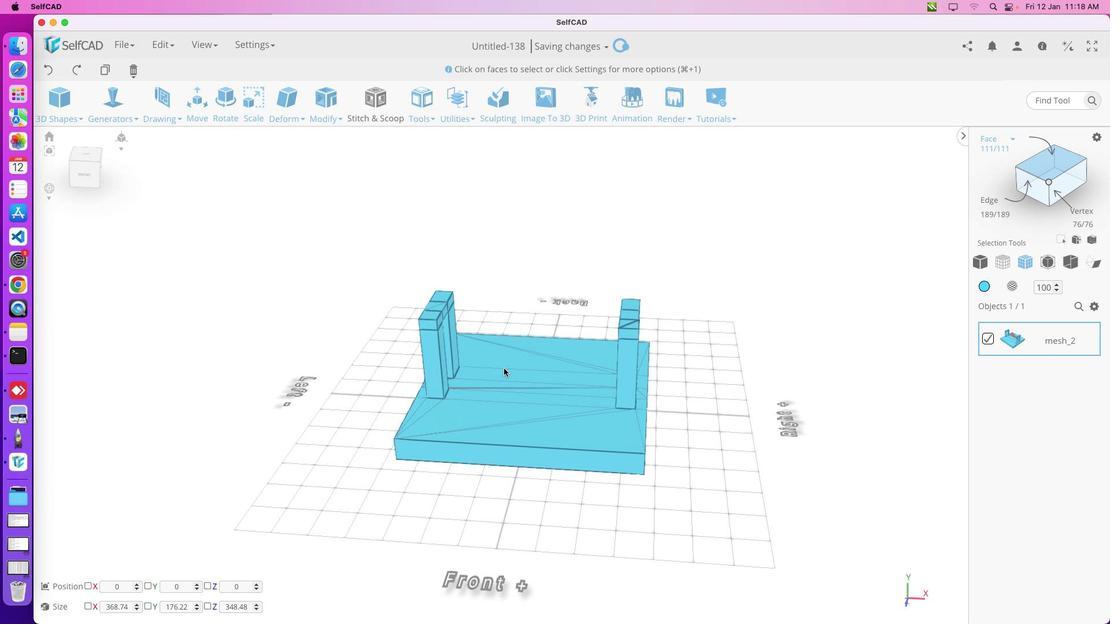 
Action: Mouse moved to (607, 344)
Screenshot: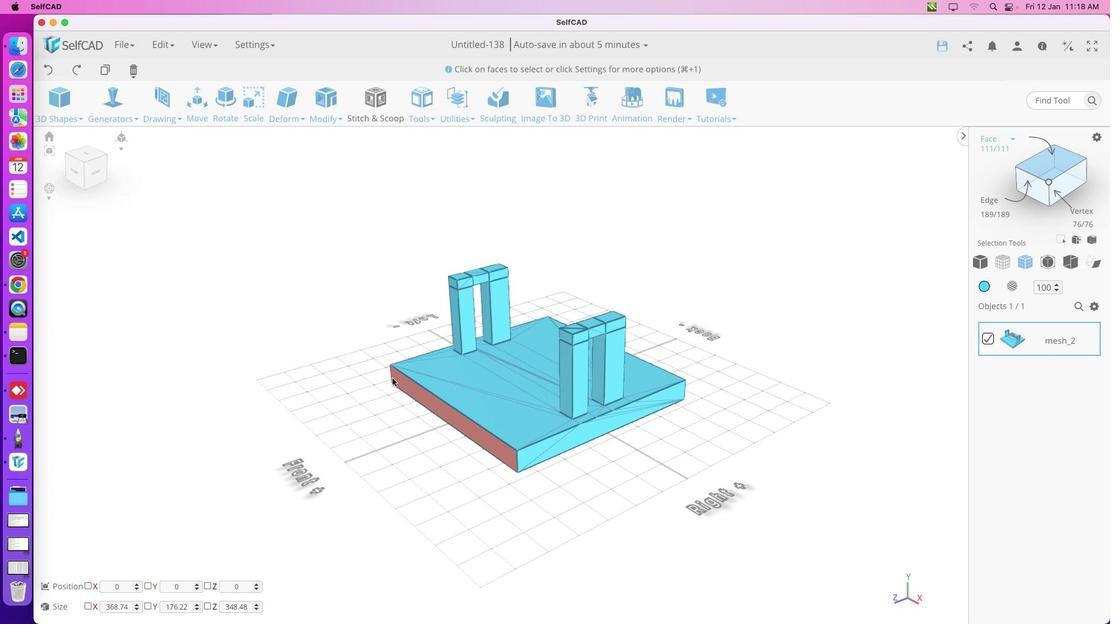 
Action: Mouse pressed left at (607, 344)
Screenshot: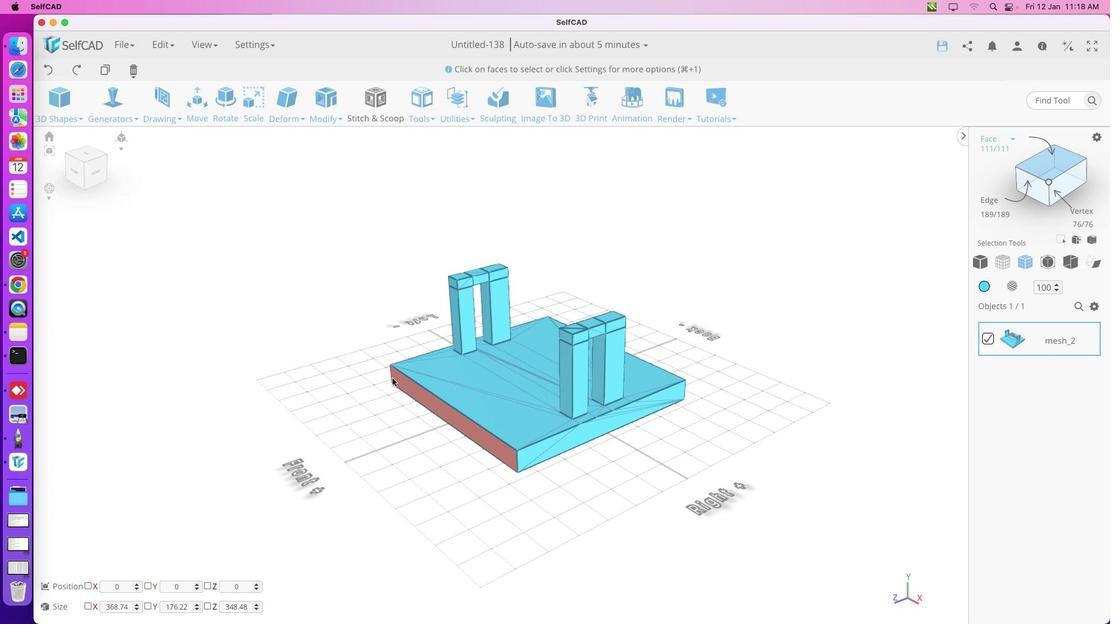 
Action: Mouse moved to (578, 336)
Screenshot: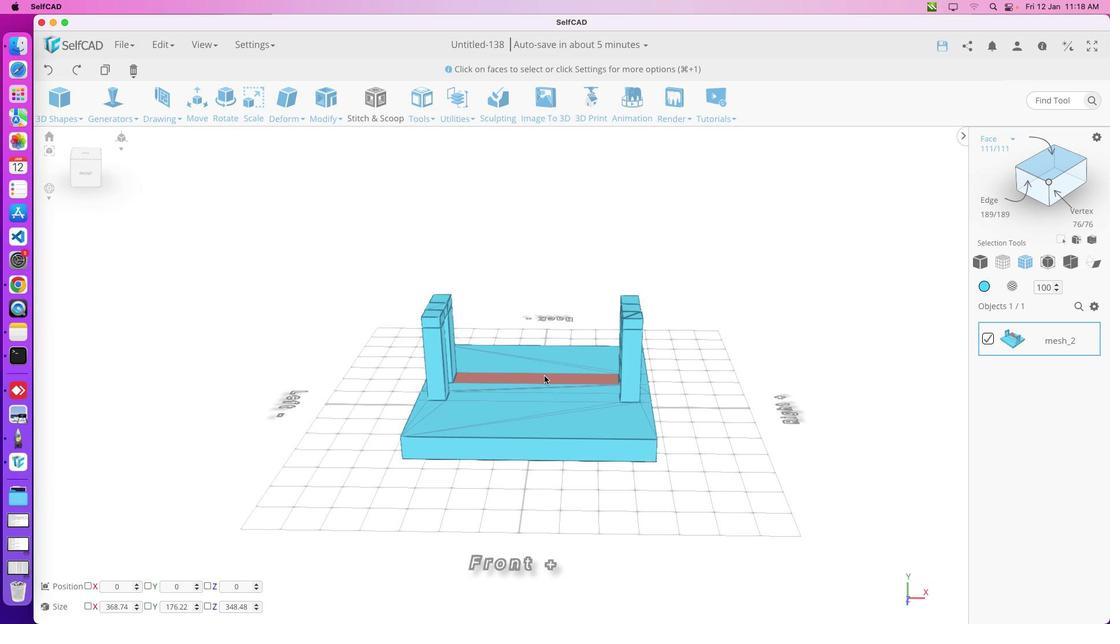 
Action: Mouse scrolled (578, 336) with delta (505, 243)
Screenshot: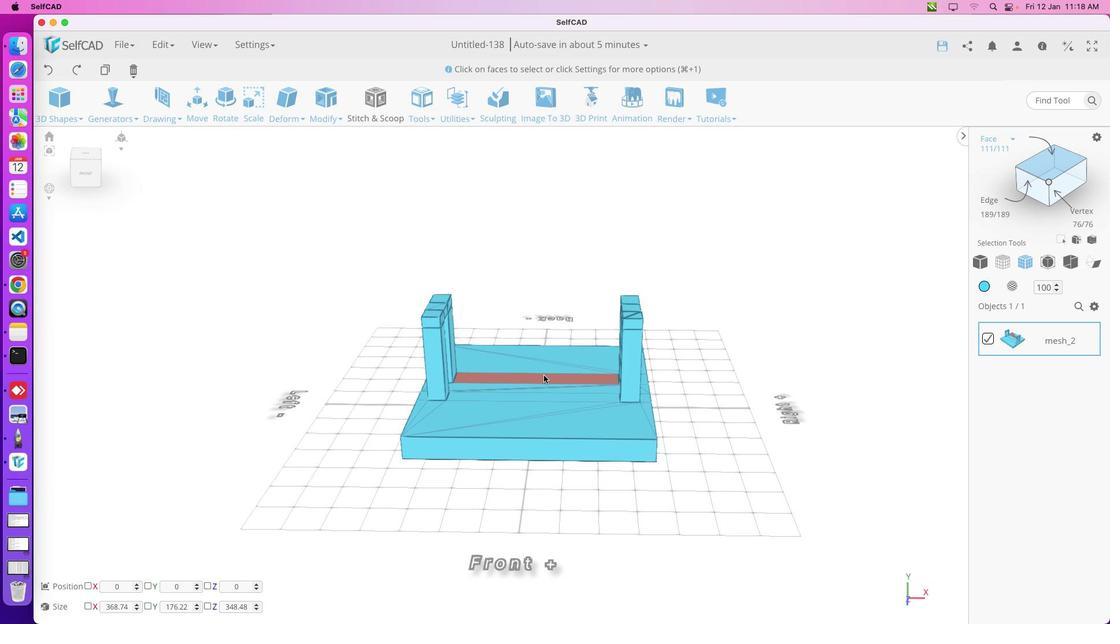 
Action: Mouse moved to (578, 336)
Screenshot: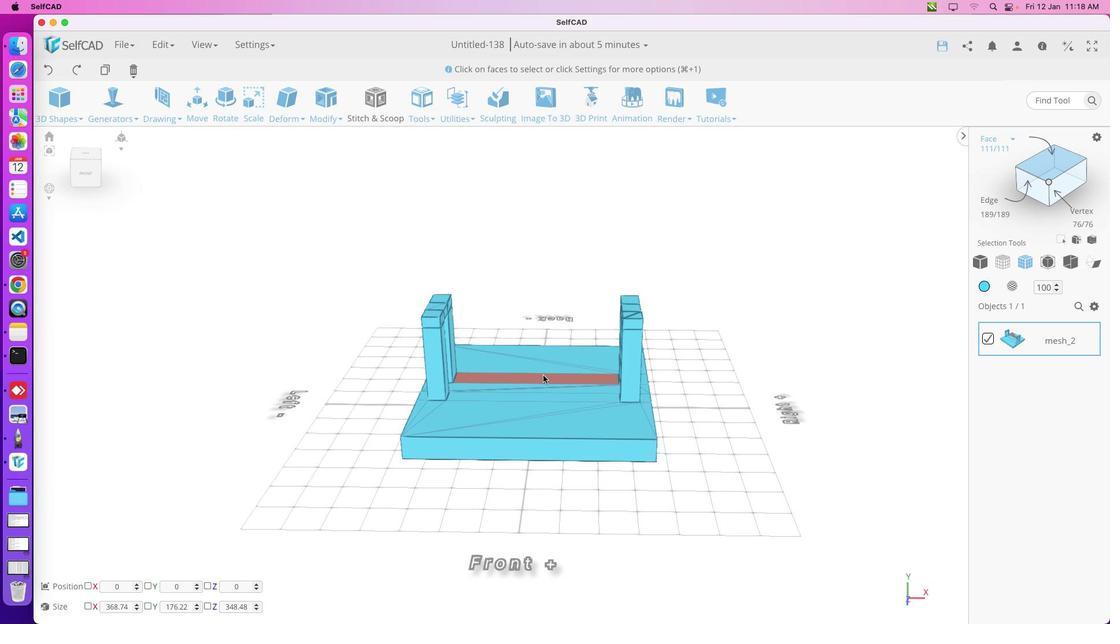 
Action: Mouse scrolled (578, 336) with delta (505, 243)
Screenshot: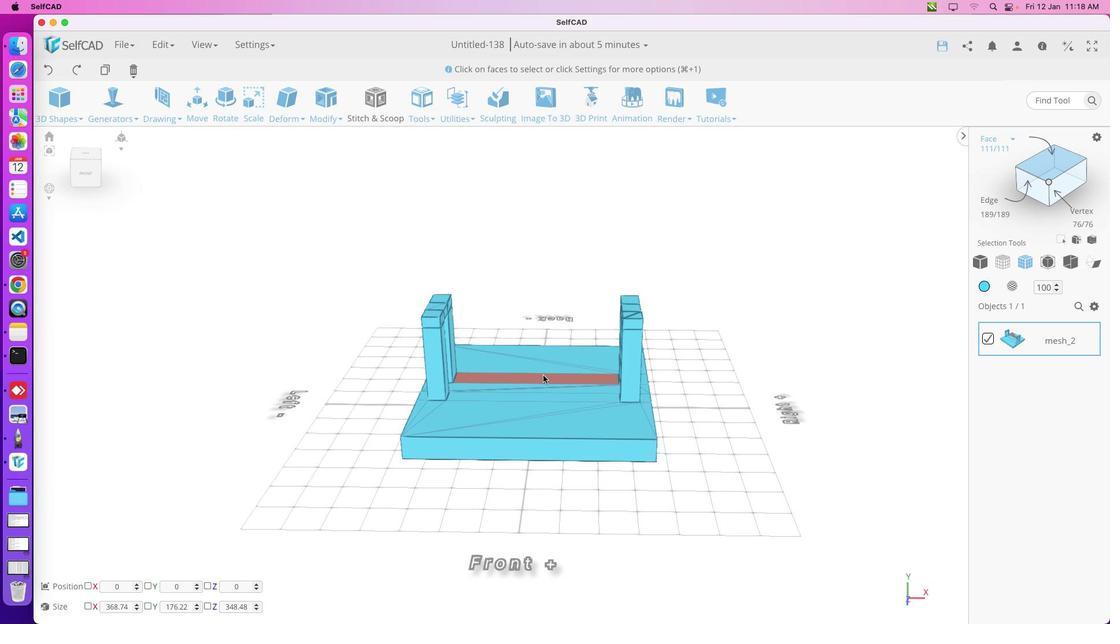 
Action: Mouse moved to (576, 339)
Screenshot: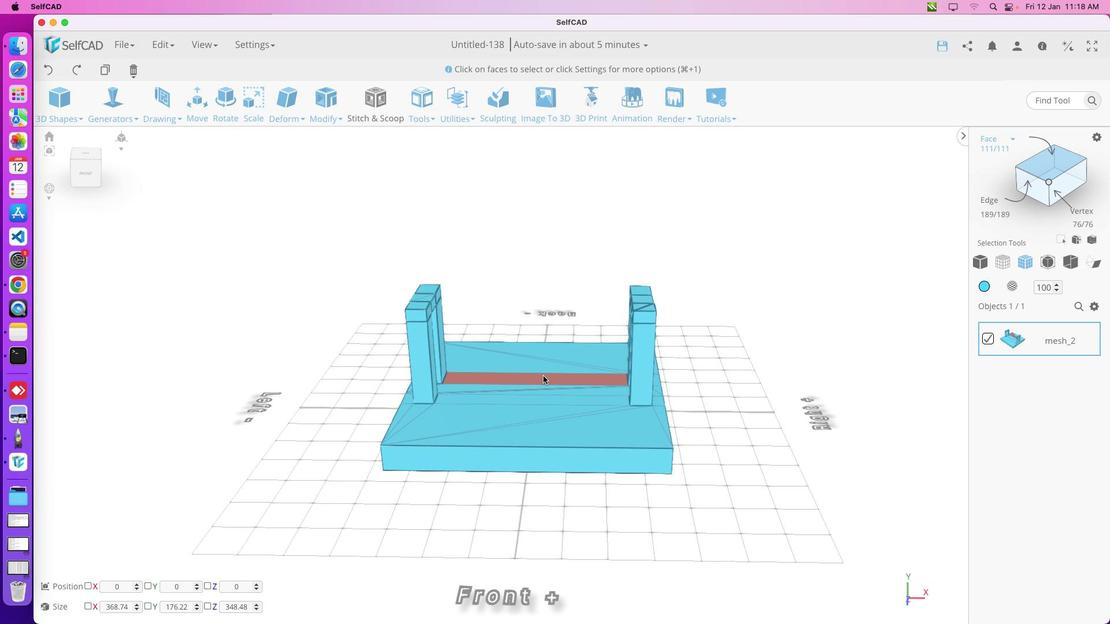 
Action: Mouse pressed left at (576, 339)
Screenshot: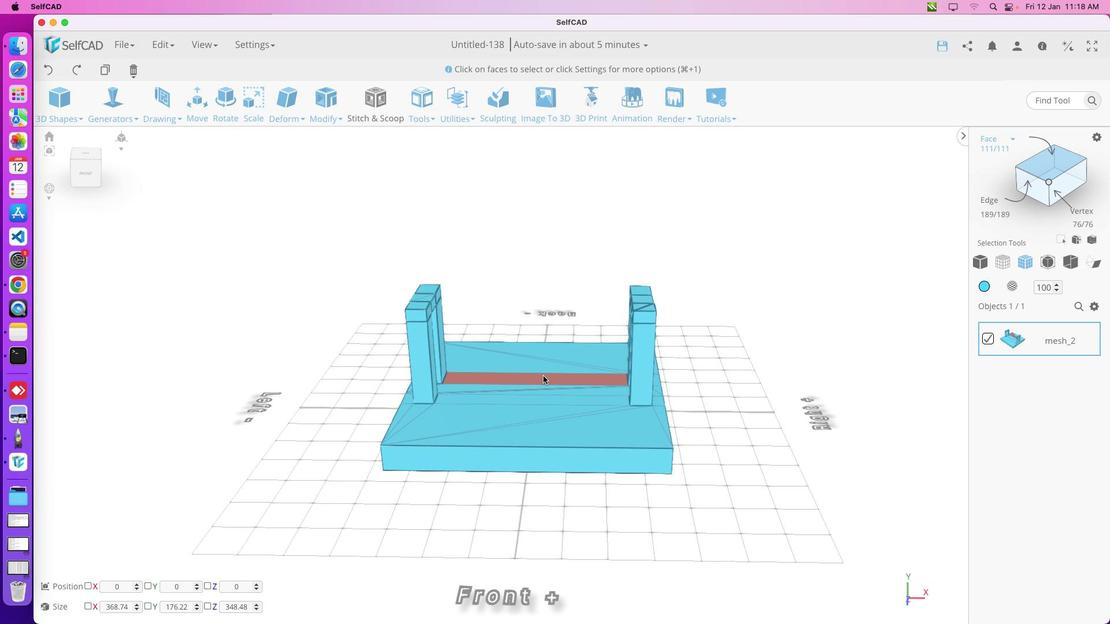 
Action: Mouse moved to (578, 337)
Screenshot: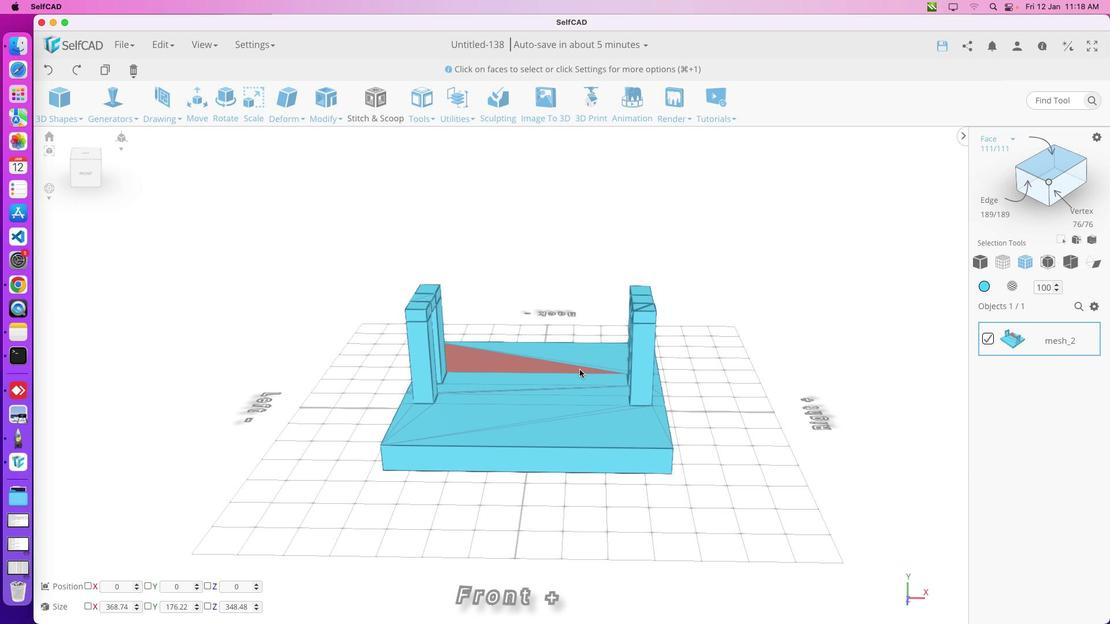 
Action: Mouse scrolled (578, 337) with delta (505, 243)
Screenshot: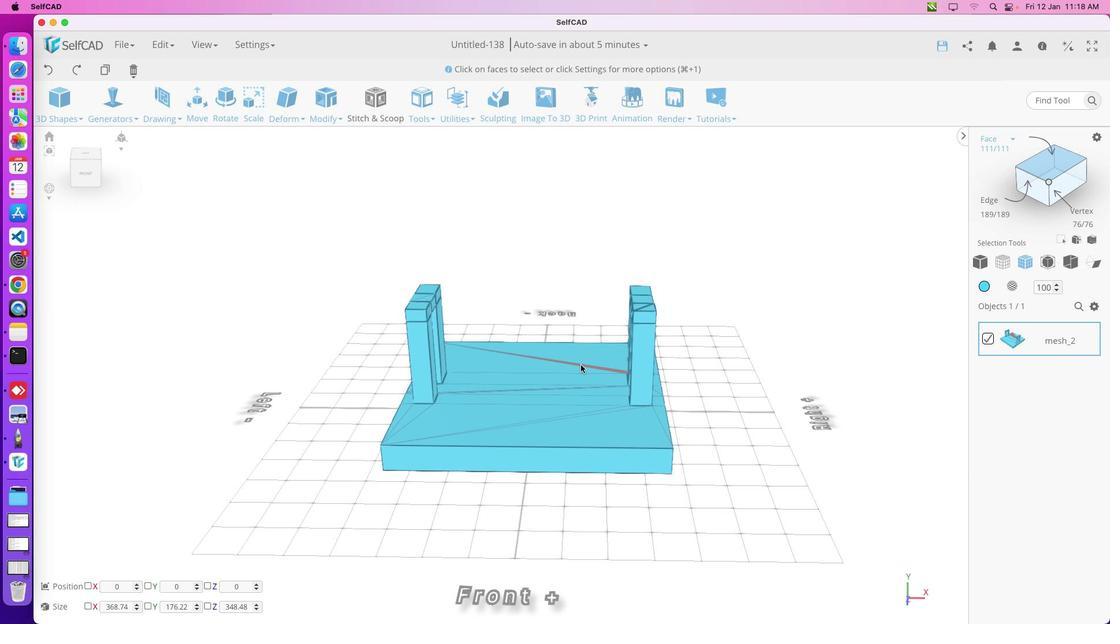 
Action: Mouse moved to (578, 337)
Screenshot: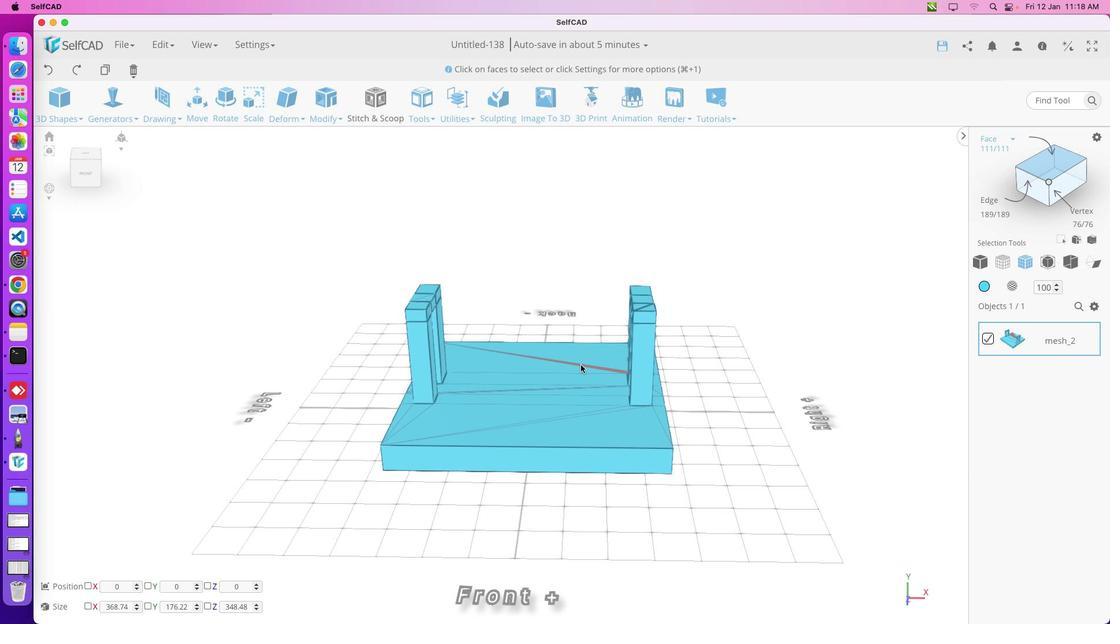 
Action: Mouse scrolled (578, 337) with delta (505, 243)
Screenshot: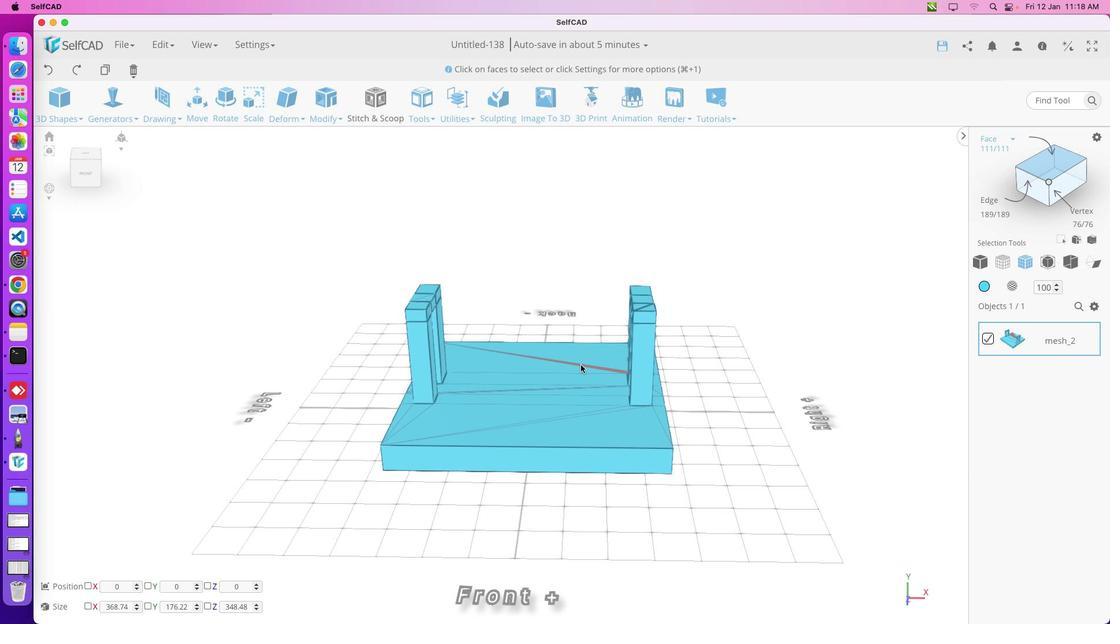 
Action: Mouse moved to (605, 337)
Screenshot: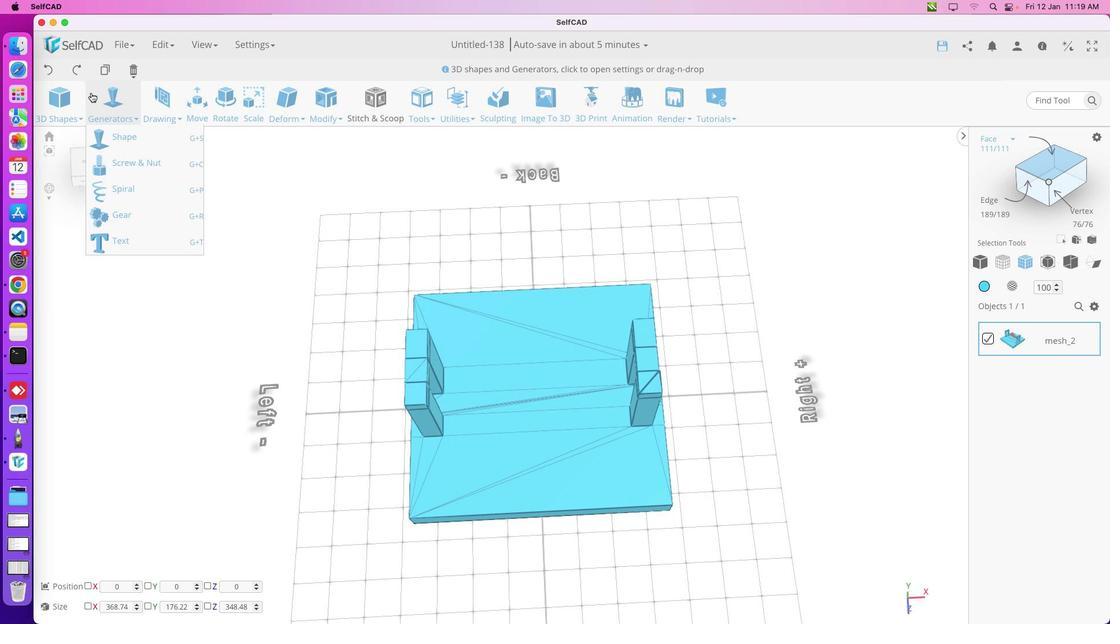 
Action: Mouse pressed left at (605, 337)
Screenshot: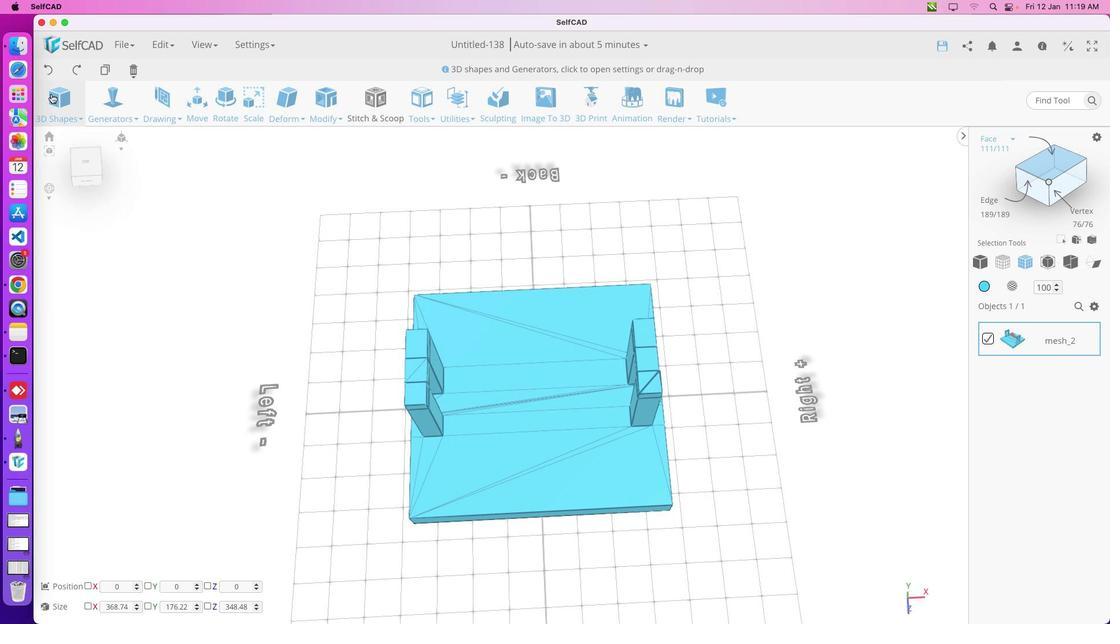 
Action: Mouse moved to (514, 292)
Screenshot: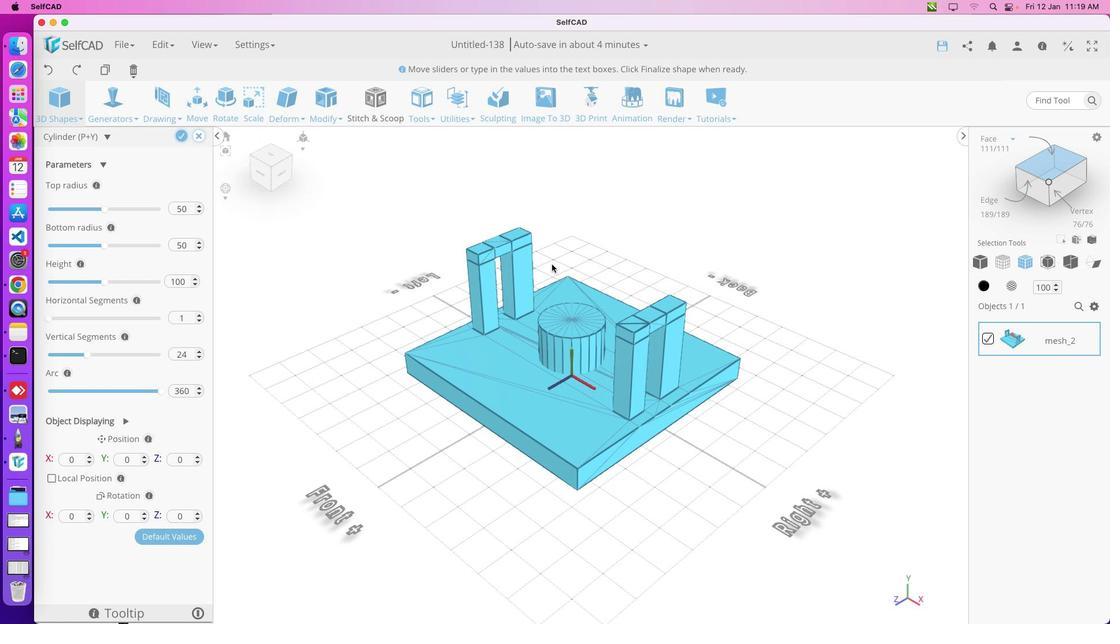 
Action: Mouse pressed left at (514, 292)
Screenshot: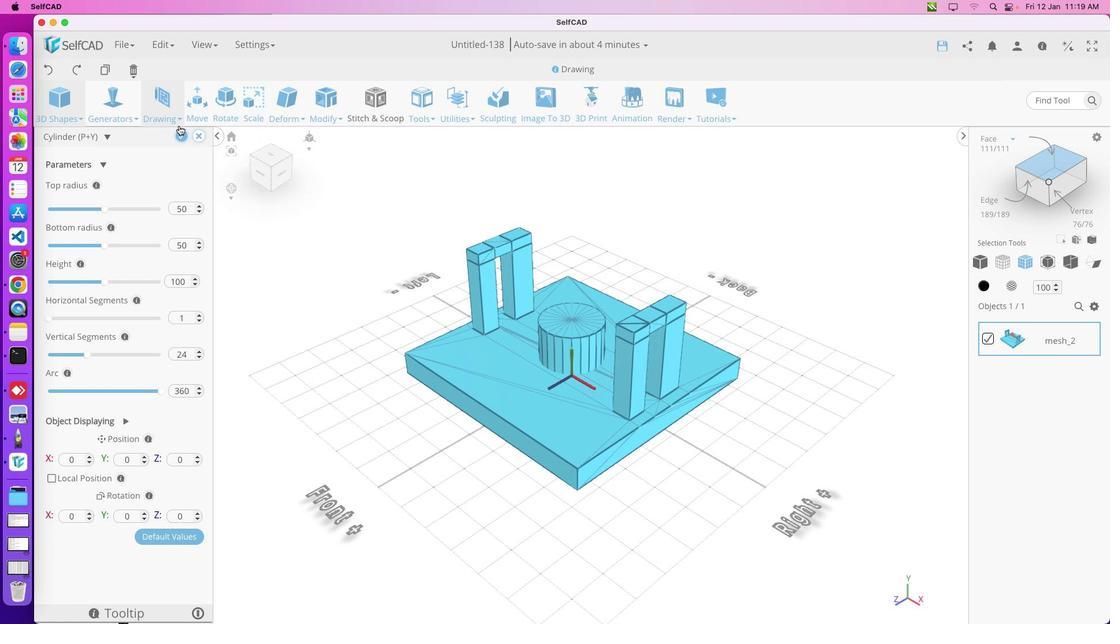 
Action: Mouse moved to (529, 277)
Screenshot: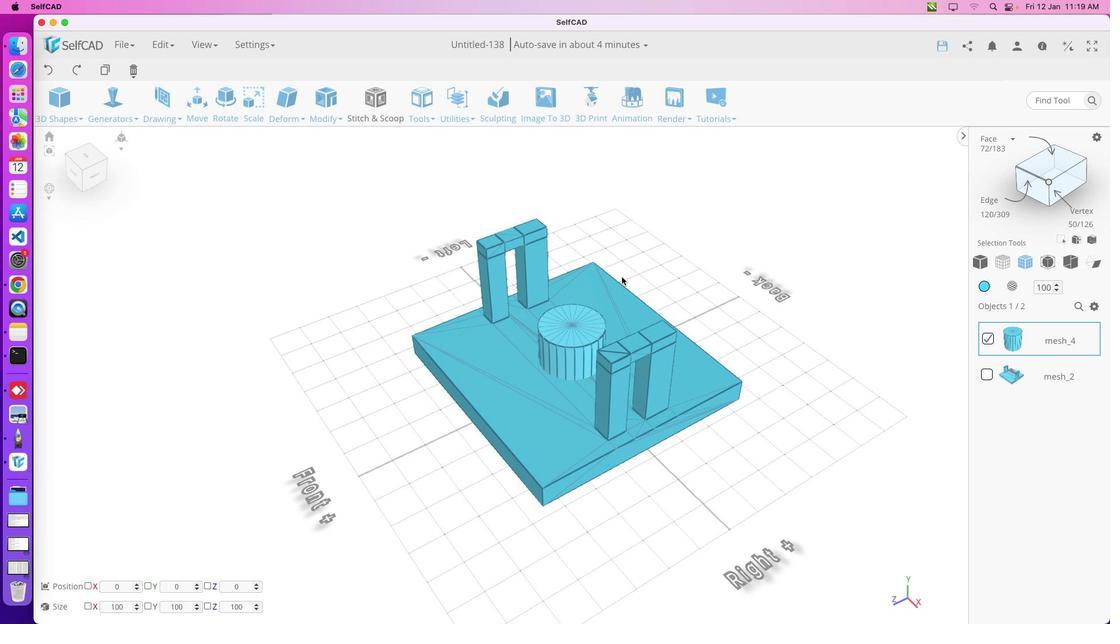 
Action: Mouse pressed left at (529, 277)
Screenshot: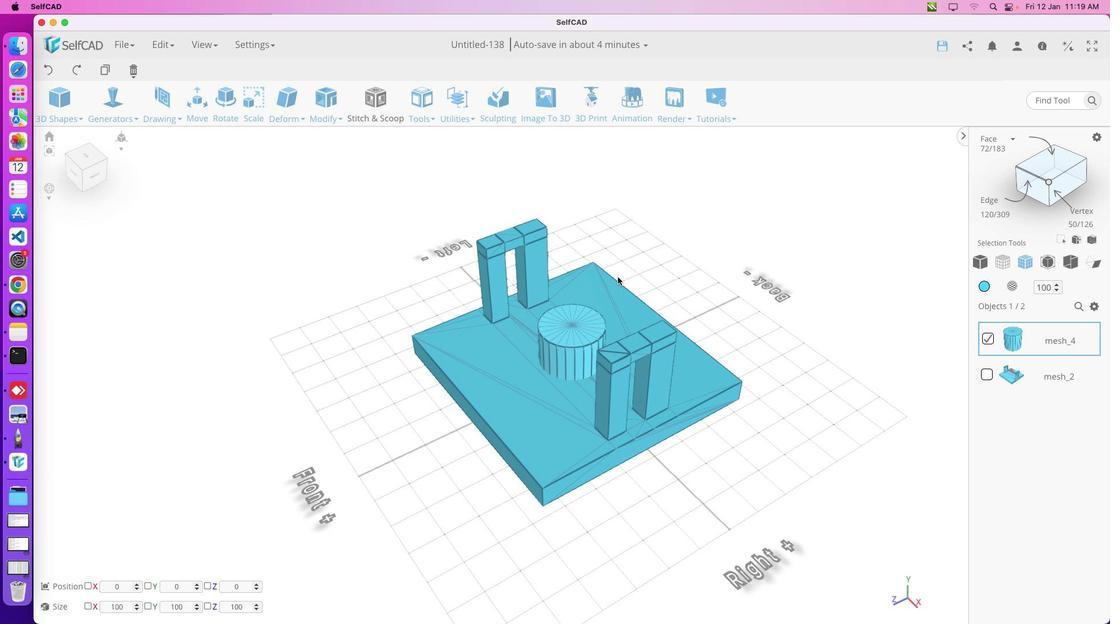 
Action: Mouse moved to (592, 310)
Screenshot: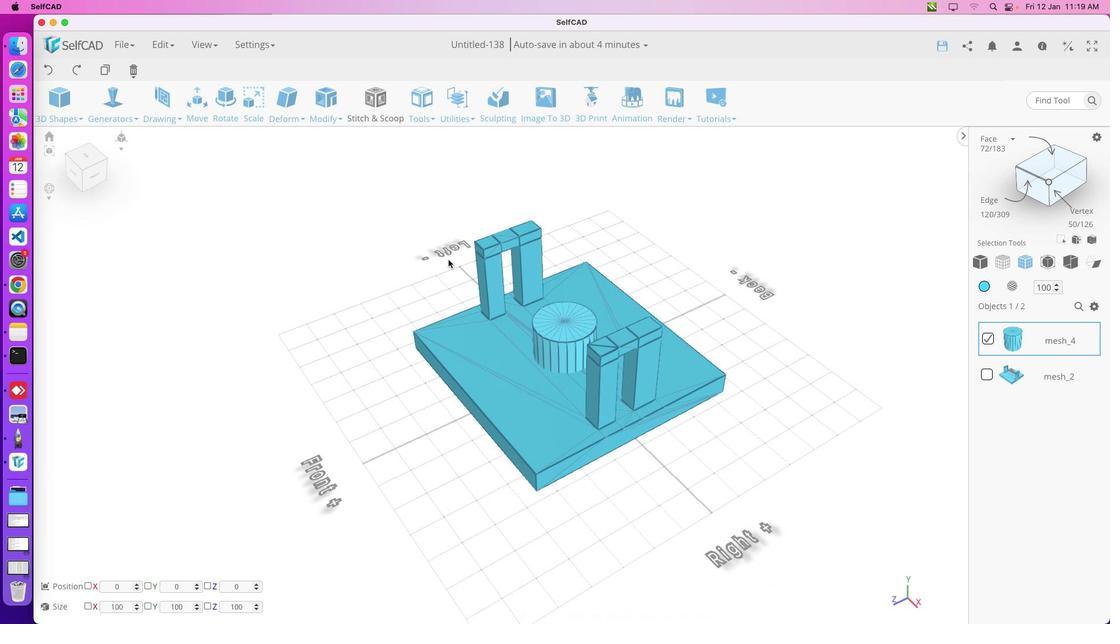 
Action: Mouse pressed left at (592, 310)
Screenshot: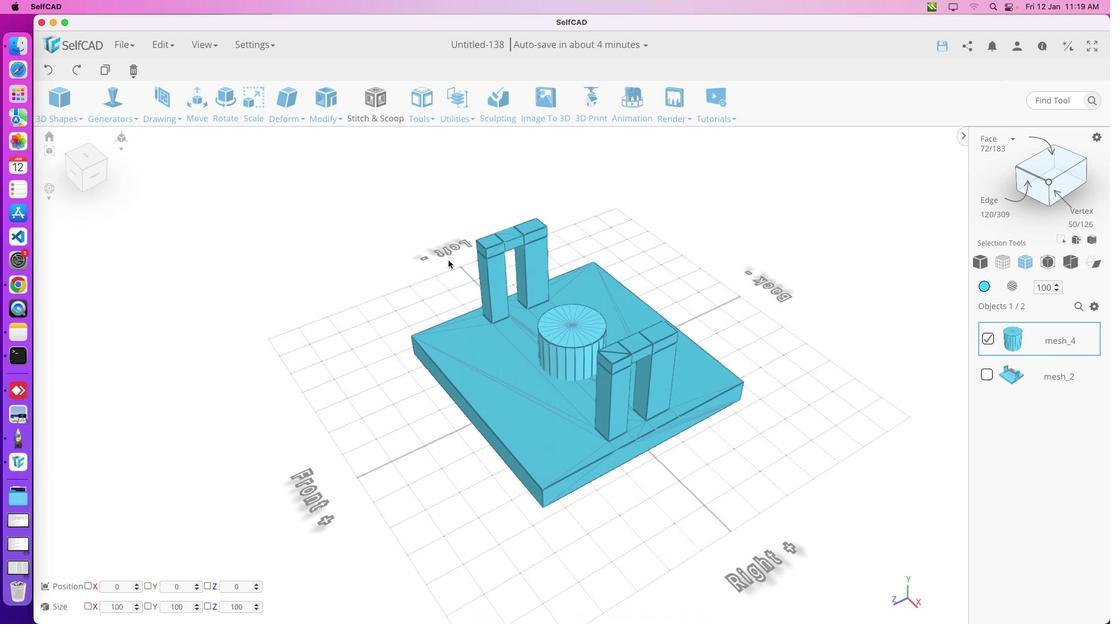 
Action: Mouse moved to (588, 313)
Screenshot: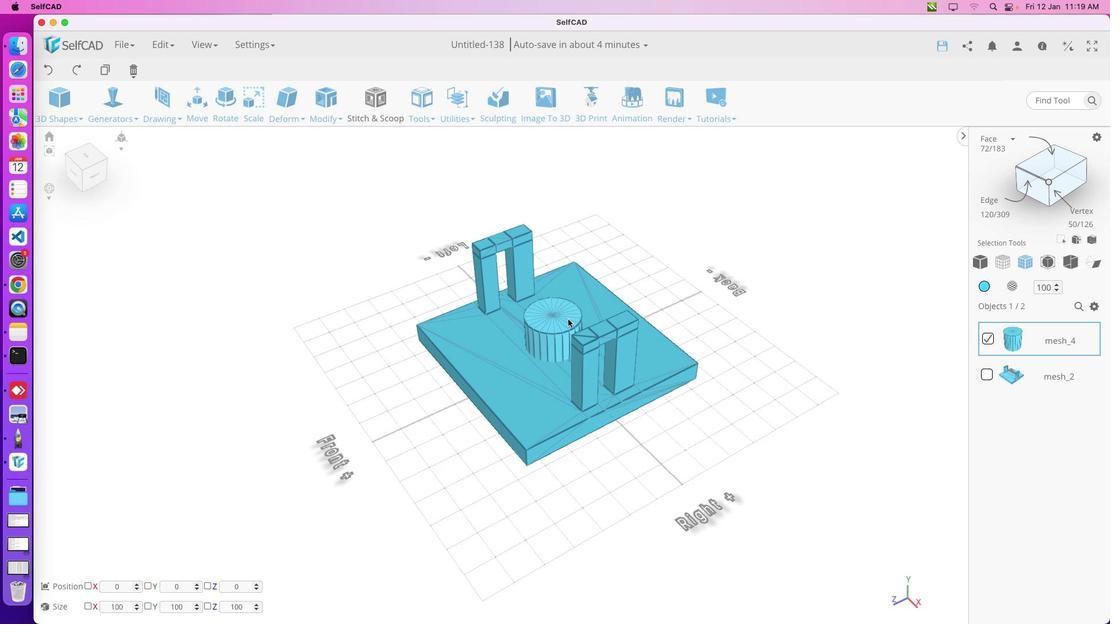 
Action: Mouse pressed left at (588, 313)
Screenshot: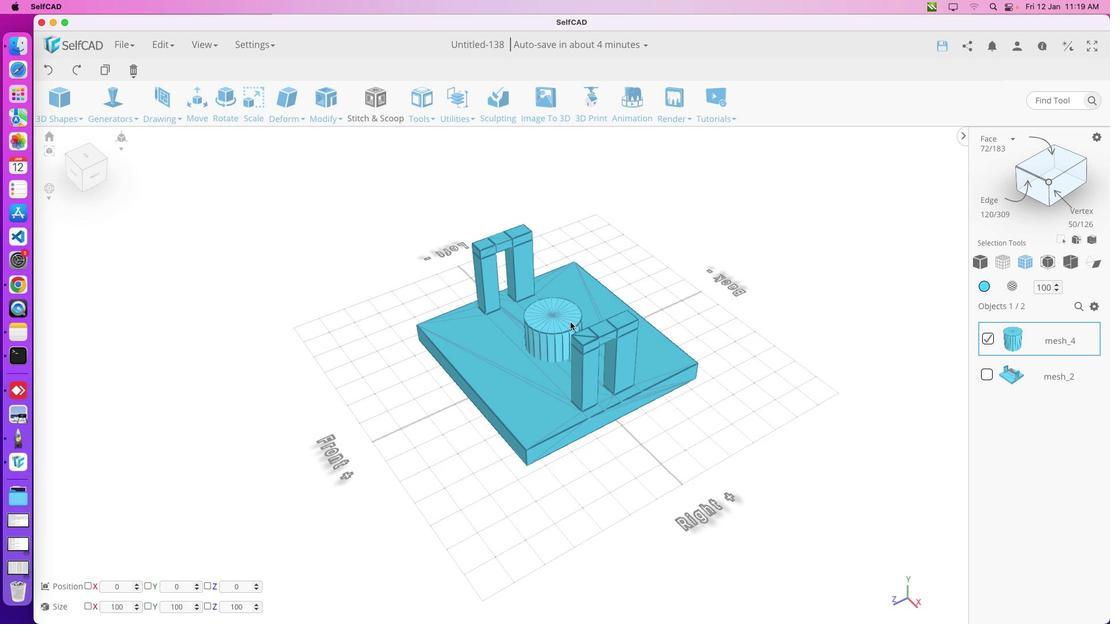 
Action: Mouse moved to (564, 307)
Screenshot: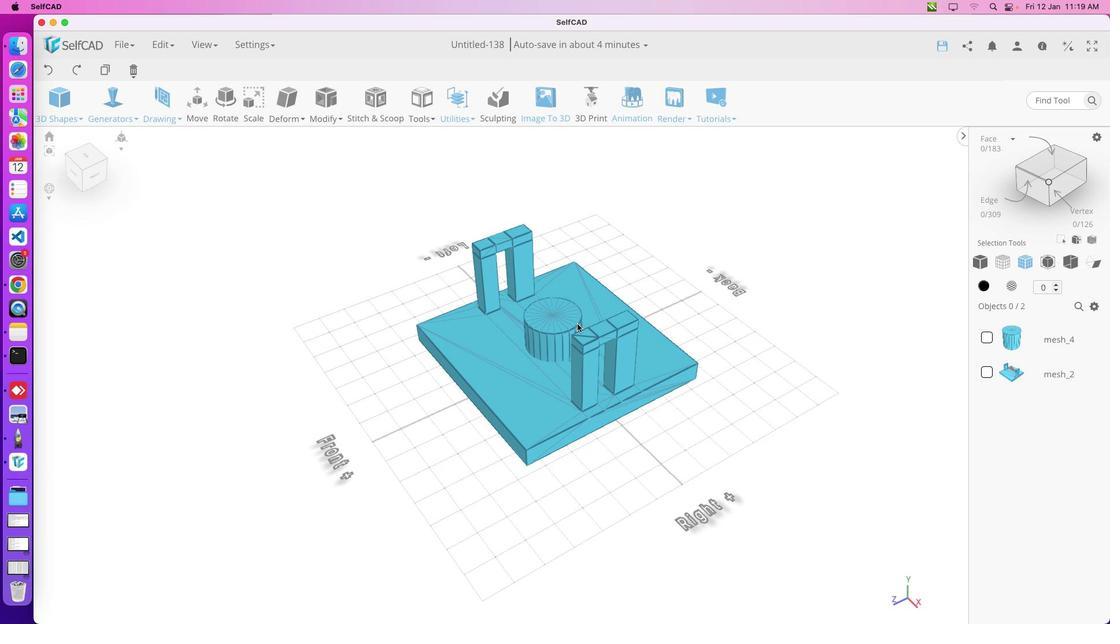
Action: Mouse scrolled (564, 307) with delta (505, 243)
Screenshot: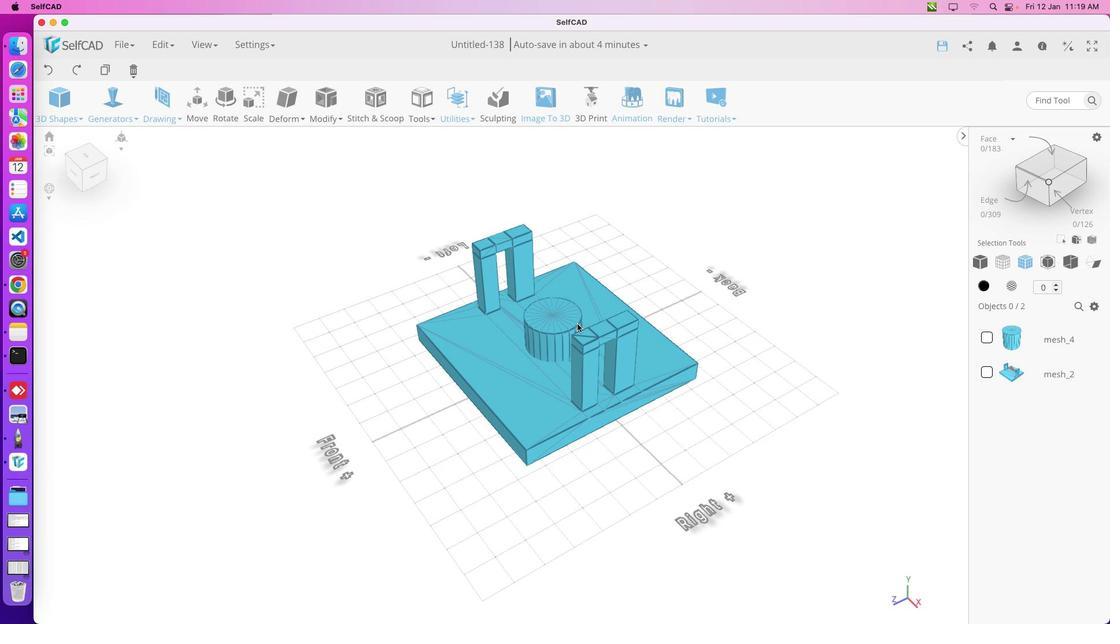 
Action: Mouse moved to (564, 307)
Screenshot: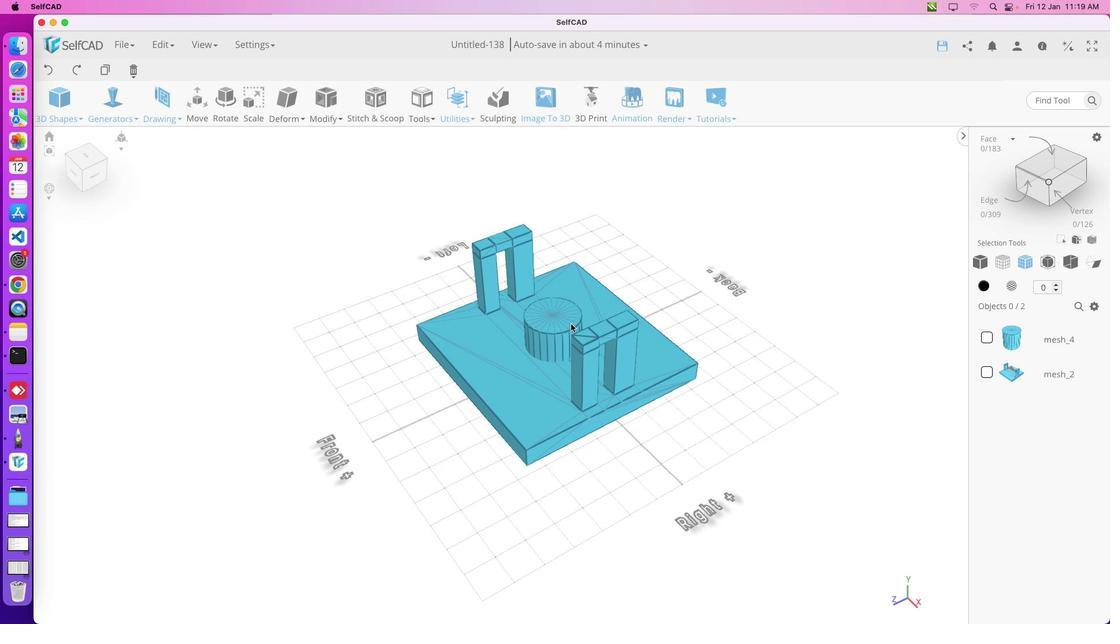 
Action: Mouse scrolled (564, 307) with delta (505, 243)
Screenshot: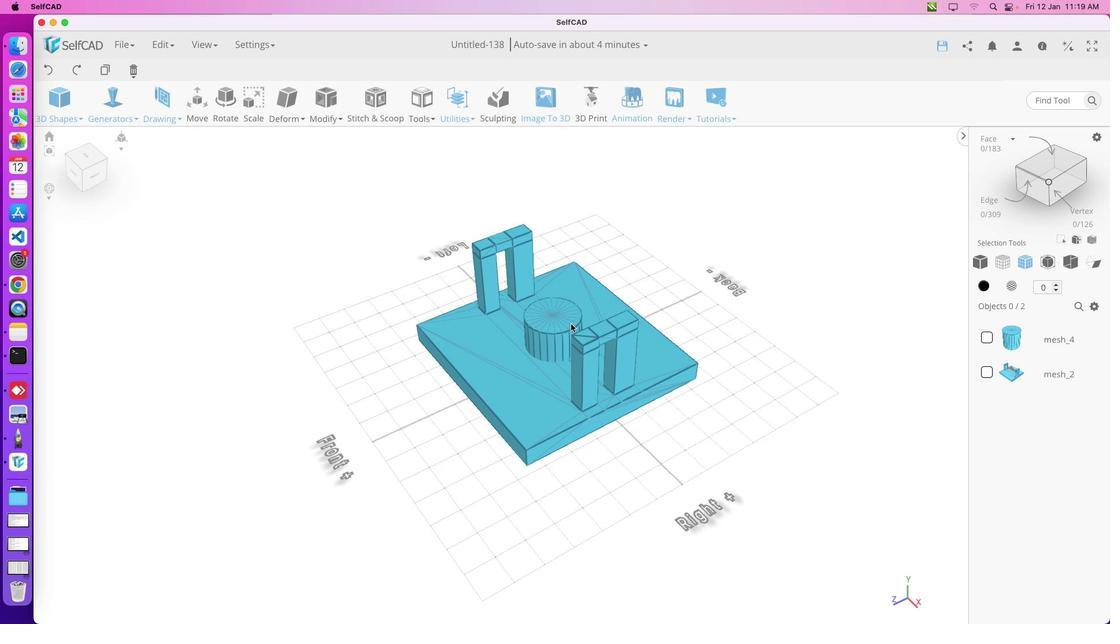
Action: Mouse moved to (565, 308)
Screenshot: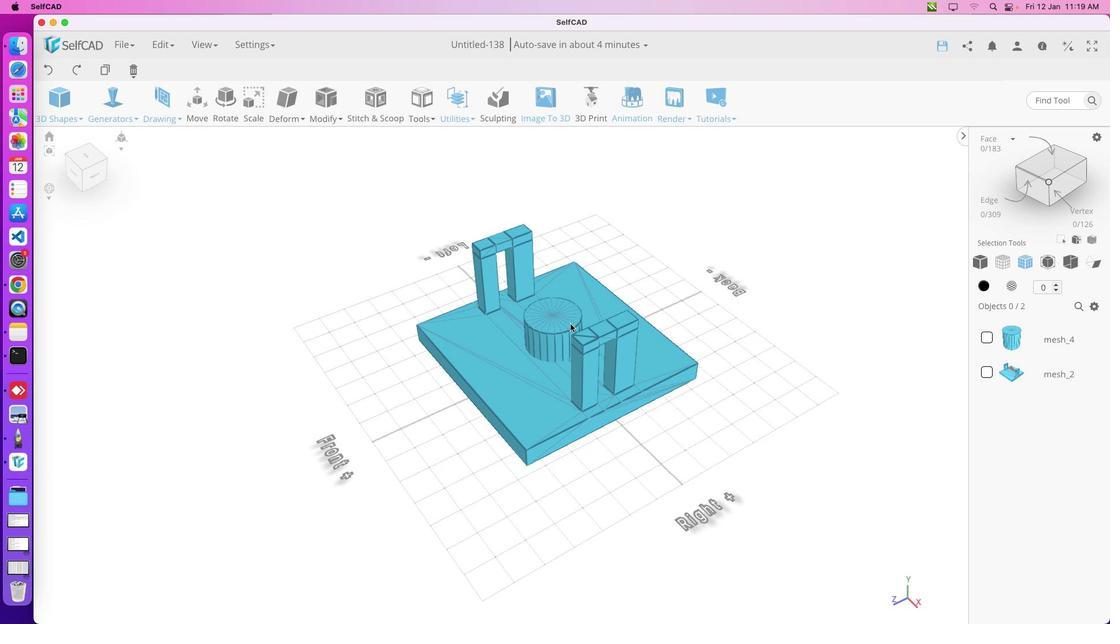
Action: Mouse scrolled (565, 308) with delta (505, 243)
Screenshot: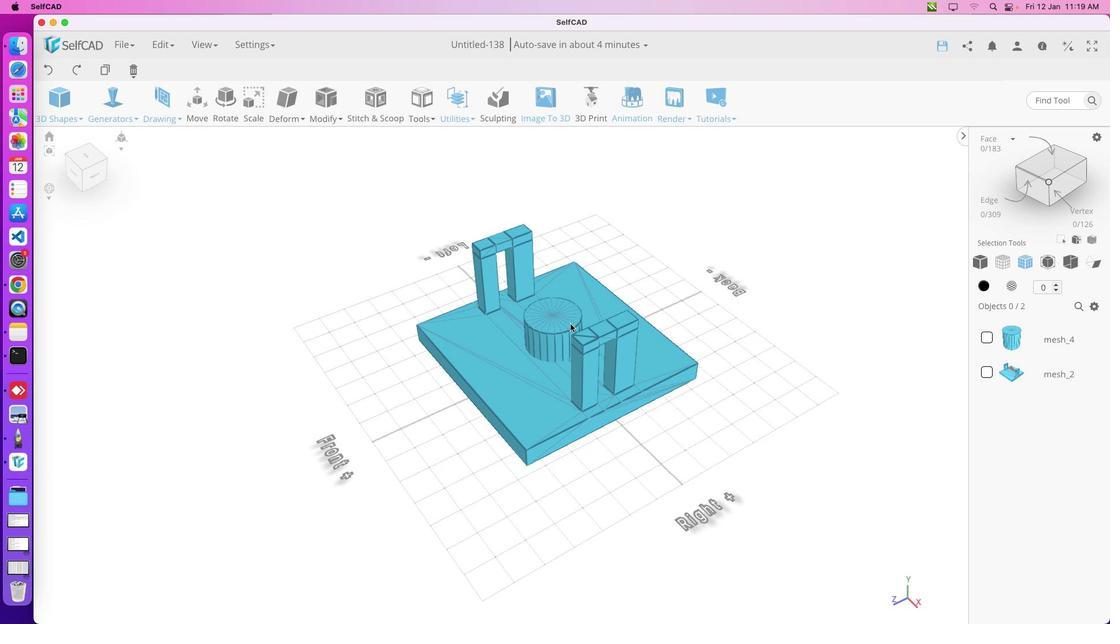 
Action: Mouse moved to (565, 308)
Screenshot: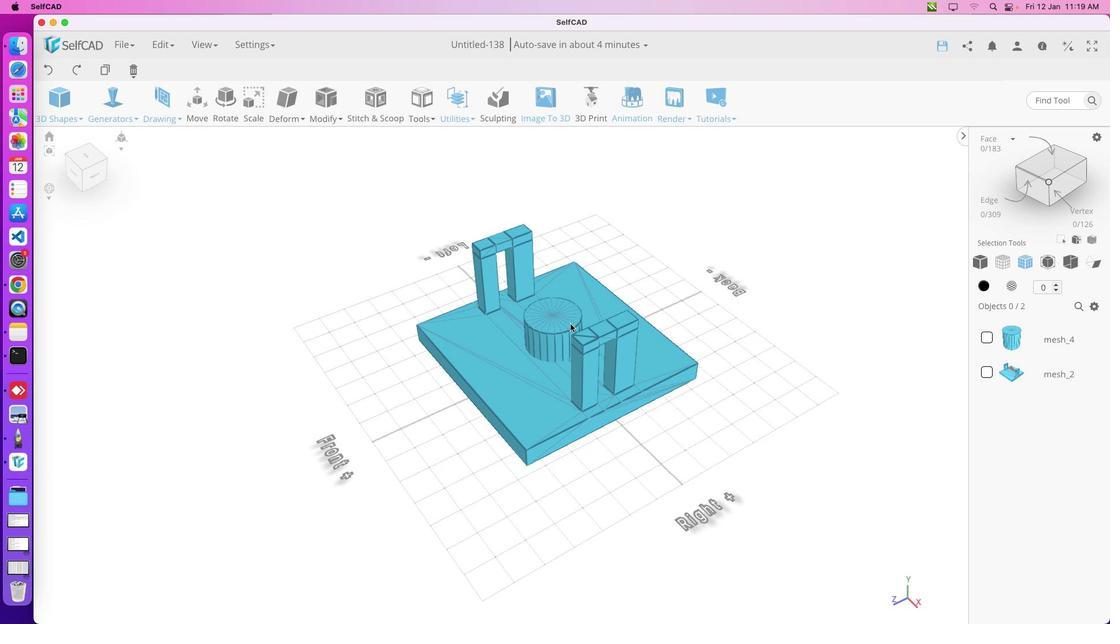 
Action: Mouse scrolled (565, 308) with delta (505, 243)
Screenshot: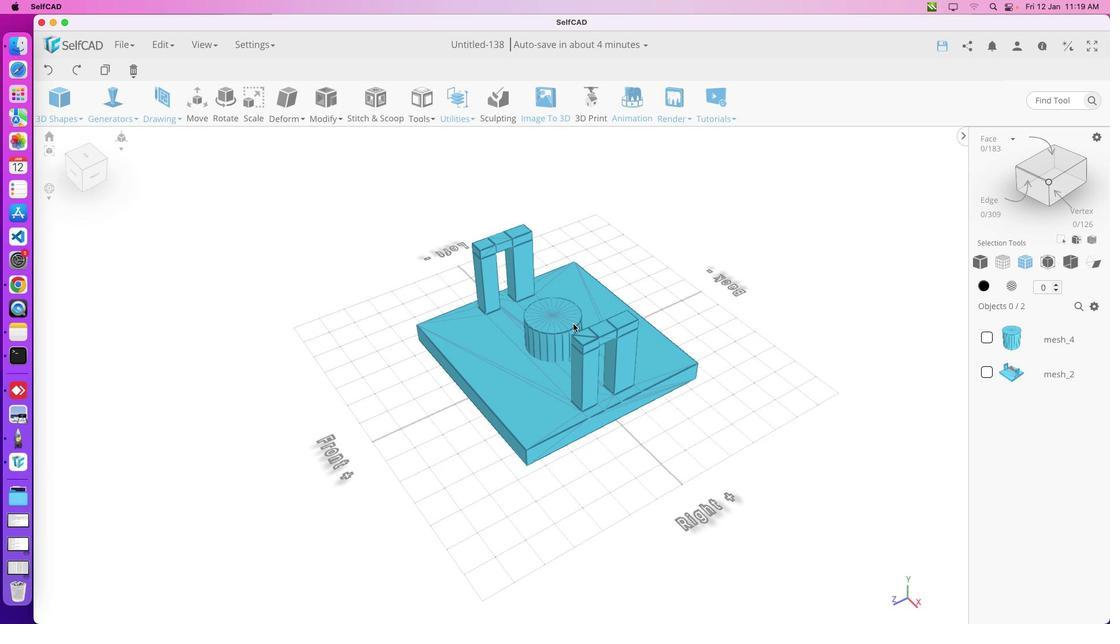 
Action: Mouse scrolled (565, 308) with delta (505, 243)
Screenshot: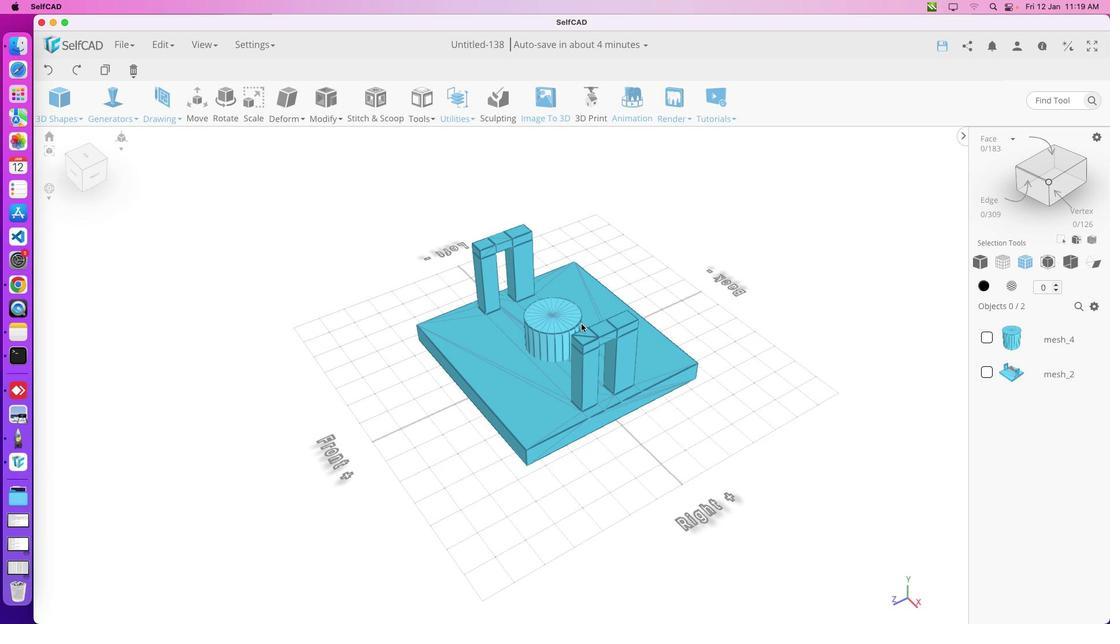 
Action: Mouse moved to (581, 324)
Screenshot: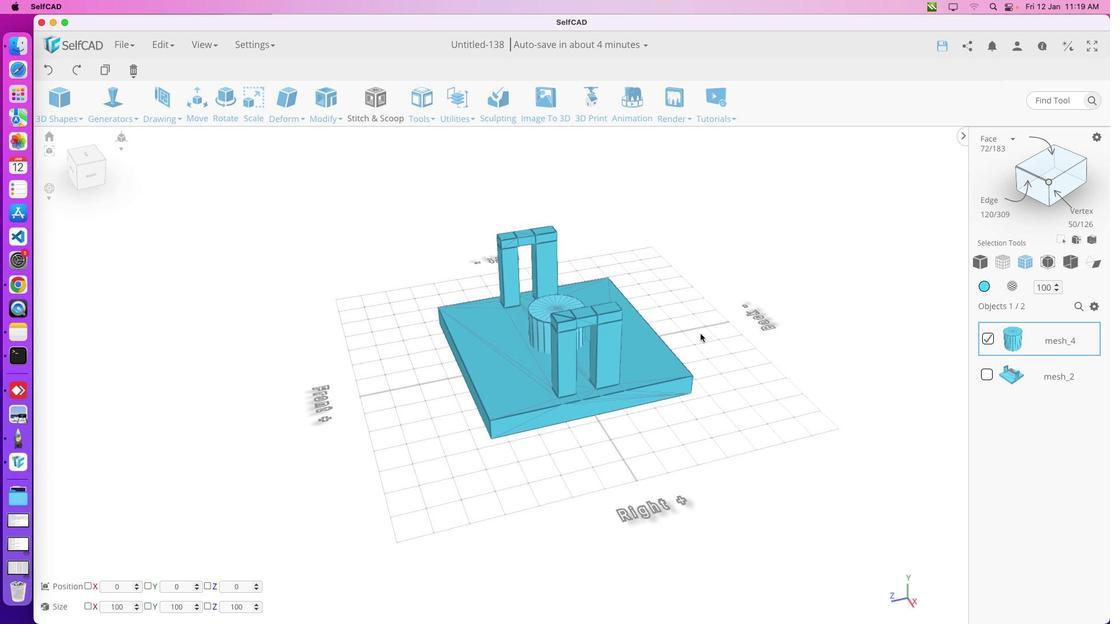 
Action: Mouse pressed left at (581, 324)
Screenshot: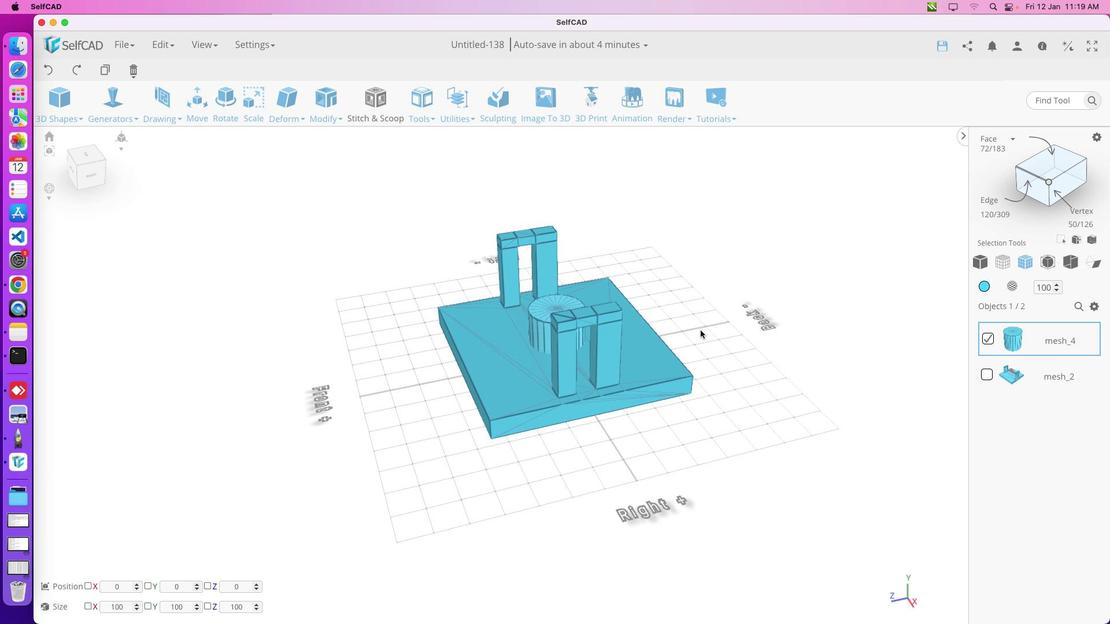 
Action: Mouse moved to (581, 325)
Screenshot: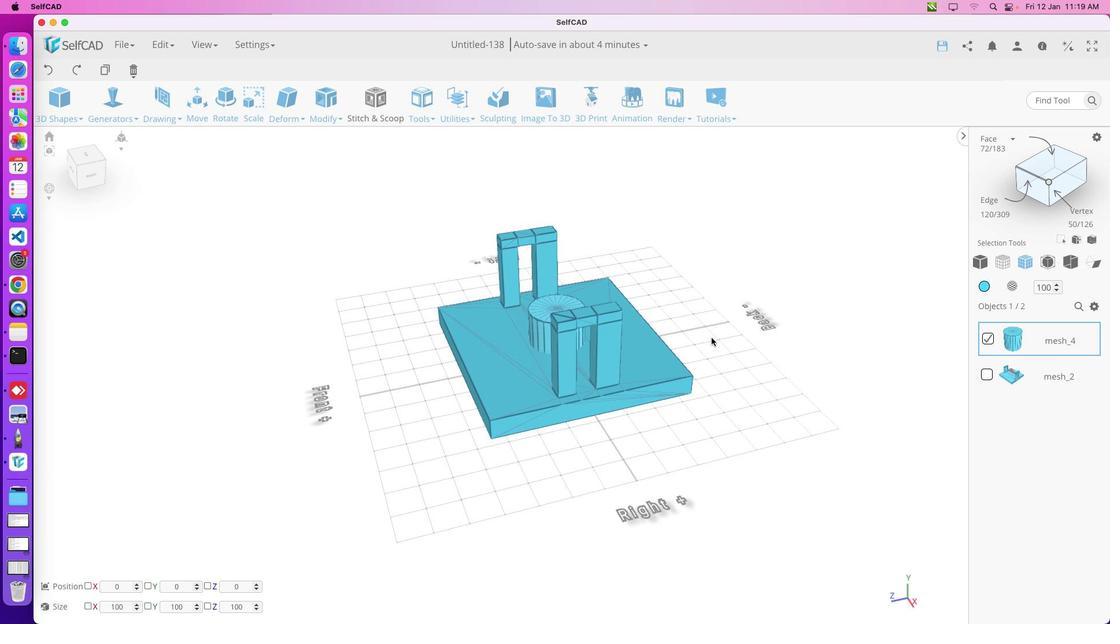 
Action: Mouse pressed left at (581, 325)
Screenshot: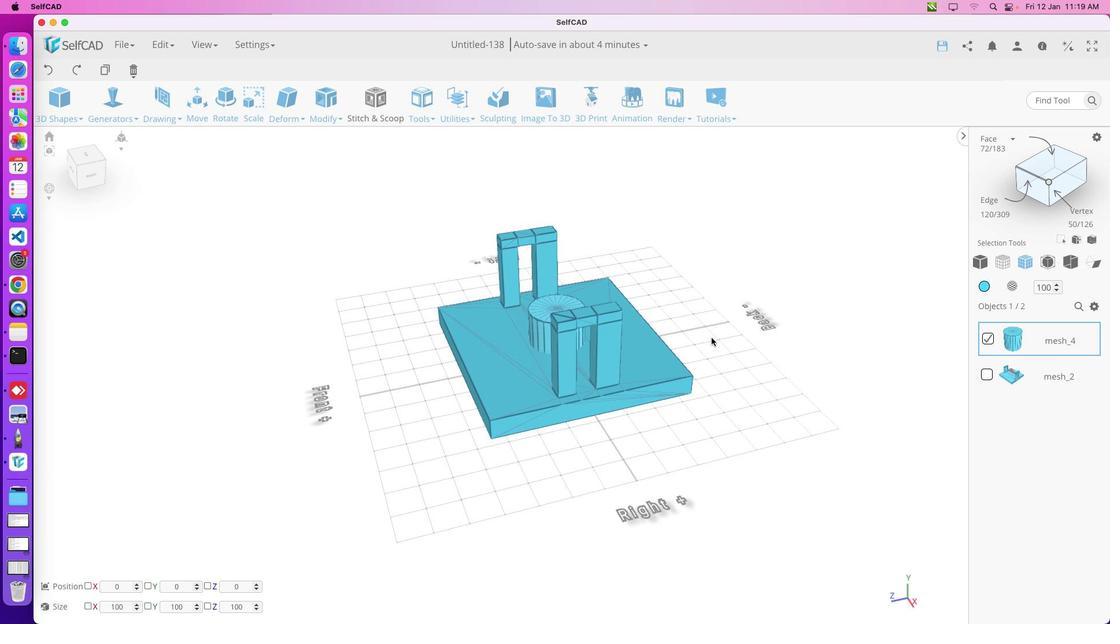 
Action: Mouse moved to (605, 330)
Screenshot: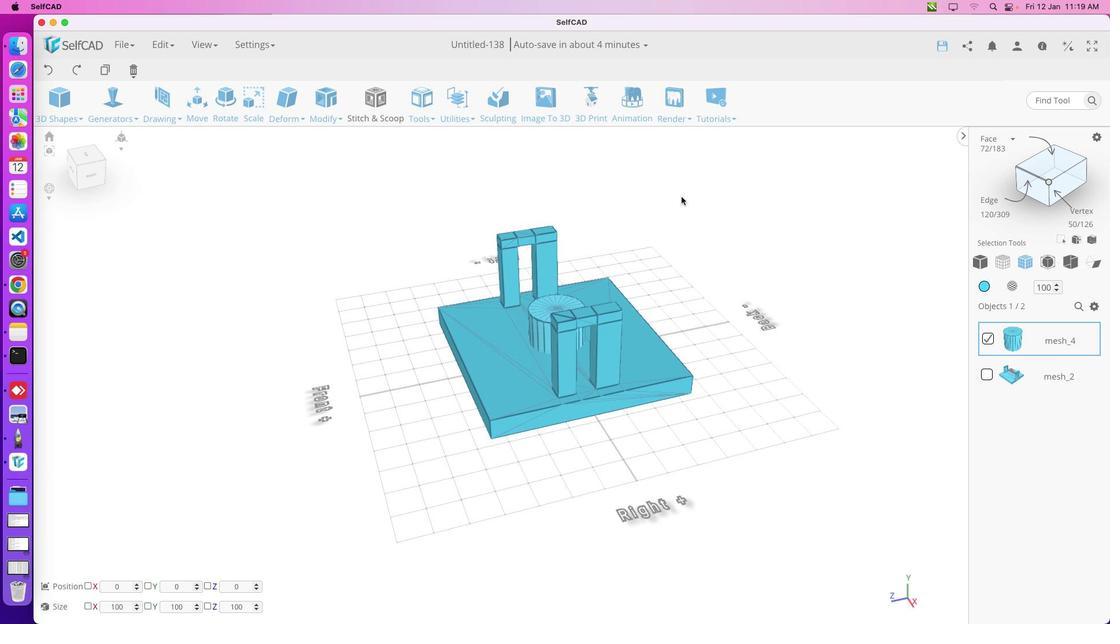 
Action: Mouse pressed left at (605, 330)
Screenshot: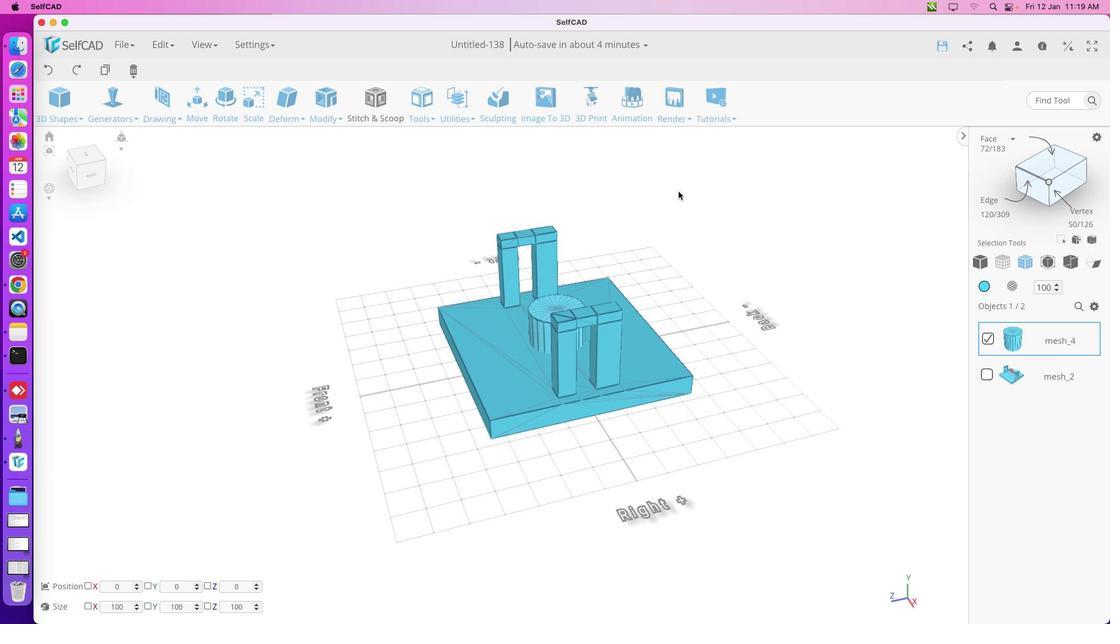 
Action: Mouse moved to (594, 296)
Screenshot: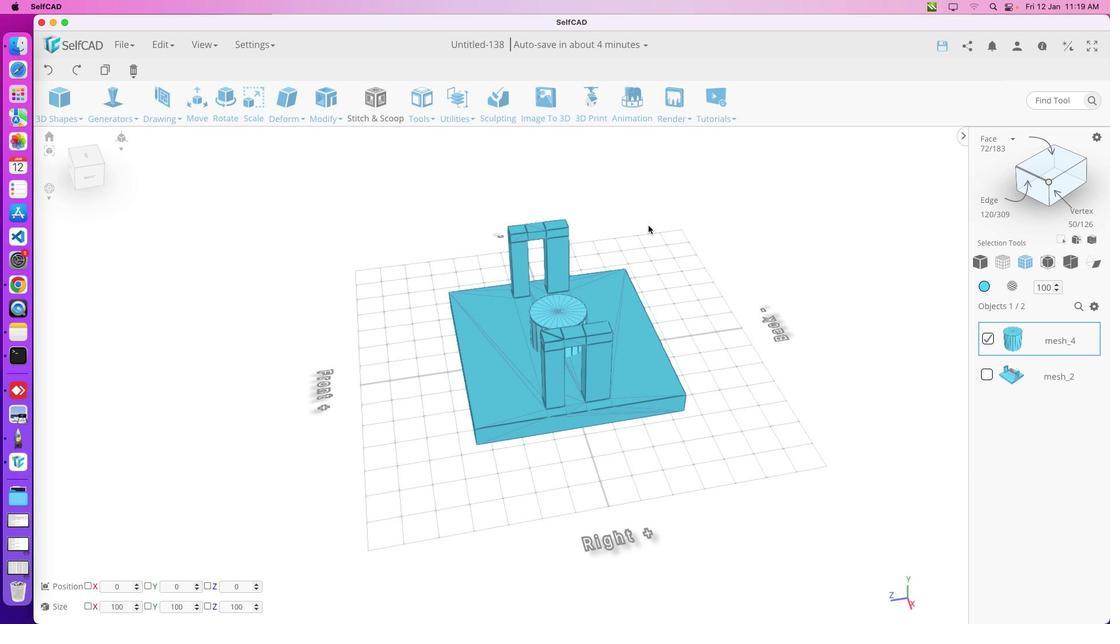 
Action: Mouse pressed left at (594, 296)
Screenshot: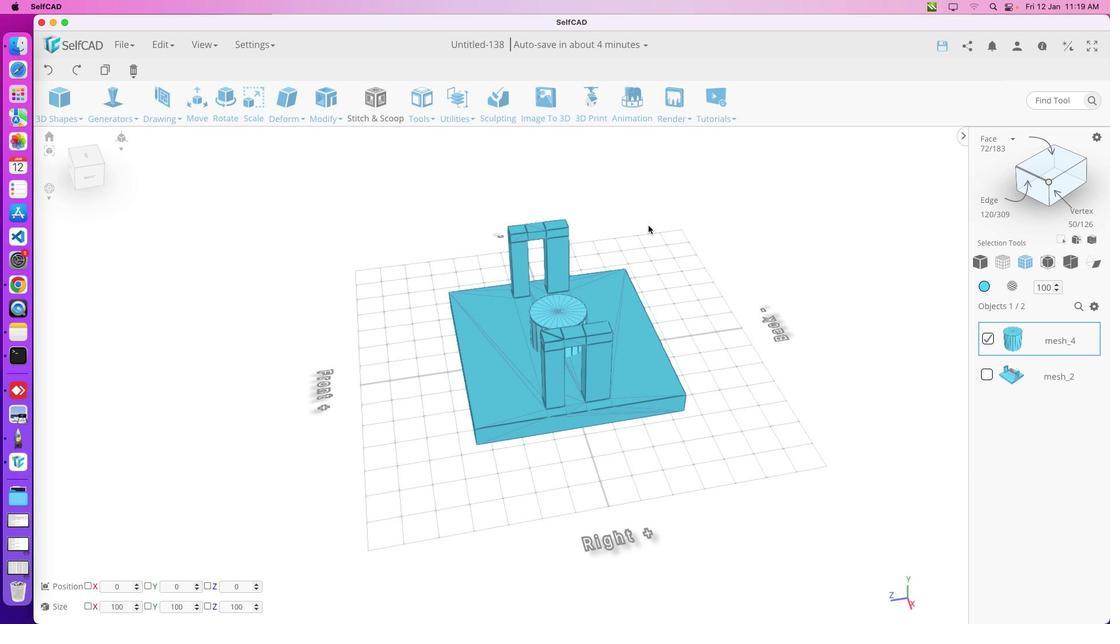 
Action: Mouse moved to (591, 300)
Screenshot: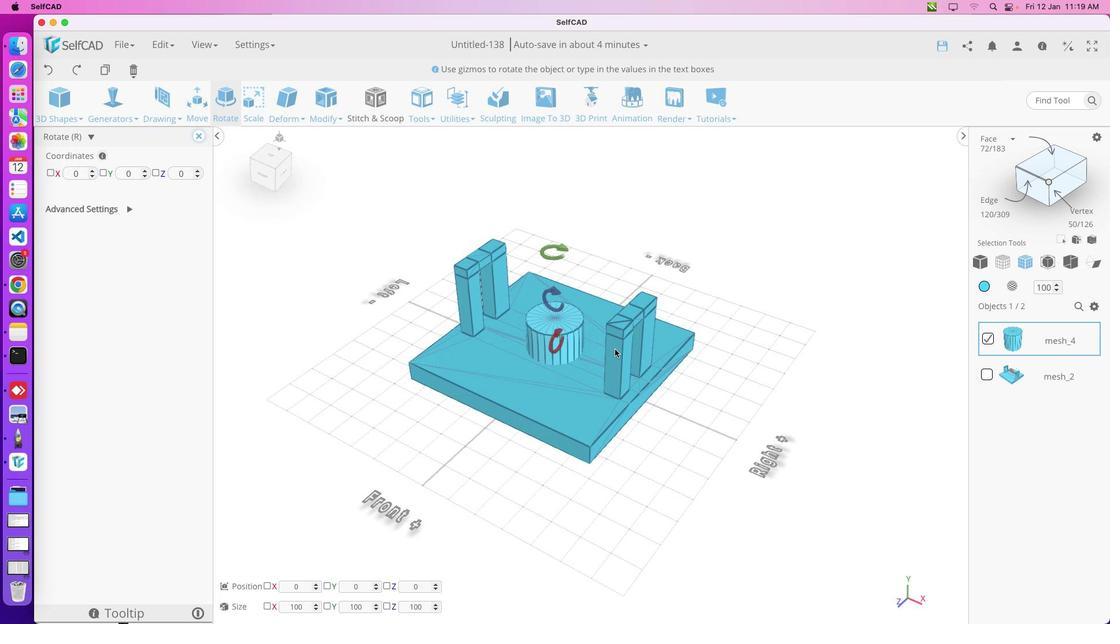 
Action: Key pressed 'R'
Screenshot: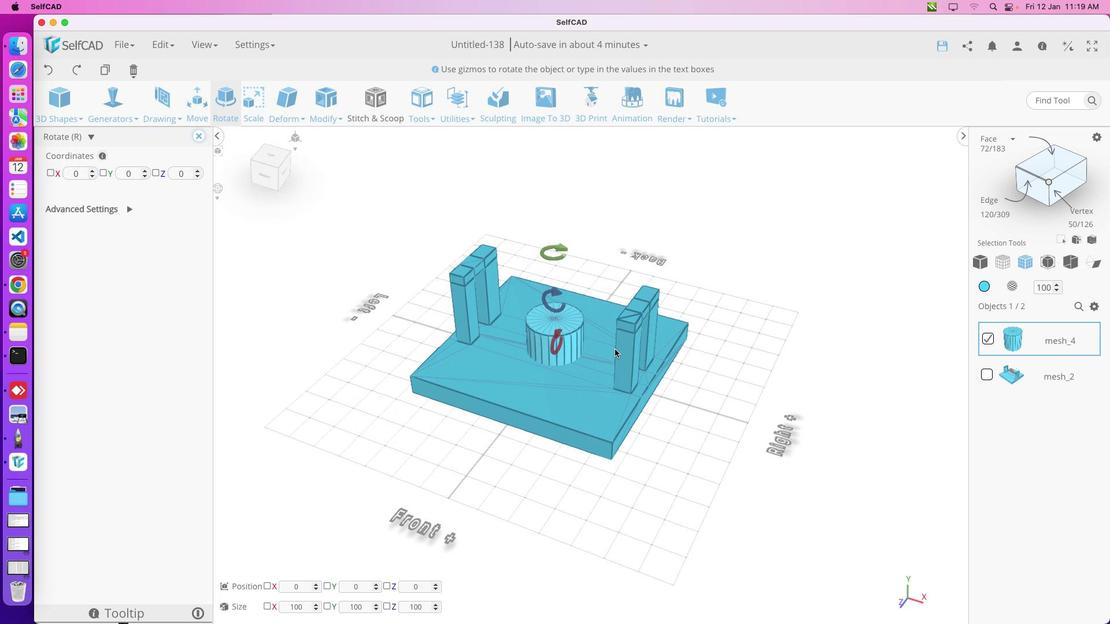 
Action: Mouse moved to (594, 325)
Screenshot: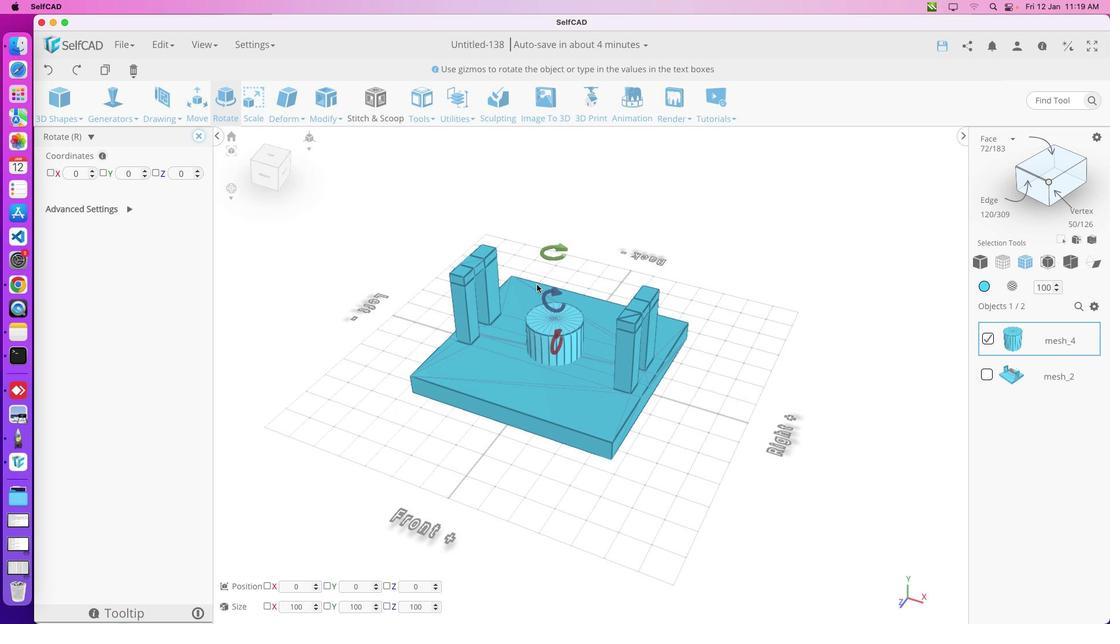 
Action: Mouse pressed left at (594, 325)
Screenshot: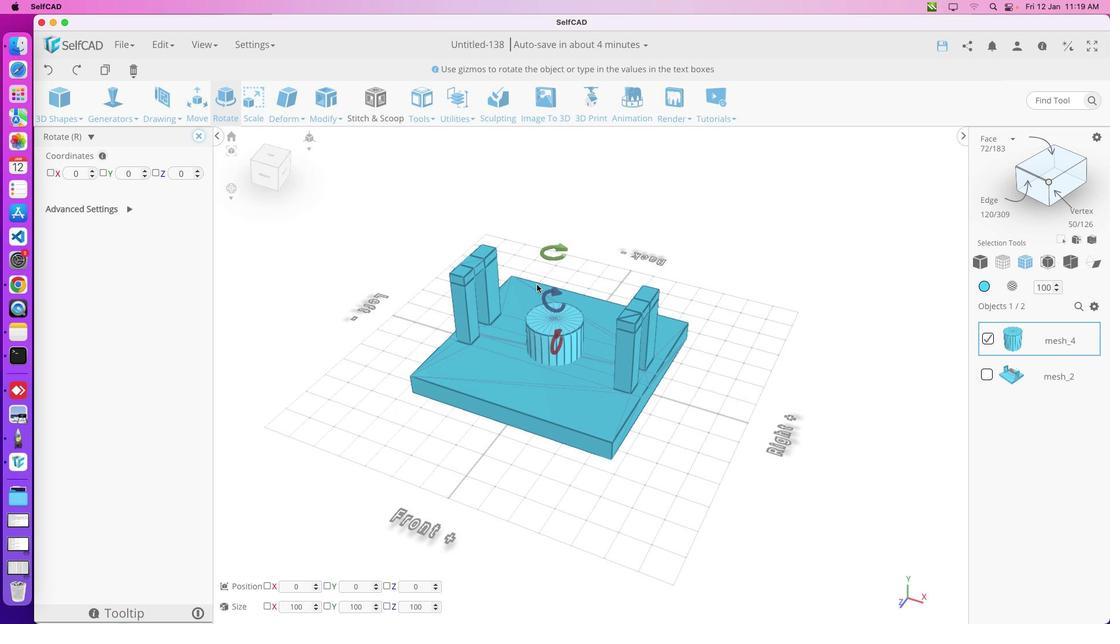 
Action: Mouse moved to (565, 328)
Screenshot: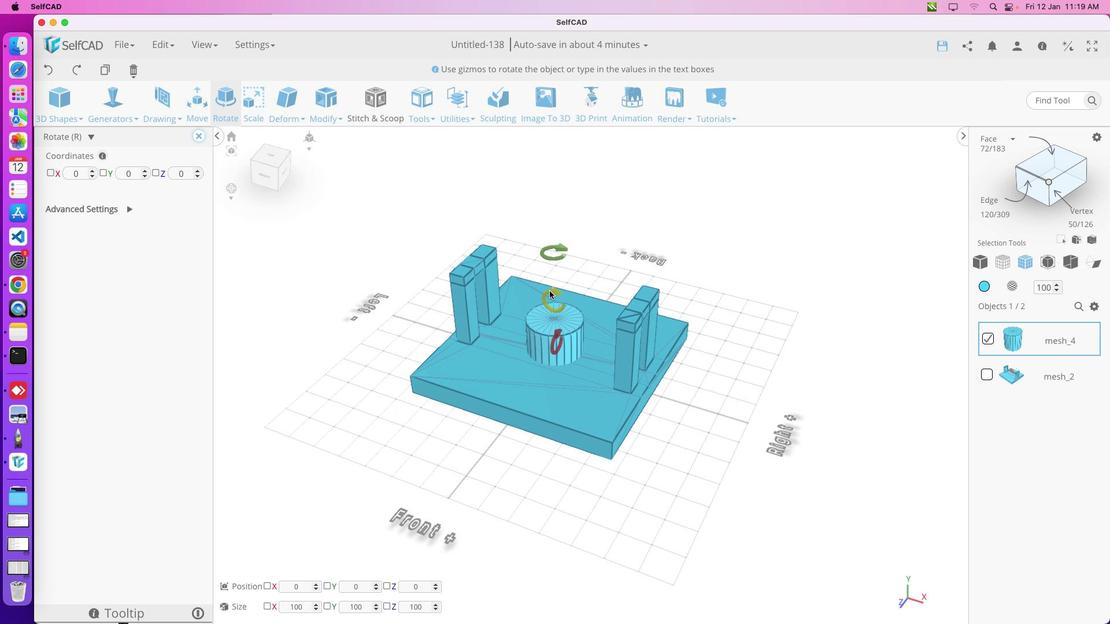
Action: Mouse pressed left at (565, 328)
Screenshot: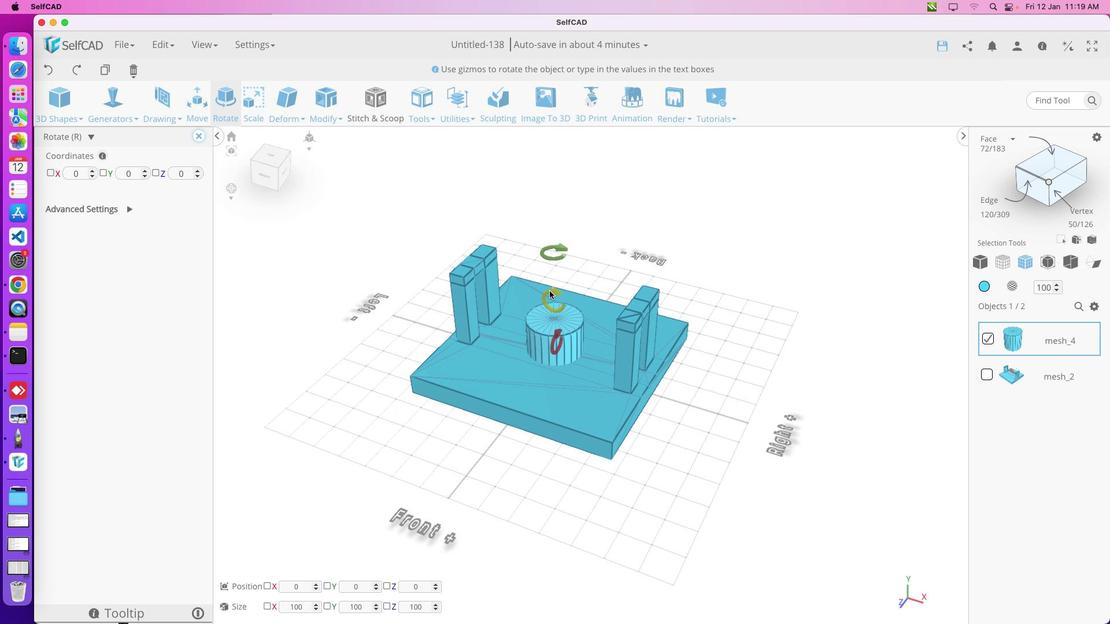 
Action: Mouse moved to (578, 316)
Screenshot: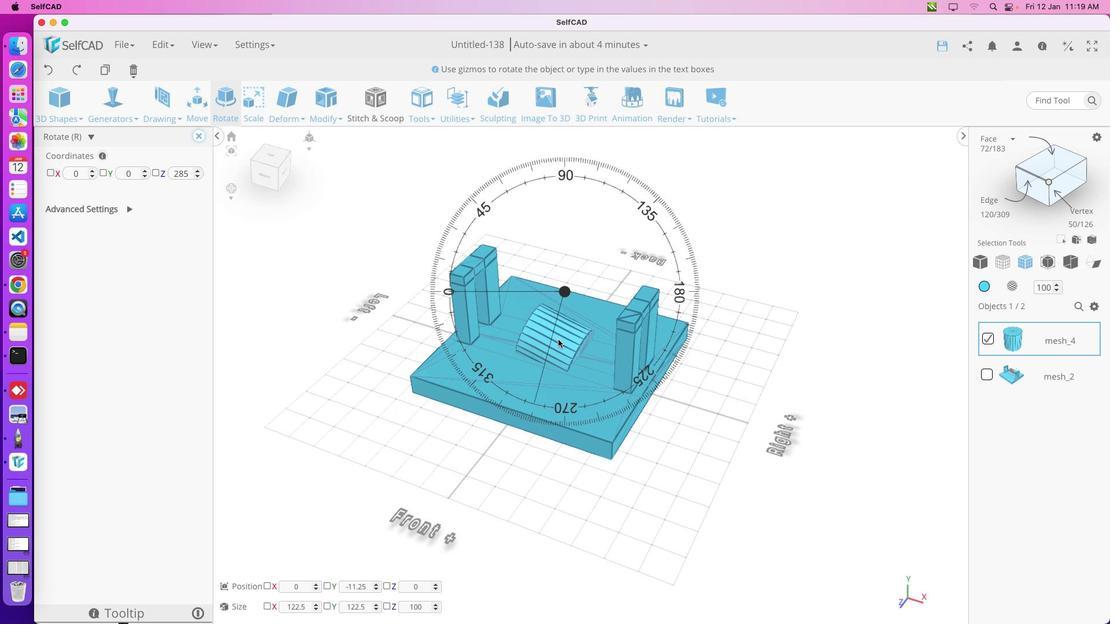 
Action: Mouse pressed left at (578, 316)
Screenshot: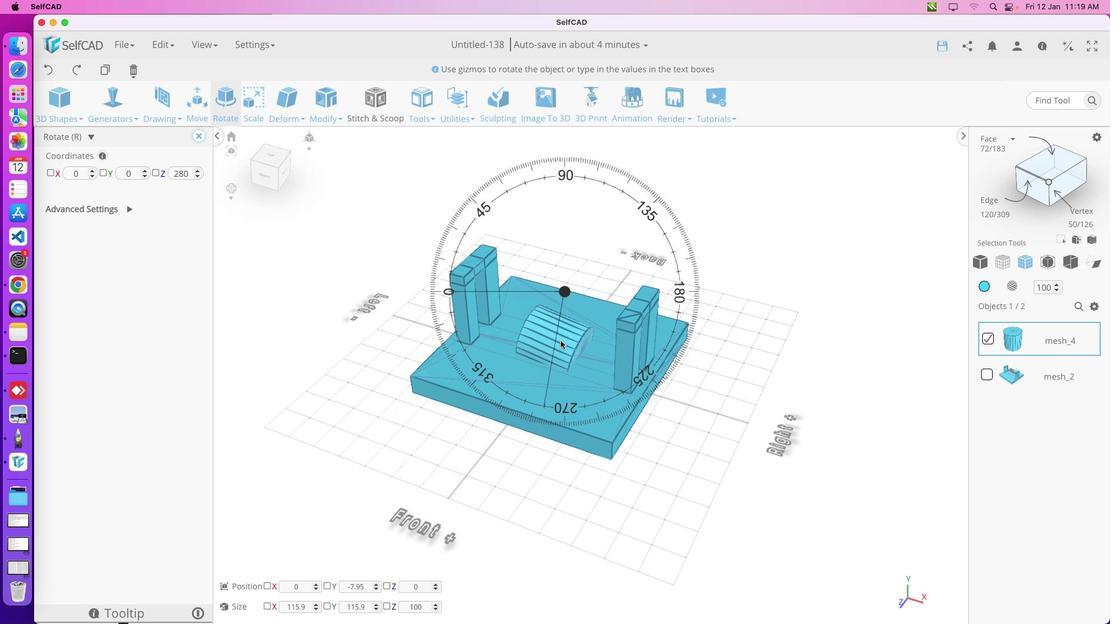 
Action: Mouse moved to (606, 342)
Screenshot: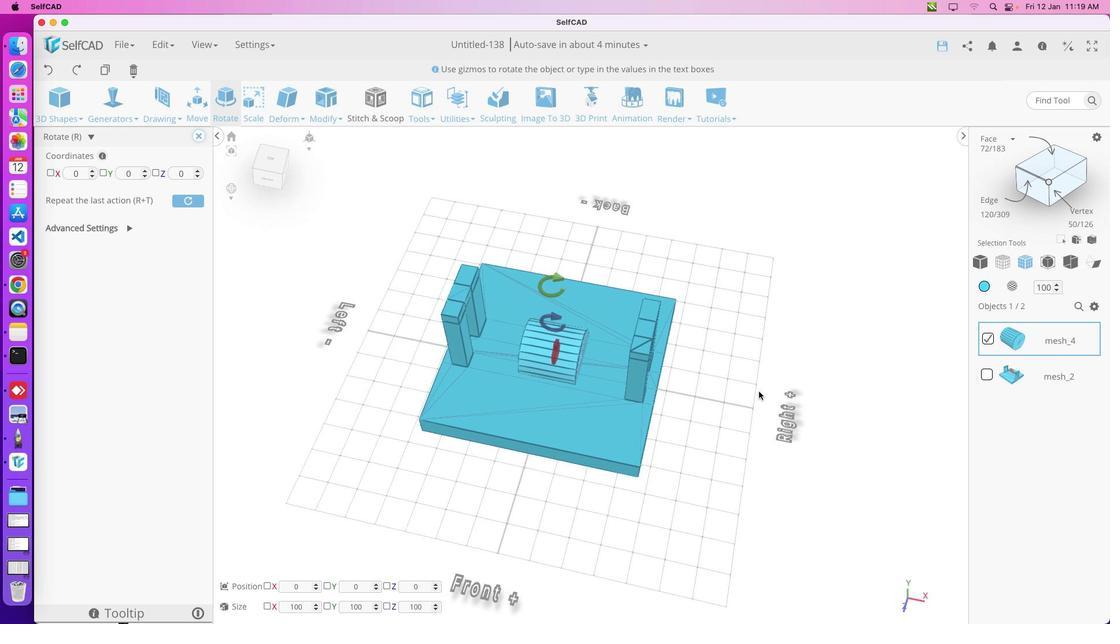 
Action: Mouse pressed left at (606, 342)
Screenshot: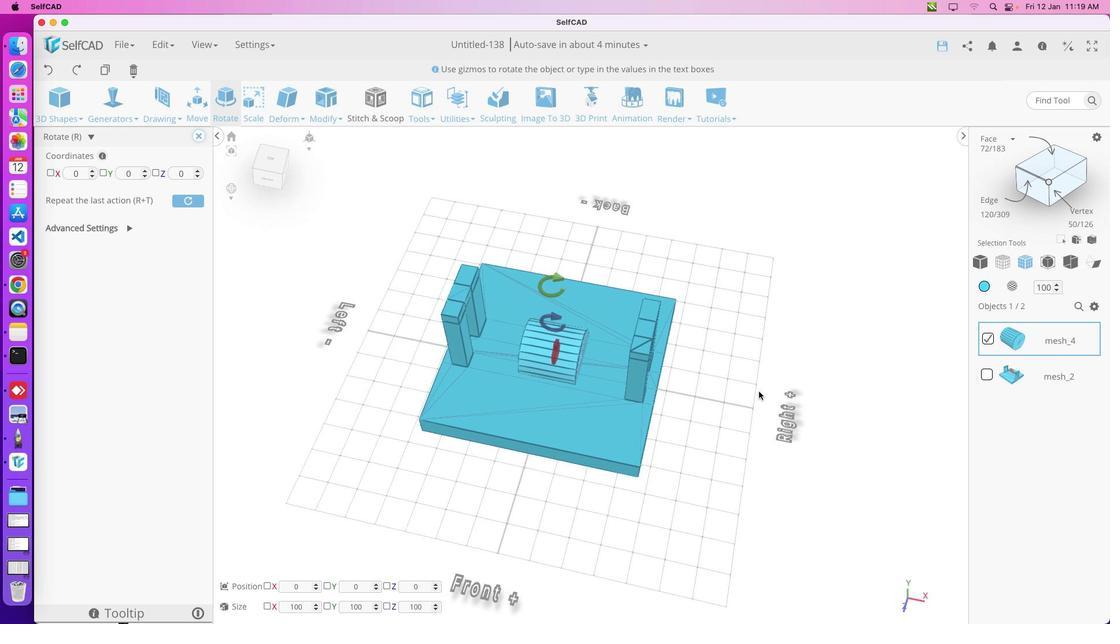 
Action: Mouse moved to (607, 343)
Screenshot: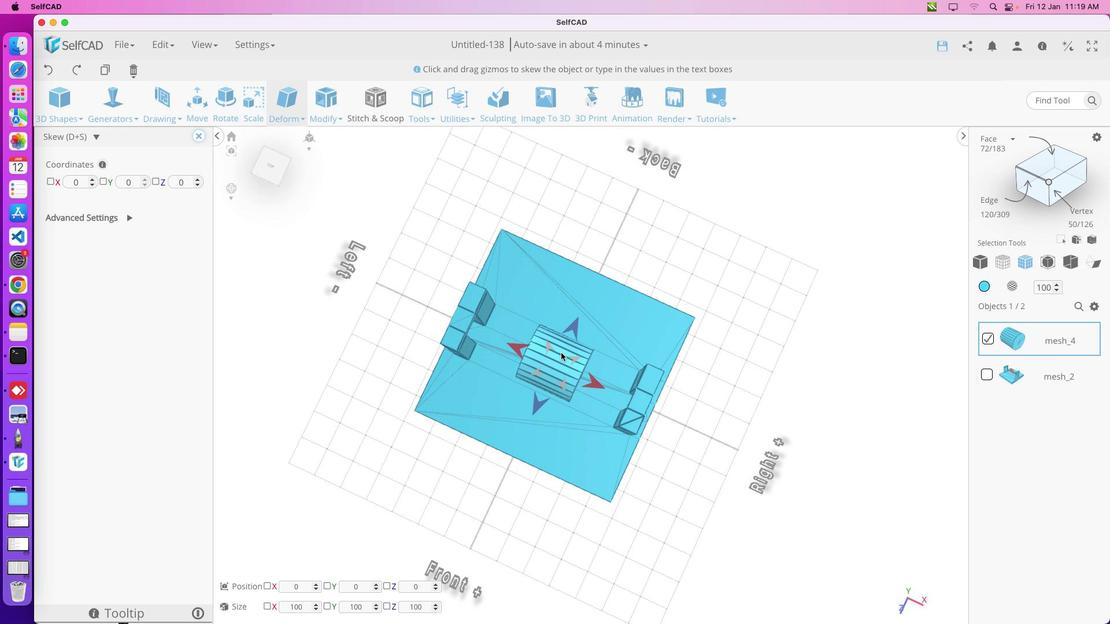
Action: Key pressed 'D'
Screenshot: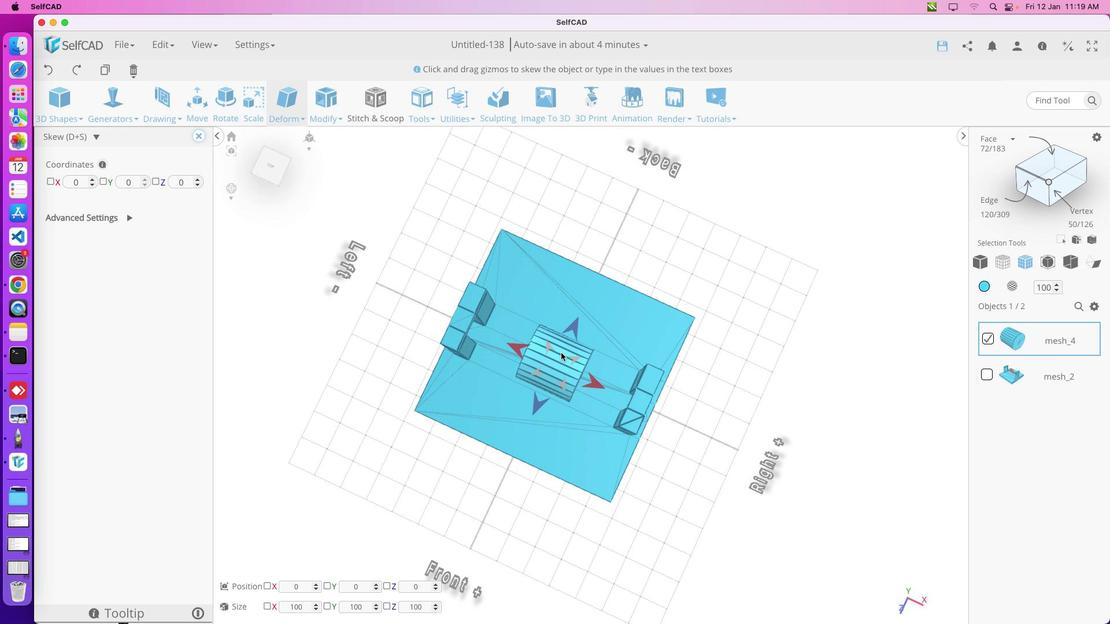 
Action: Mouse moved to (606, 341)
Screenshot: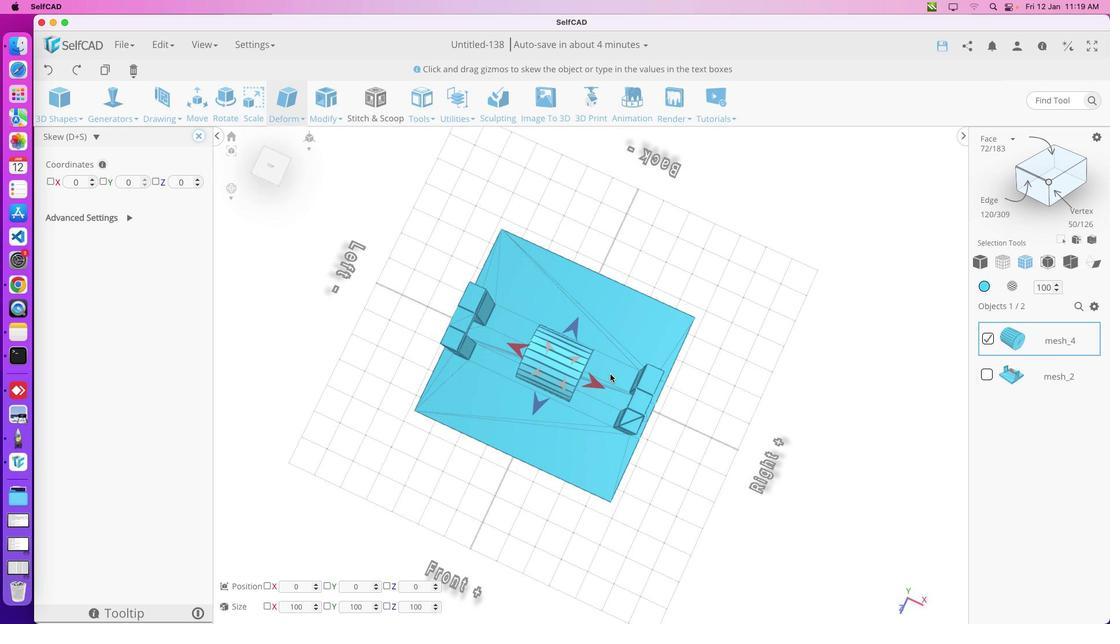 
Action: Key pressed 'S'
Screenshot: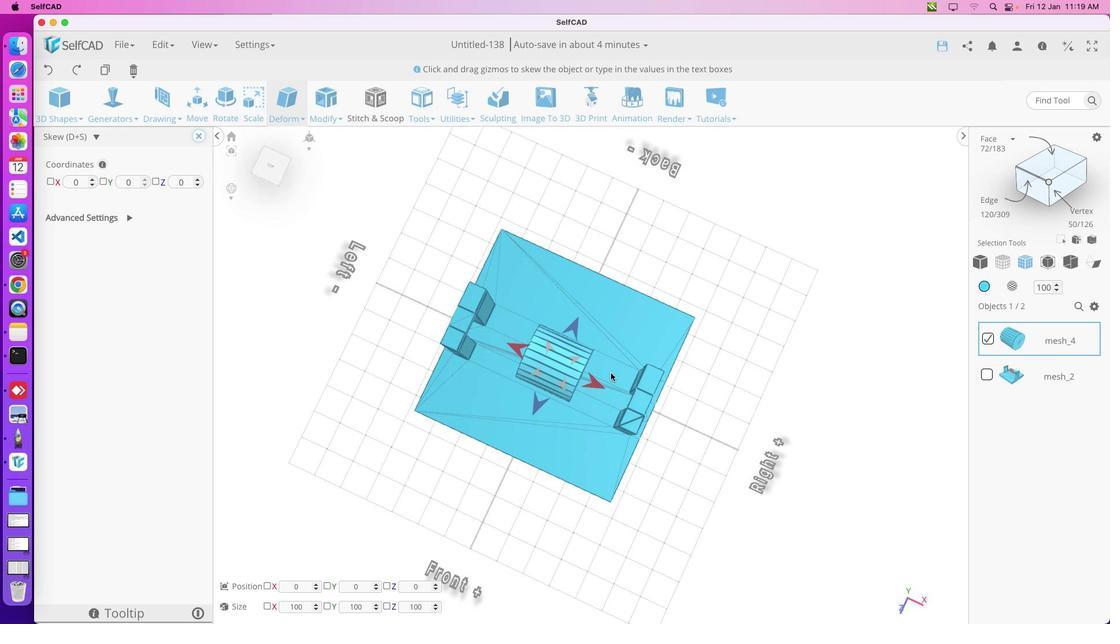 
Action: Mouse moved to (606, 341)
